 Task: Create a website for a travel agency, showcasing enticing destinations, travel packages, and a user-friendly booking system.
Action: Mouse moved to (409, 194)
Screenshot: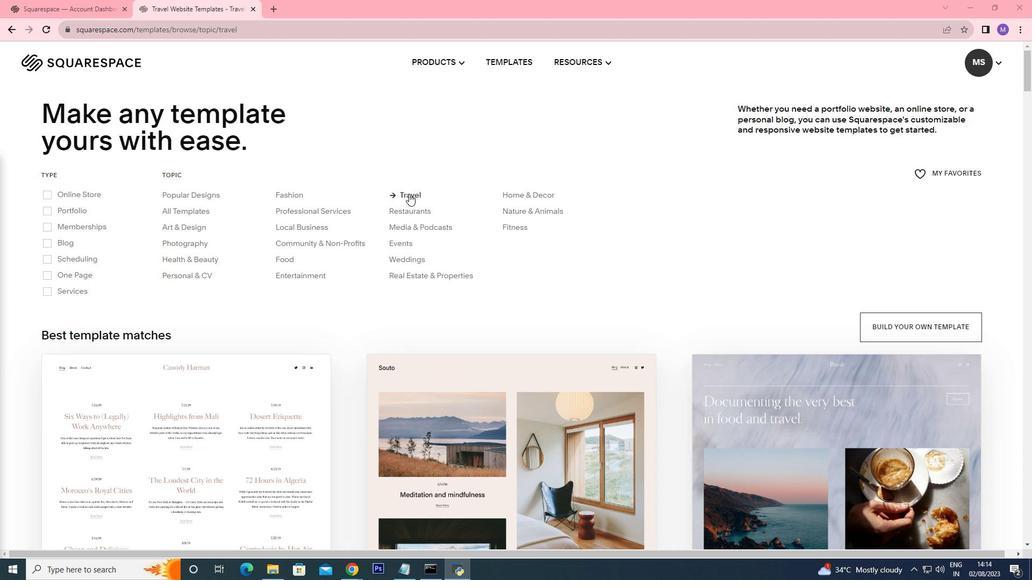 
Action: Mouse pressed left at (409, 194)
Screenshot: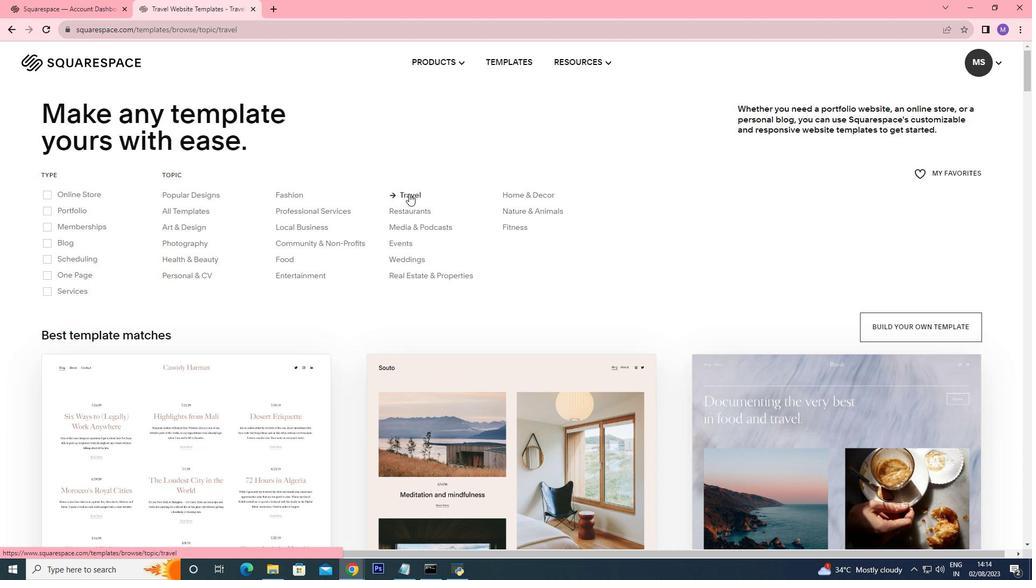 
Action: Mouse moved to (865, 352)
Screenshot: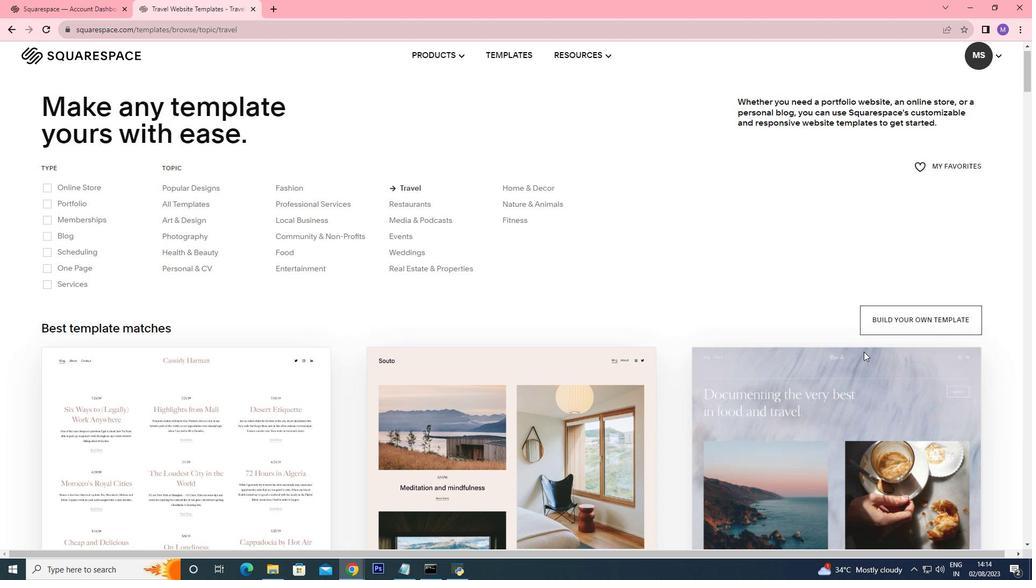 
Action: Mouse scrolled (865, 351) with delta (0, 0)
Screenshot: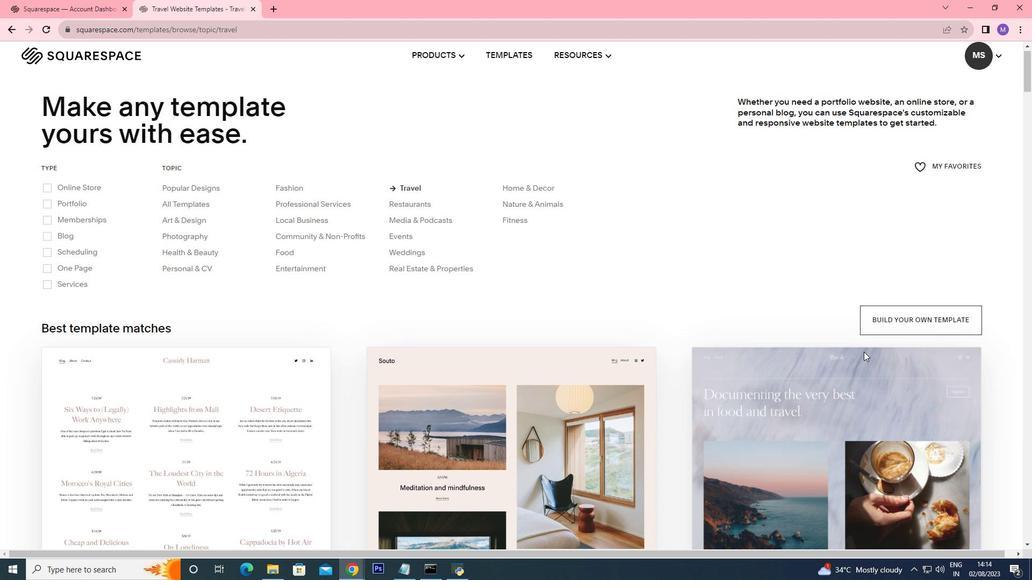 
Action: Mouse moved to (865, 352)
Screenshot: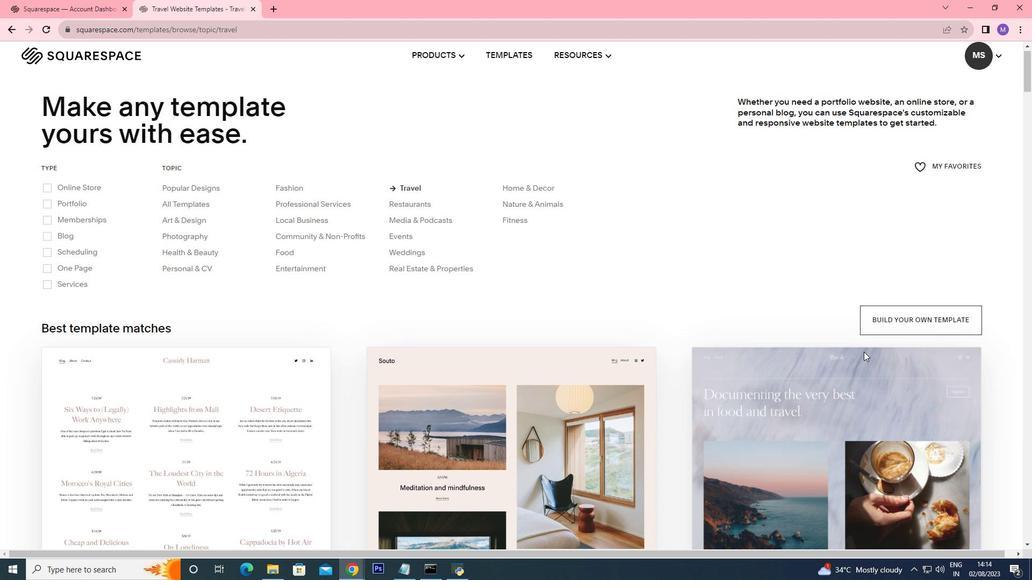 
Action: Mouse scrolled (865, 351) with delta (0, 0)
Screenshot: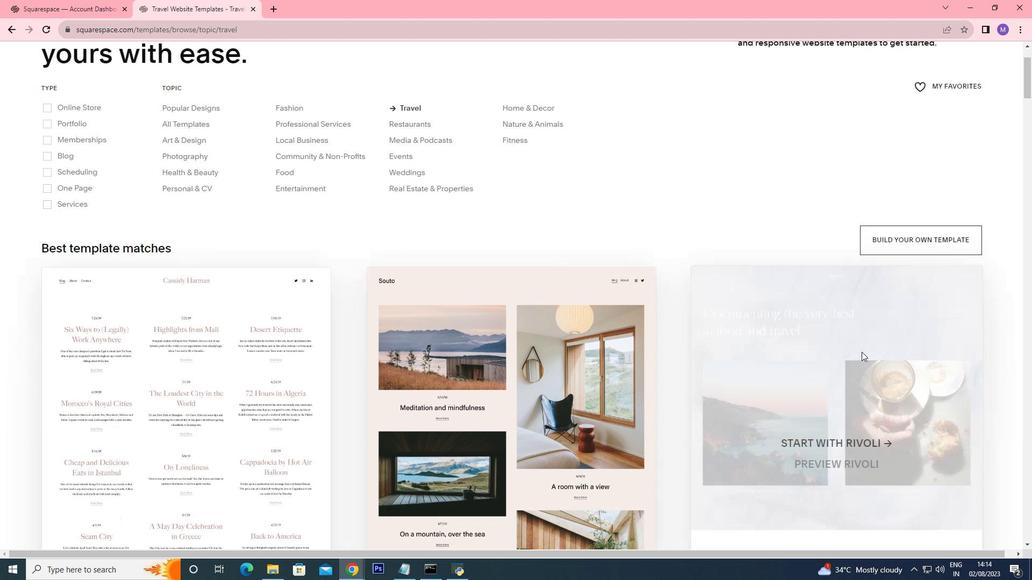 
Action: Mouse moved to (860, 352)
Screenshot: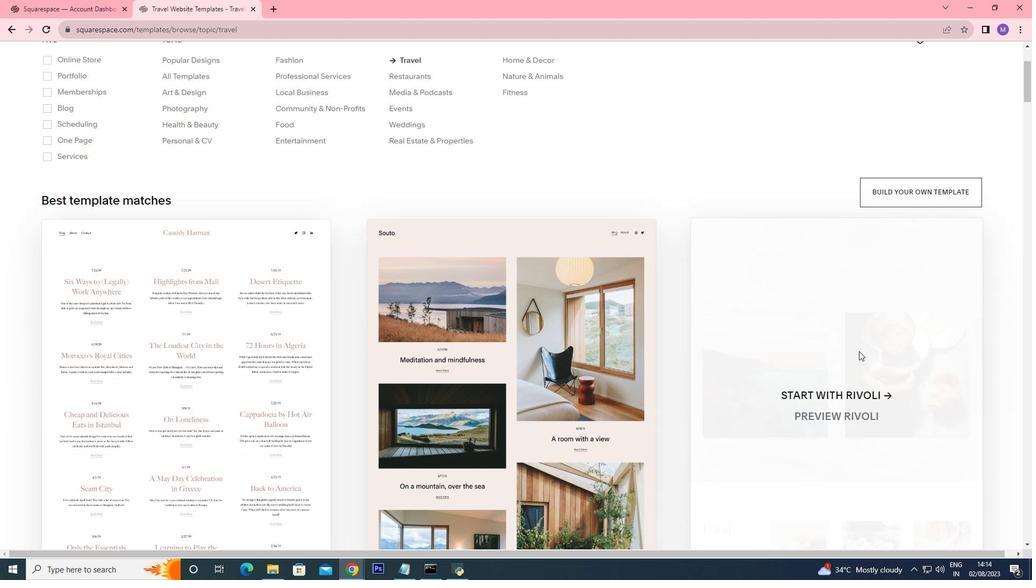 
Action: Mouse scrolled (860, 351) with delta (0, 0)
Screenshot: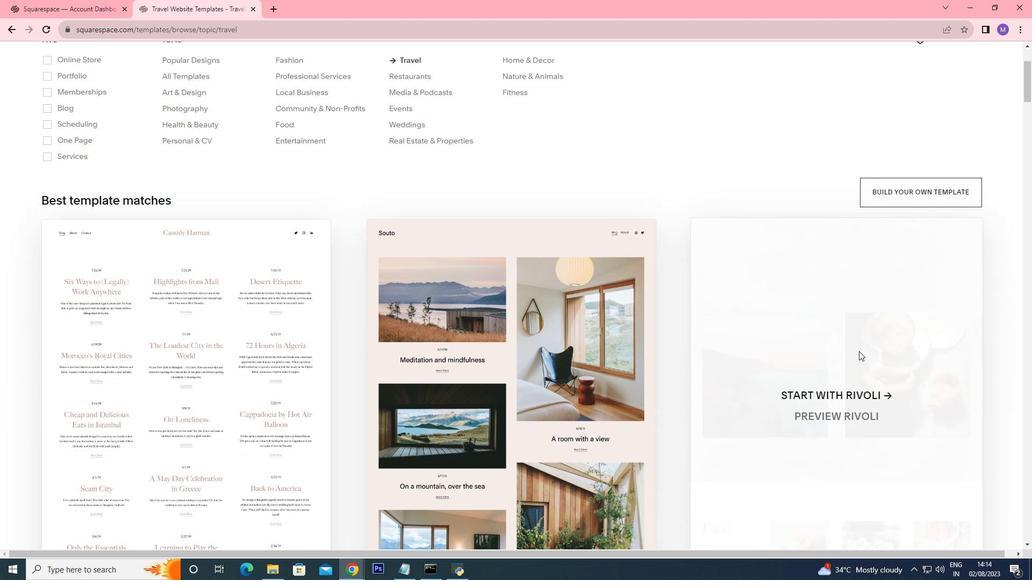 
Action: Mouse scrolled (860, 351) with delta (0, 0)
Screenshot: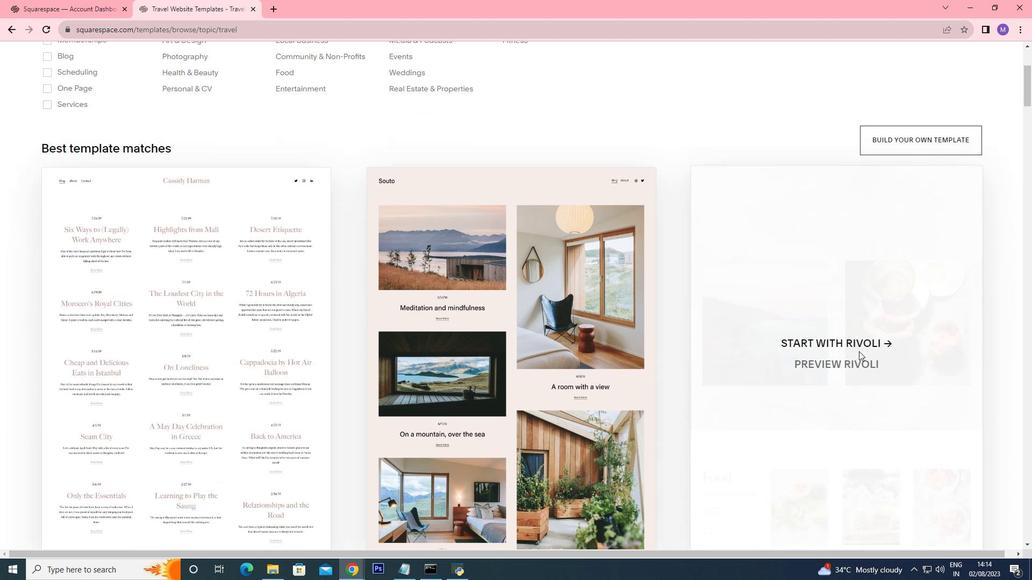 
Action: Mouse moved to (859, 351)
Screenshot: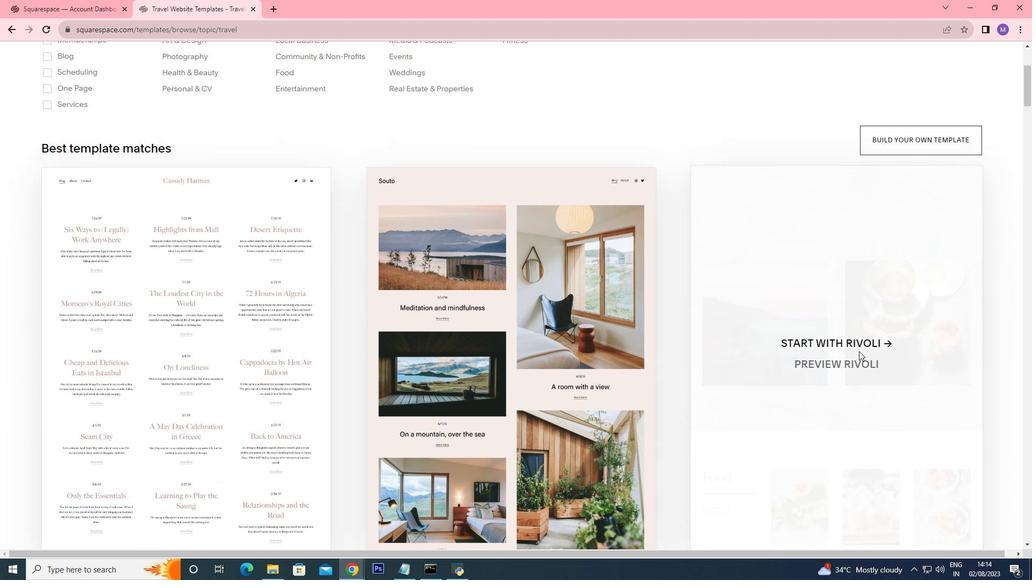 
Action: Mouse scrolled (859, 351) with delta (0, 0)
Screenshot: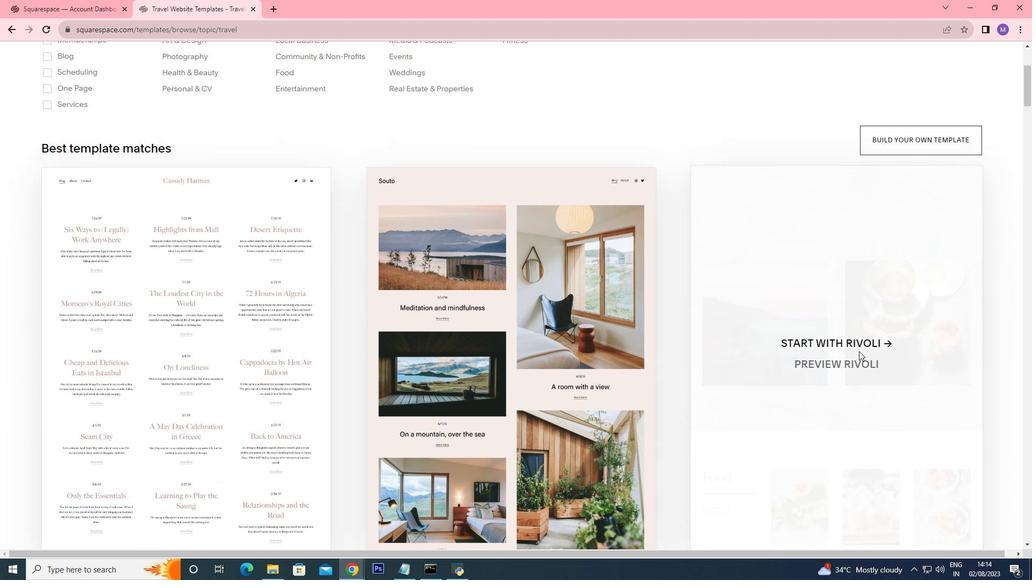 
Action: Mouse moved to (769, 445)
Screenshot: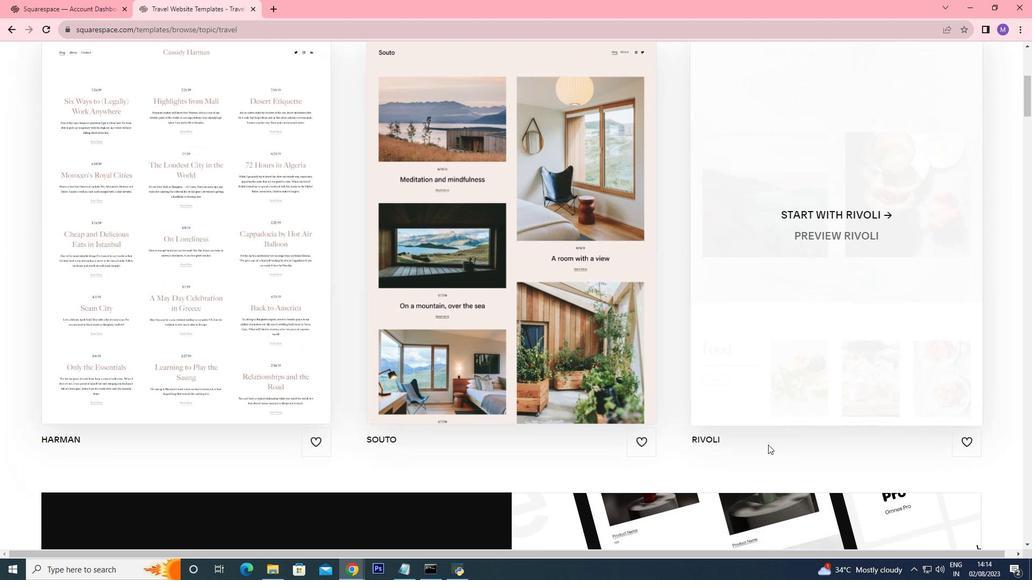 
Action: Mouse scrolled (769, 445) with delta (0, 0)
Screenshot: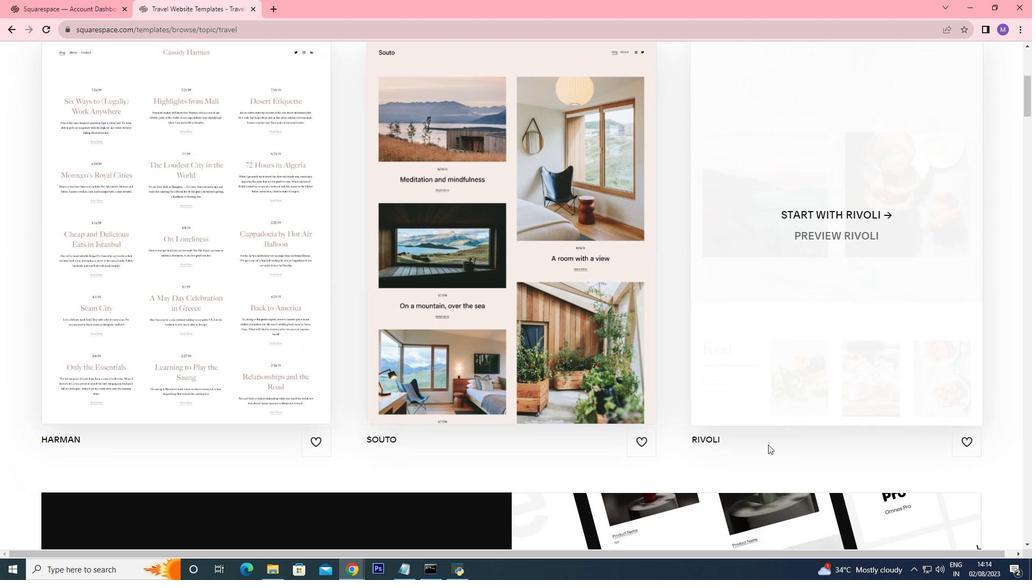 
Action: Mouse moved to (768, 445)
Screenshot: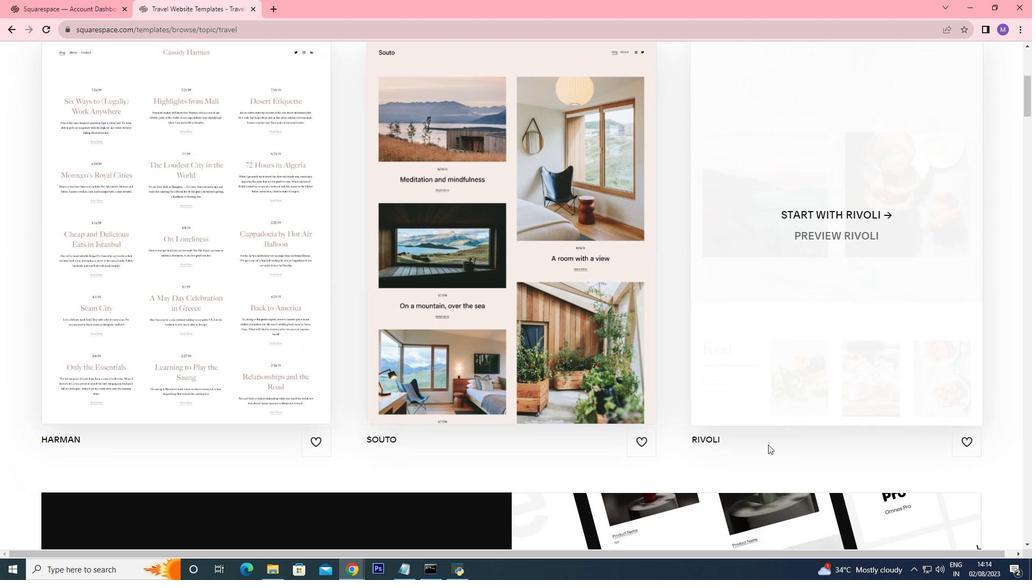 
Action: Mouse scrolled (768, 444) with delta (0, 0)
Screenshot: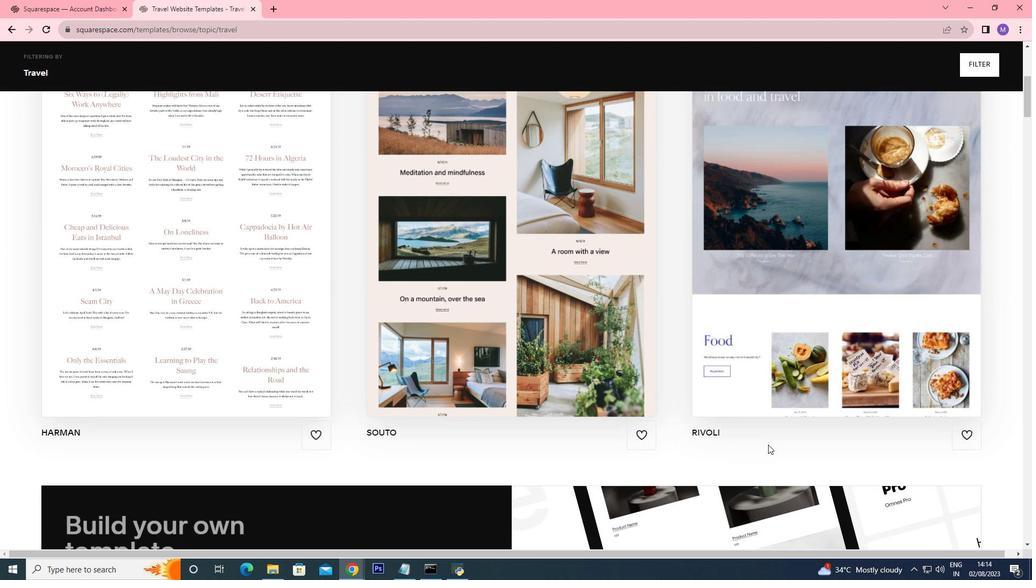 
Action: Mouse moved to (767, 445)
Screenshot: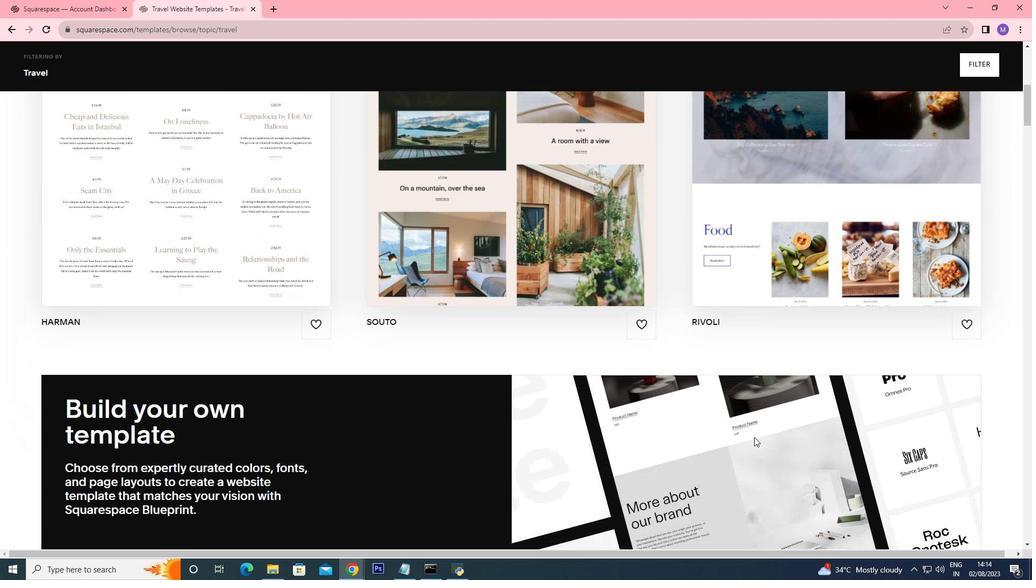 
Action: Mouse scrolled (768, 444) with delta (0, 0)
Screenshot: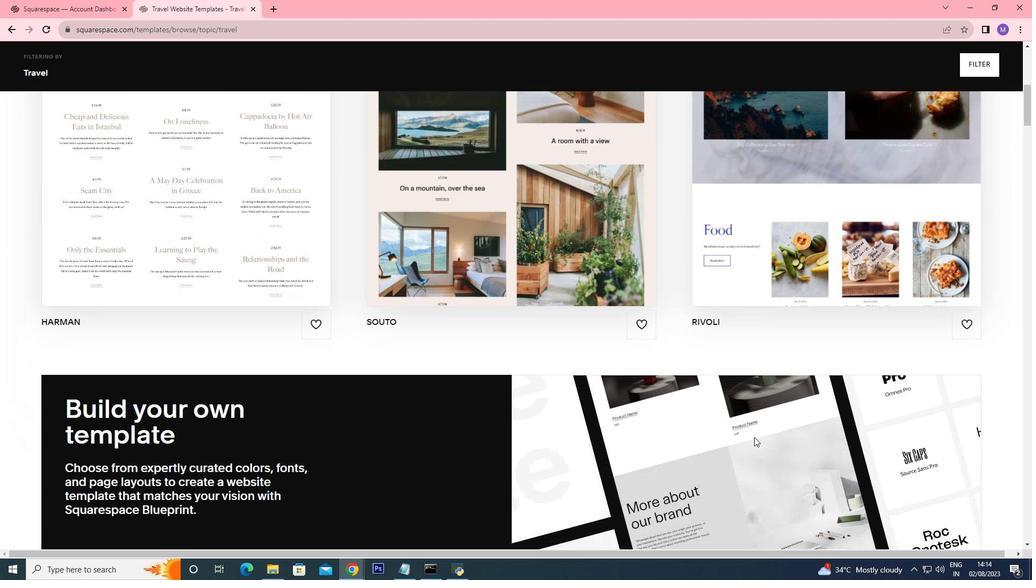 
Action: Mouse moved to (765, 442)
Screenshot: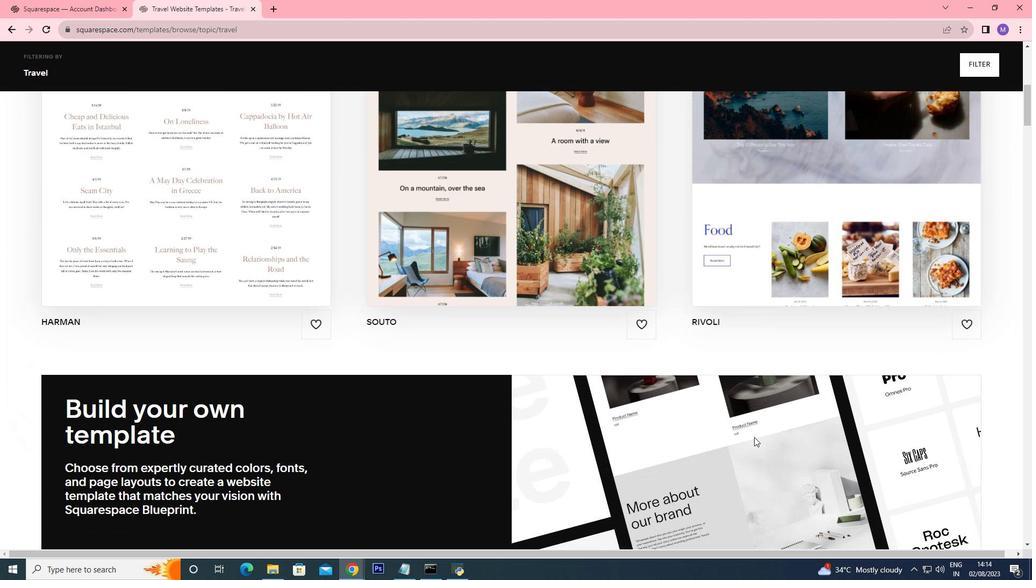 
Action: Mouse scrolled (766, 443) with delta (0, 0)
Screenshot: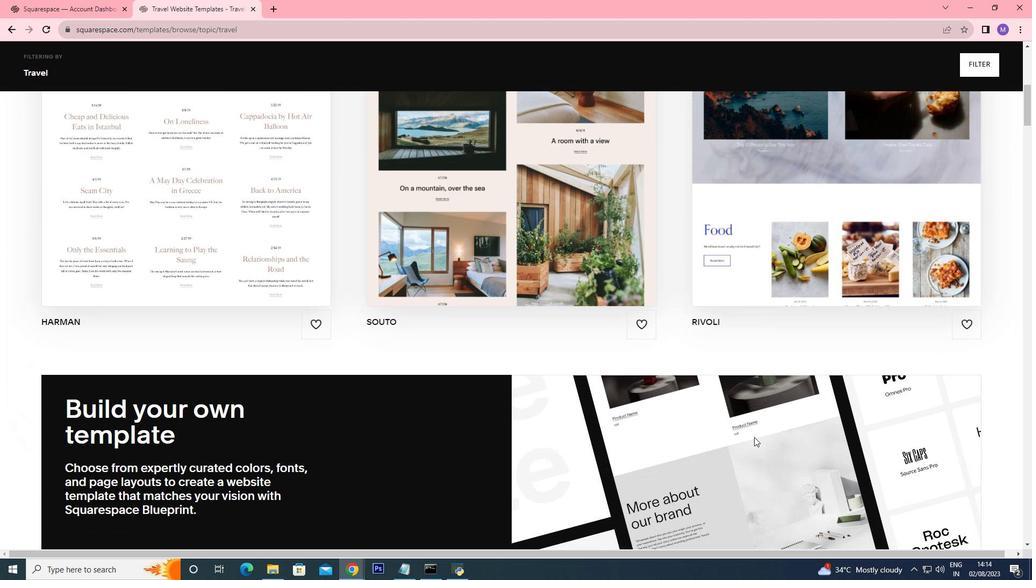 
Action: Mouse moved to (758, 439)
Screenshot: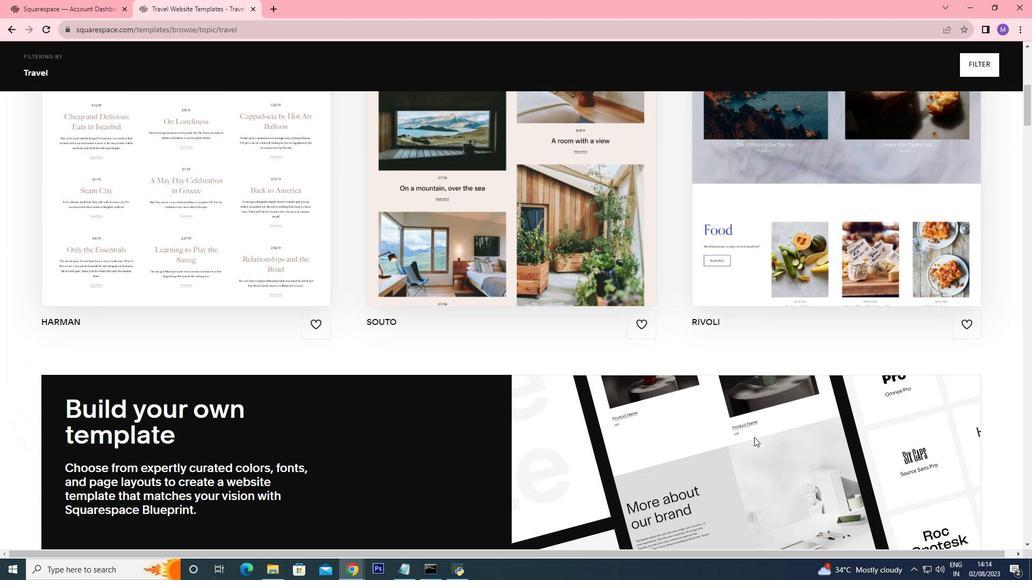 
Action: Mouse scrolled (764, 441) with delta (0, 0)
Screenshot: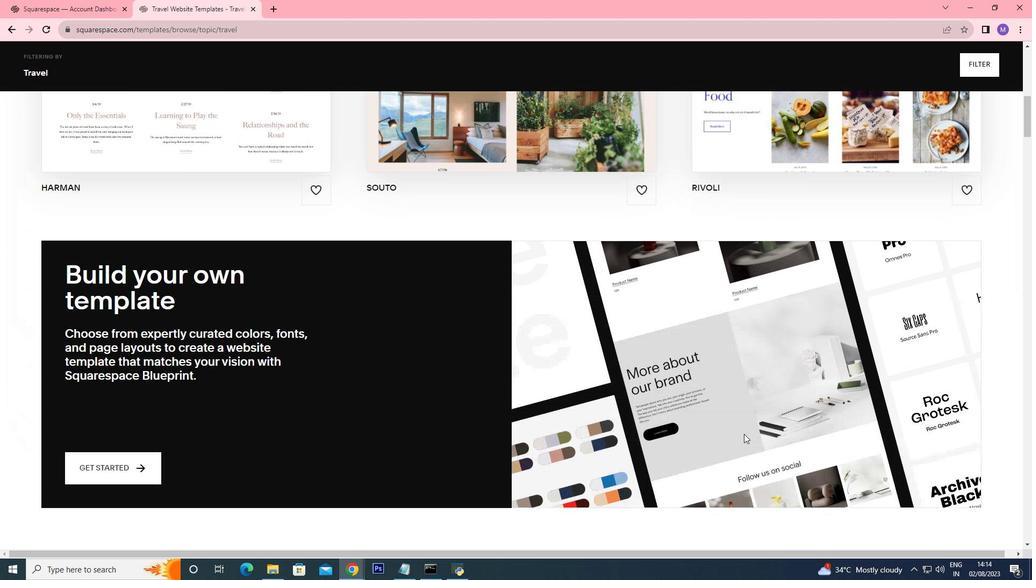 
Action: Mouse moved to (756, 438)
Screenshot: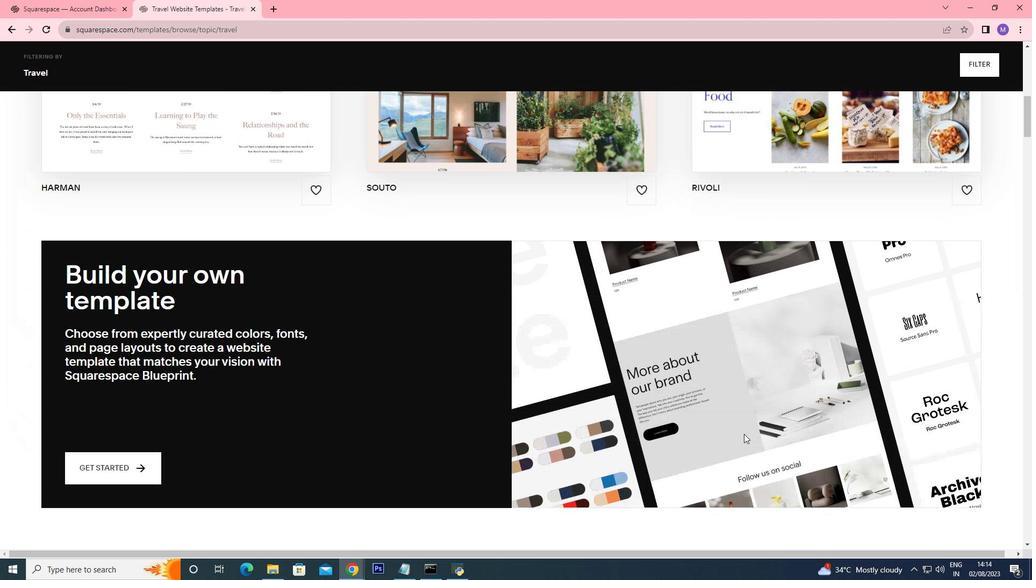 
Action: Mouse scrolled (758, 438) with delta (0, 0)
Screenshot: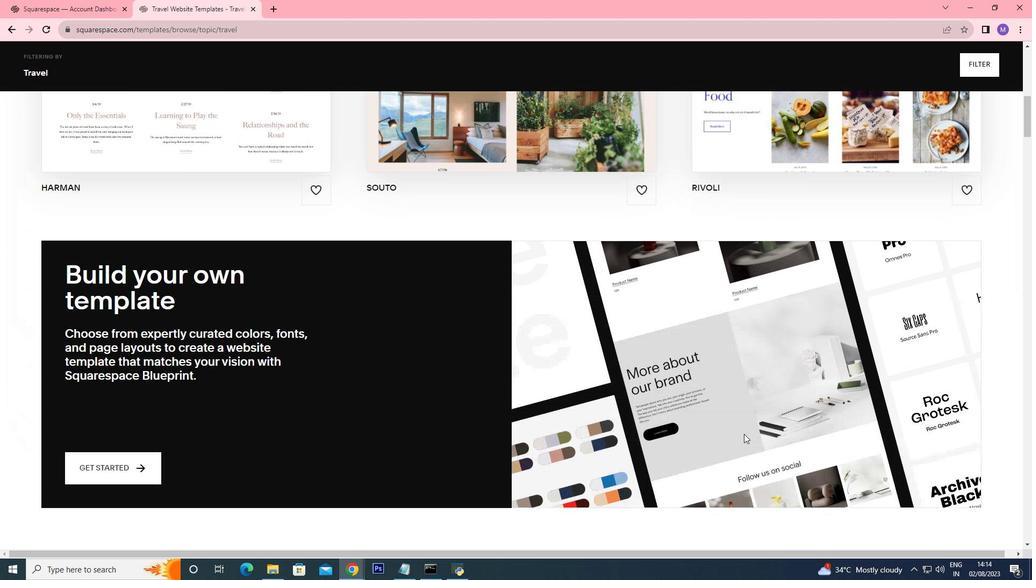 
Action: Mouse moved to (632, 426)
Screenshot: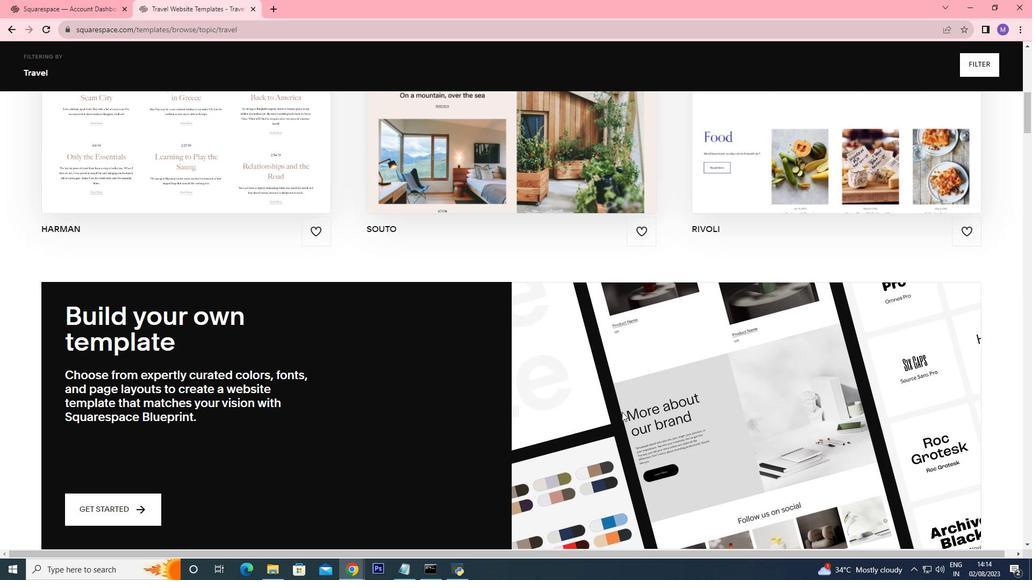 
Action: Mouse scrolled (632, 427) with delta (0, 0)
Screenshot: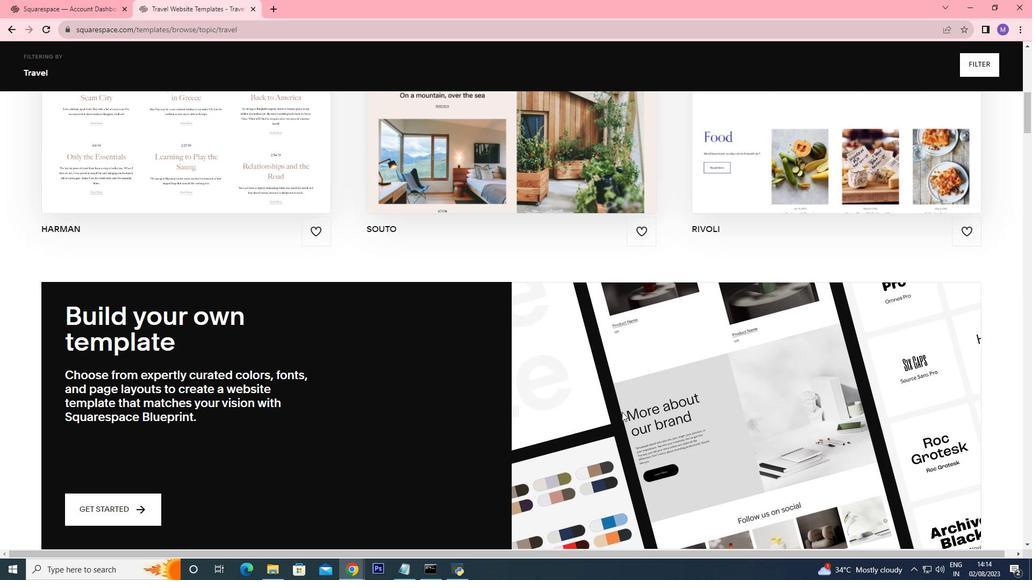 
Action: Mouse moved to (630, 425)
Screenshot: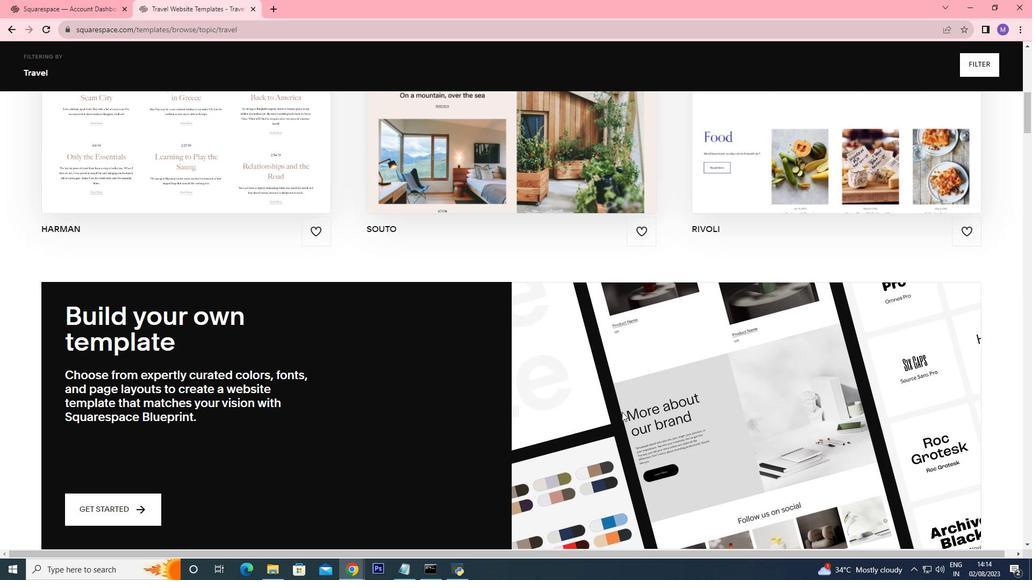 
Action: Mouse scrolled (630, 425) with delta (0, 0)
Screenshot: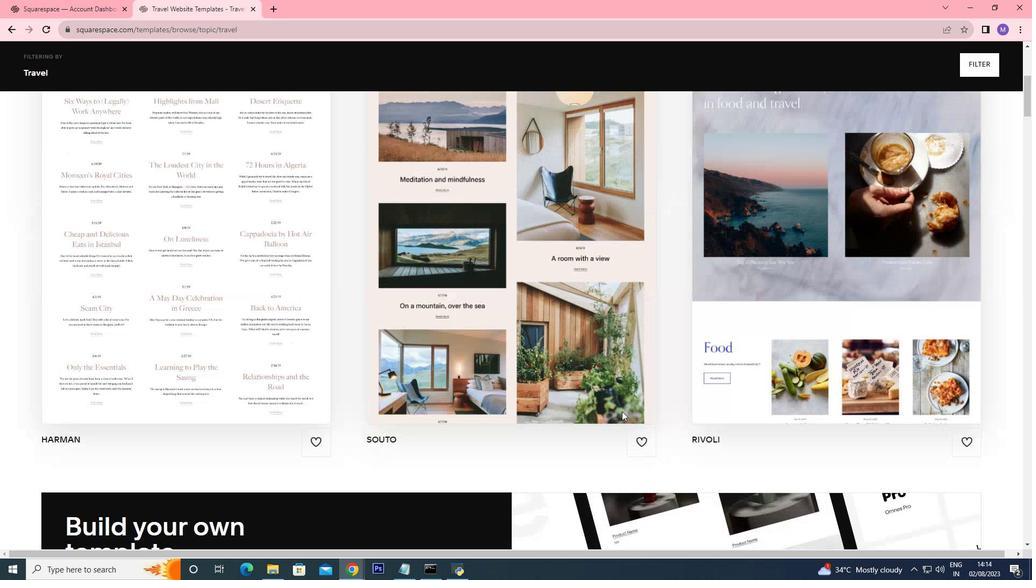 
Action: Mouse moved to (628, 421)
Screenshot: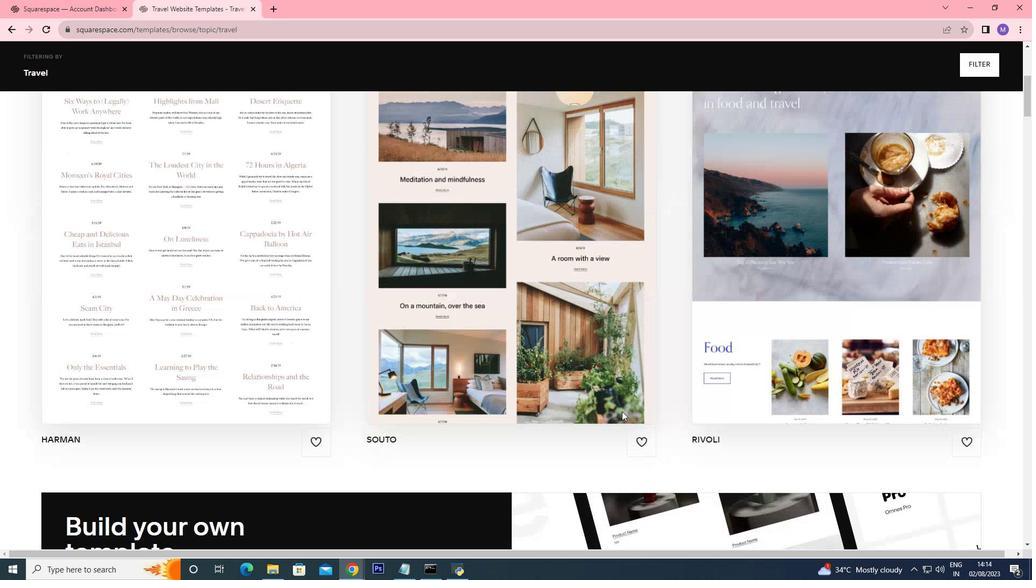 
Action: Mouse scrolled (629, 423) with delta (0, 0)
Screenshot: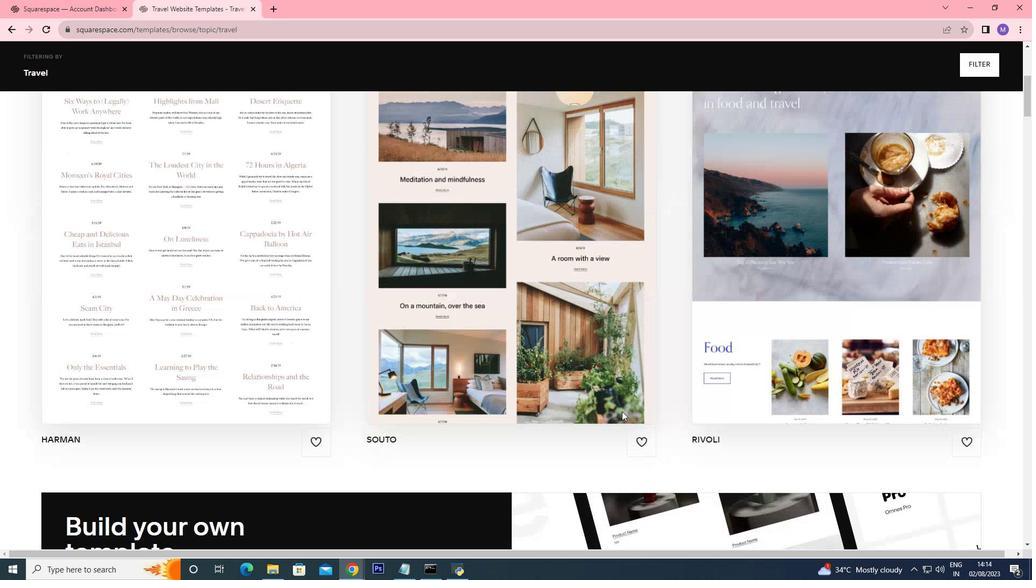 
Action: Mouse moved to (626, 417)
Screenshot: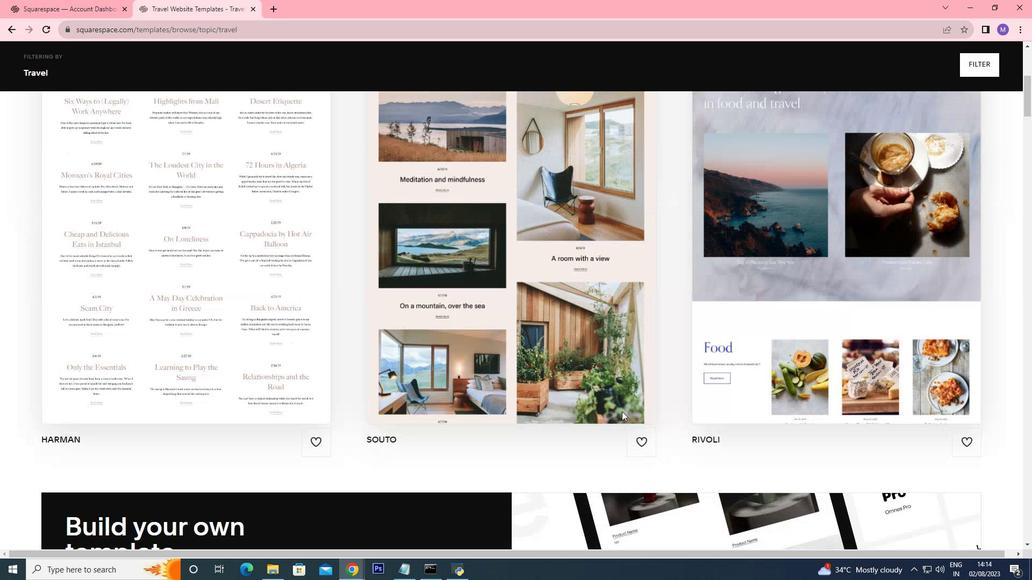 
Action: Mouse scrolled (627, 419) with delta (0, 0)
Screenshot: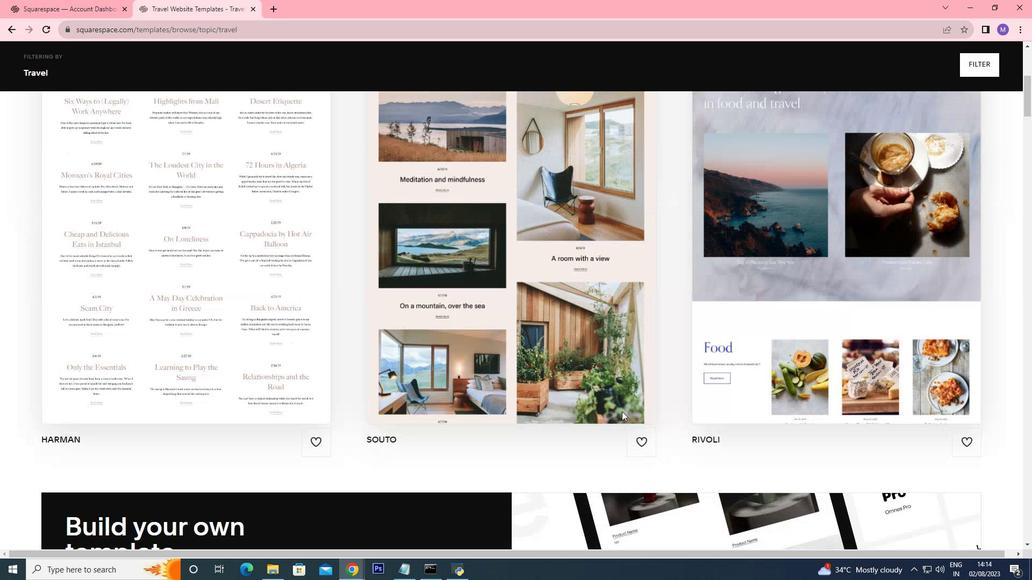 
Action: Mouse moved to (623, 413)
Screenshot: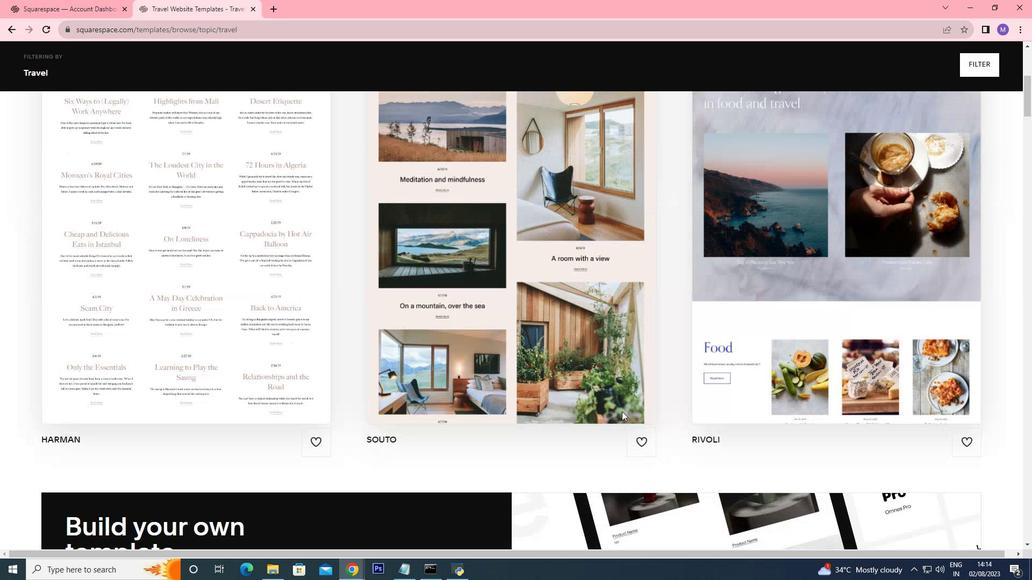 
Action: Mouse scrolled (623, 414) with delta (0, 0)
Screenshot: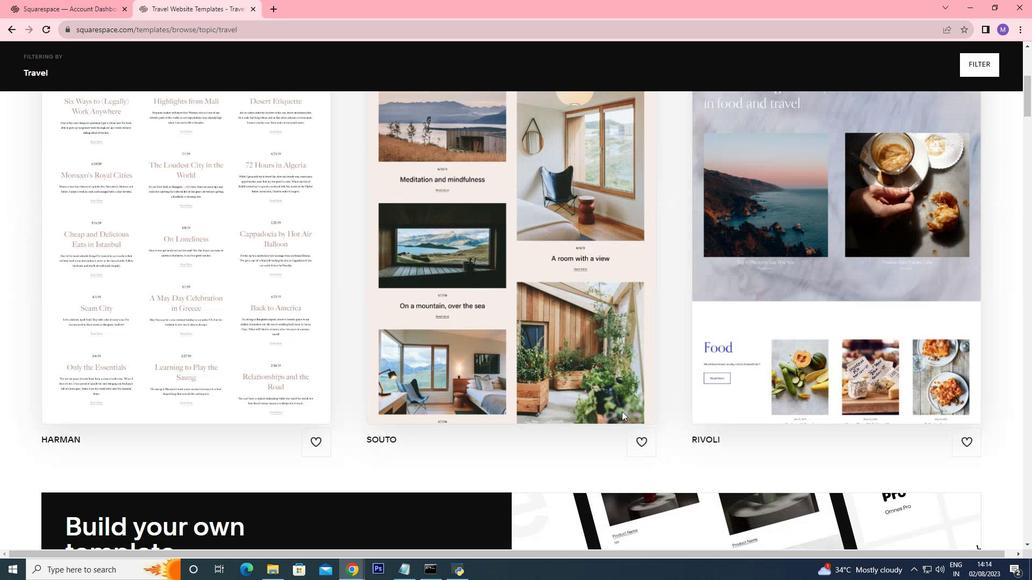 
Action: Mouse moved to (622, 412)
Screenshot: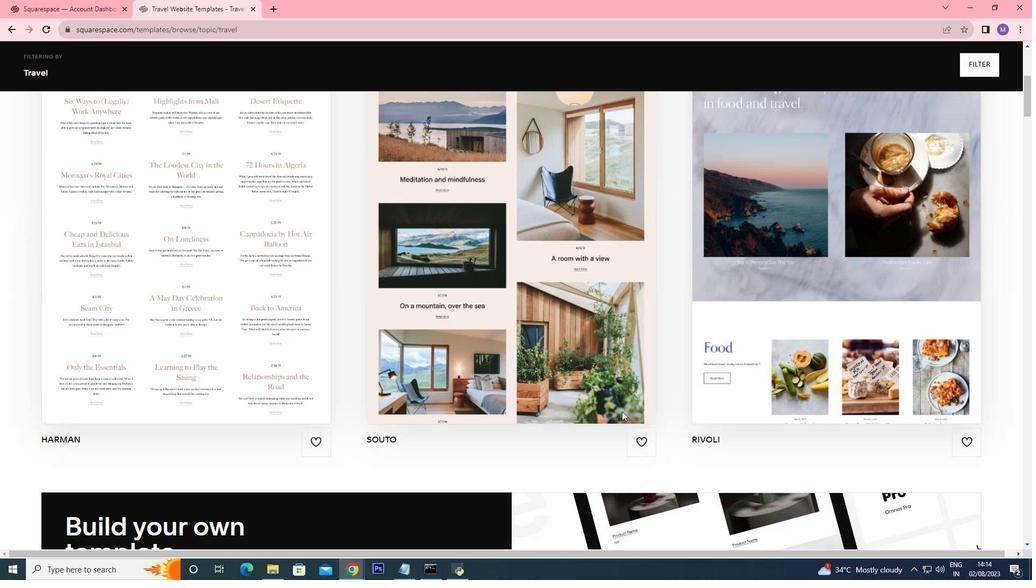 
Action: Mouse scrolled (622, 412) with delta (0, 0)
Screenshot: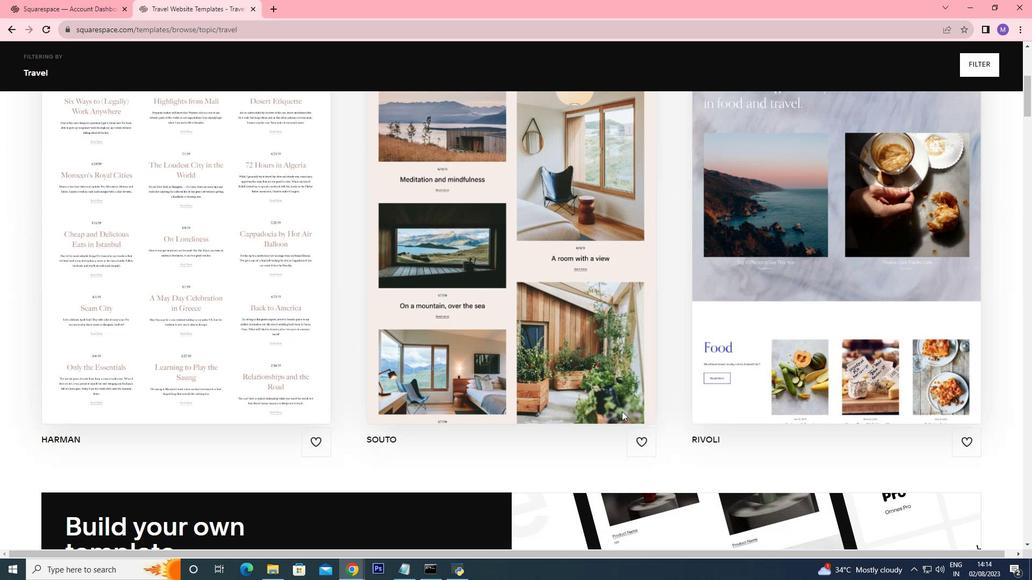 
Action: Mouse moved to (507, 259)
Screenshot: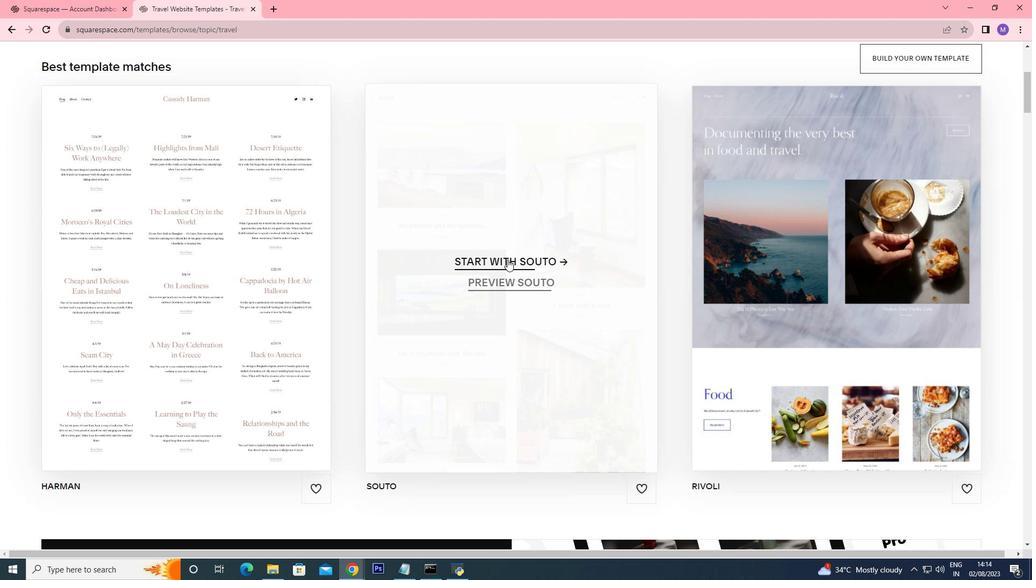 
Action: Mouse pressed left at (507, 259)
Screenshot: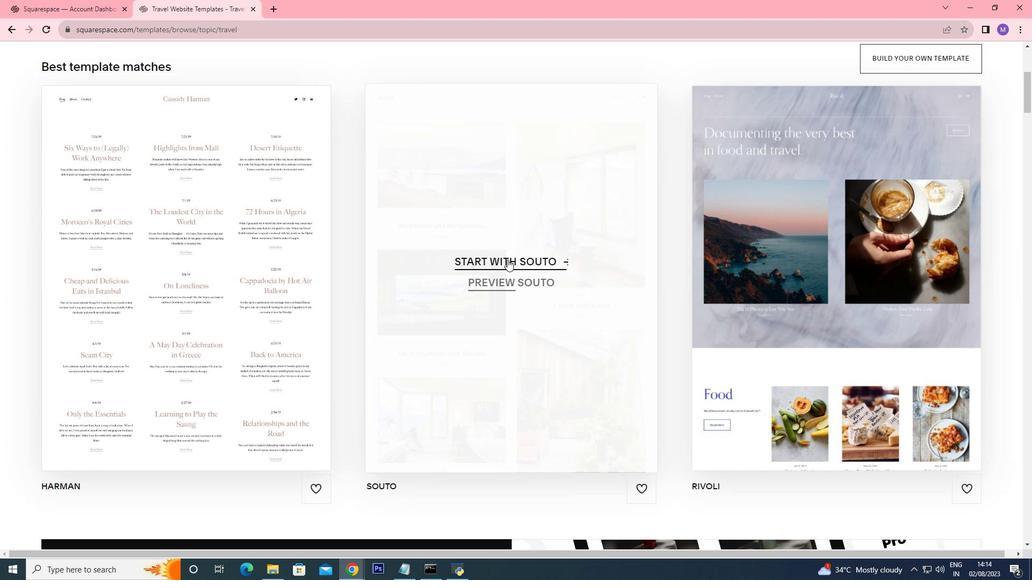 
Action: Mouse moved to (533, 290)
Screenshot: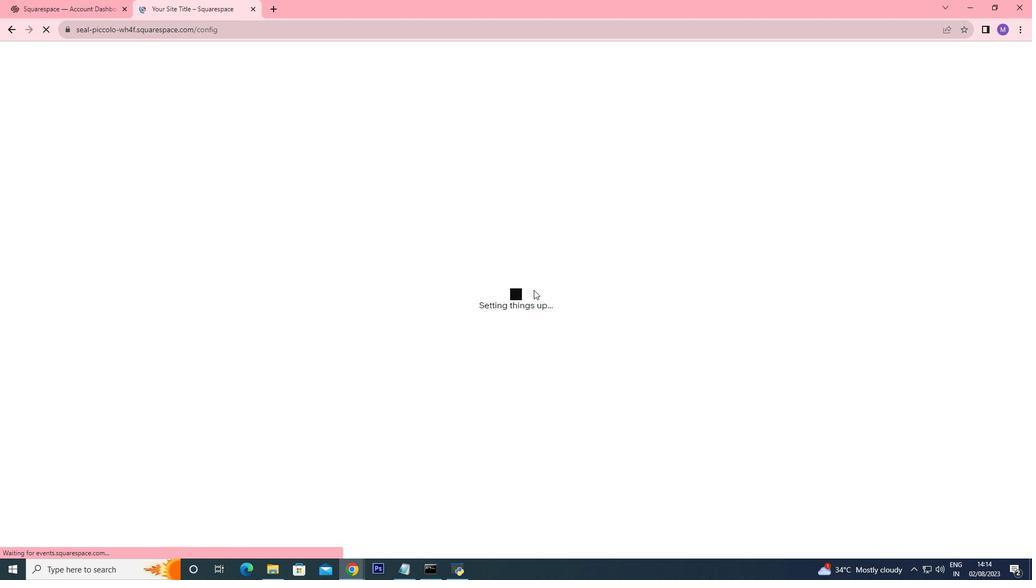 
Action: Mouse scrolled (533, 289) with delta (0, 0)
Screenshot: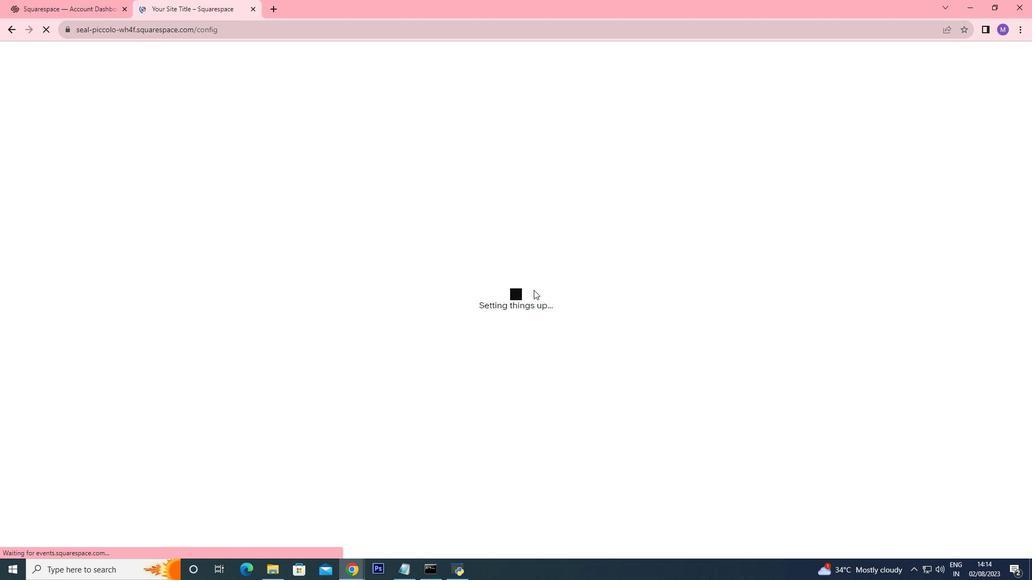 
Action: Mouse scrolled (533, 289) with delta (0, 0)
Screenshot: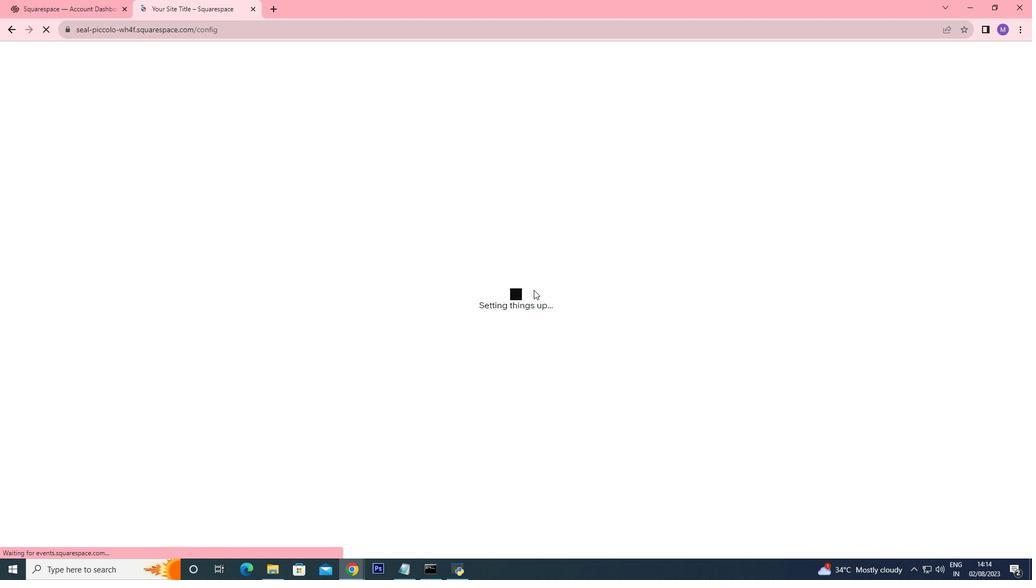 
Action: Mouse moved to (559, 309)
Screenshot: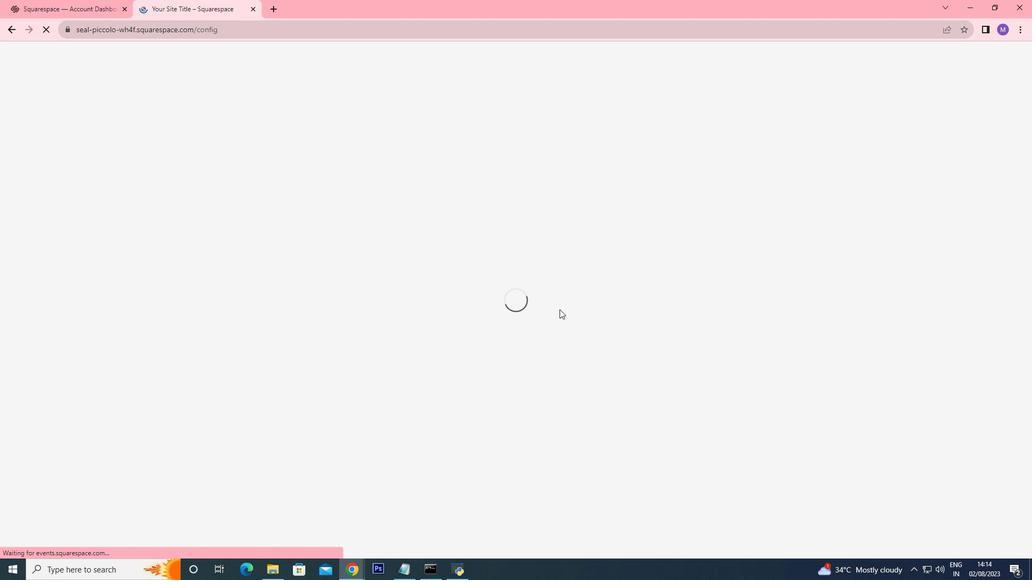 
Action: Mouse scrolled (559, 310) with delta (0, 0)
Screenshot: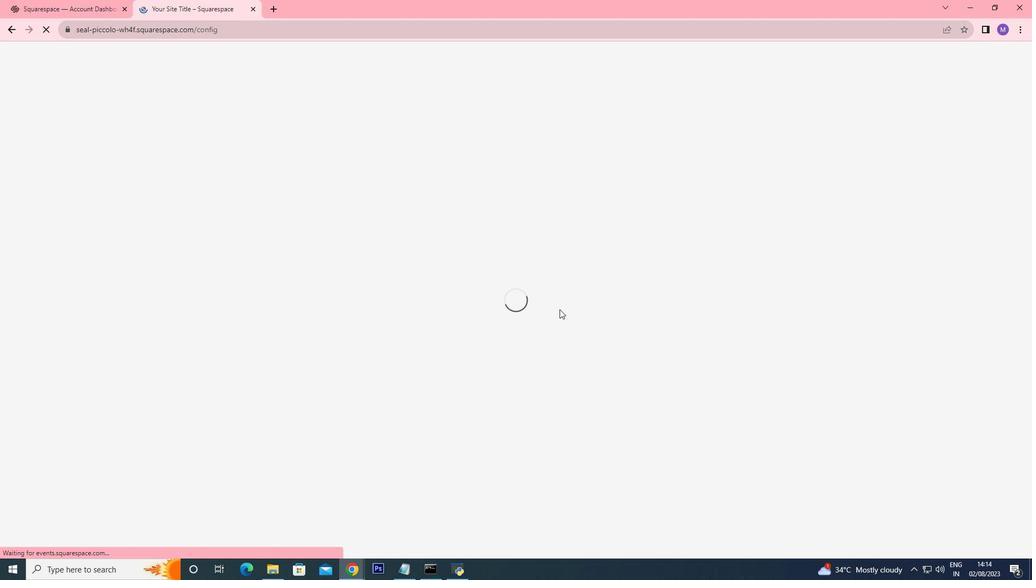 
Action: Mouse moved to (347, 283)
Screenshot: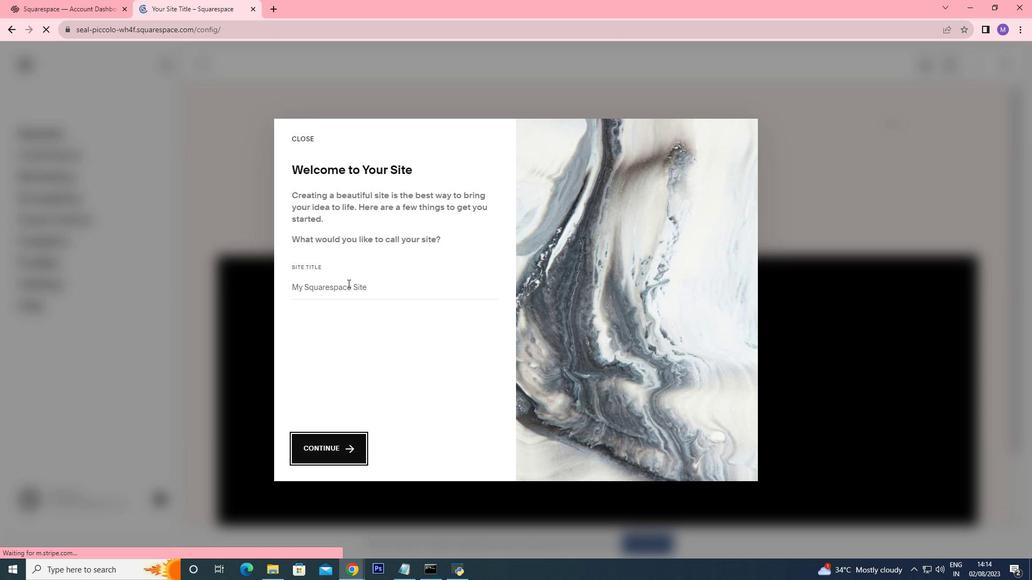
Action: Mouse pressed left at (347, 283)
Screenshot: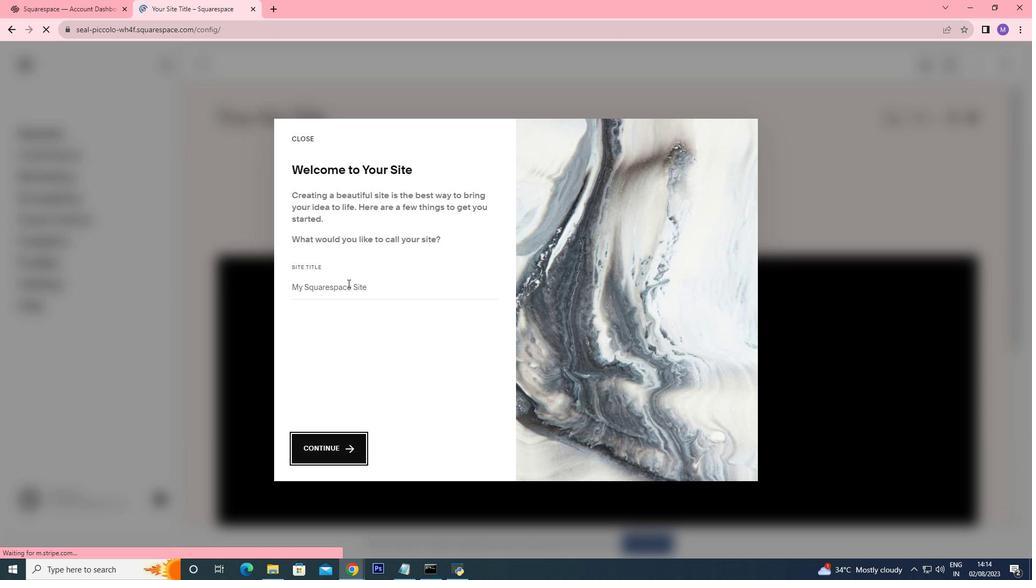 
Action: Key pressed travel<Key.space>
Screenshot: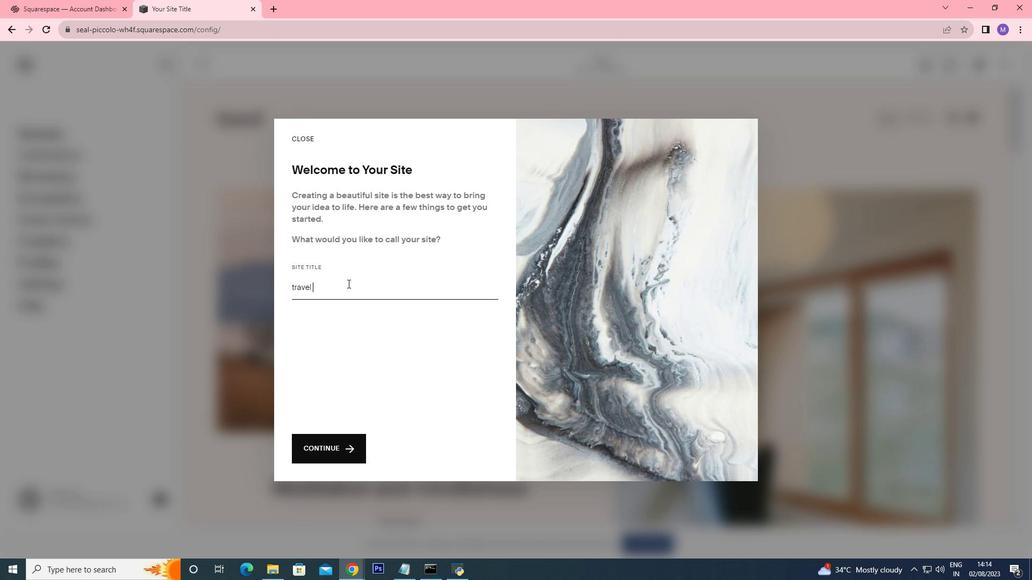
Action: Mouse moved to (290, 286)
Screenshot: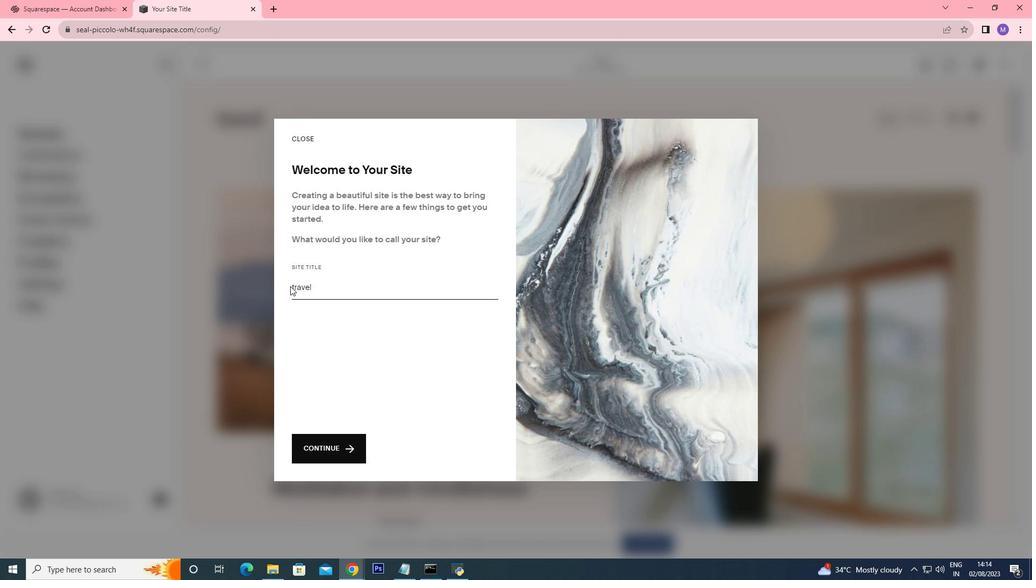
Action: Mouse pressed left at (290, 286)
Screenshot: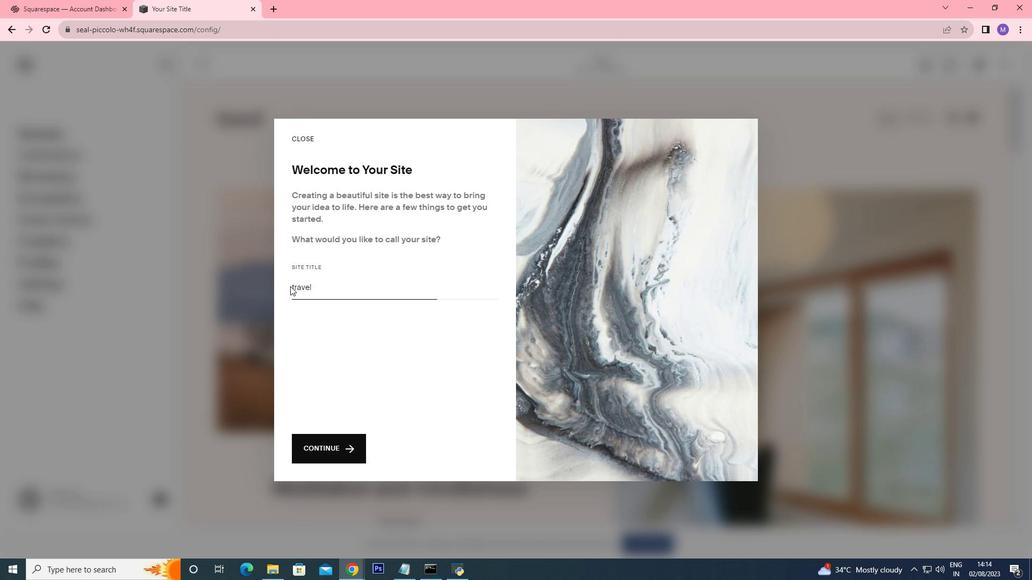 
Action: Mouse moved to (293, 285)
Screenshot: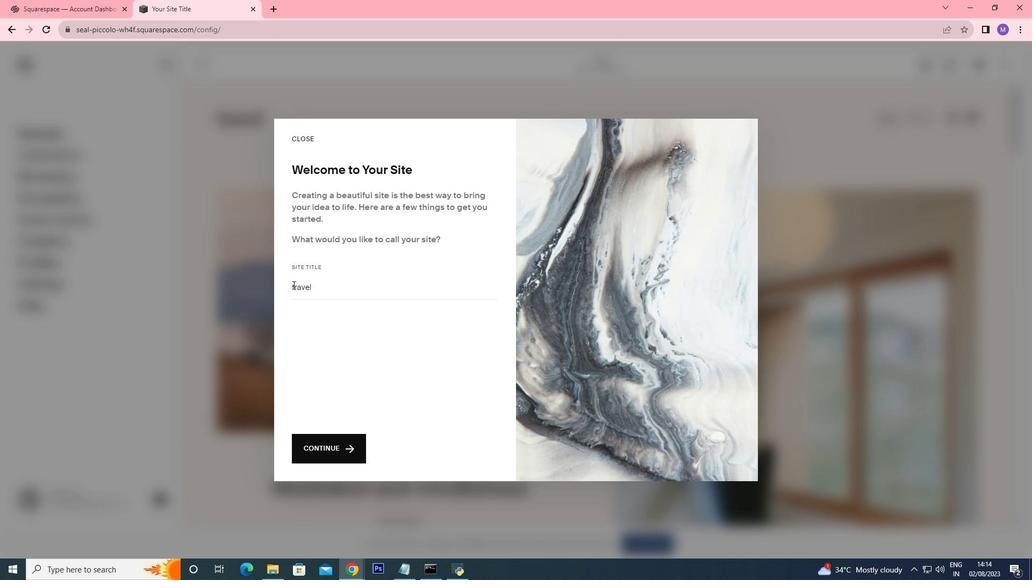
Action: Mouse pressed left at (293, 285)
Screenshot: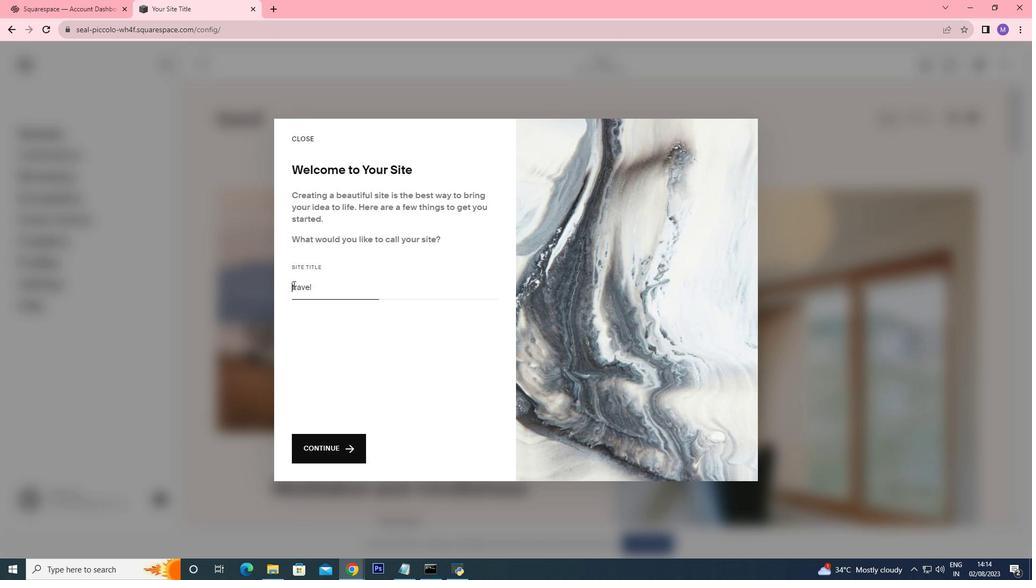 
Action: Mouse pressed left at (293, 285)
Screenshot: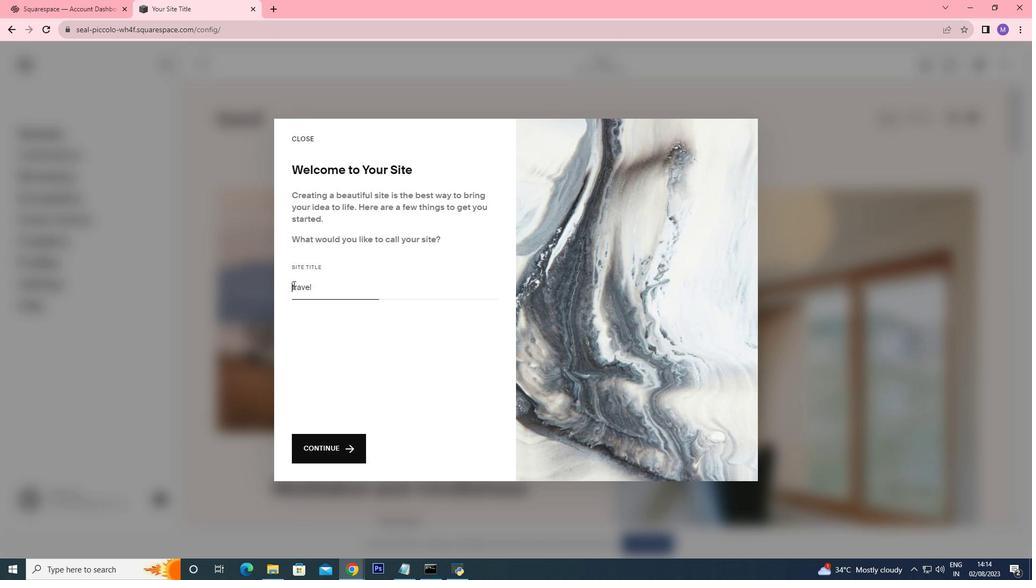 
Action: Mouse pressed left at (293, 285)
Screenshot: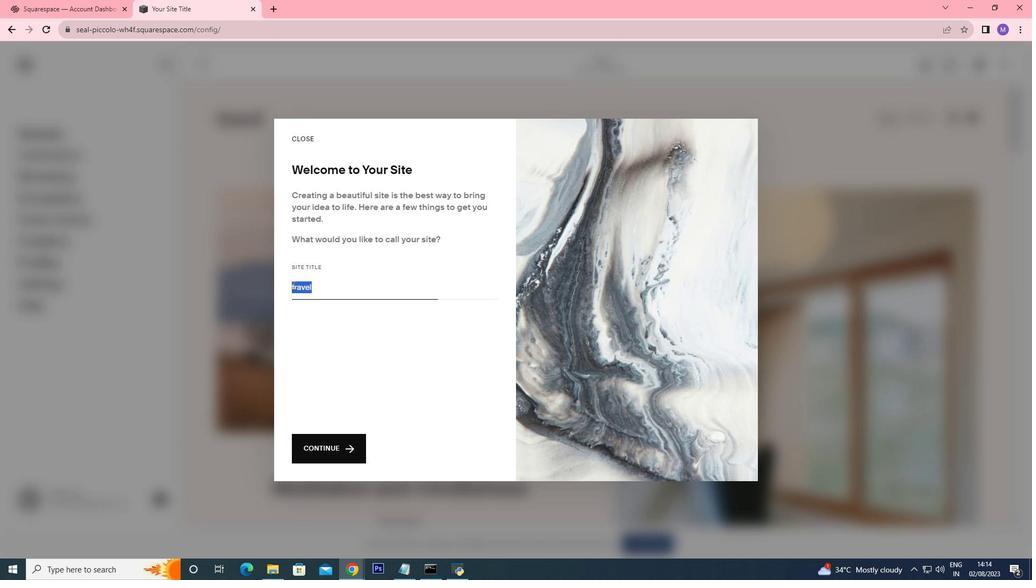 
Action: Mouse pressed left at (293, 285)
Screenshot: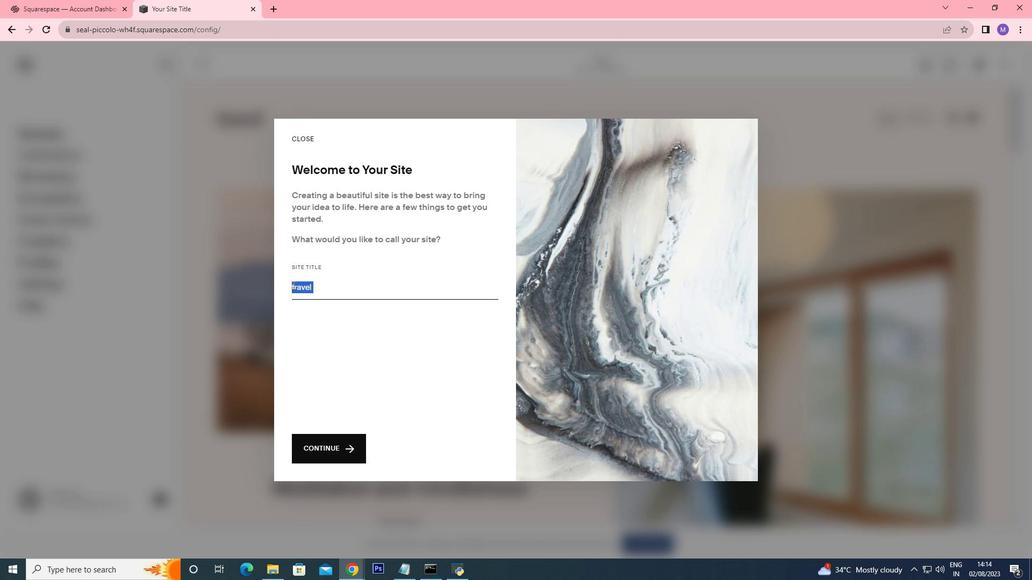 
Action: Mouse pressed left at (293, 285)
Screenshot: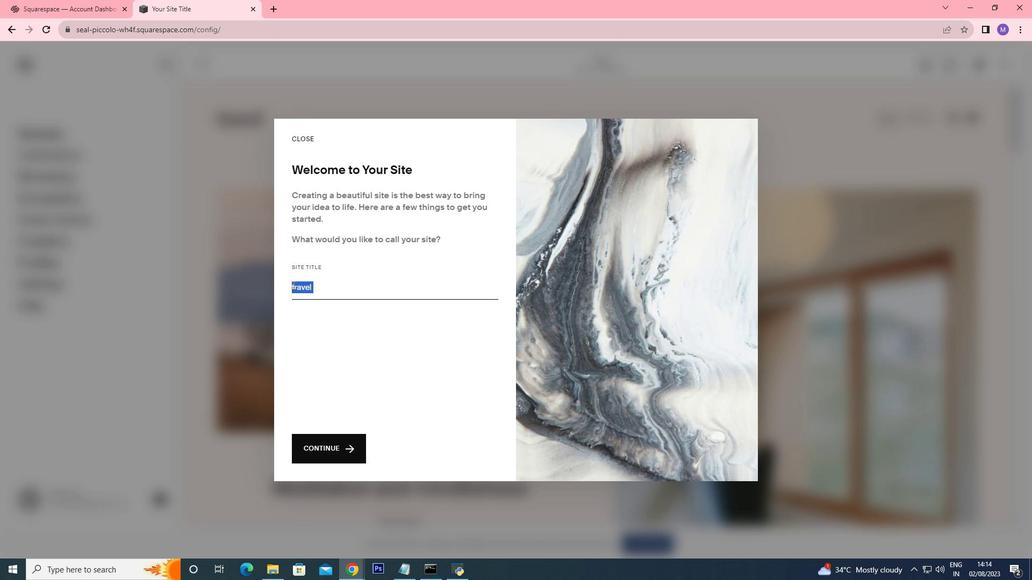 
Action: Mouse moved to (296, 285)
Screenshot: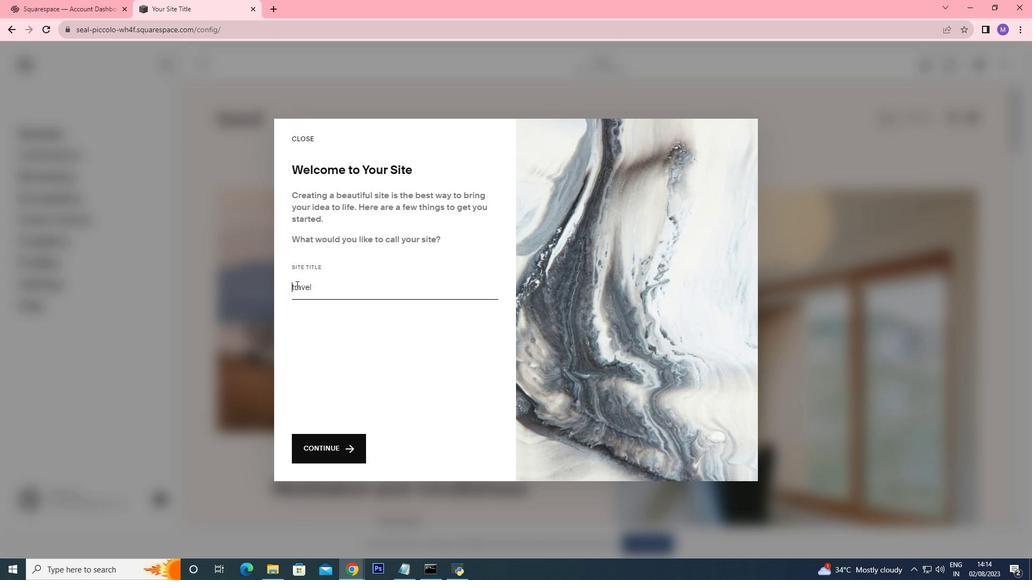 
Action: Key pressed tour<Key.space>
Screenshot: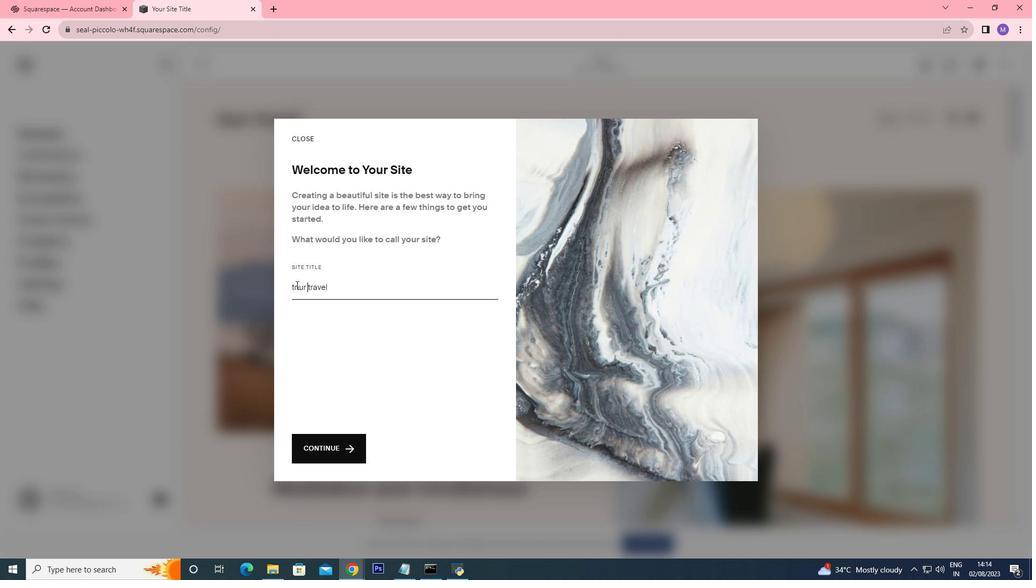 
Action: Mouse moved to (357, 437)
Screenshot: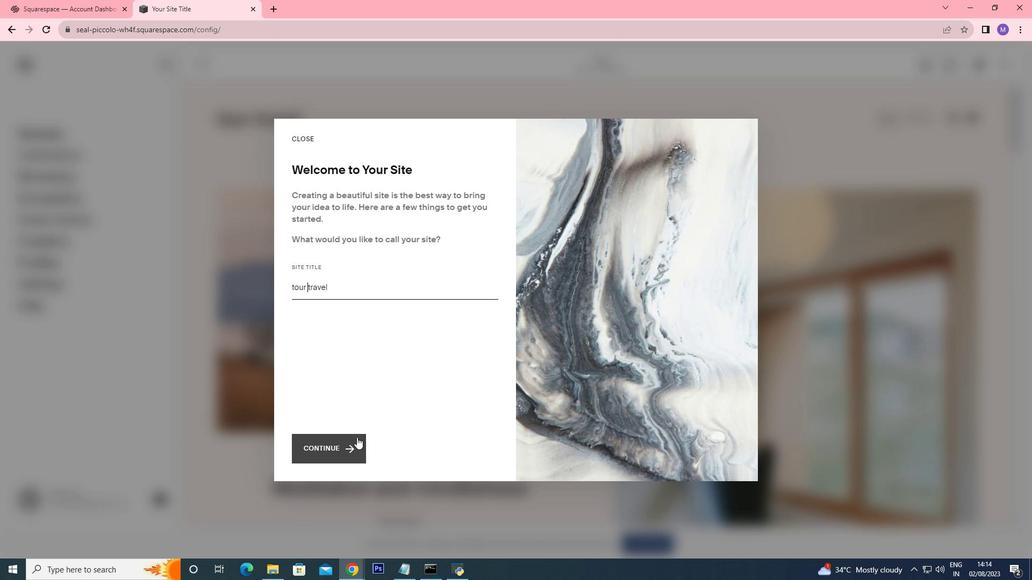 
Action: Mouse pressed left at (357, 437)
Screenshot: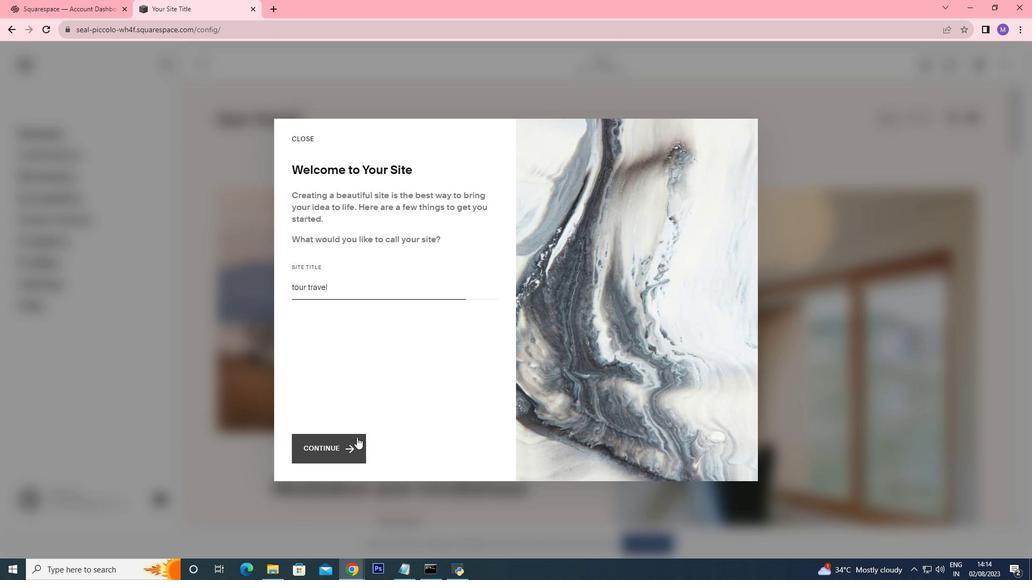 
Action: Mouse moved to (474, 455)
Screenshot: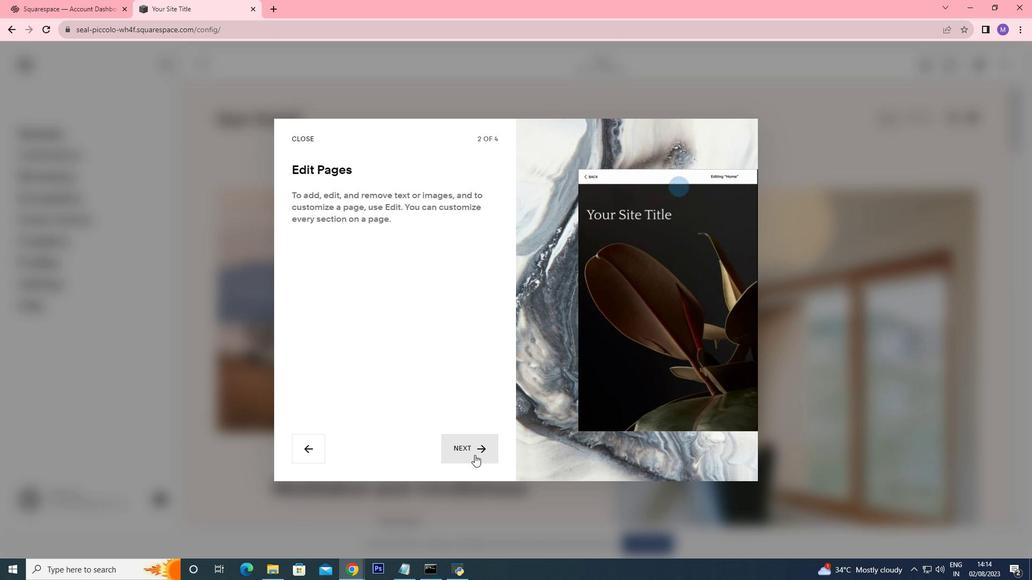 
Action: Mouse pressed left at (474, 455)
Screenshot: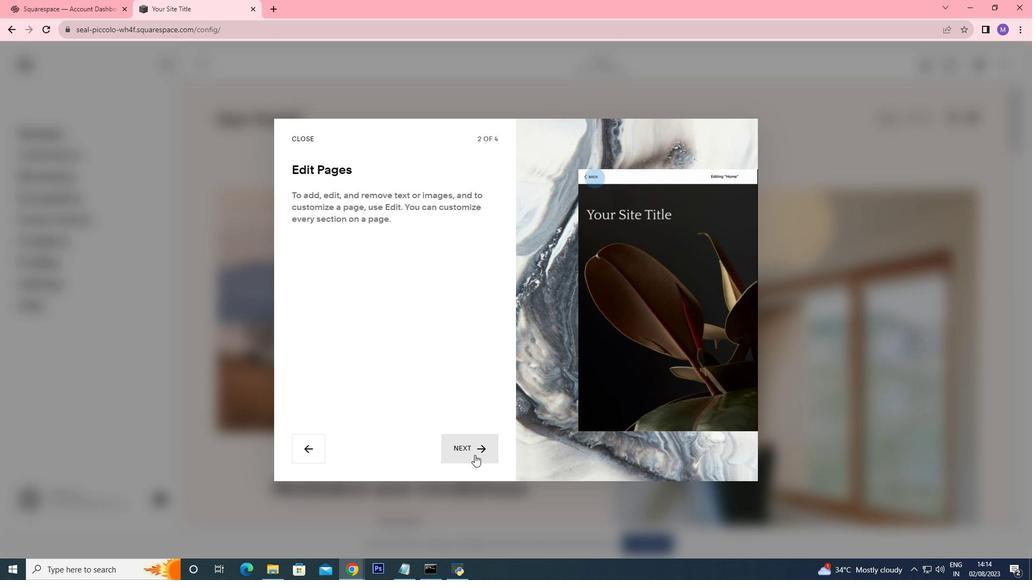 
Action: Mouse moved to (472, 453)
Screenshot: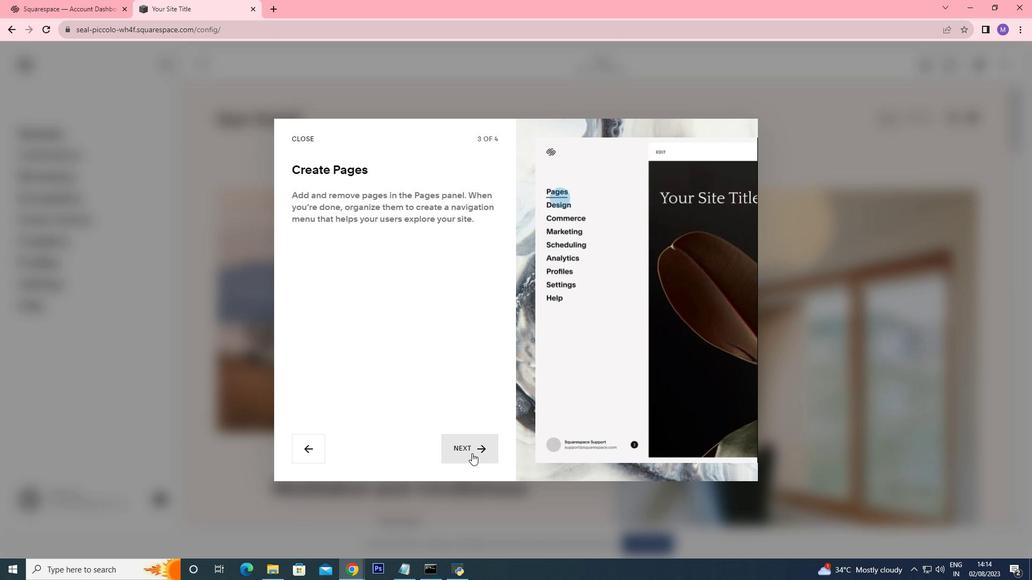 
Action: Mouse pressed left at (472, 453)
Screenshot: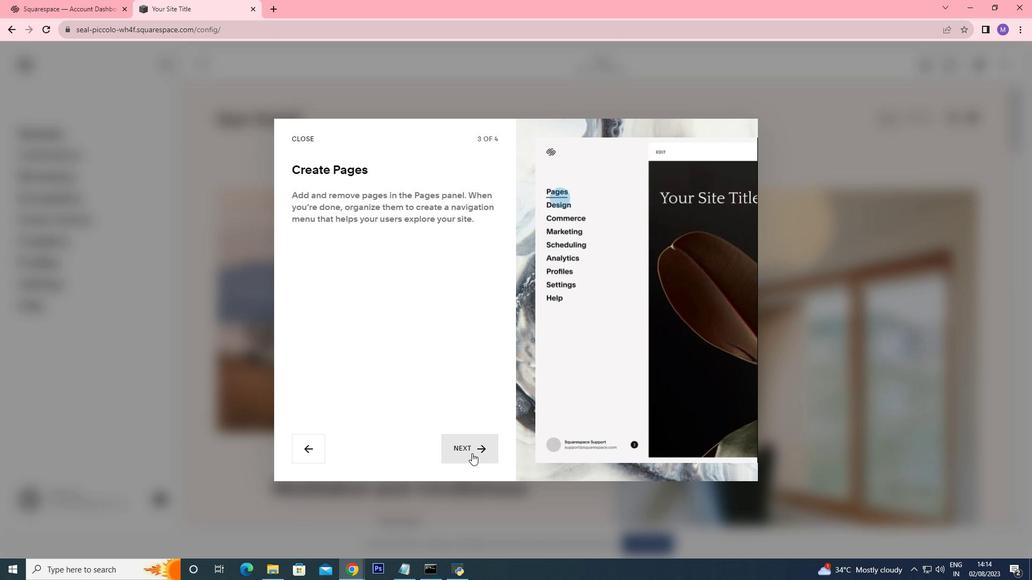 
Action: Mouse pressed left at (472, 453)
Screenshot: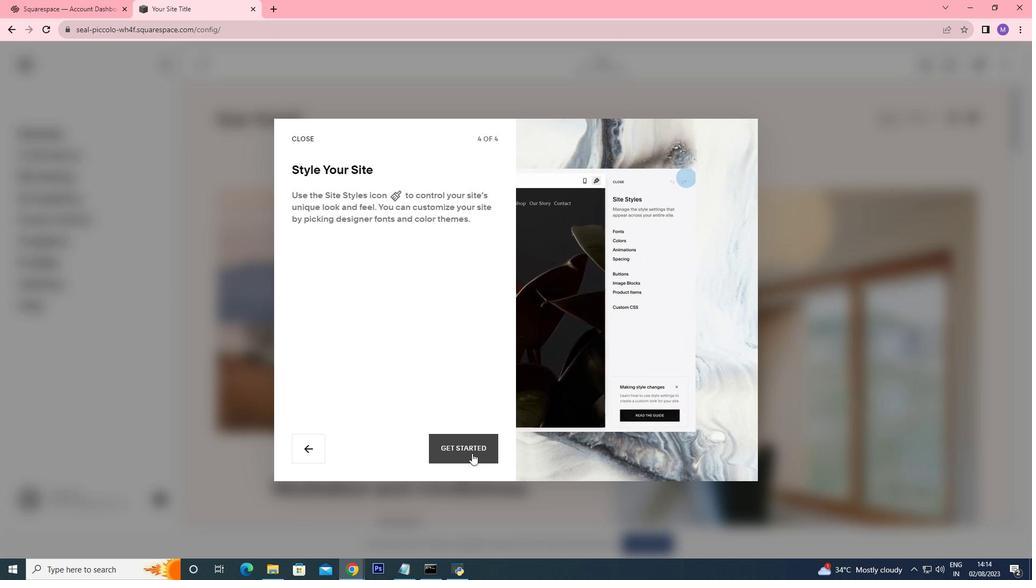 
Action: Mouse moved to (909, 371)
Screenshot: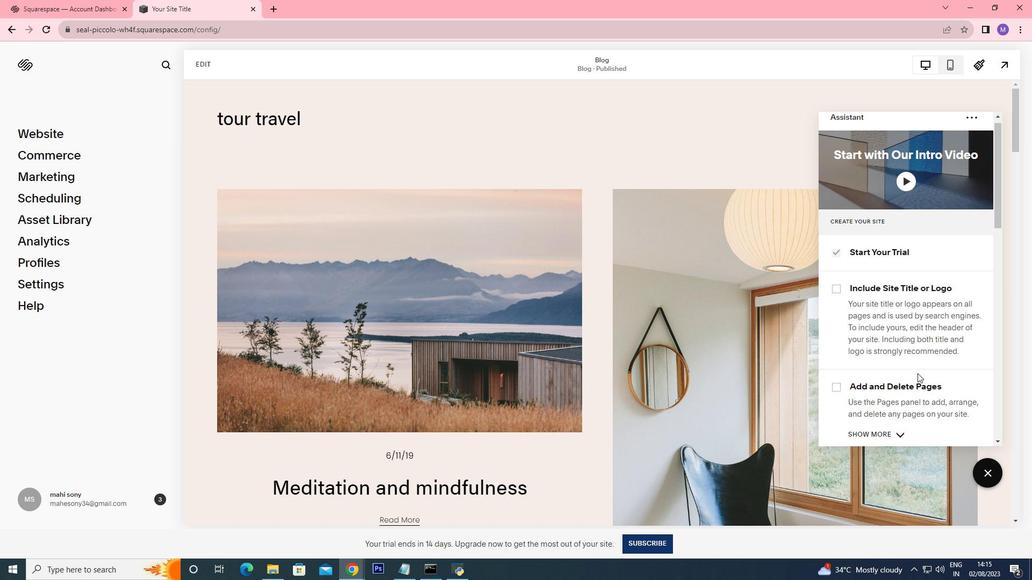 
Action: Mouse scrolled (909, 371) with delta (0, 0)
Screenshot: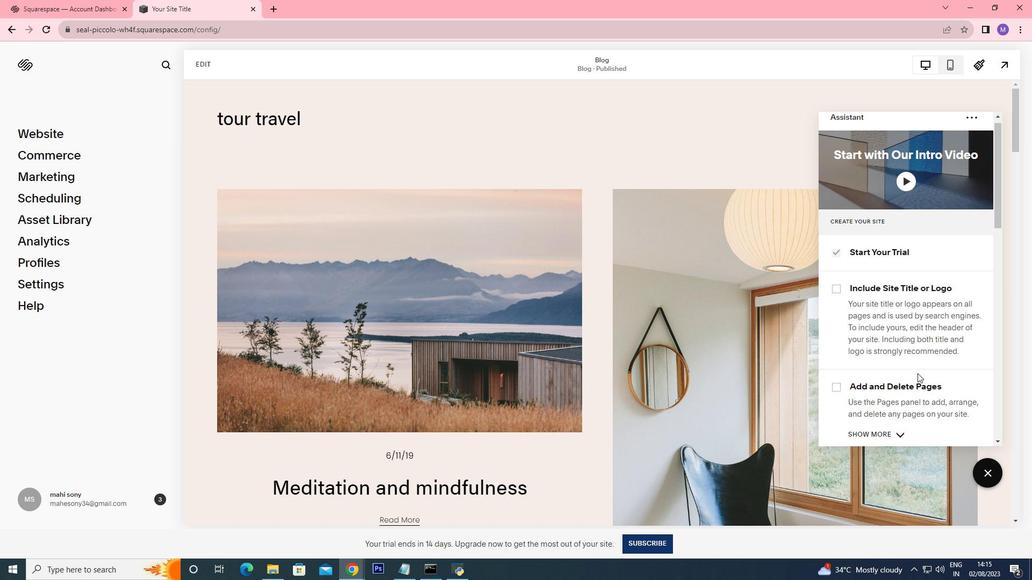
Action: Mouse moved to (911, 371)
Screenshot: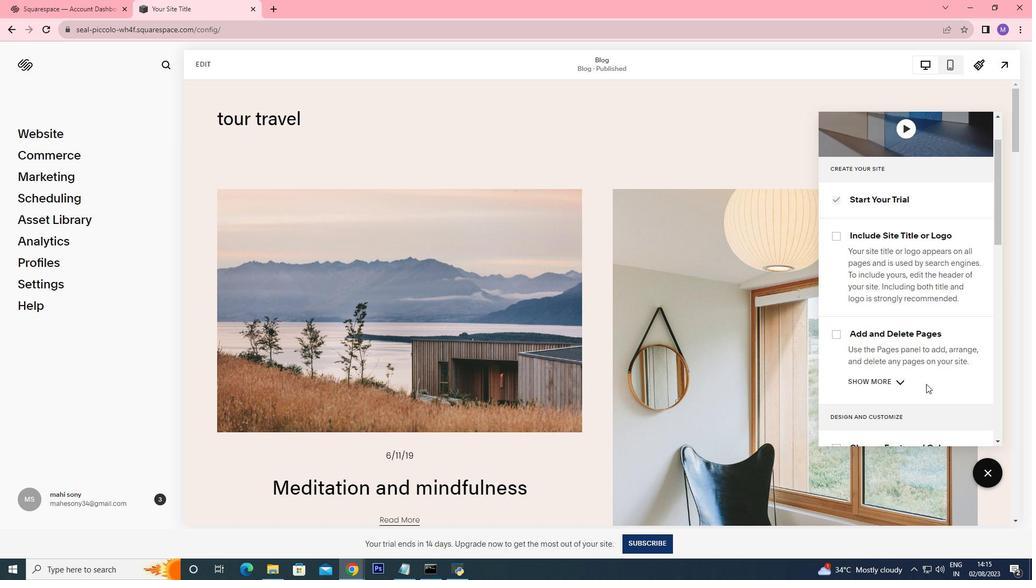 
Action: Mouse scrolled (911, 370) with delta (0, 0)
Screenshot: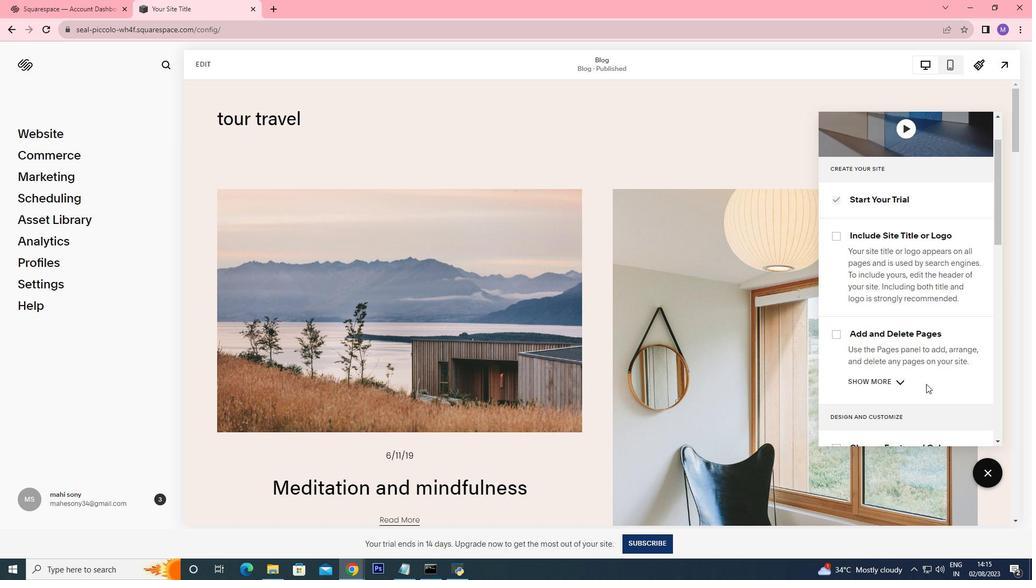 
Action: Mouse moved to (914, 371)
Screenshot: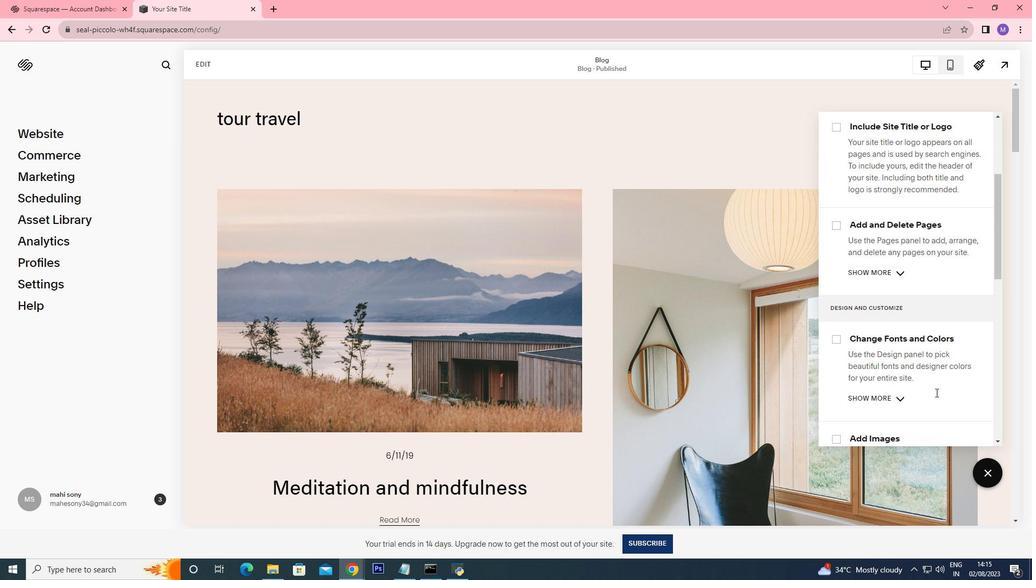 
Action: Mouse scrolled (914, 370) with delta (0, 0)
Screenshot: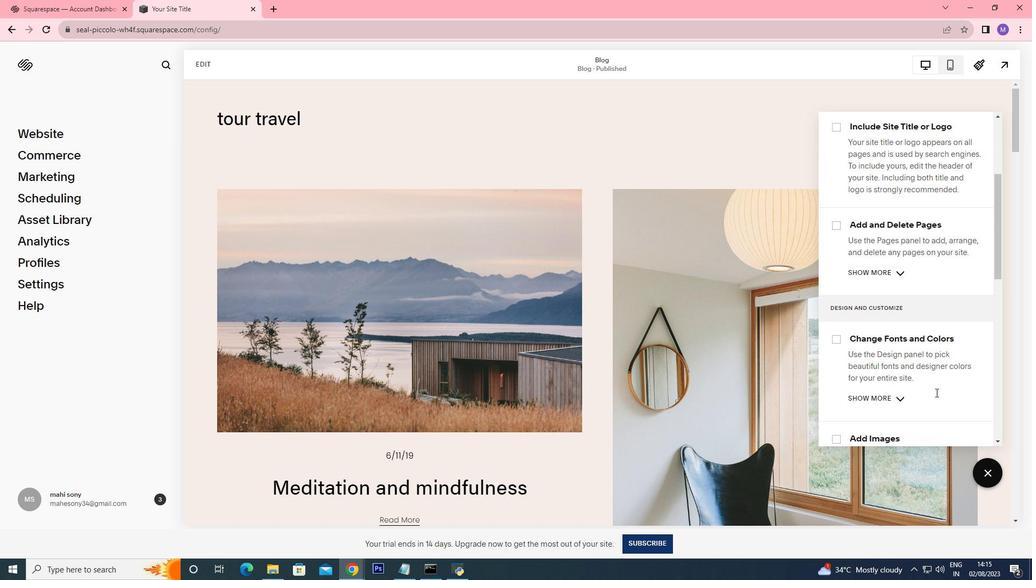 
Action: Mouse moved to (917, 373)
Screenshot: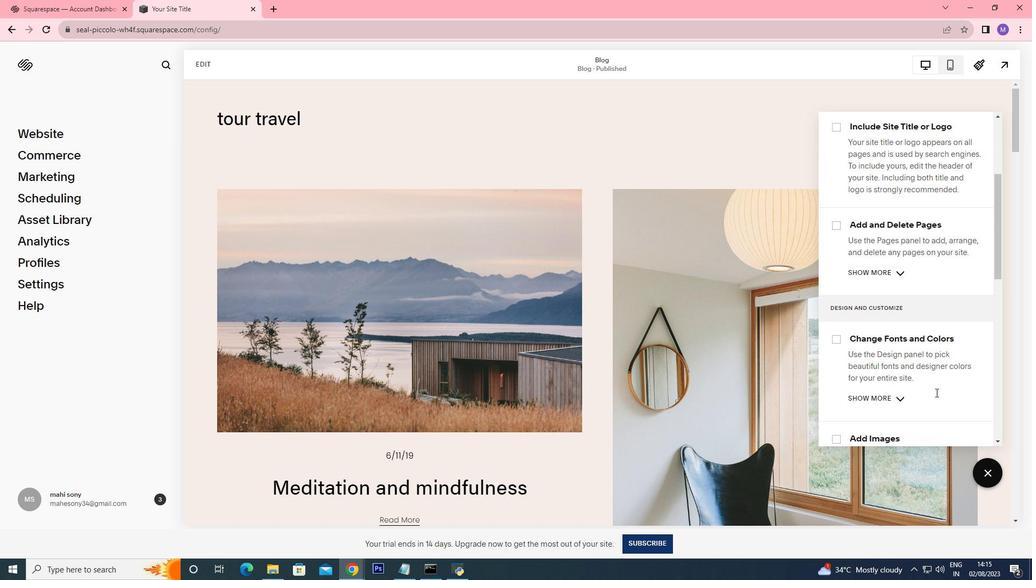 
Action: Mouse scrolled (917, 373) with delta (0, 0)
Screenshot: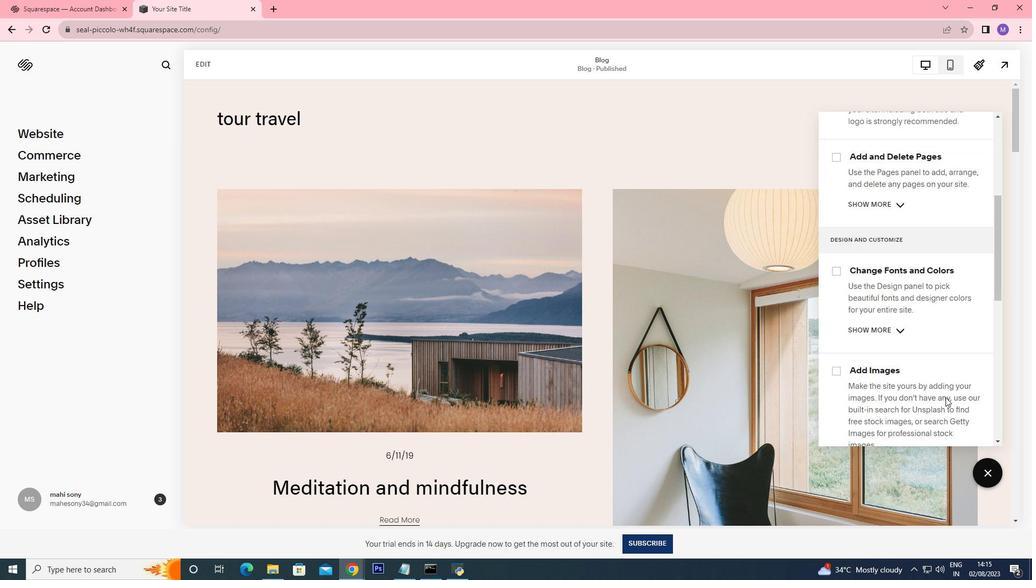 
Action: Mouse moved to (926, 384)
Screenshot: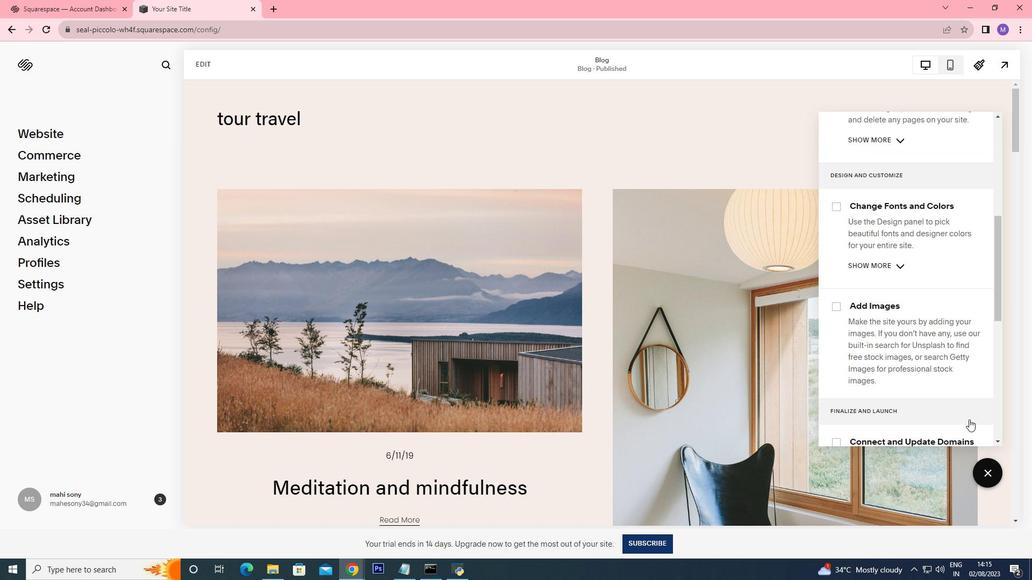 
Action: Mouse scrolled (922, 380) with delta (0, 0)
Screenshot: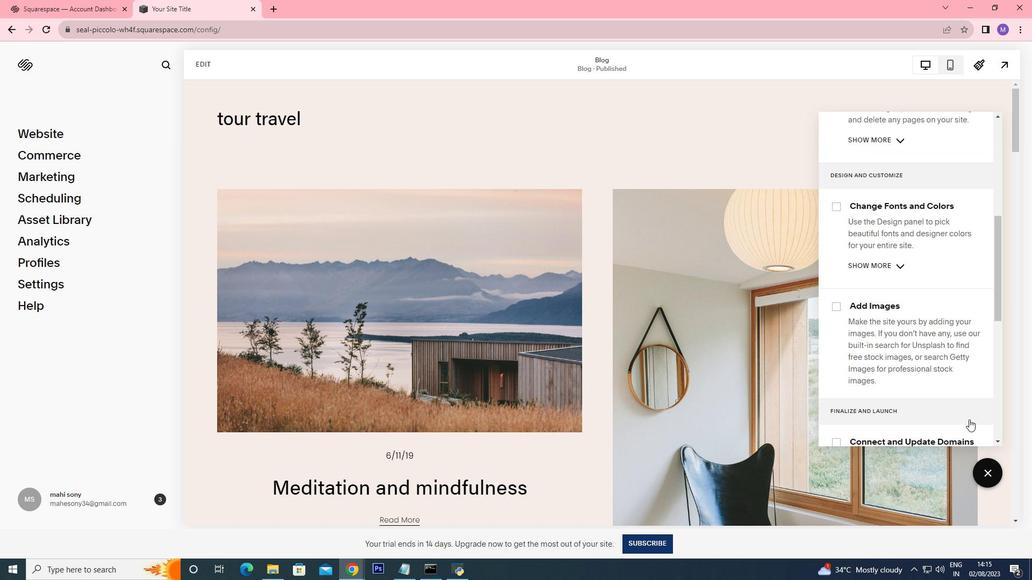 
Action: Mouse moved to (931, 388)
Screenshot: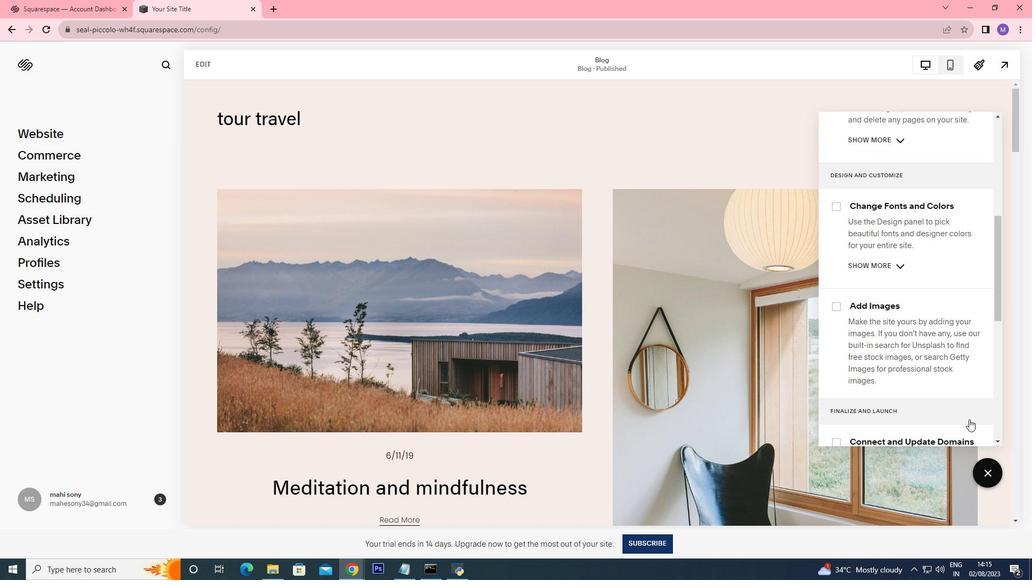 
Action: Mouse scrolled (931, 388) with delta (0, 0)
Screenshot: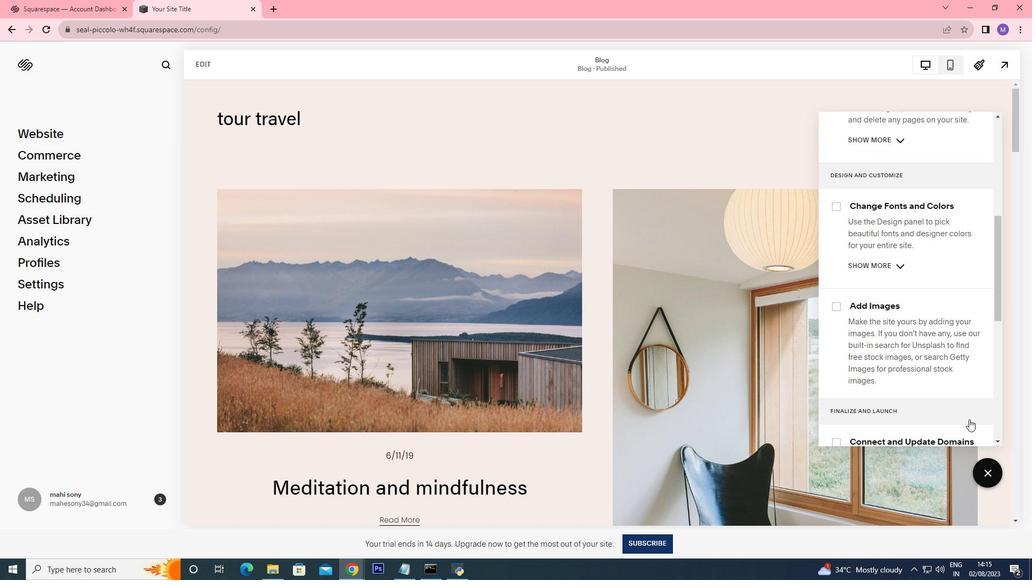 
Action: Mouse moved to (964, 324)
Screenshot: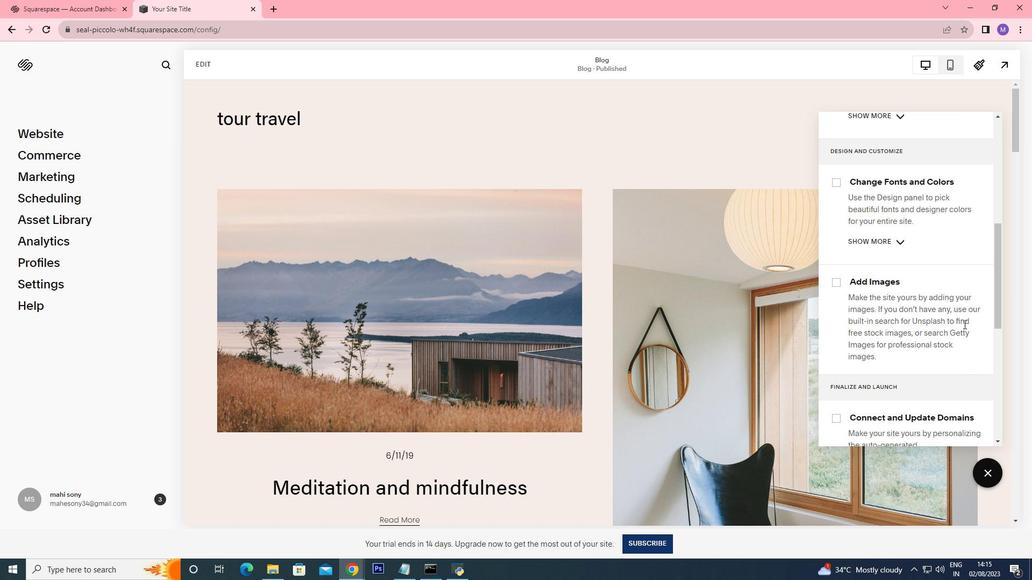 
Action: Mouse scrolled (964, 324) with delta (0, 0)
Screenshot: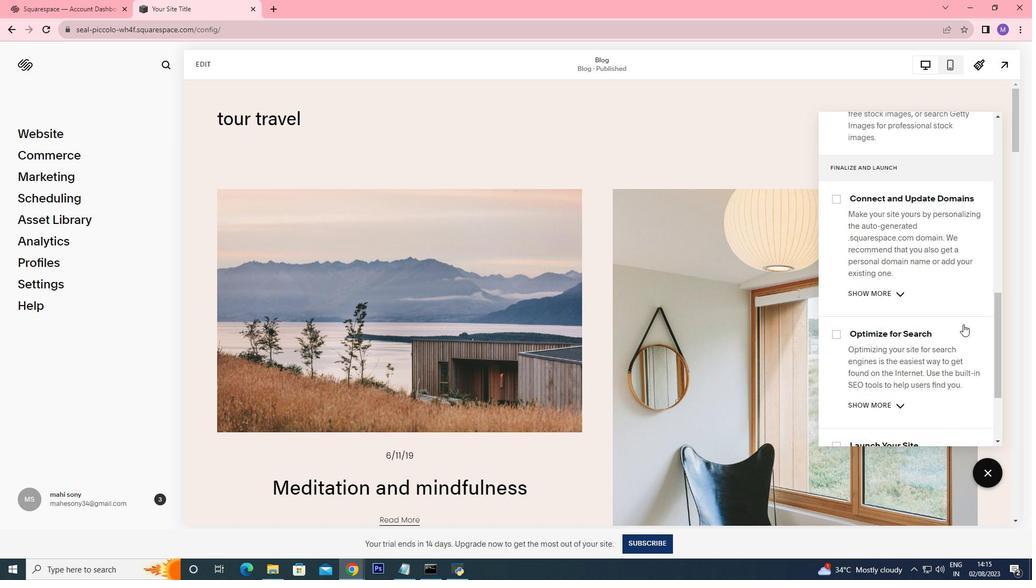 
Action: Mouse scrolled (964, 324) with delta (0, 0)
Screenshot: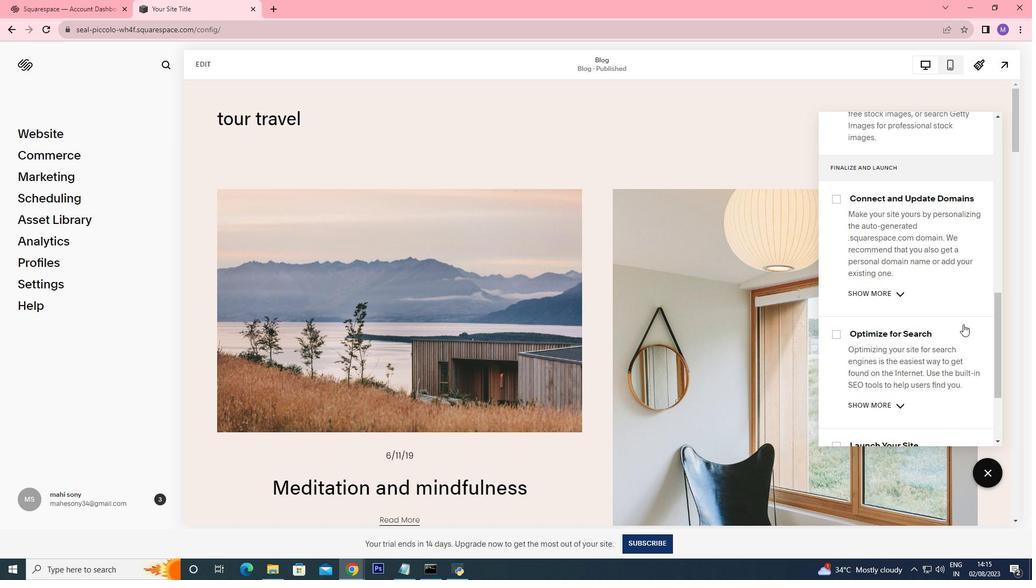 
Action: Mouse scrolled (964, 324) with delta (0, 0)
Screenshot: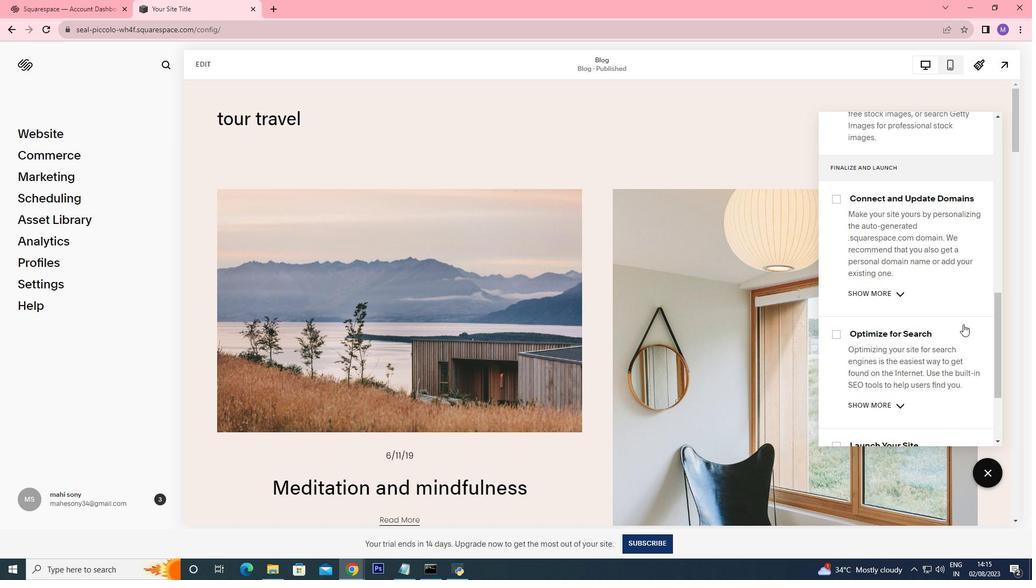 
Action: Mouse scrolled (964, 324) with delta (0, 0)
Screenshot: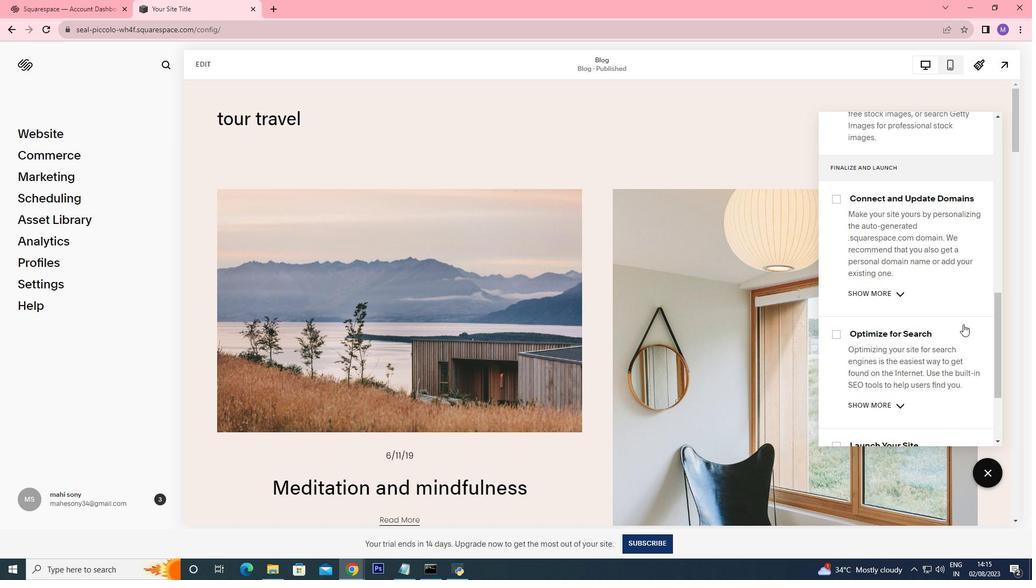 
Action: Mouse scrolled (964, 324) with delta (0, 0)
Screenshot: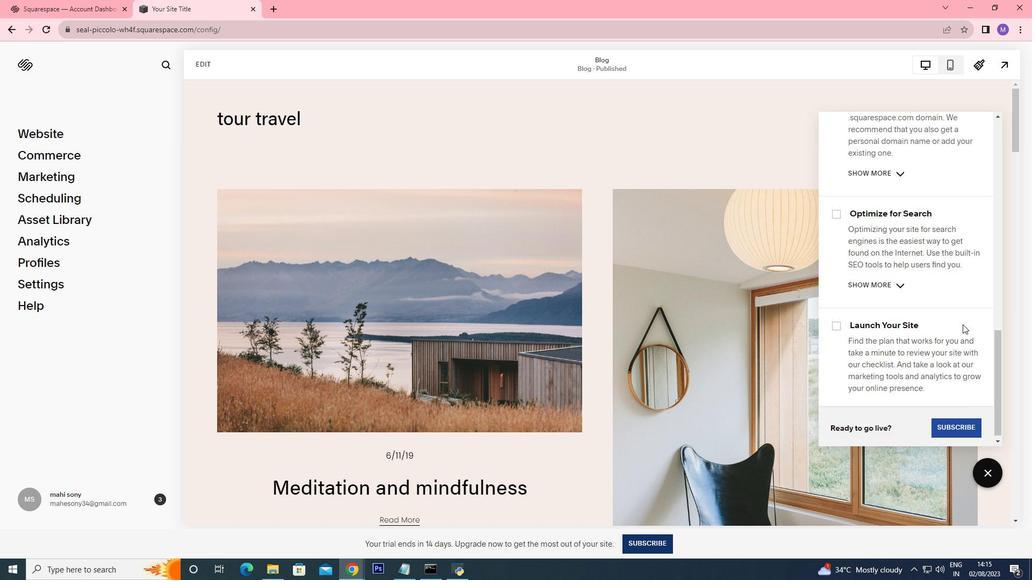 
Action: Mouse scrolled (964, 324) with delta (0, 0)
Screenshot: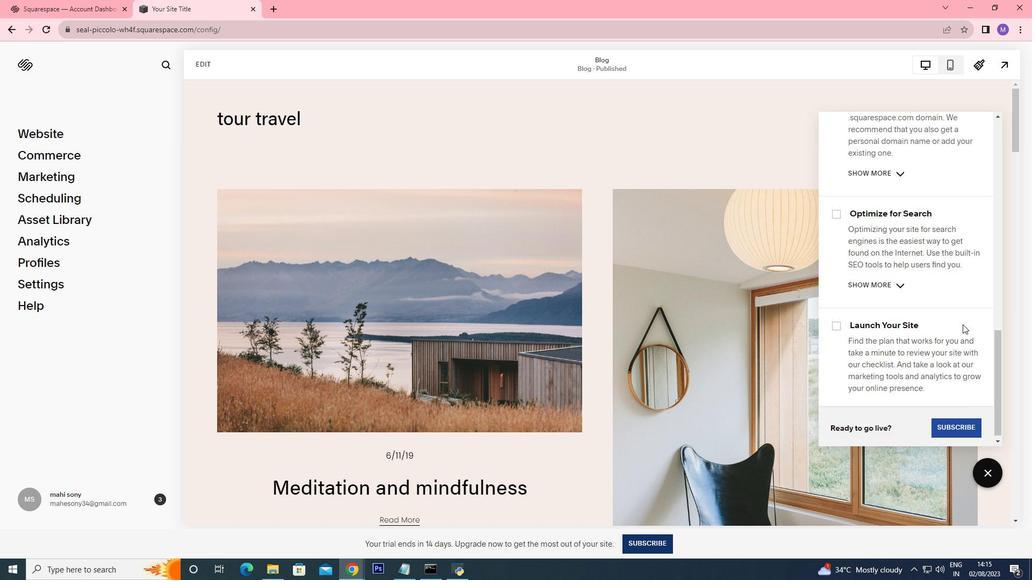 
Action: Mouse scrolled (964, 324) with delta (0, 0)
Screenshot: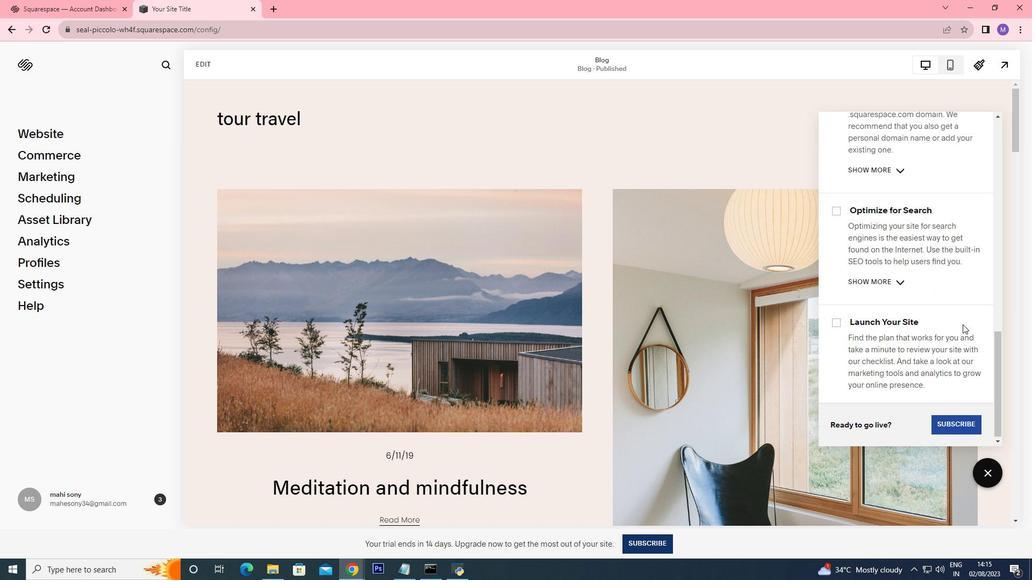 
Action: Mouse scrolled (964, 324) with delta (0, 0)
Screenshot: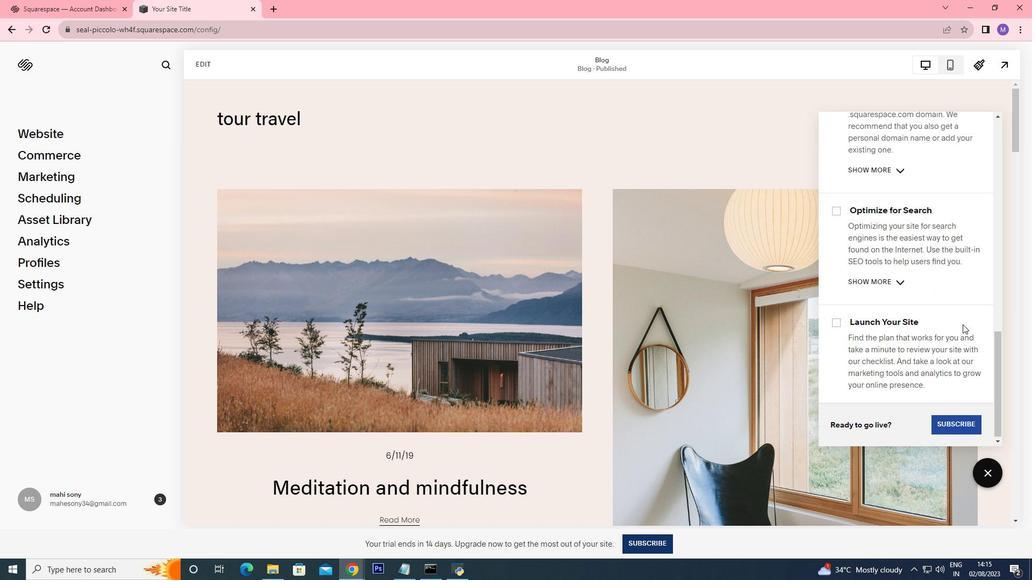 
Action: Mouse moved to (956, 365)
Screenshot: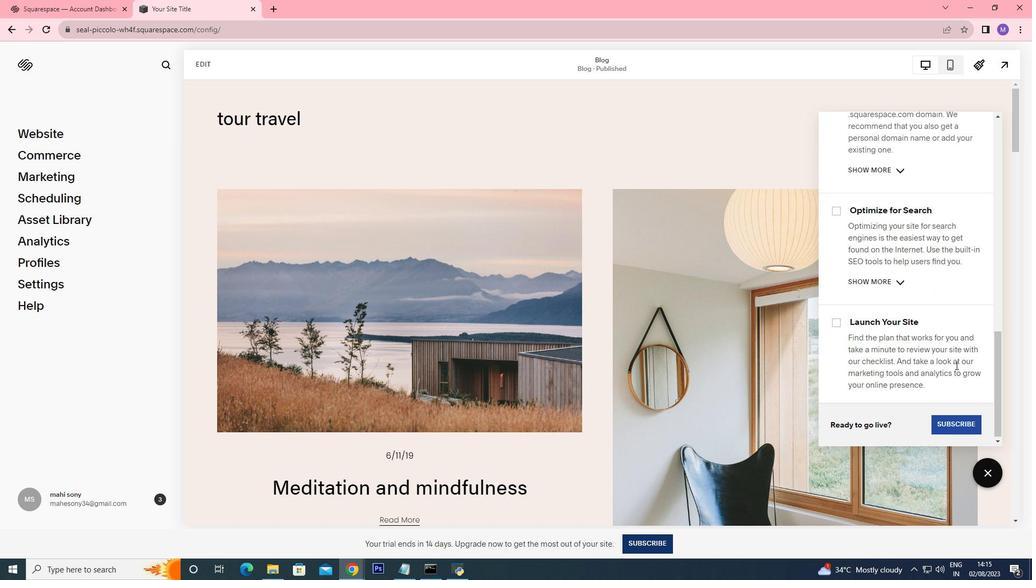 
Action: Mouse scrolled (956, 366) with delta (0, 0)
Screenshot: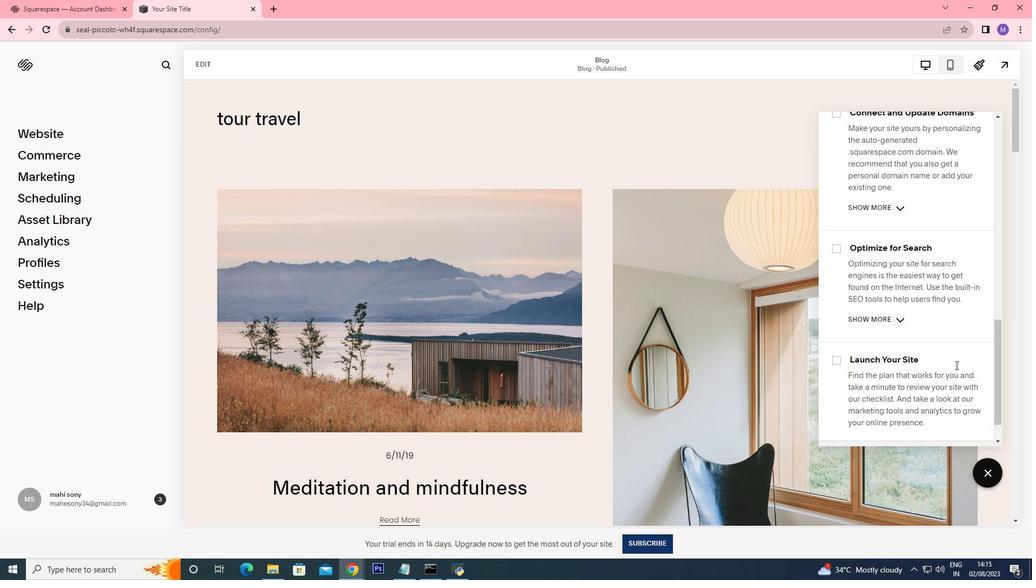 
Action: Mouse scrolled (956, 366) with delta (0, 0)
Screenshot: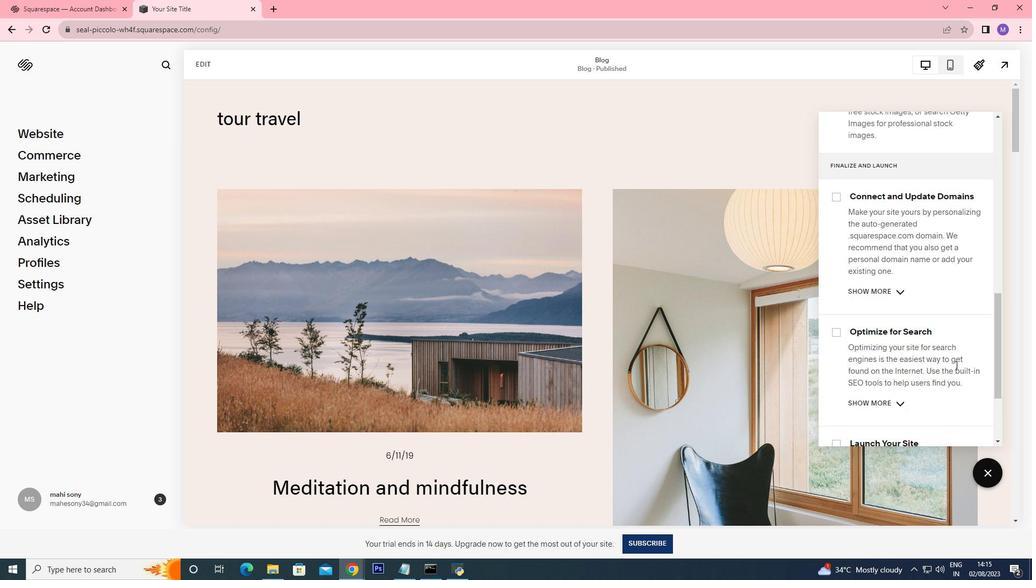 
Action: Mouse scrolled (956, 366) with delta (0, 0)
Screenshot: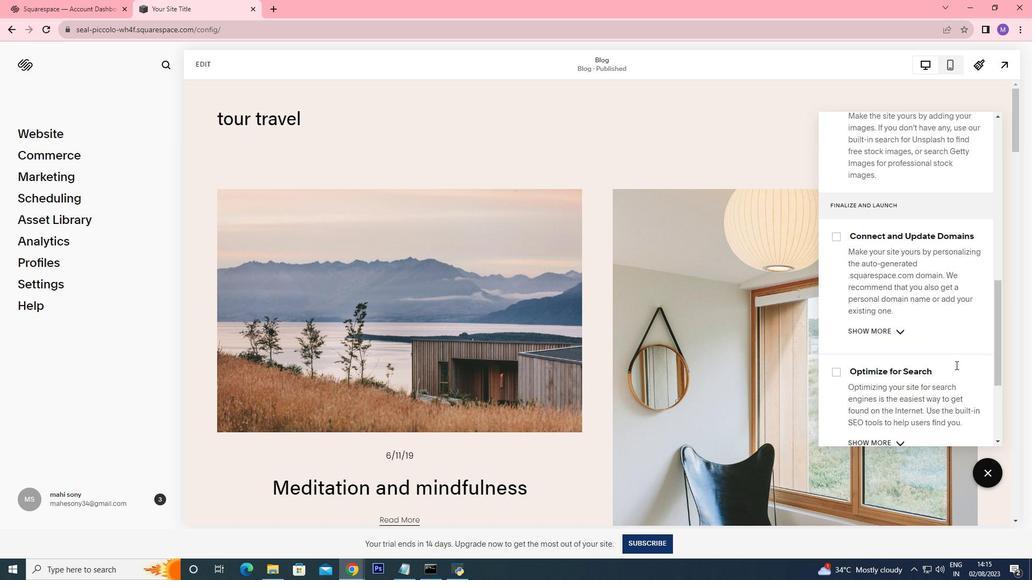 
Action: Mouse scrolled (956, 366) with delta (0, 0)
Screenshot: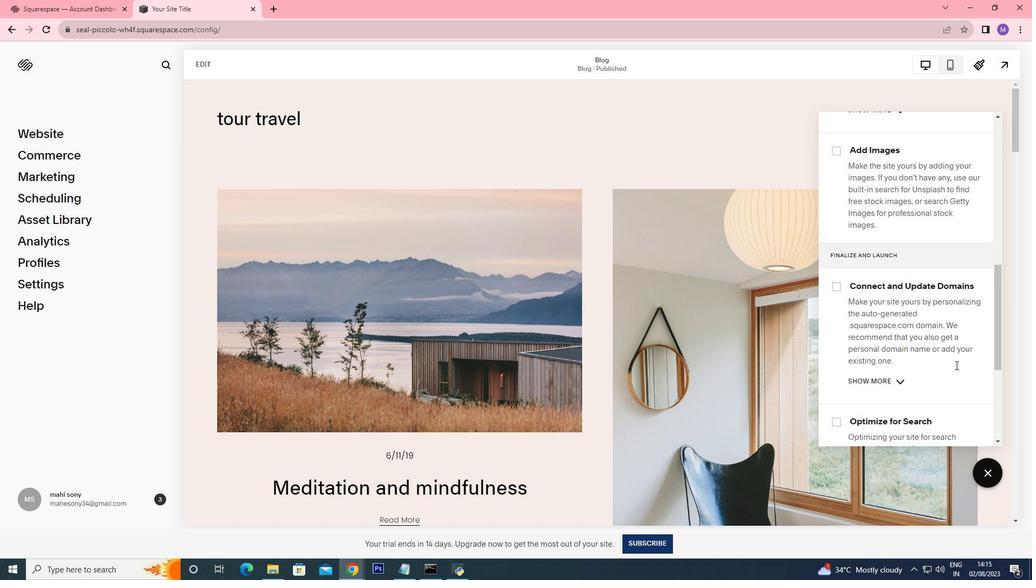 
Action: Mouse scrolled (956, 366) with delta (0, 0)
Screenshot: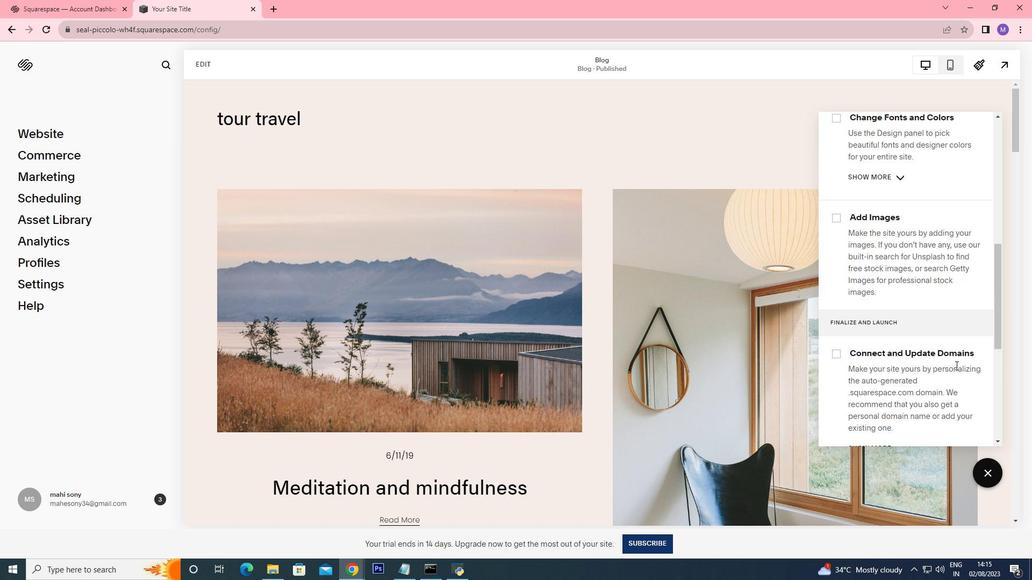 
Action: Mouse scrolled (956, 366) with delta (0, 0)
Screenshot: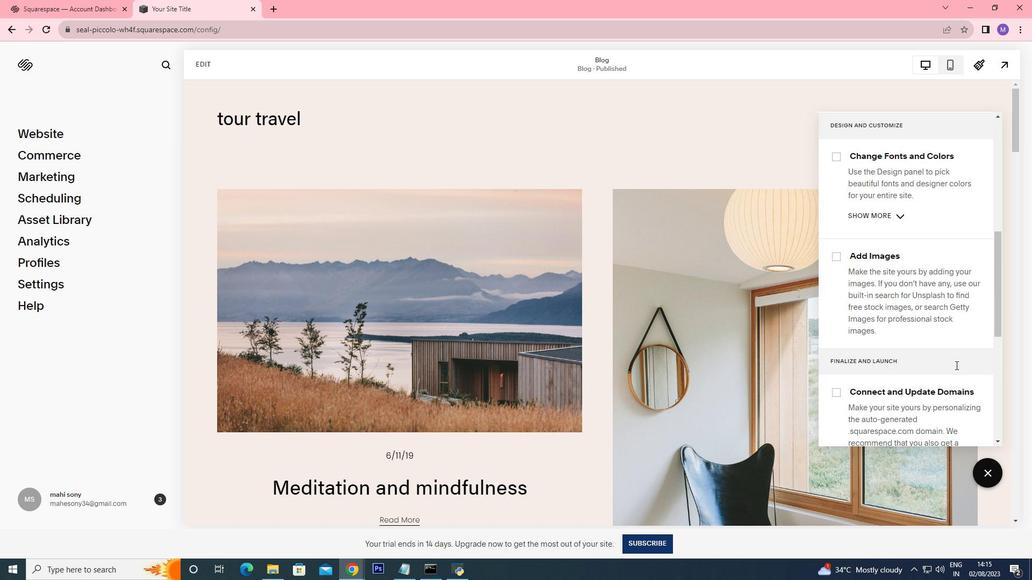 
Action: Mouse scrolled (956, 366) with delta (0, 0)
Screenshot: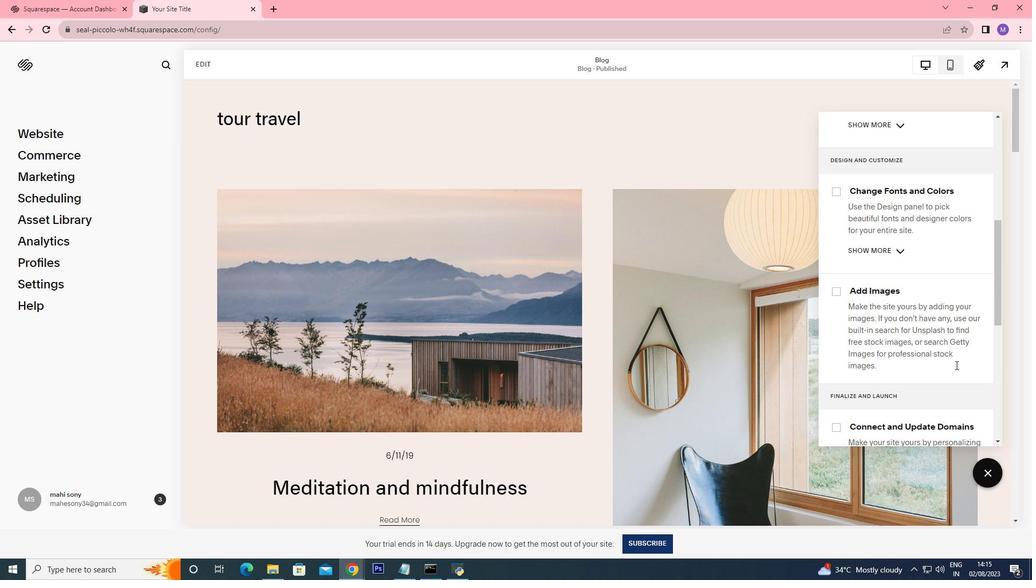 
Action: Mouse moved to (957, 364)
Screenshot: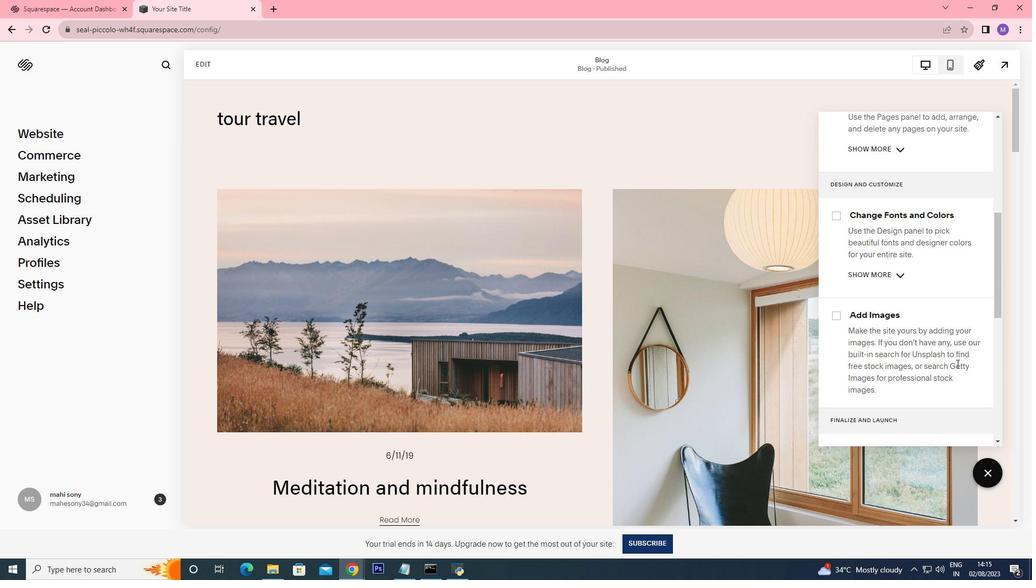 
Action: Mouse scrolled (957, 364) with delta (0, 0)
Screenshot: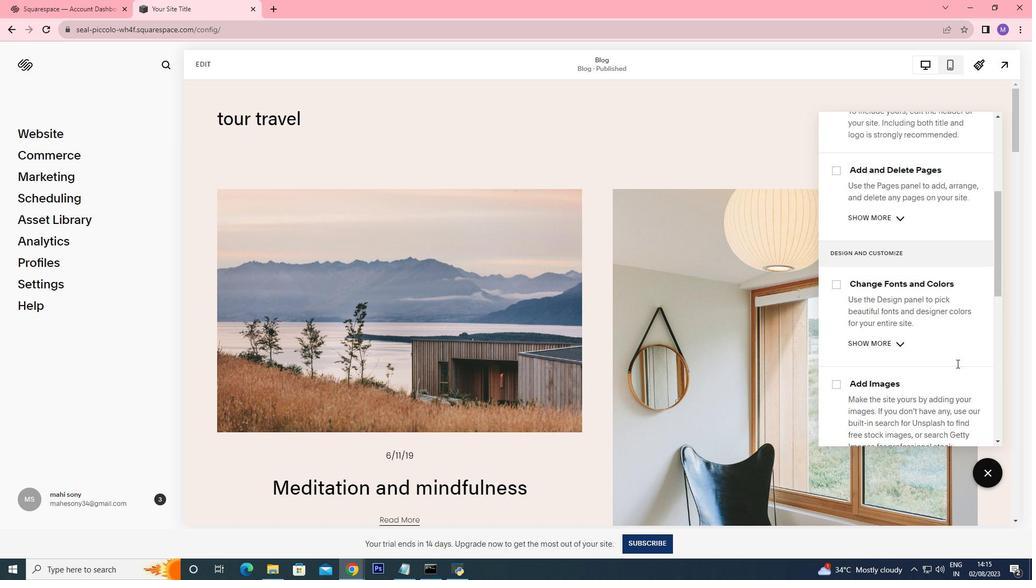 
Action: Mouse scrolled (957, 364) with delta (0, 0)
Screenshot: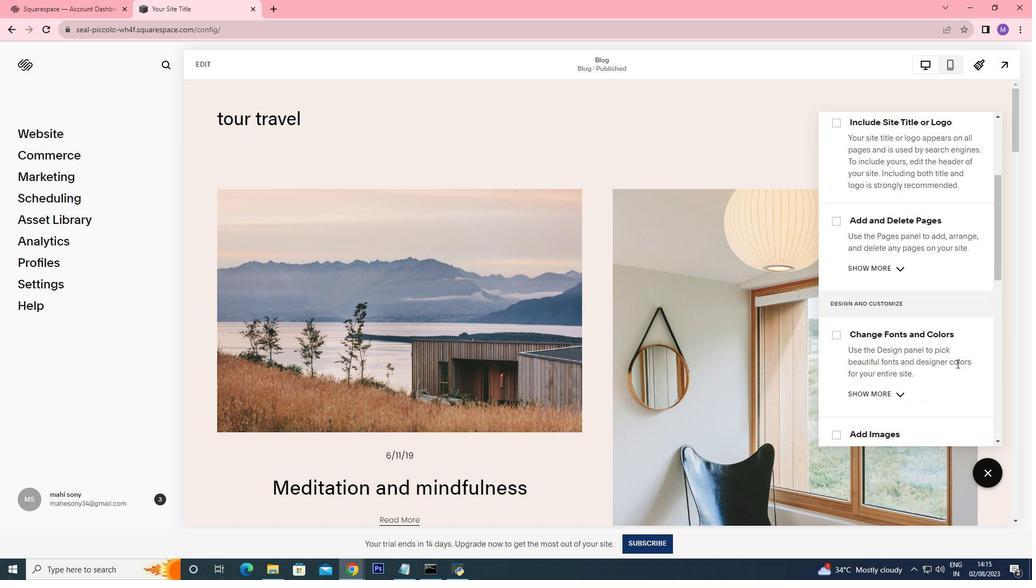 
Action: Mouse scrolled (957, 364) with delta (0, 0)
Screenshot: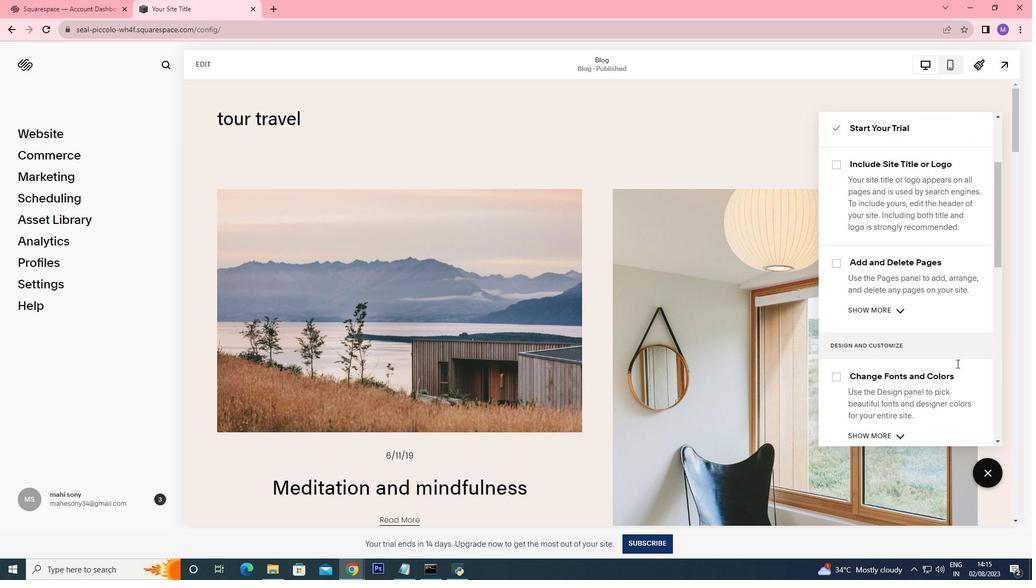 
Action: Mouse moved to (958, 365)
Screenshot: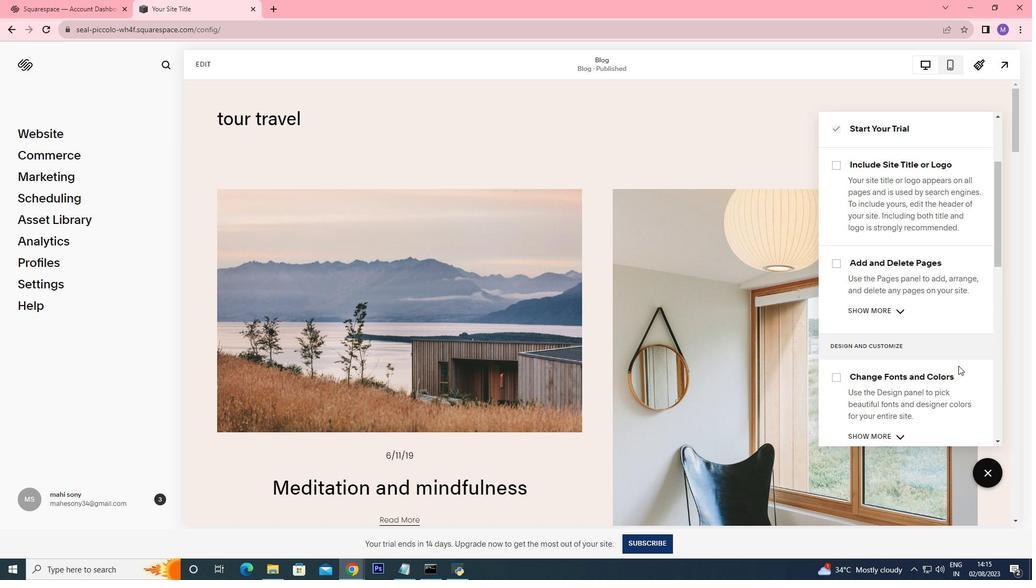 
Action: Mouse scrolled (958, 366) with delta (0, 0)
Screenshot: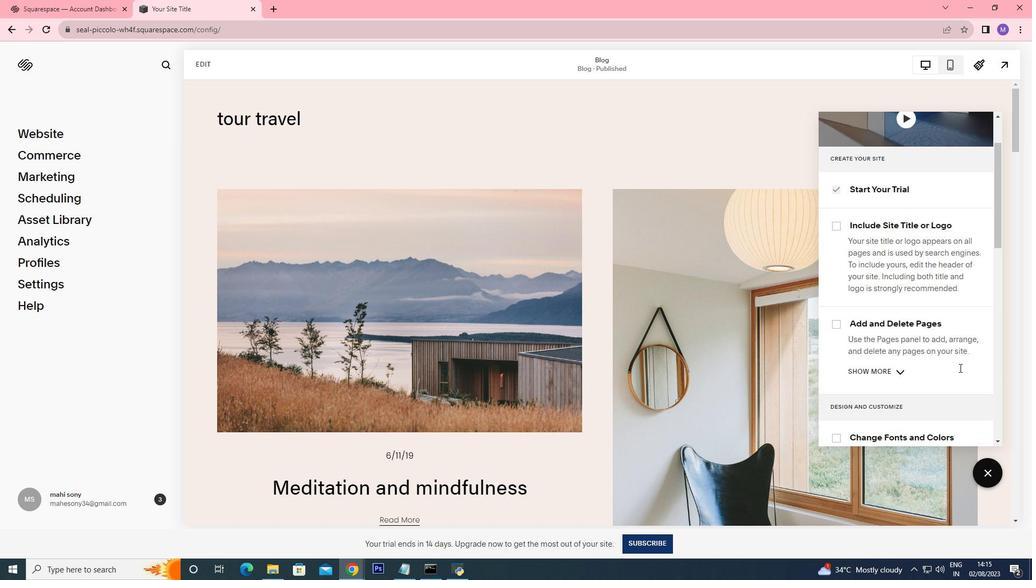 
Action: Mouse moved to (958, 366)
Screenshot: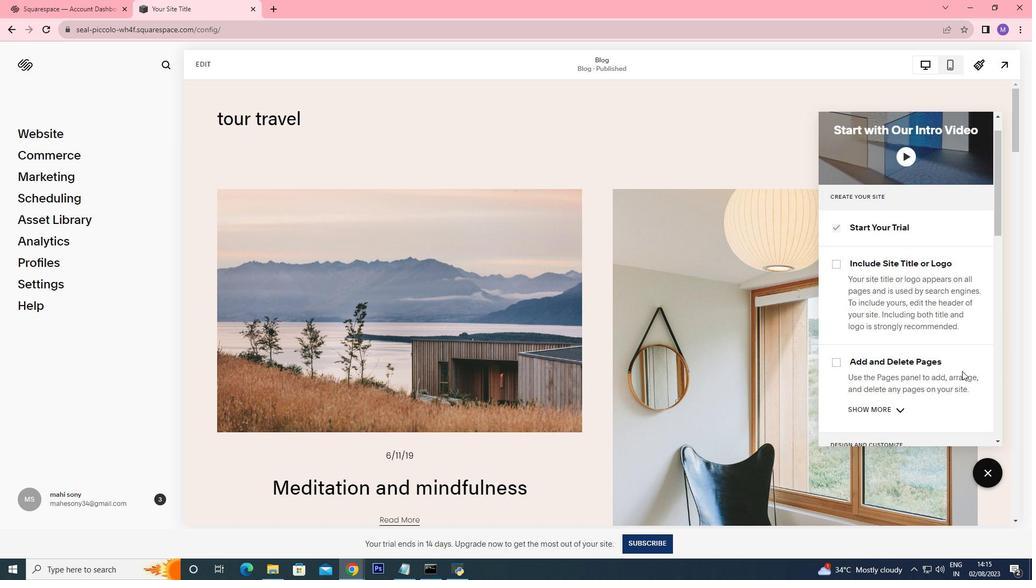 
Action: Mouse scrolled (958, 366) with delta (0, 0)
Screenshot: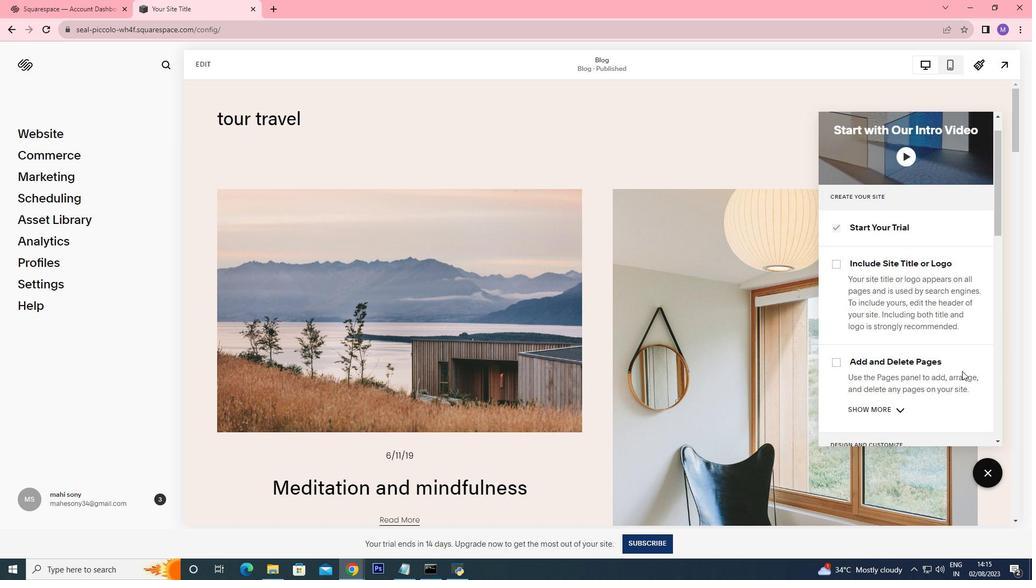 
Action: Mouse moved to (832, 369)
Screenshot: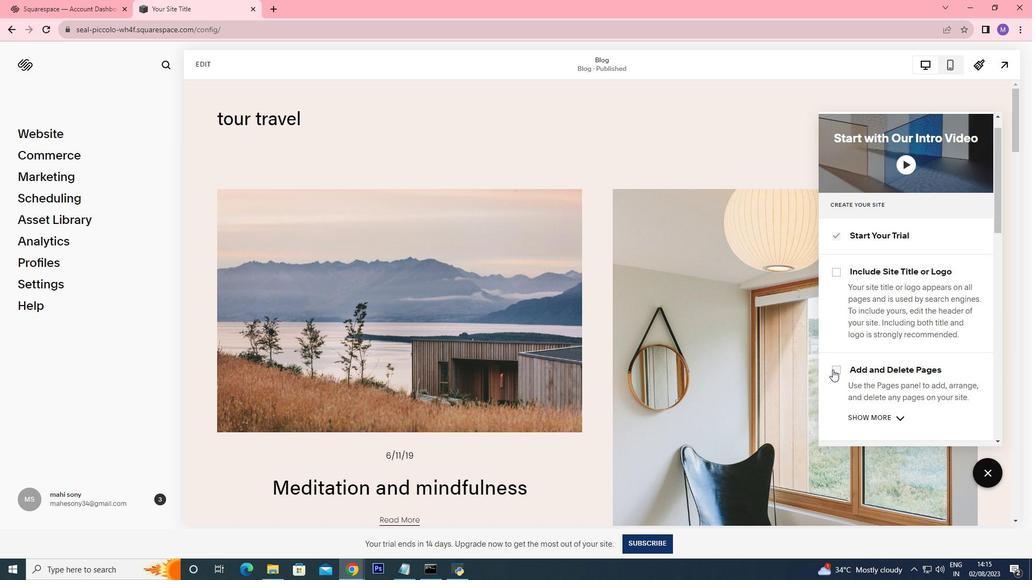 
Action: Mouse pressed left at (832, 369)
Screenshot: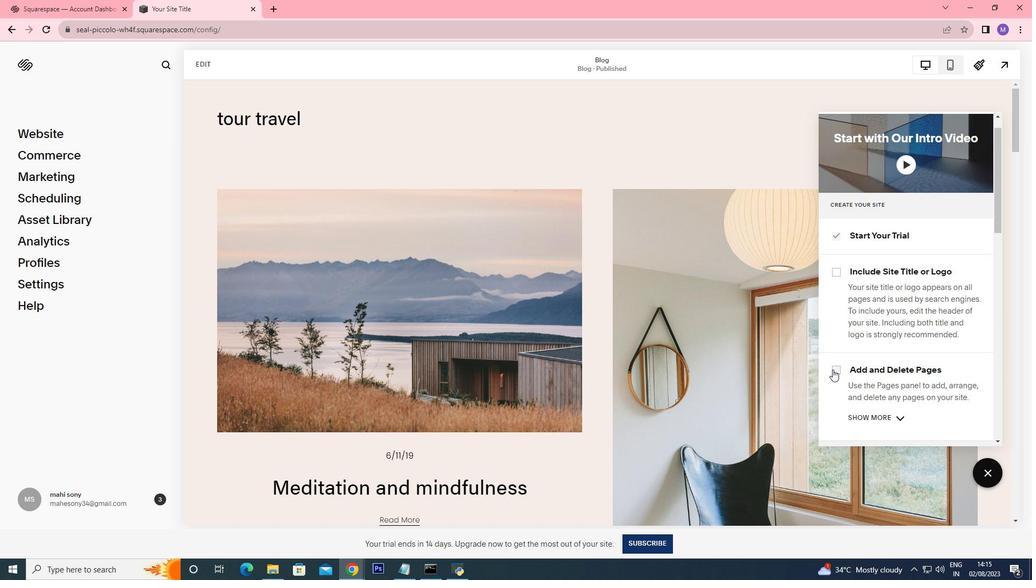 
Action: Mouse moved to (955, 386)
Screenshot: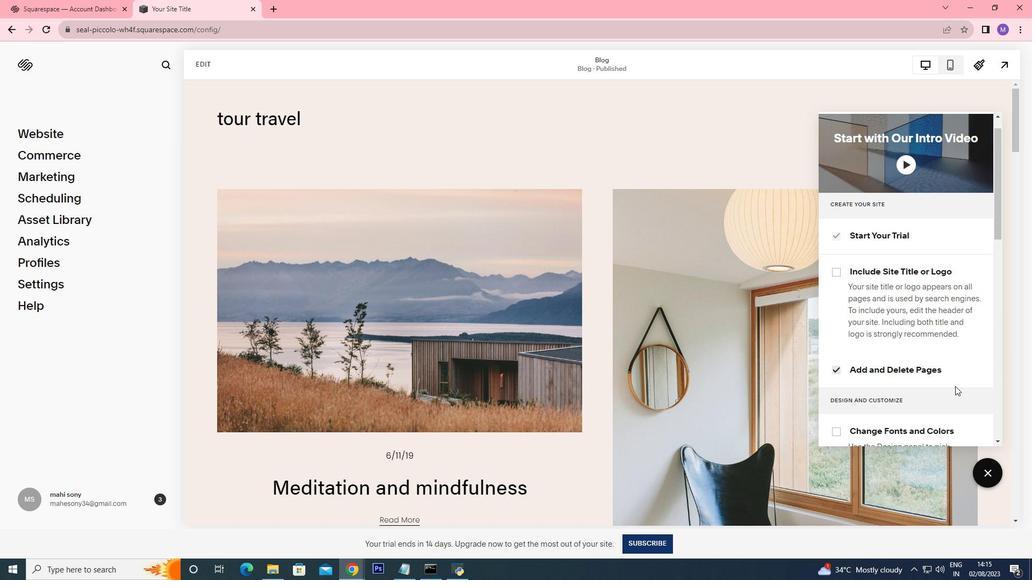 
Action: Mouse scrolled (955, 386) with delta (0, 0)
Screenshot: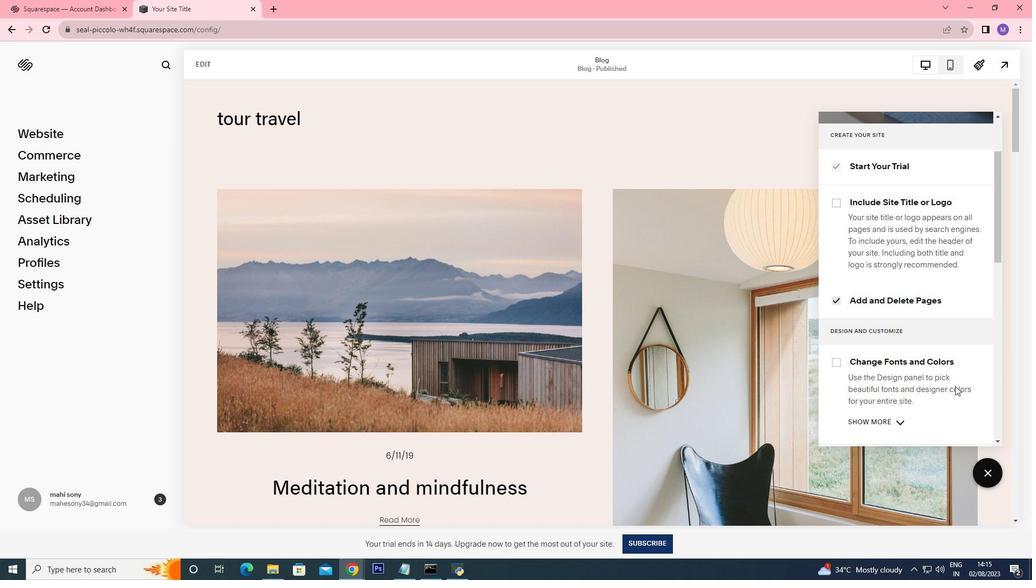 
Action: Mouse scrolled (955, 386) with delta (0, 0)
Screenshot: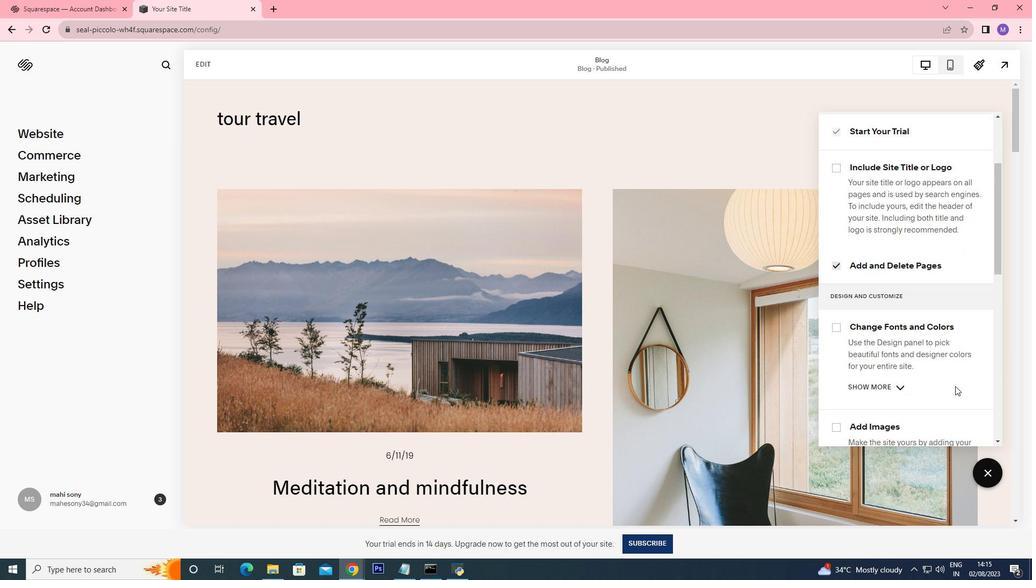 
Action: Mouse moved to (835, 261)
Screenshot: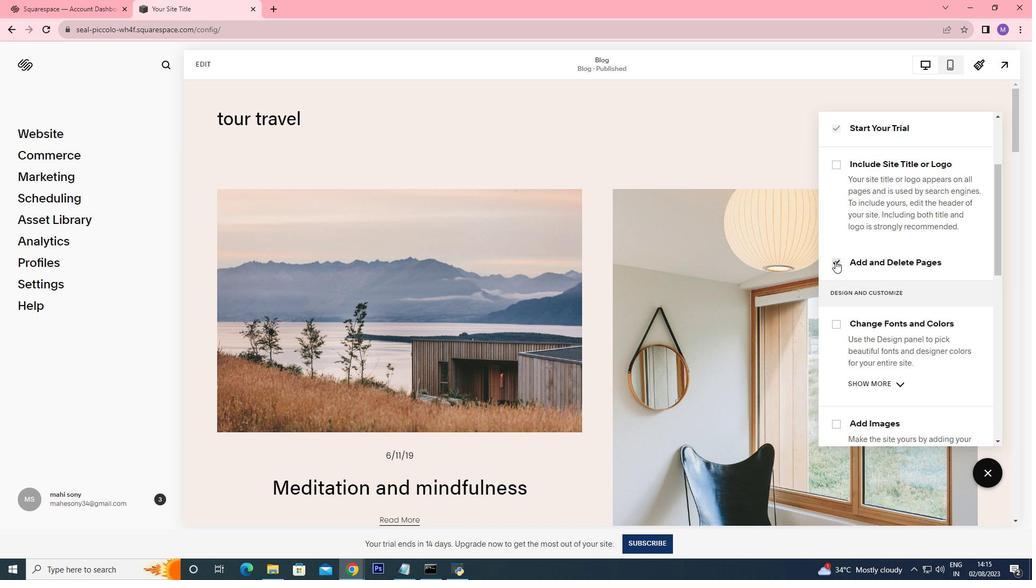 
Action: Mouse pressed left at (835, 261)
Screenshot: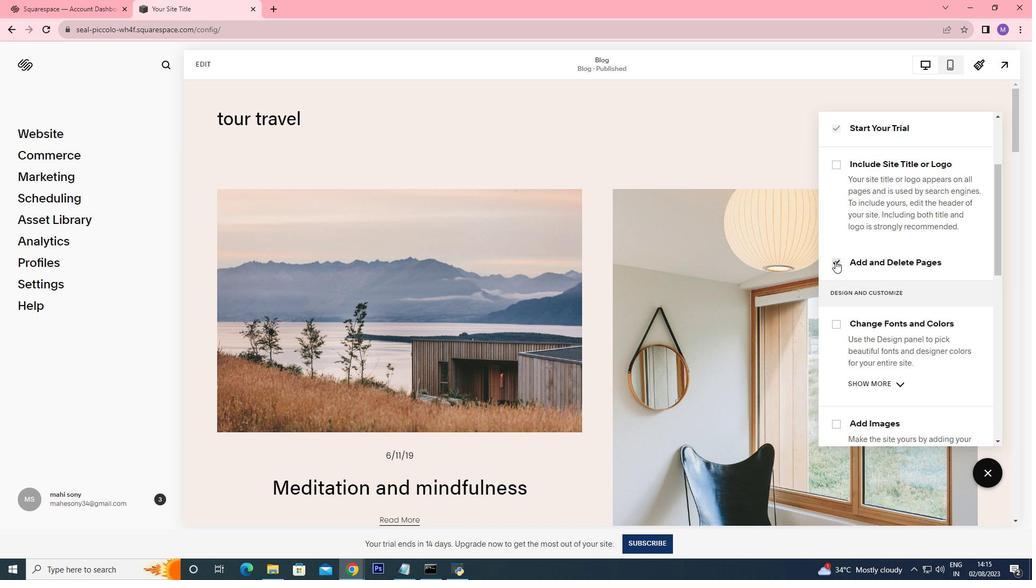 
Action: Mouse moved to (992, 475)
Screenshot: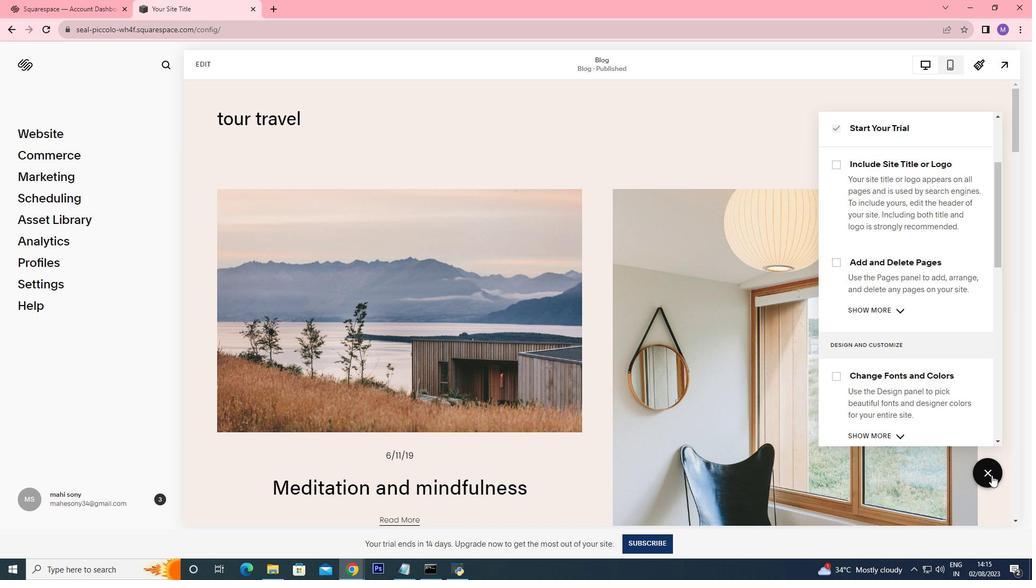 
Action: Mouse pressed left at (992, 475)
Screenshot: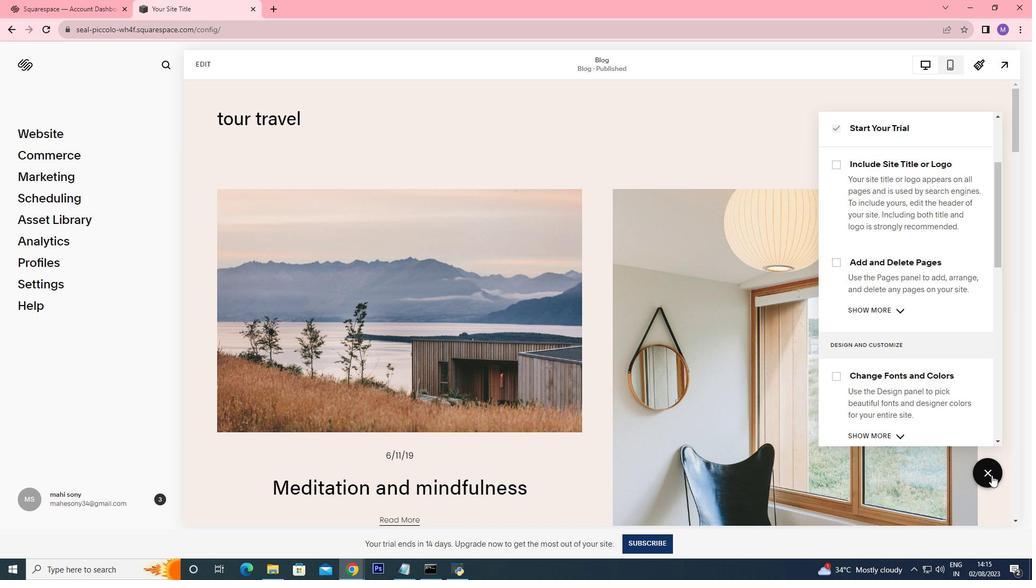 
Action: Mouse moved to (530, 343)
Screenshot: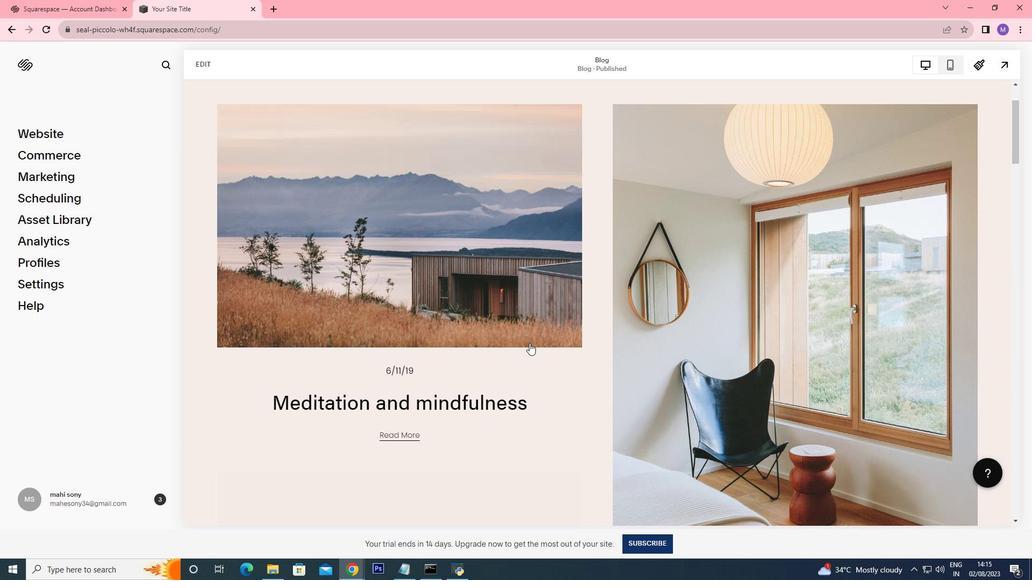 
Action: Mouse scrolled (530, 343) with delta (0, 0)
Screenshot: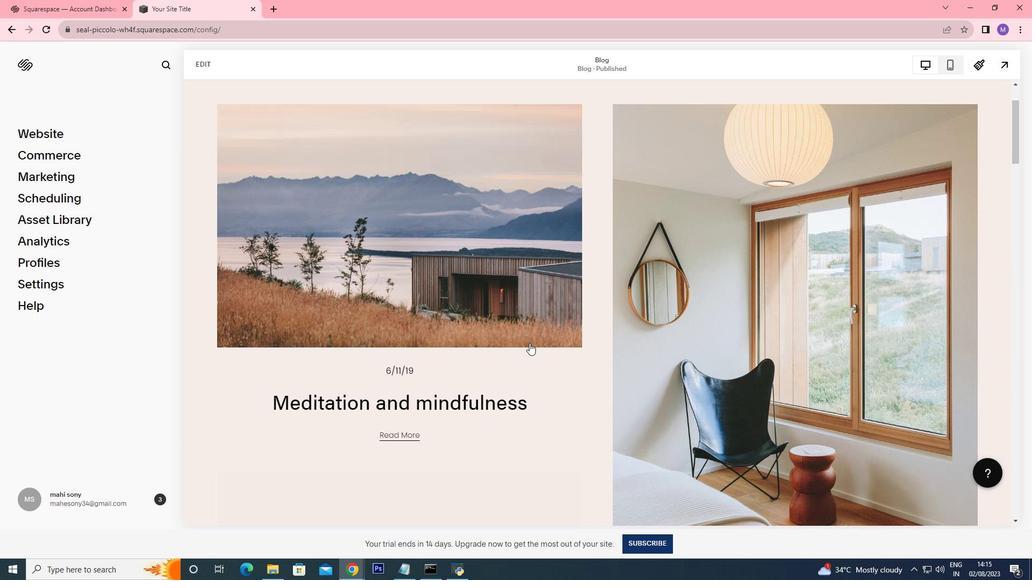 
Action: Mouse moved to (529, 343)
Screenshot: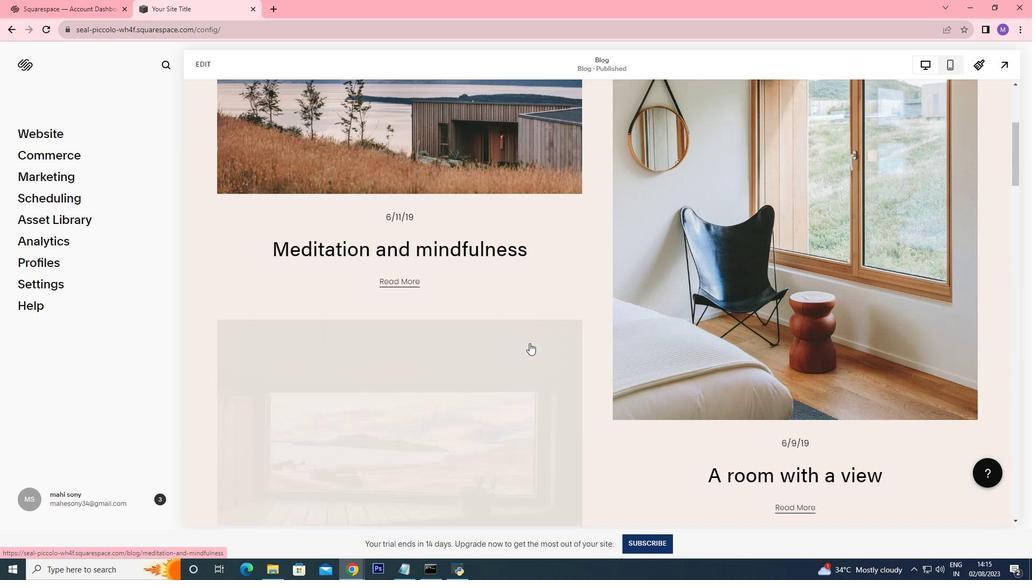 
Action: Mouse scrolled (529, 343) with delta (0, 0)
Screenshot: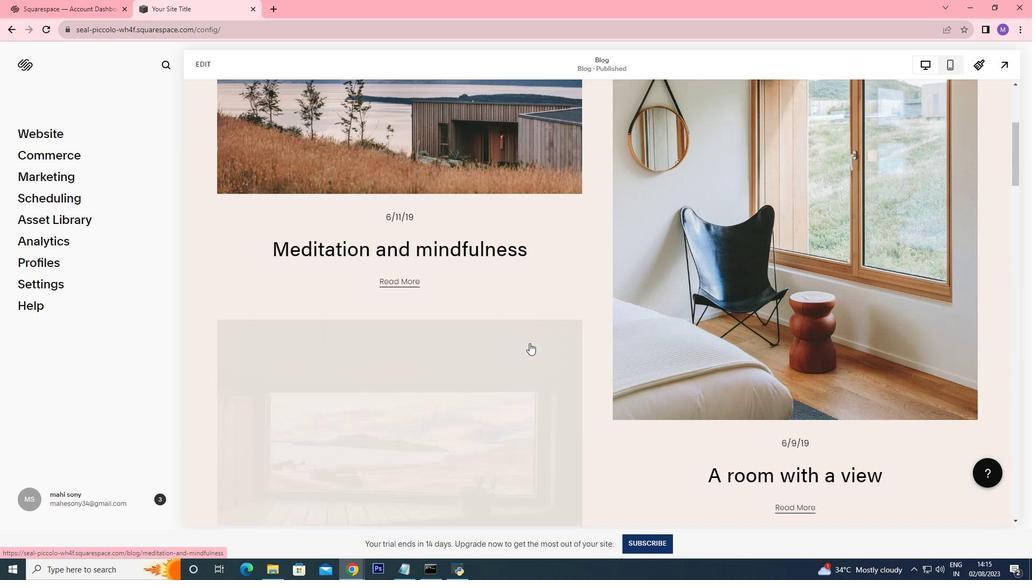 
Action: Mouse scrolled (529, 343) with delta (0, 0)
Screenshot: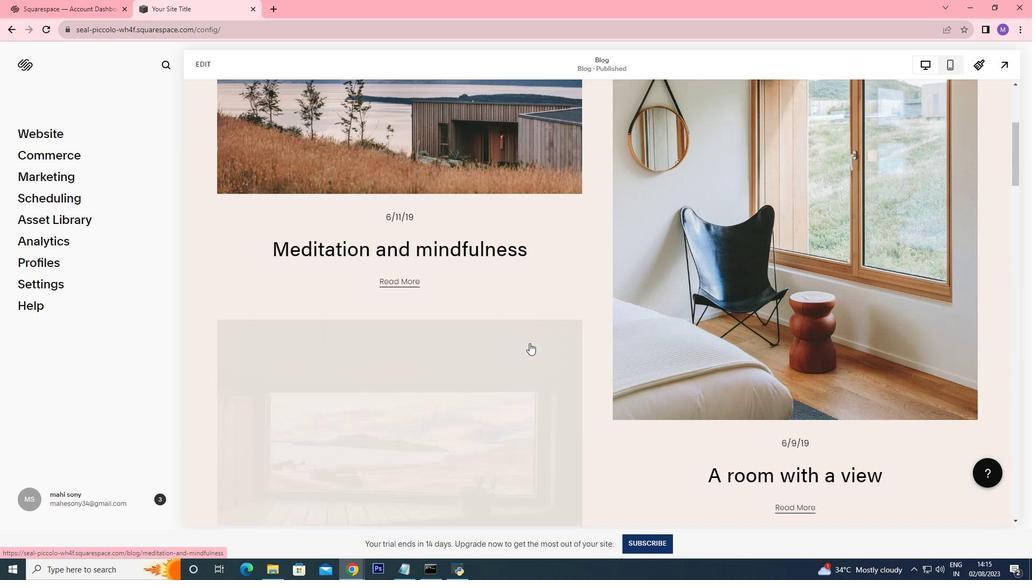 
Action: Mouse scrolled (529, 343) with delta (0, 0)
Screenshot: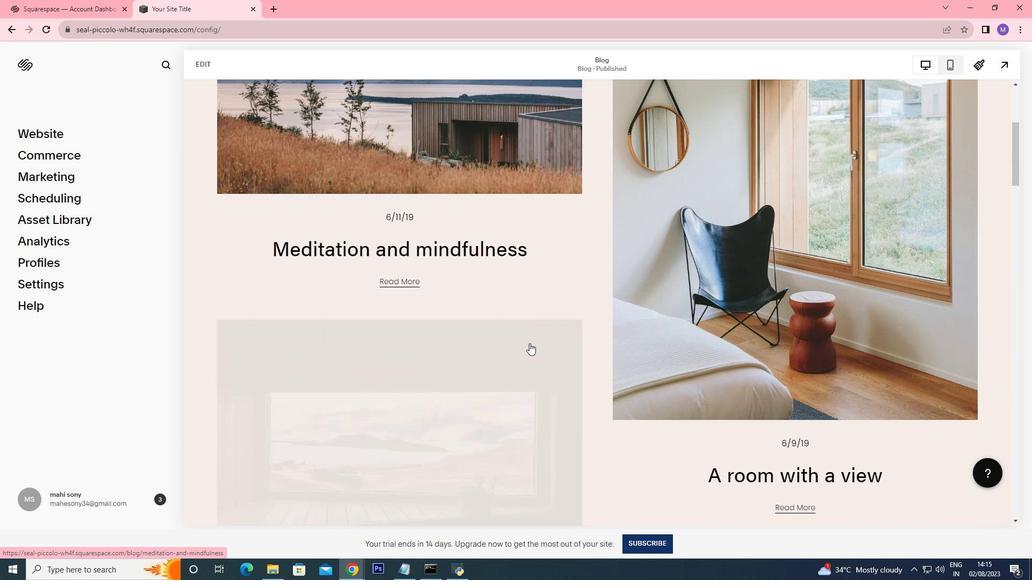 
Action: Mouse scrolled (529, 343) with delta (0, 0)
Screenshot: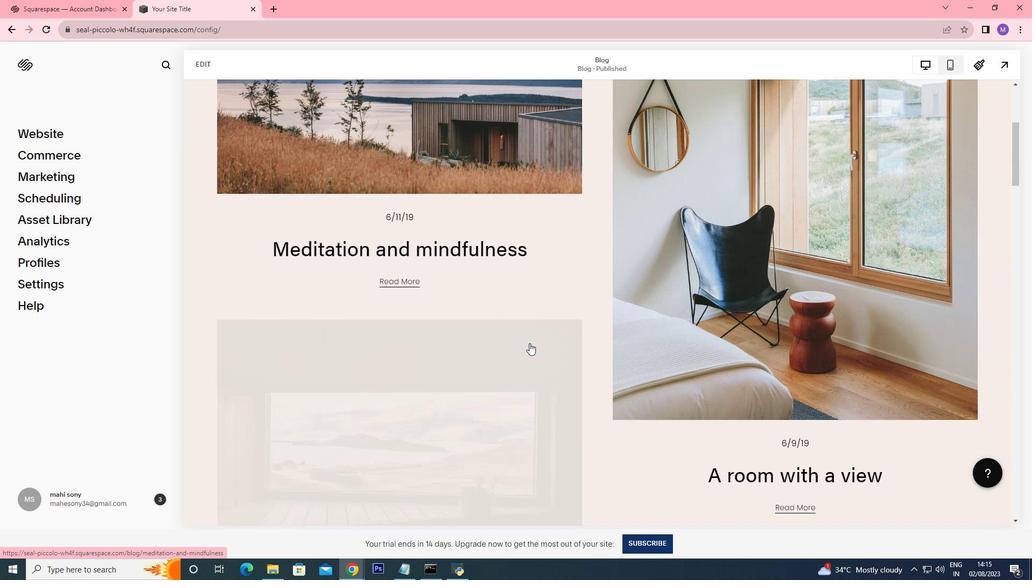 
Action: Mouse scrolled (529, 343) with delta (0, 0)
Screenshot: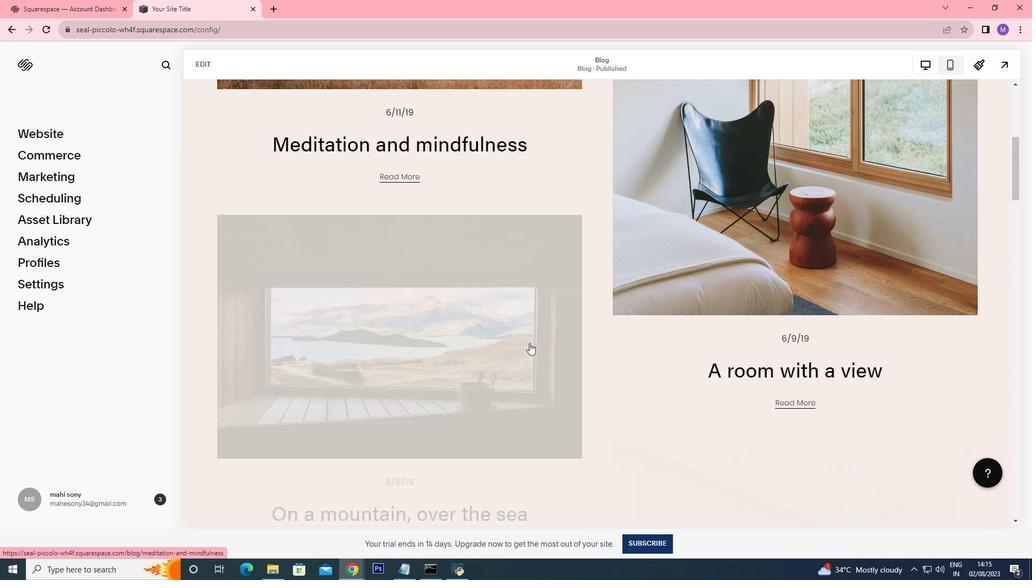 
Action: Mouse scrolled (529, 343) with delta (0, 0)
Screenshot: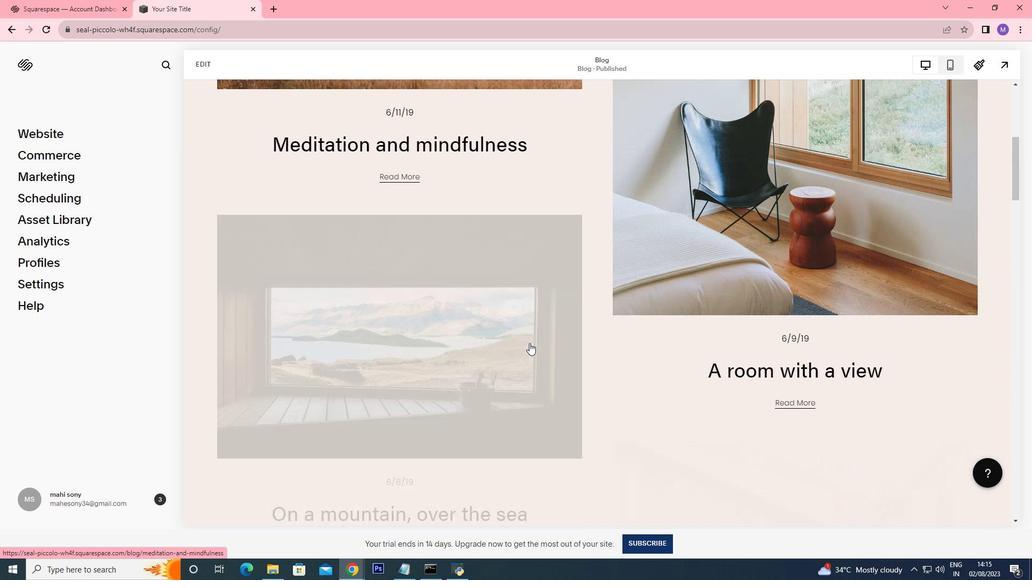 
Action: Mouse moved to (525, 347)
Screenshot: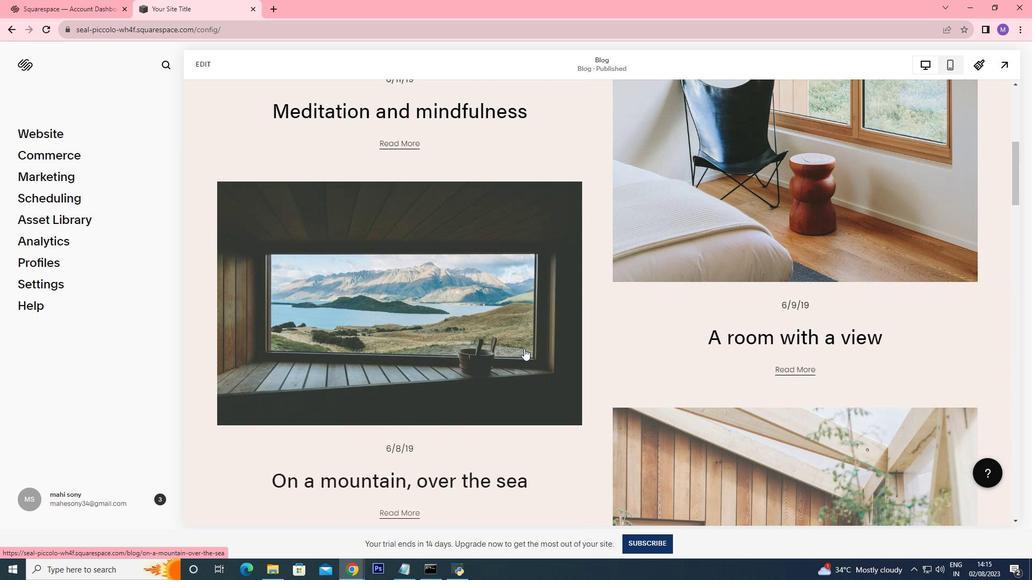 
Action: Mouse scrolled (525, 346) with delta (0, 0)
Screenshot: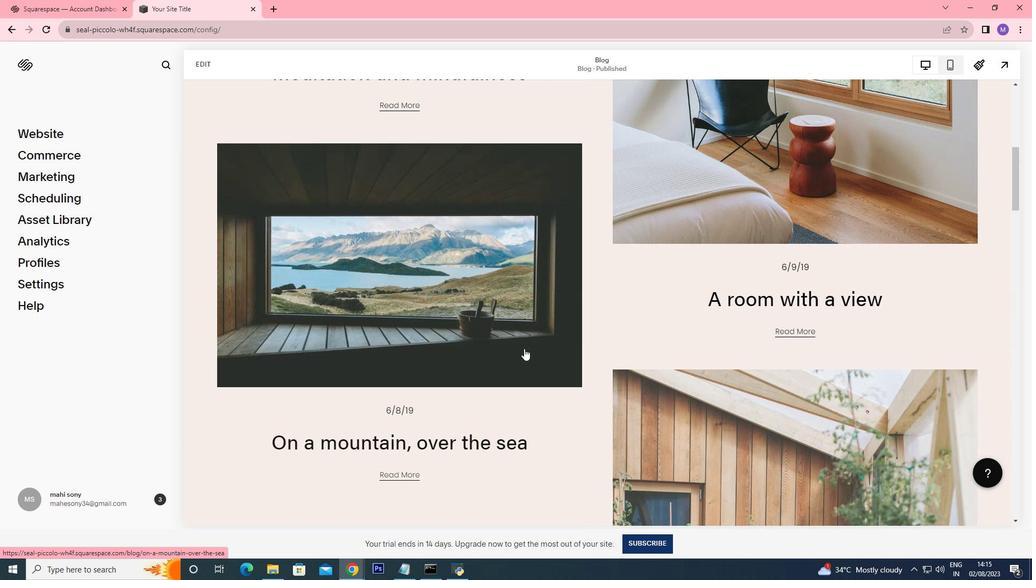 
Action: Mouse moved to (524, 347)
Screenshot: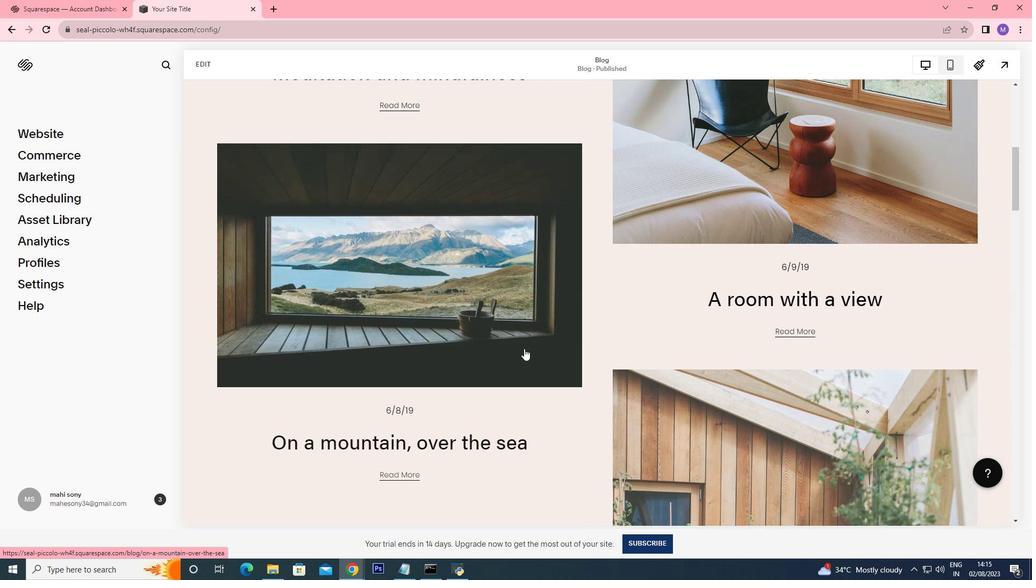 
Action: Mouse scrolled (524, 347) with delta (0, 0)
Screenshot: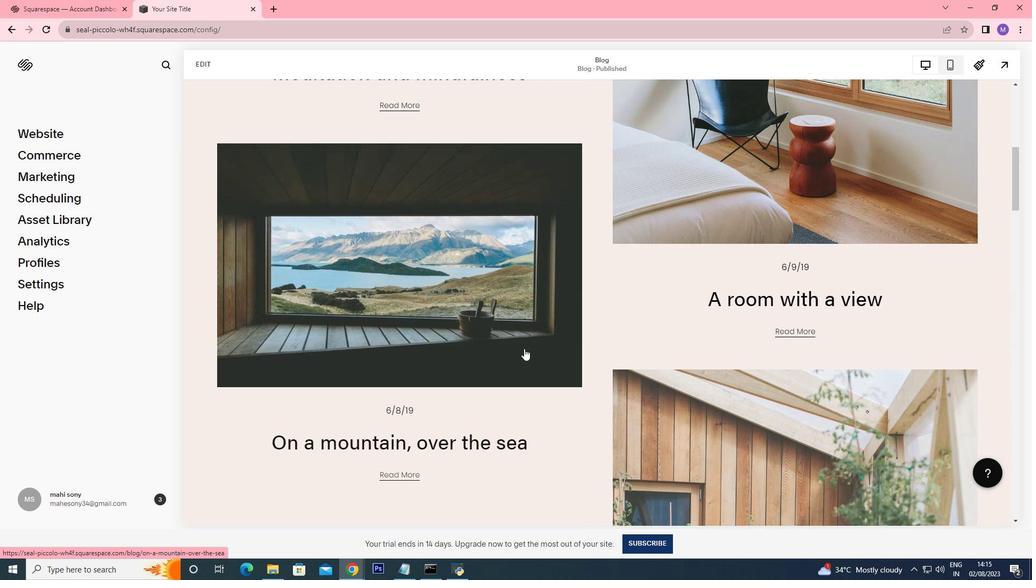 
Action: Mouse moved to (524, 348)
Screenshot: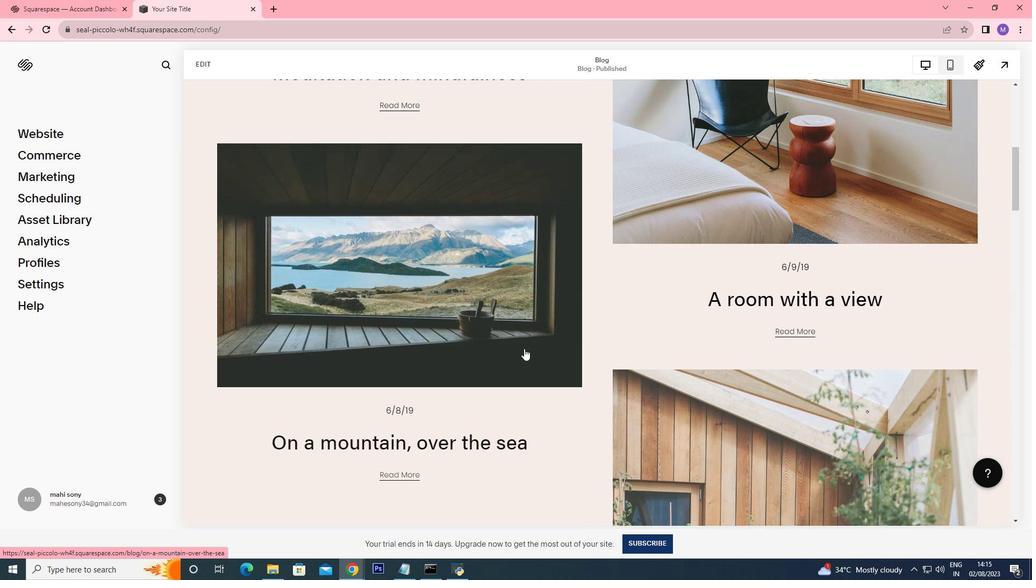 
Action: Mouse scrolled (524, 348) with delta (0, 0)
Screenshot: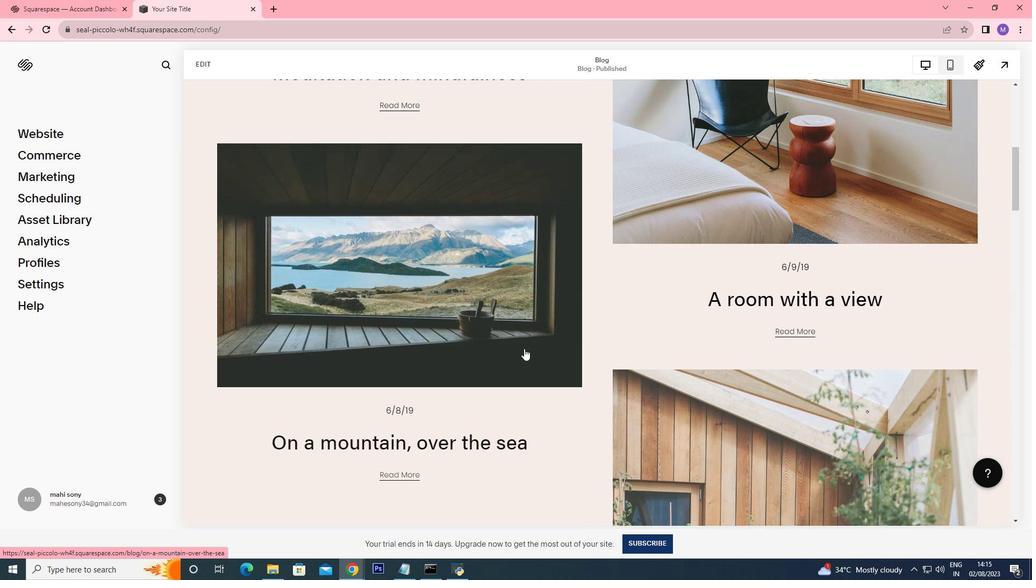 
Action: Mouse moved to (524, 348)
Screenshot: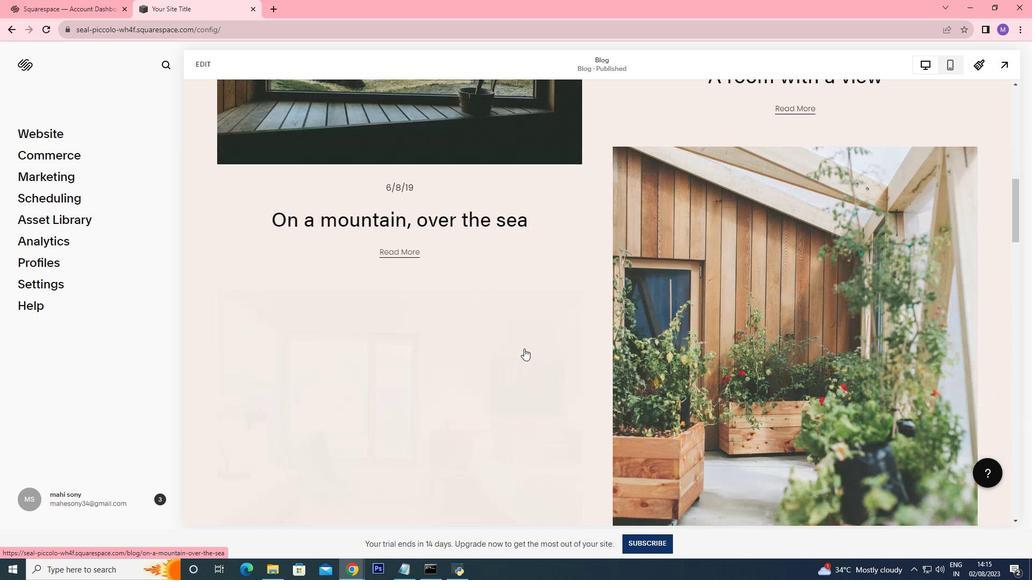 
Action: Mouse scrolled (524, 348) with delta (0, 0)
Screenshot: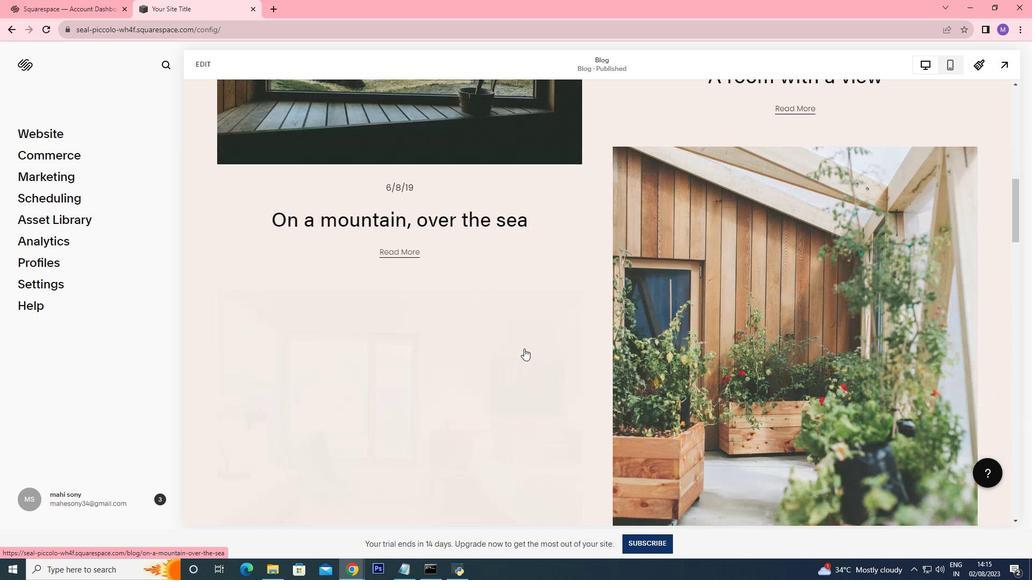 
Action: Mouse scrolled (524, 348) with delta (0, 0)
Screenshot: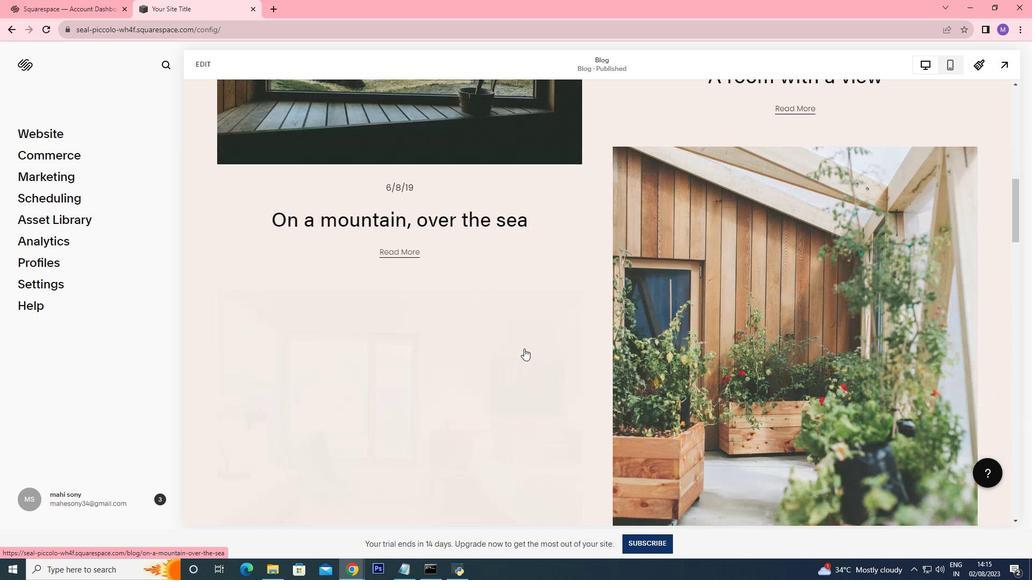
Action: Mouse scrolled (524, 348) with delta (0, 0)
Screenshot: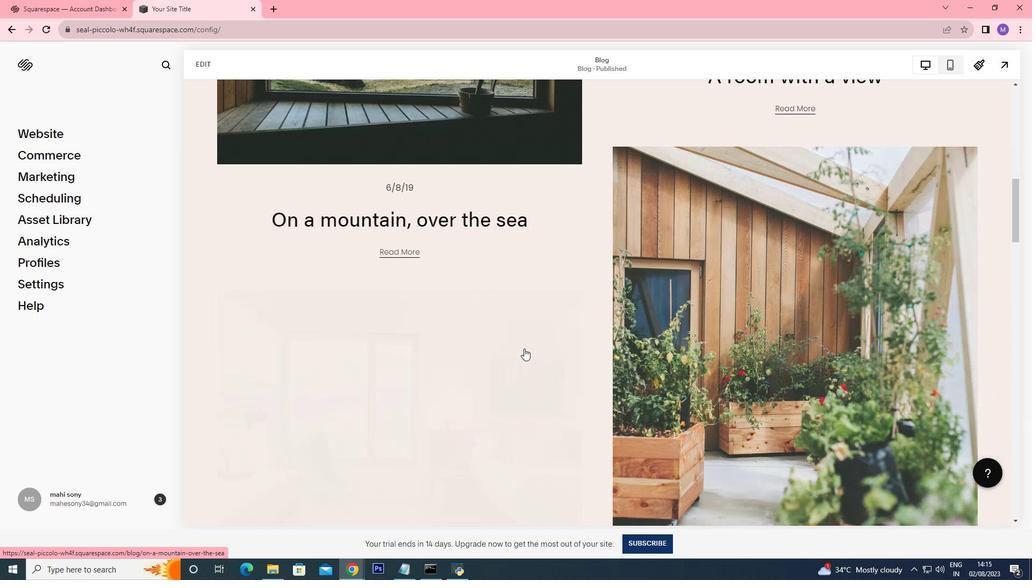 
Action: Mouse scrolled (524, 348) with delta (0, 0)
Screenshot: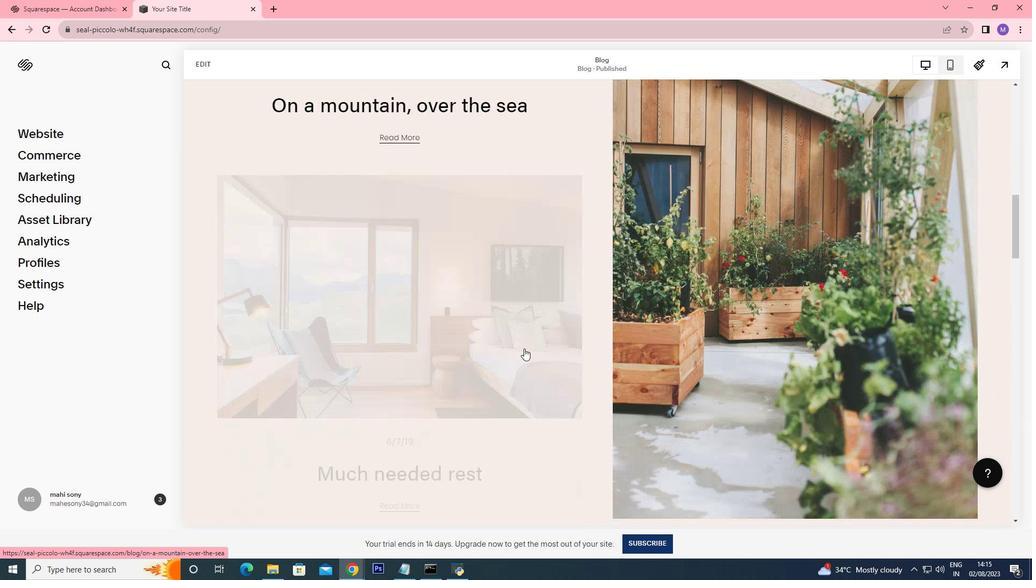 
Action: Mouse scrolled (524, 348) with delta (0, 0)
Screenshot: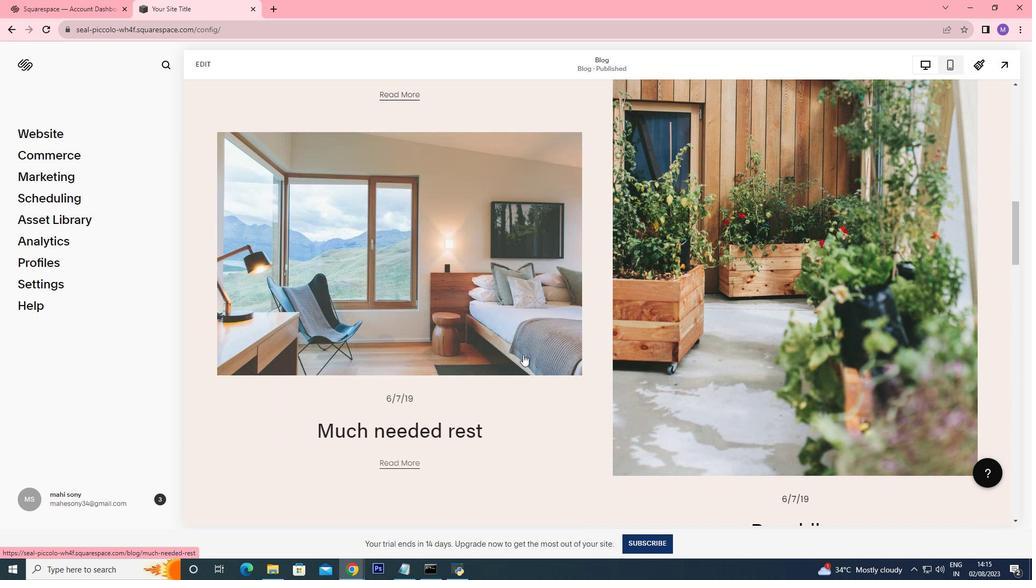 
Action: Mouse scrolled (524, 348) with delta (0, 0)
Screenshot: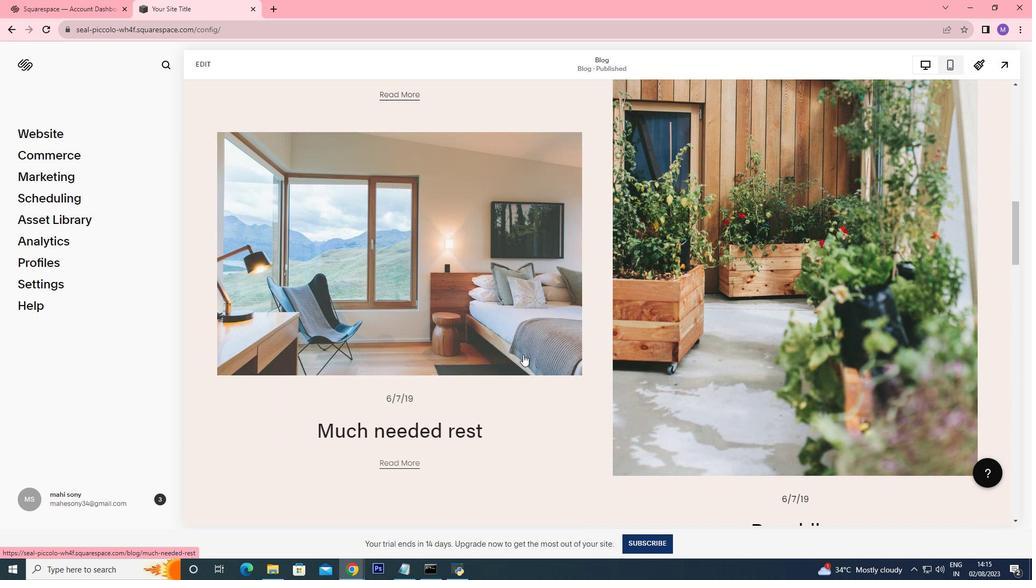 
Action: Mouse moved to (524, 350)
Screenshot: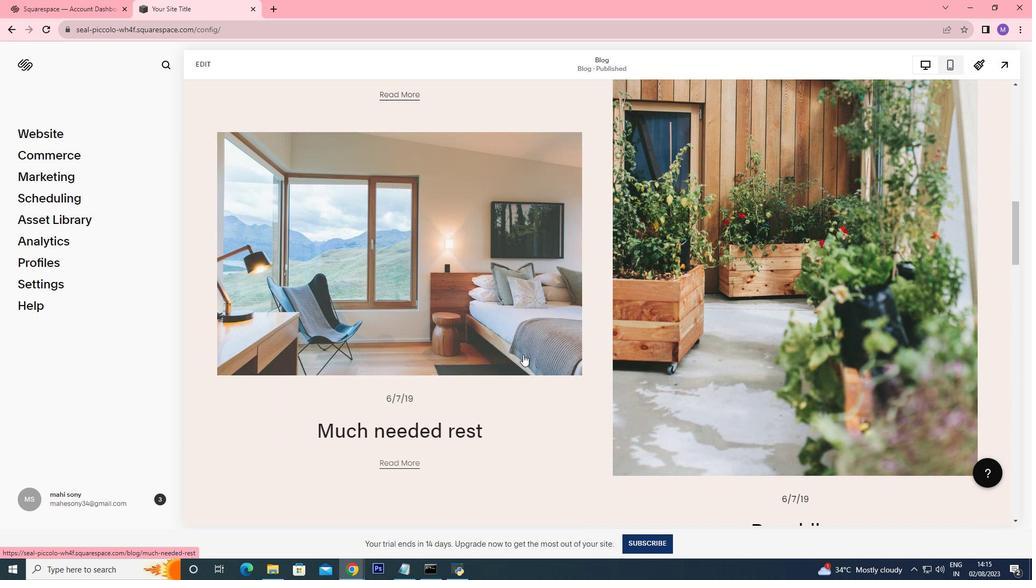 
Action: Mouse scrolled (524, 349) with delta (0, 0)
Screenshot: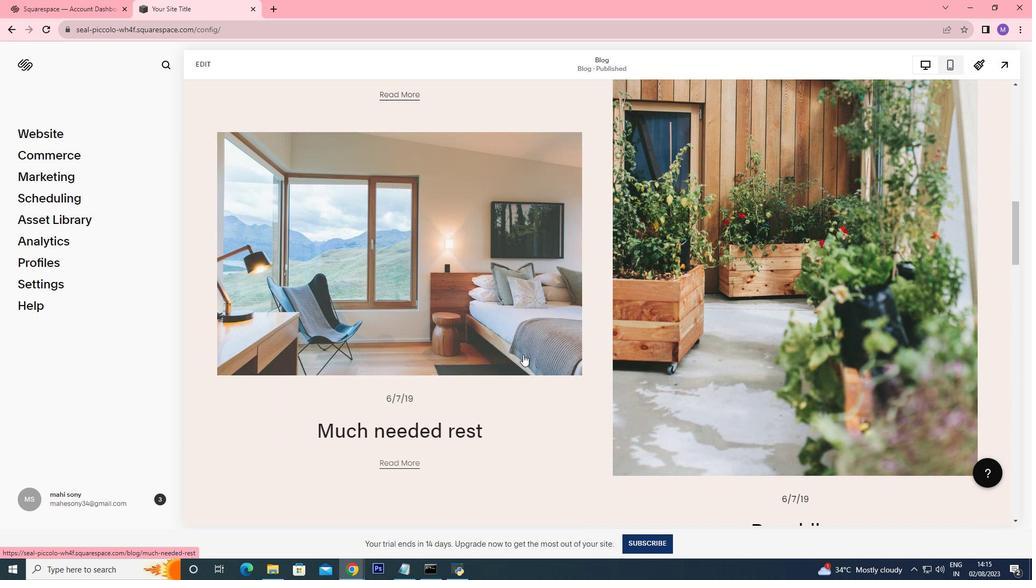 
Action: Mouse scrolled (524, 349) with delta (0, 0)
Screenshot: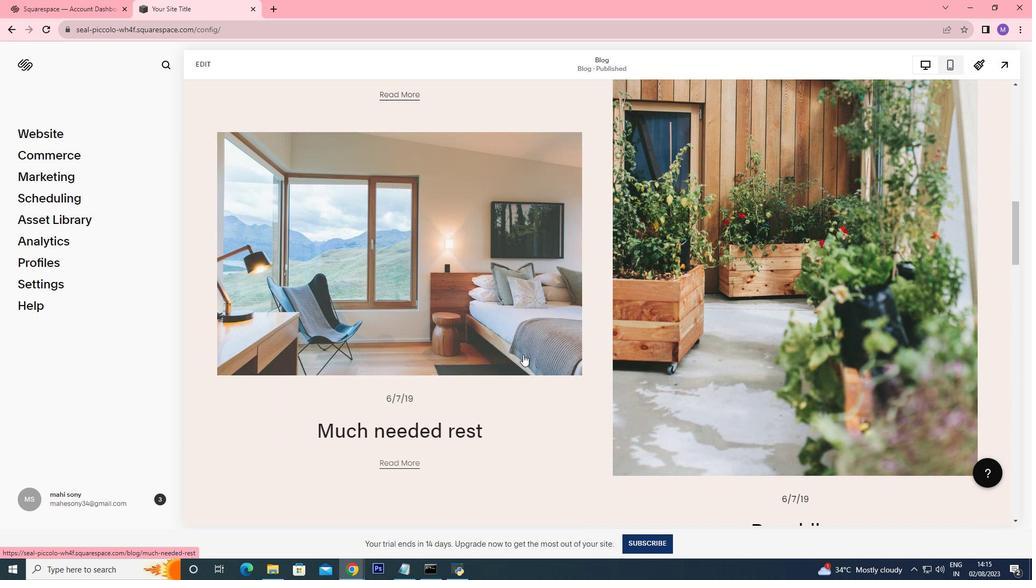 
Action: Mouse scrolled (524, 348) with delta (0, -1)
Screenshot: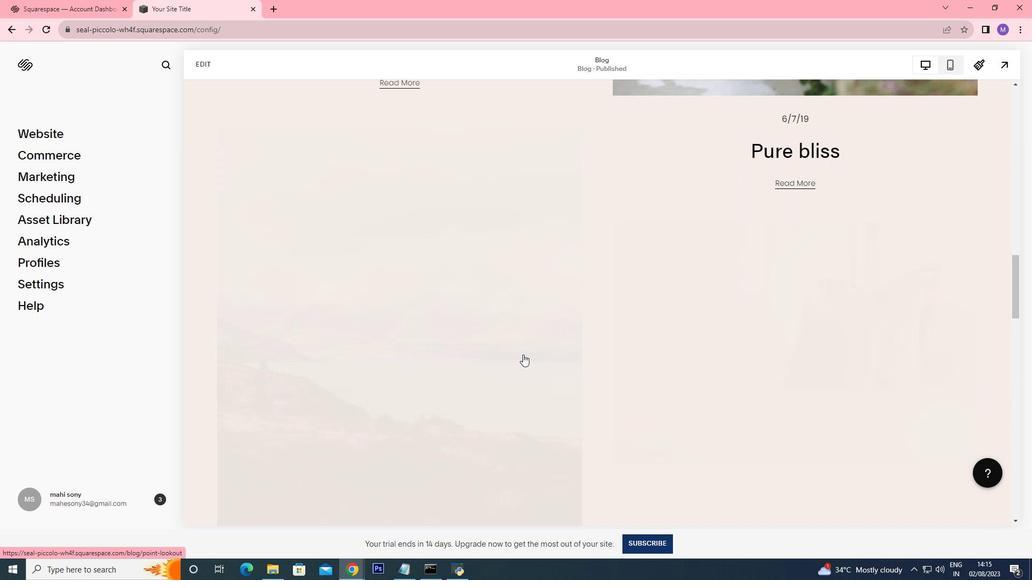 
Action: Mouse scrolled (524, 349) with delta (0, 0)
Screenshot: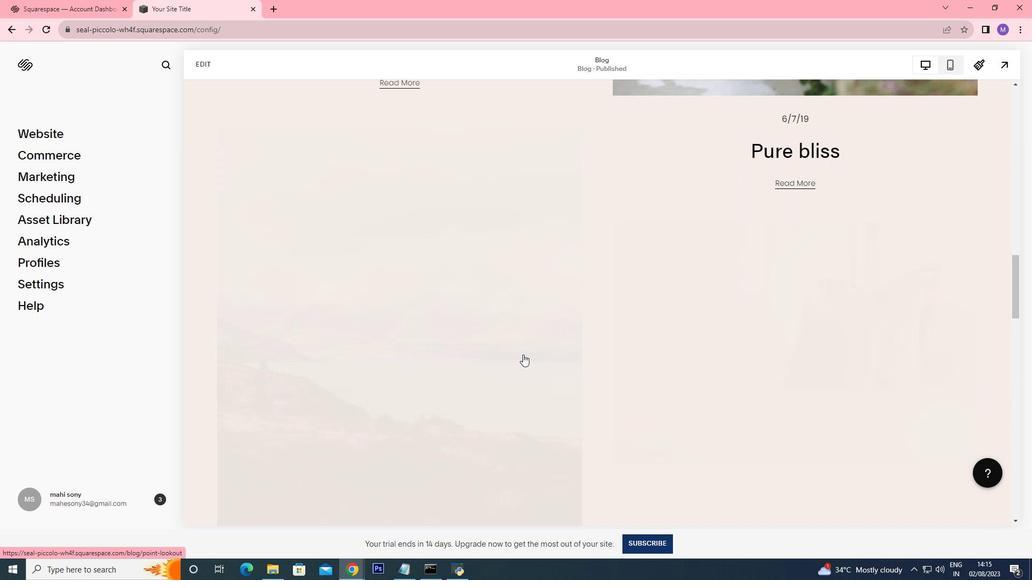 
Action: Mouse moved to (524, 350)
Screenshot: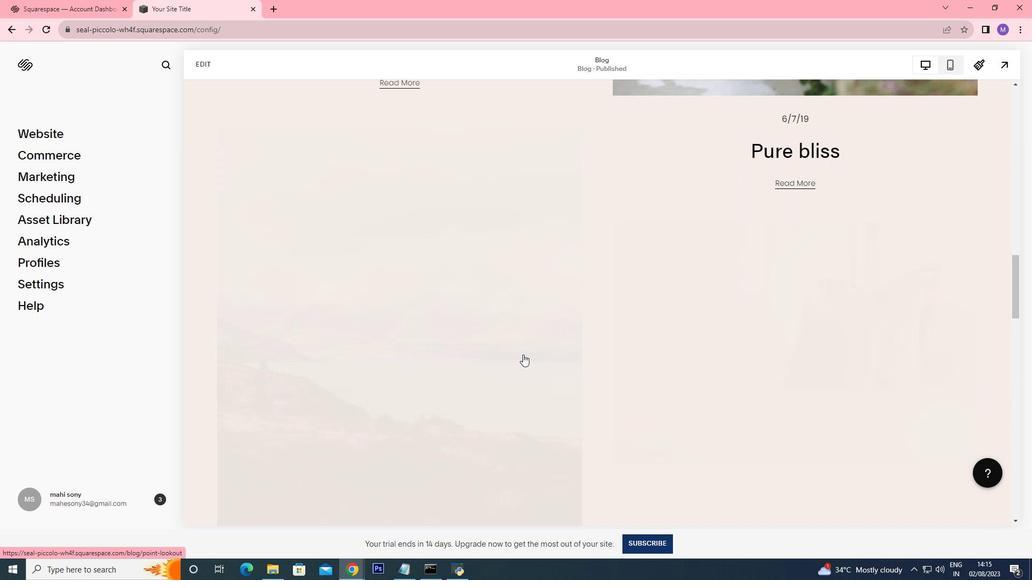 
Action: Mouse scrolled (524, 350) with delta (0, 0)
Screenshot: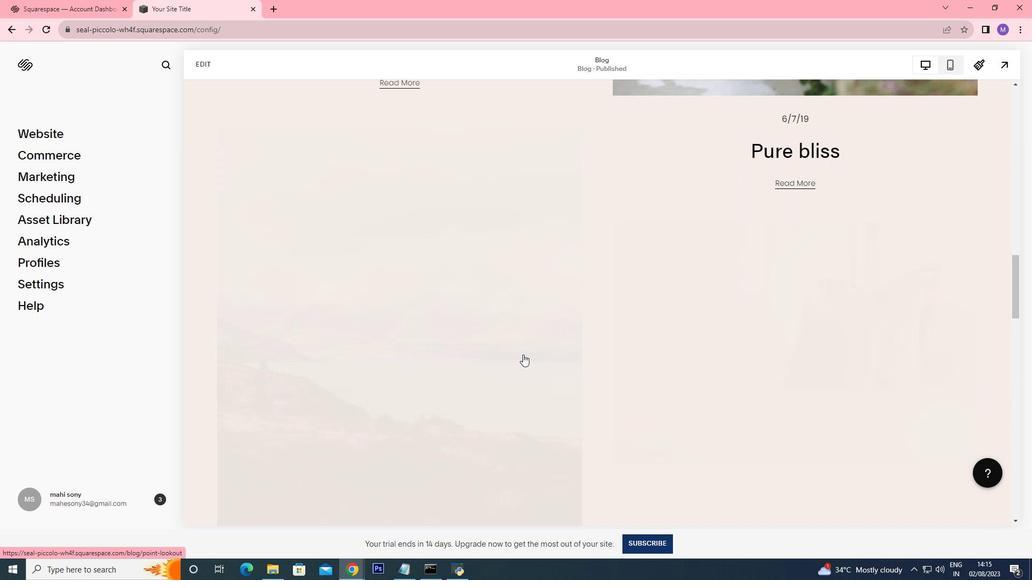 
Action: Mouse moved to (523, 352)
Screenshot: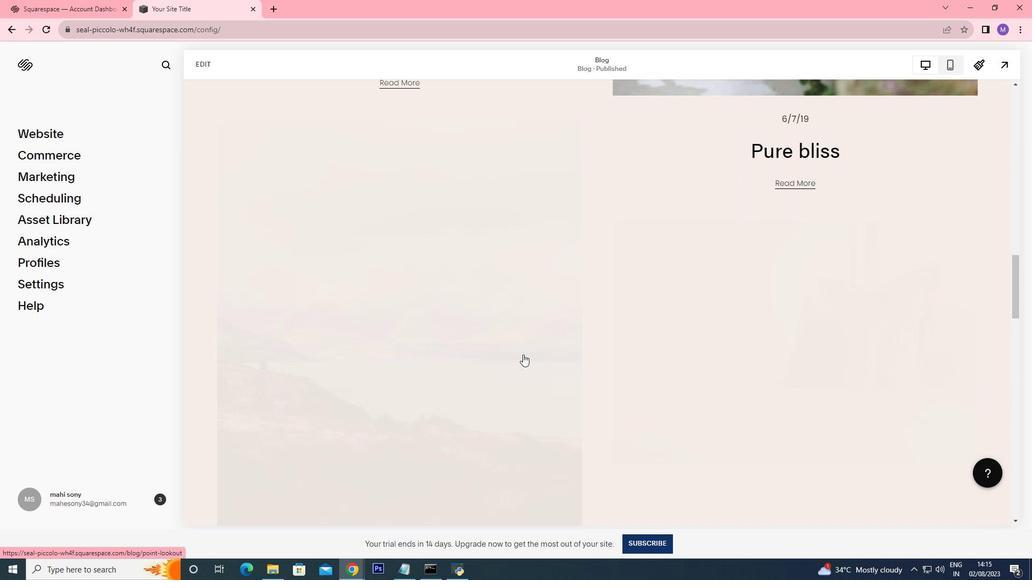 
Action: Mouse scrolled (523, 350) with delta (0, 0)
Screenshot: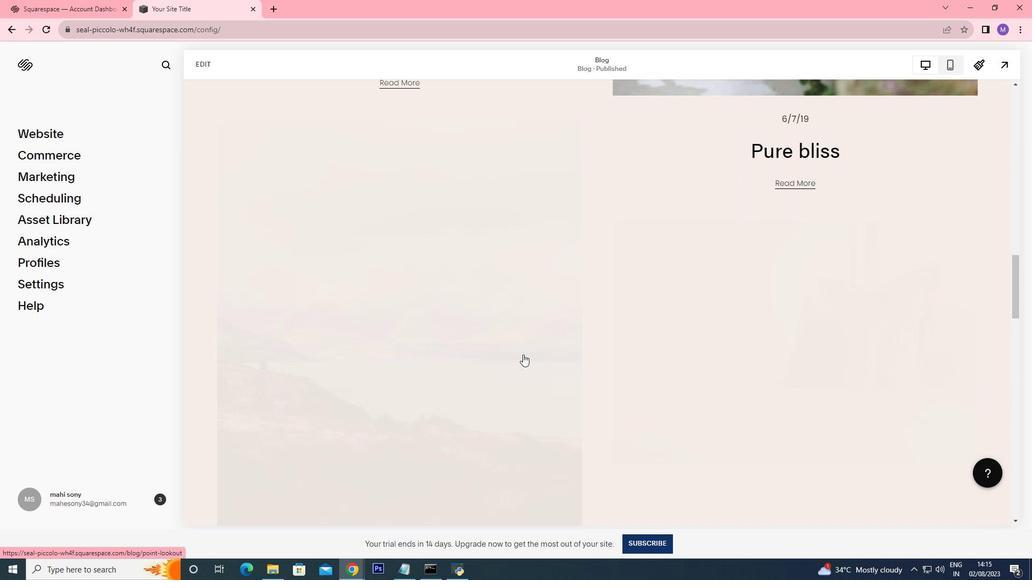 
Action: Mouse moved to (523, 357)
Screenshot: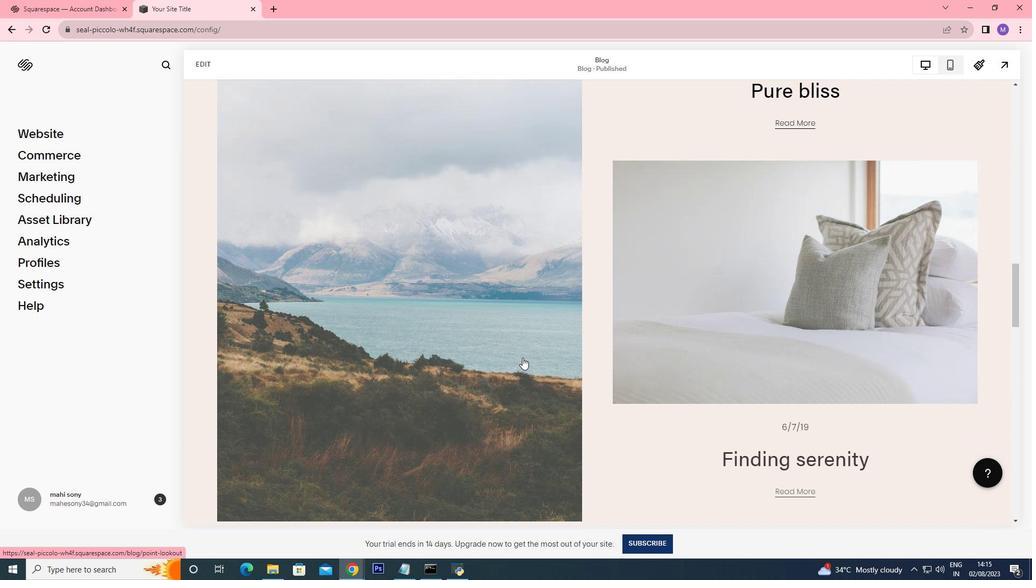 
Action: Mouse scrolled (523, 357) with delta (0, 0)
Screenshot: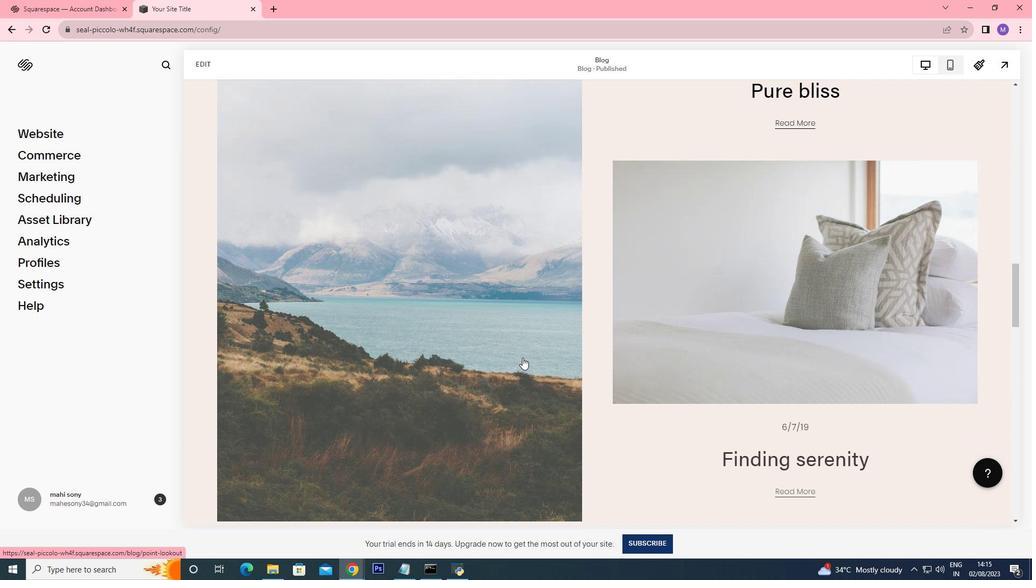 
Action: Mouse moved to (522, 358)
Screenshot: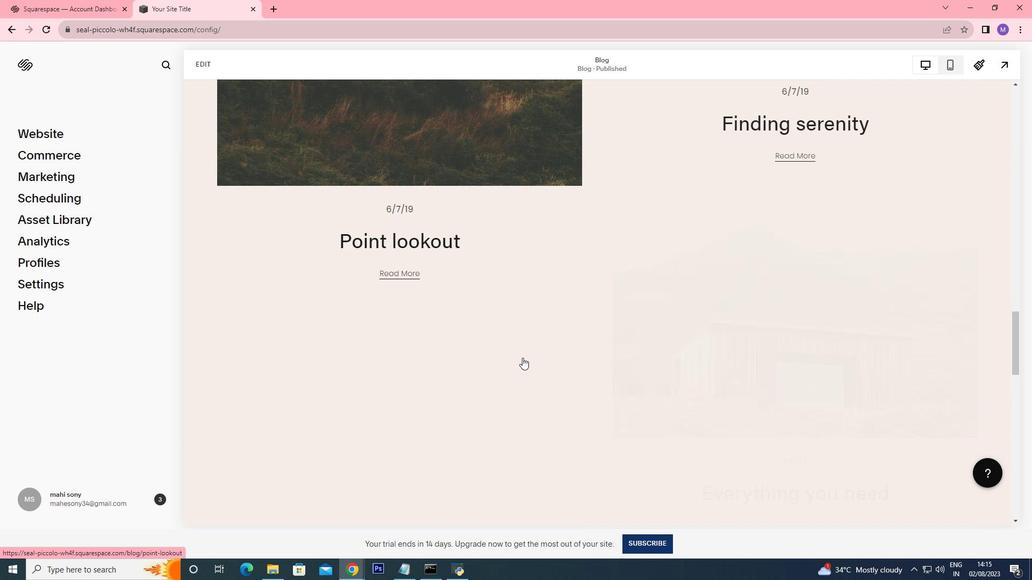 
Action: Mouse scrolled (523, 357) with delta (0, 0)
Screenshot: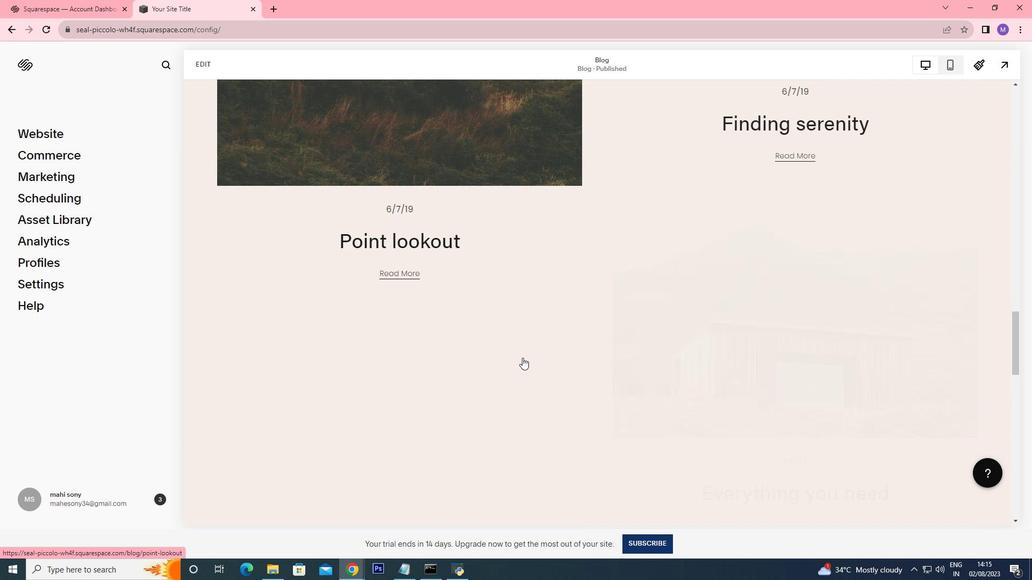 
Action: Mouse scrolled (522, 357) with delta (0, 0)
Screenshot: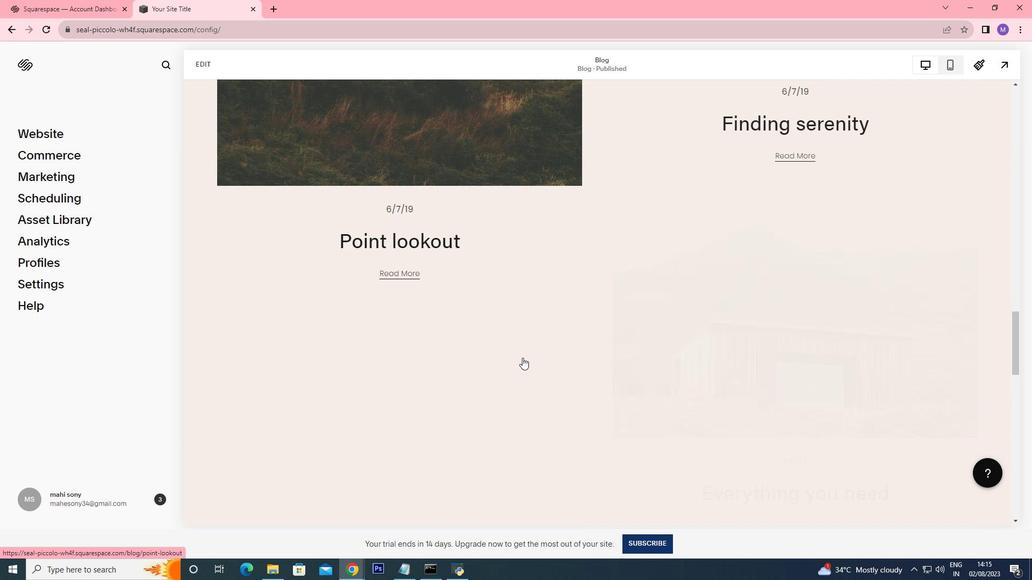 
Action: Mouse scrolled (522, 357) with delta (0, -1)
Screenshot: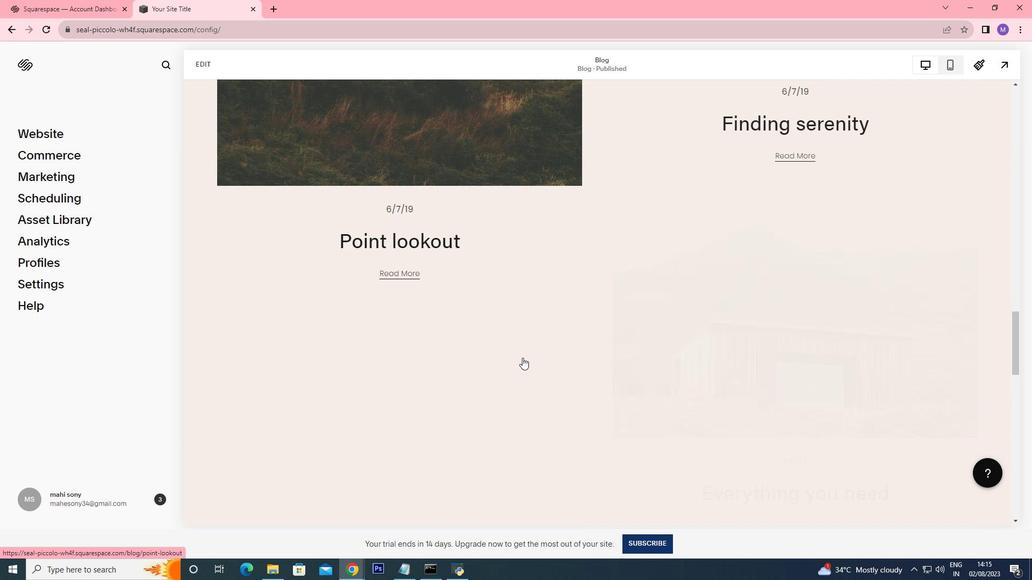 
Action: Mouse scrolled (522, 357) with delta (0, 0)
Screenshot: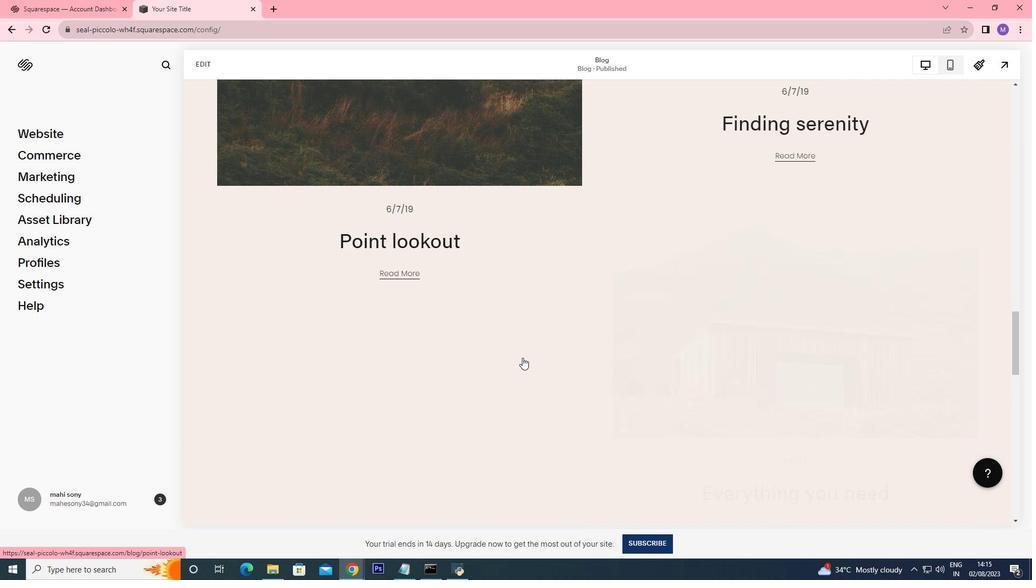 
Action: Mouse scrolled (522, 357) with delta (0, 0)
Screenshot: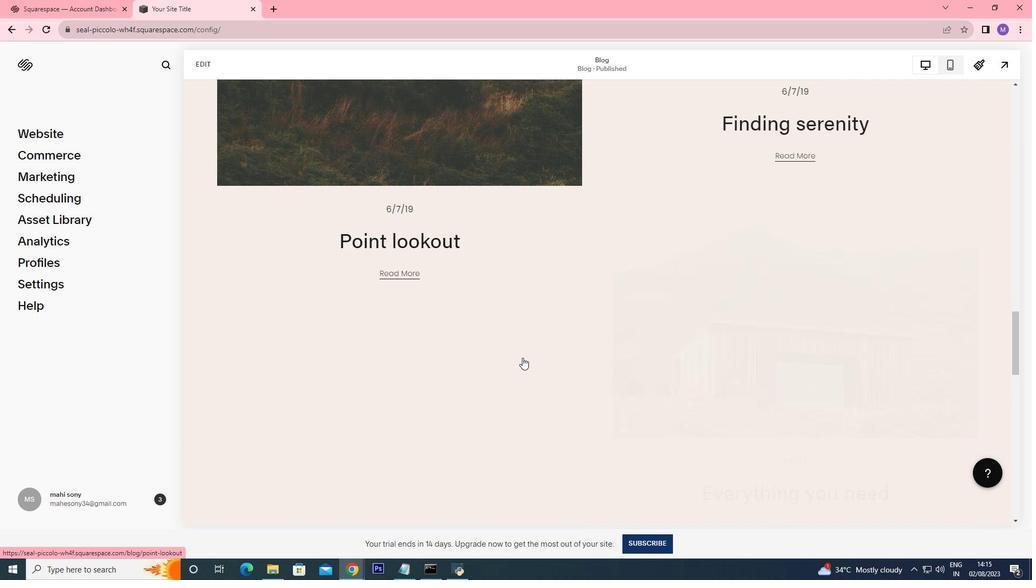 
Action: Mouse scrolled (522, 357) with delta (0, 0)
Screenshot: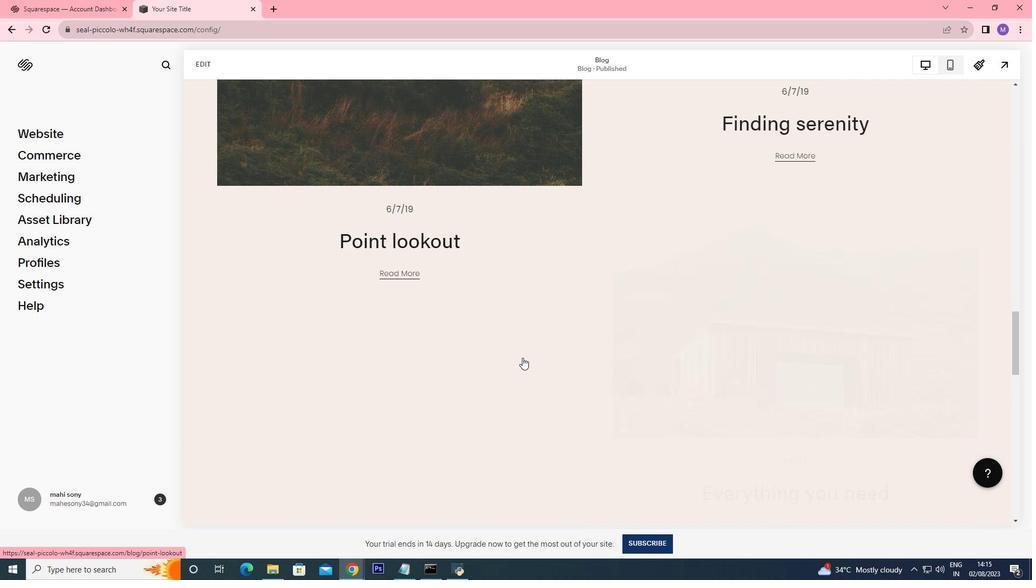 
Action: Mouse scrolled (522, 357) with delta (0, 0)
Screenshot: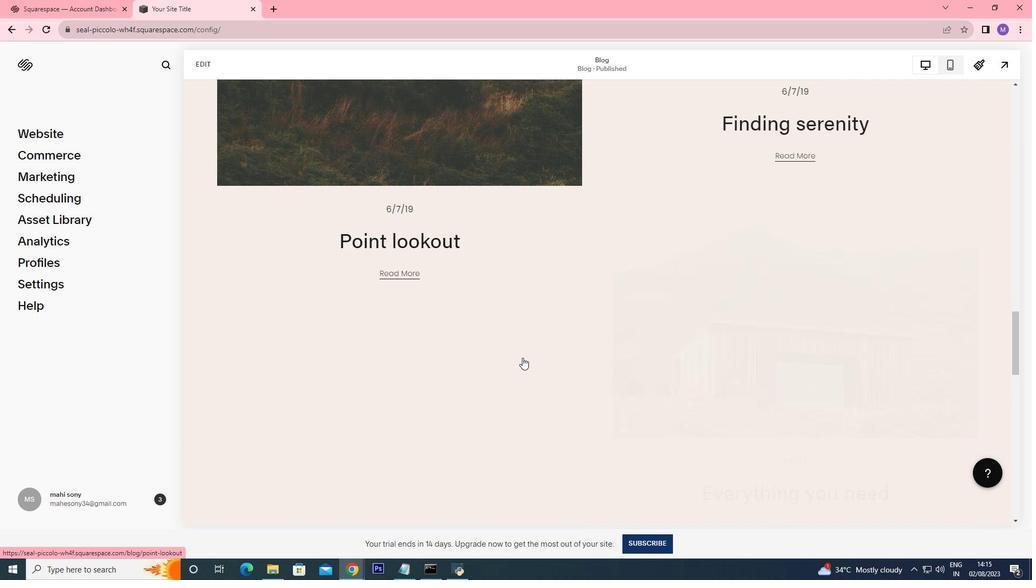 
Action: Mouse moved to (522, 358)
Screenshot: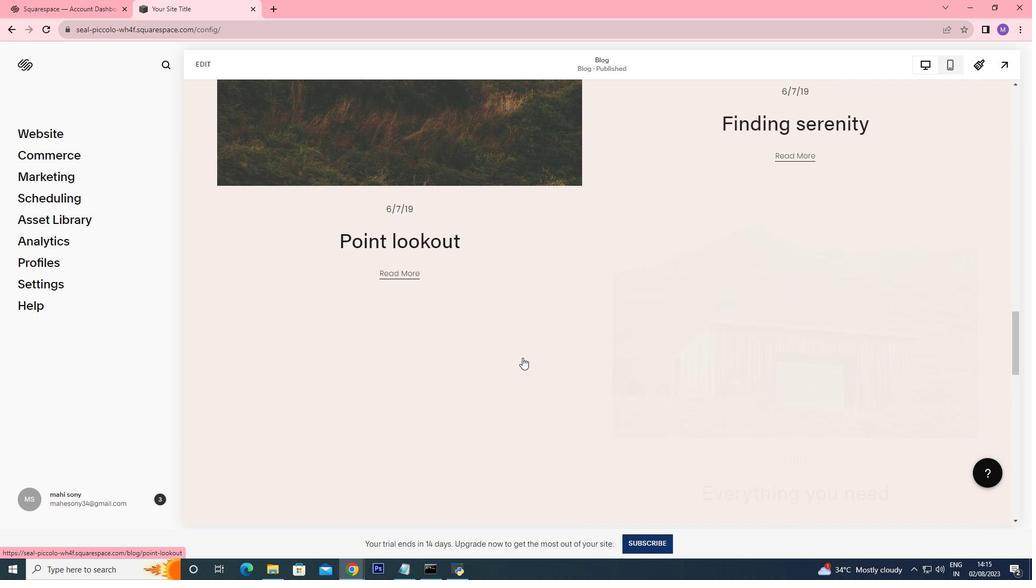 
Action: Mouse scrolled (522, 357) with delta (0, 0)
Screenshot: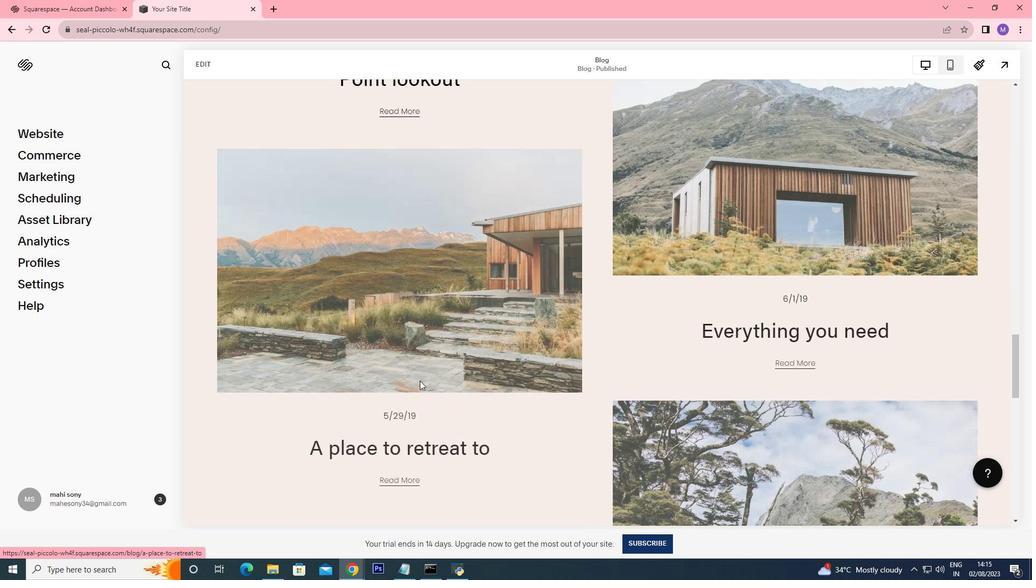 
Action: Mouse moved to (310, 237)
Screenshot: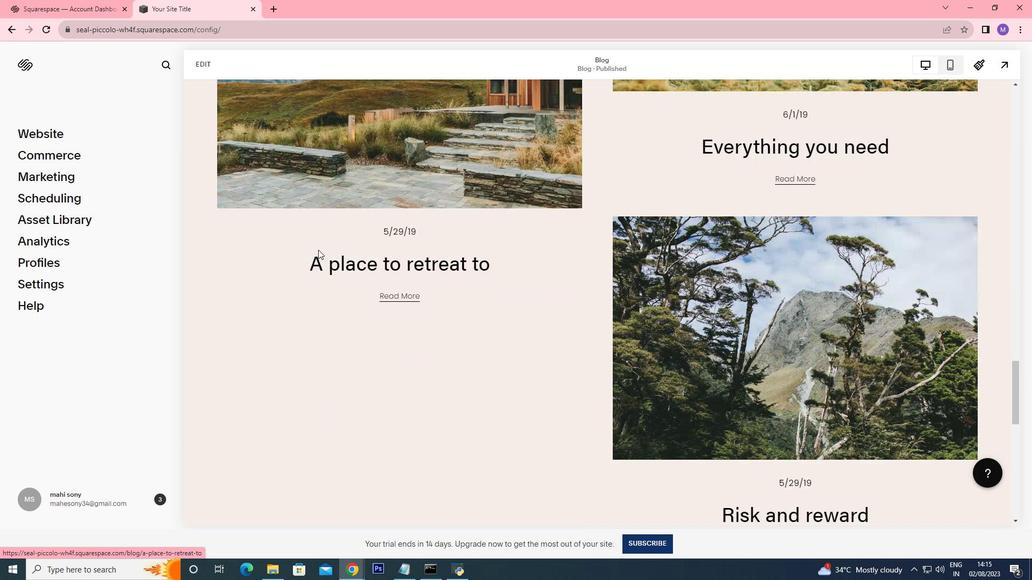 
Action: Mouse scrolled (310, 237) with delta (0, 0)
Screenshot: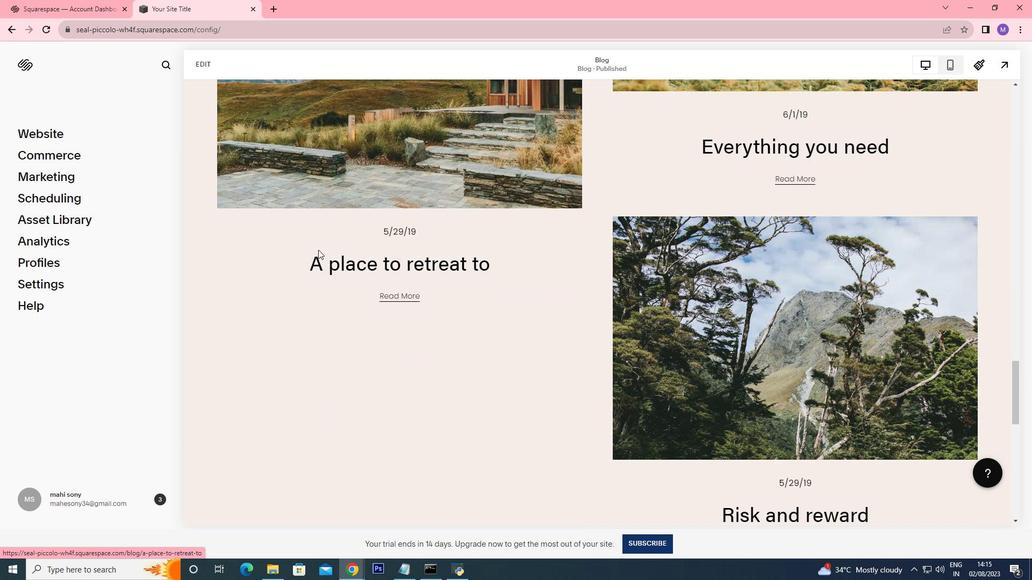 
Action: Mouse moved to (310, 238)
Screenshot: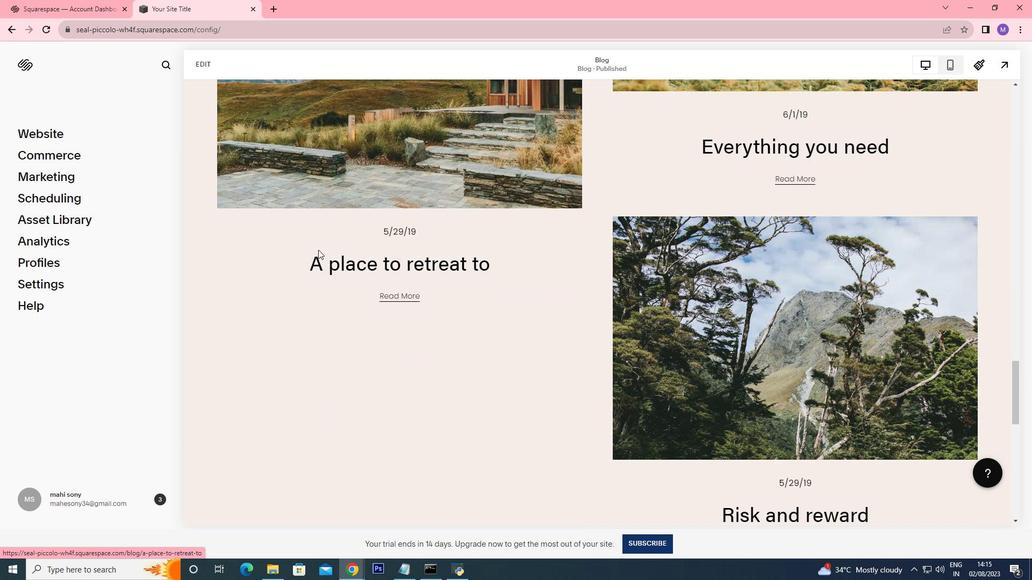 
Action: Mouse scrolled (310, 238) with delta (0, 0)
Screenshot: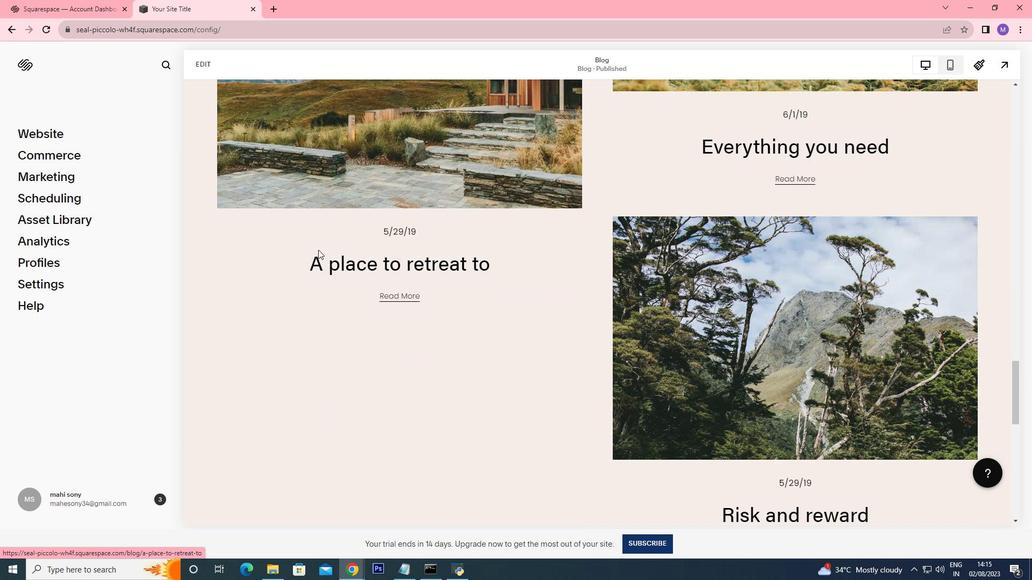 
Action: Mouse moved to (311, 240)
Screenshot: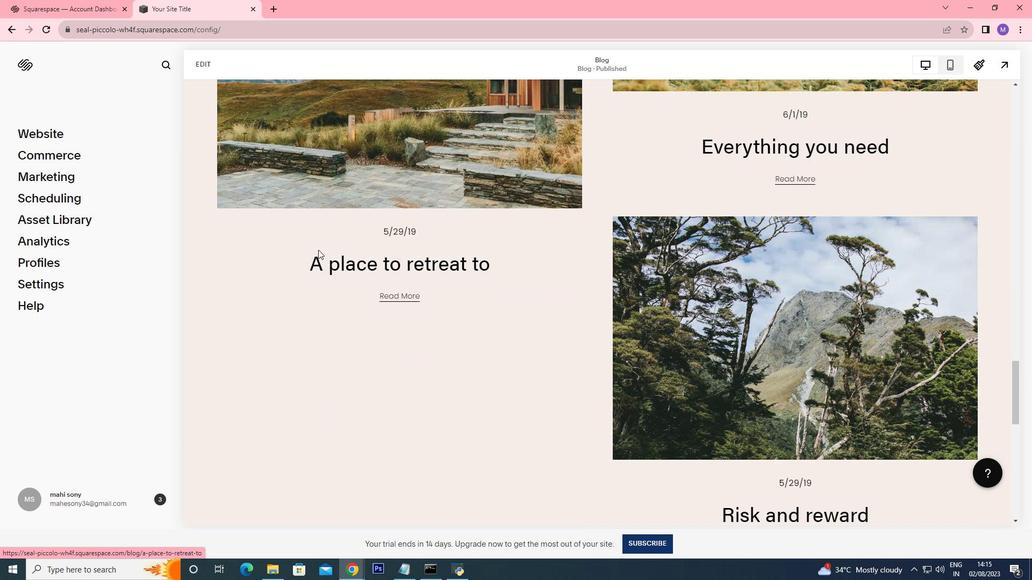 
Action: Mouse scrolled (311, 240) with delta (0, 0)
Screenshot: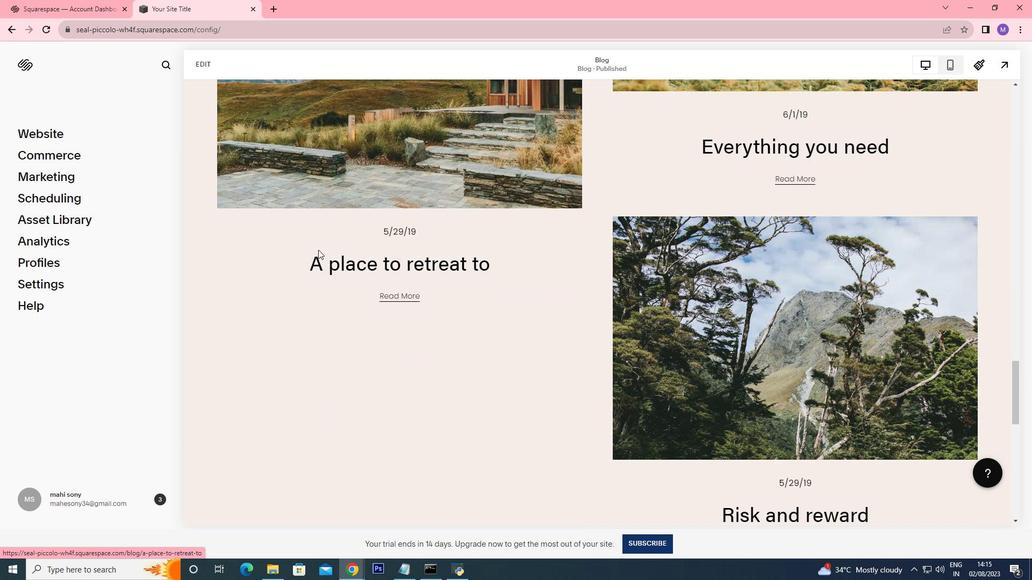 
Action: Mouse moved to (313, 243)
Screenshot: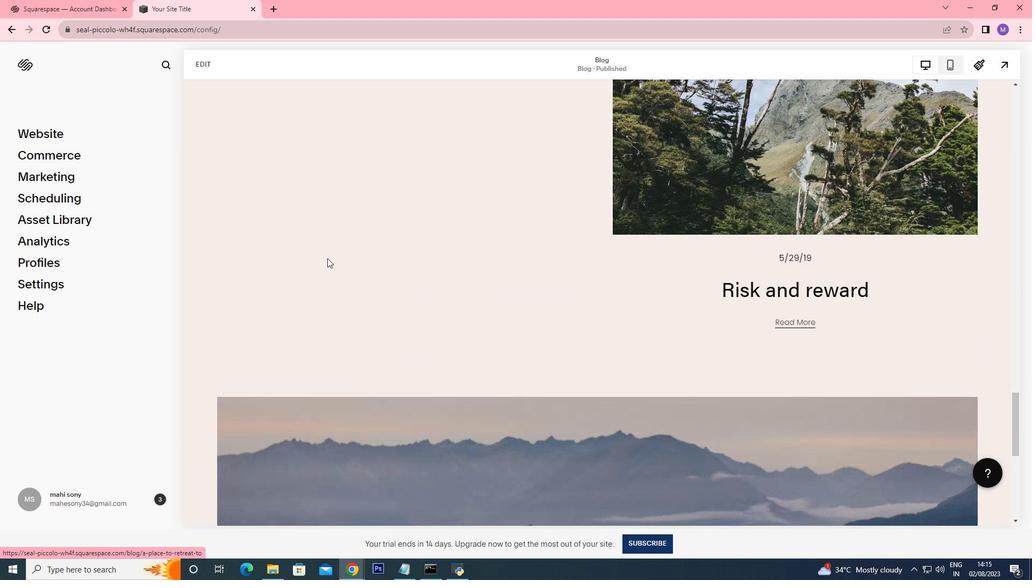 
Action: Mouse scrolled (312, 241) with delta (0, 0)
Screenshot: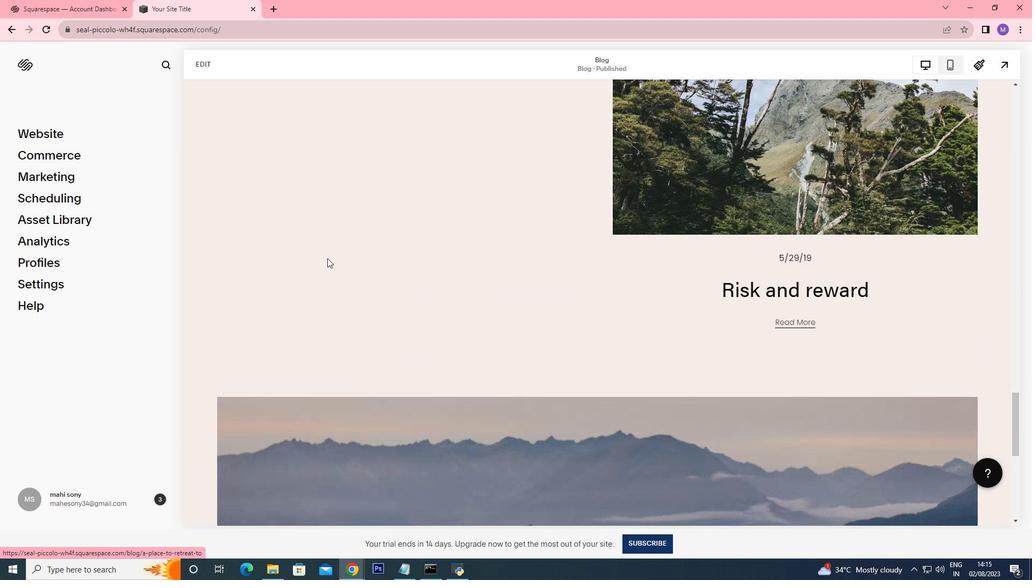 
Action: Mouse moved to (314, 243)
Screenshot: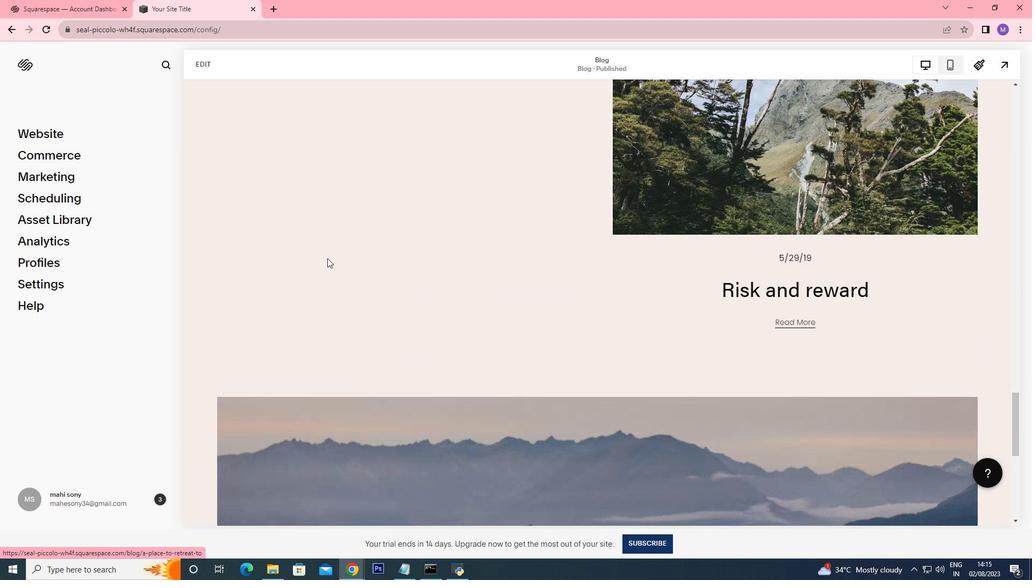 
Action: Mouse scrolled (313, 242) with delta (0, 0)
Screenshot: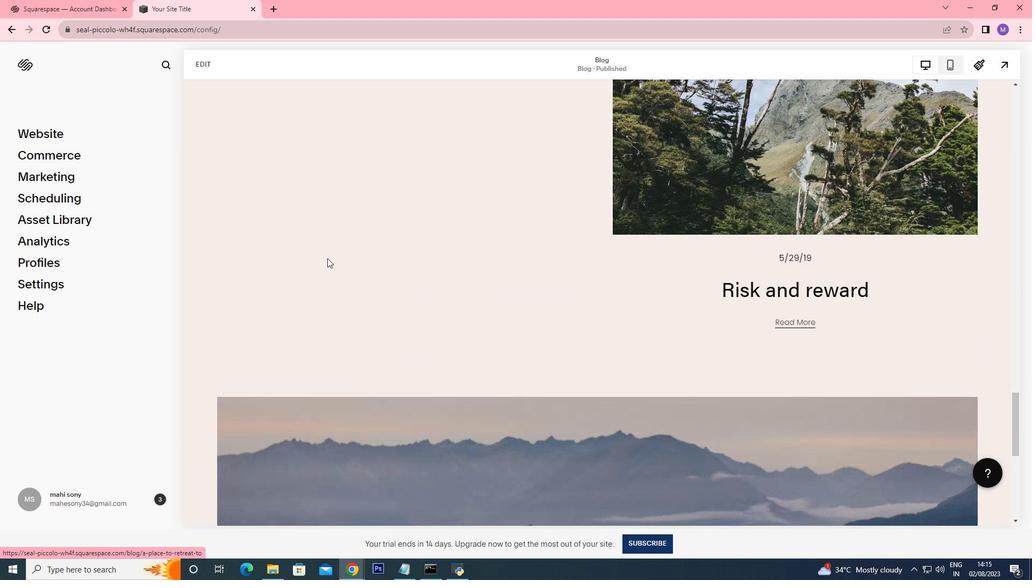 
Action: Mouse moved to (314, 245)
Screenshot: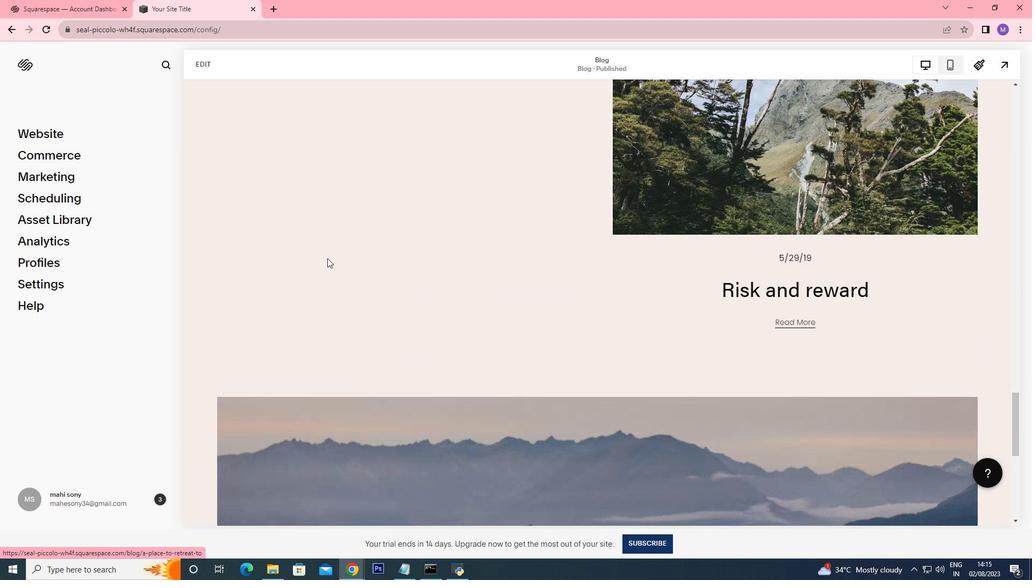 
Action: Mouse scrolled (314, 243) with delta (0, 0)
Screenshot: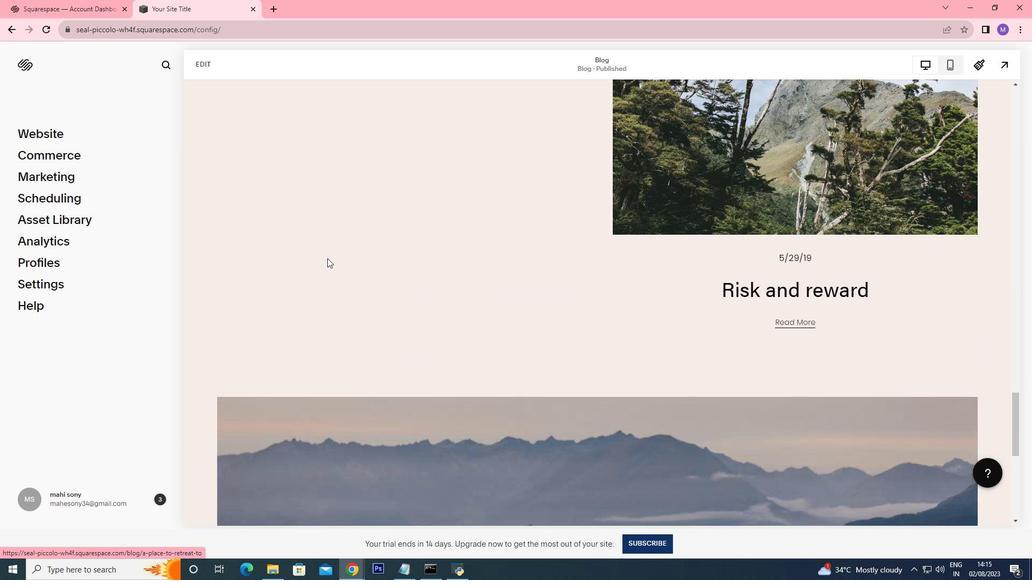 
Action: Mouse moved to (316, 246)
Screenshot: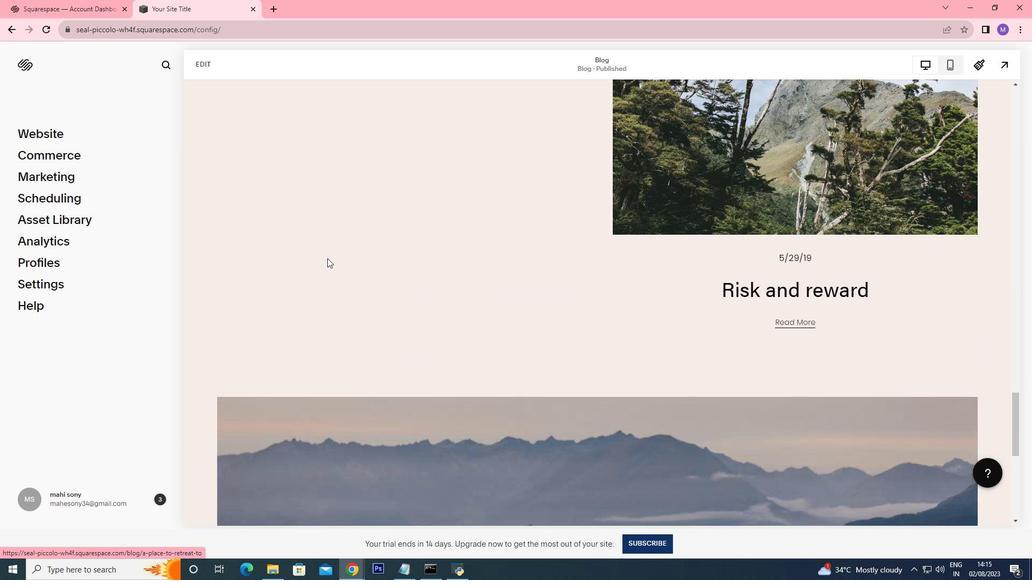 
Action: Mouse scrolled (316, 246) with delta (0, 0)
Screenshot: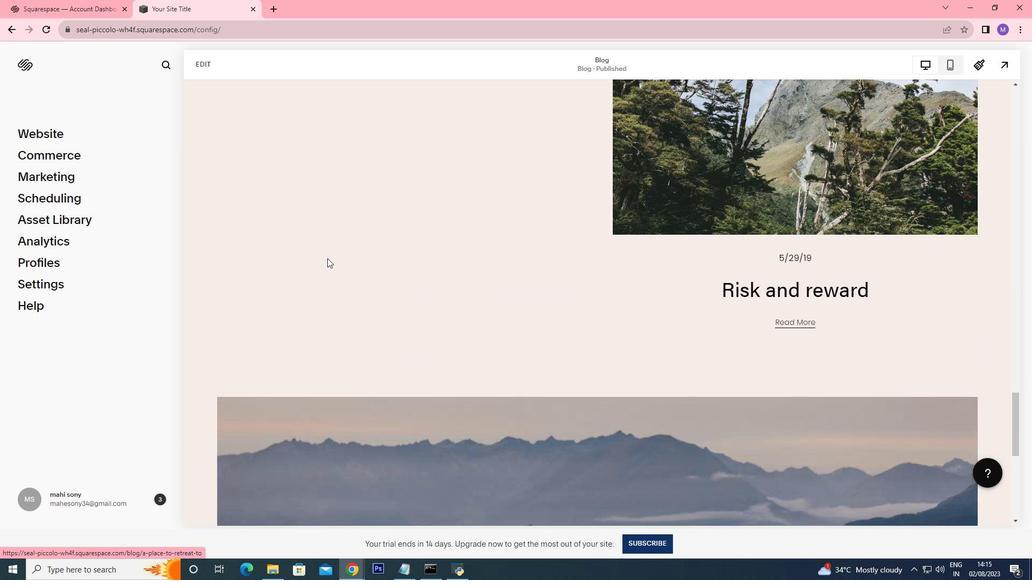 
Action: Mouse moved to (434, 338)
Screenshot: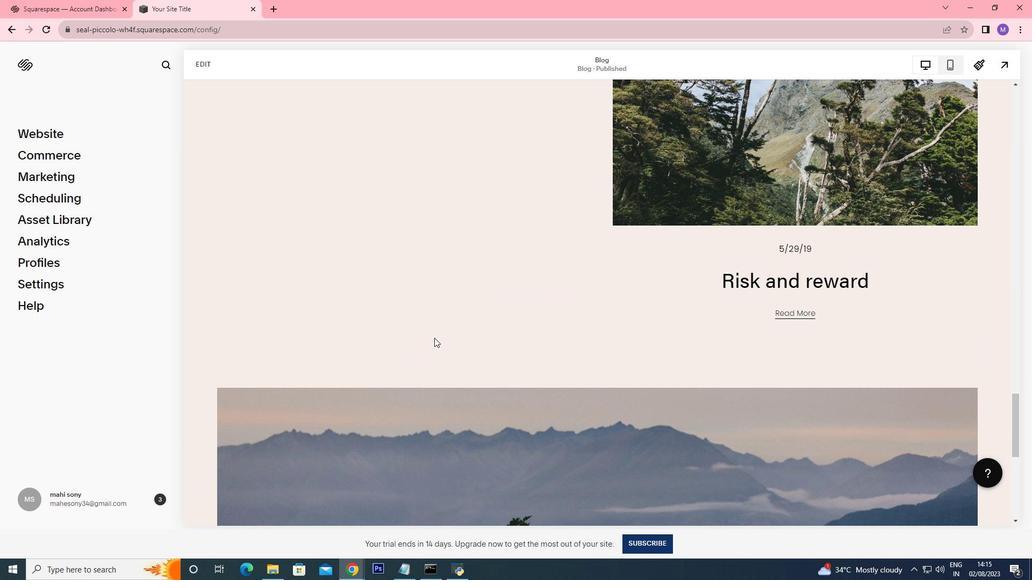 
Action: Mouse scrolled (434, 337) with delta (0, 0)
Screenshot: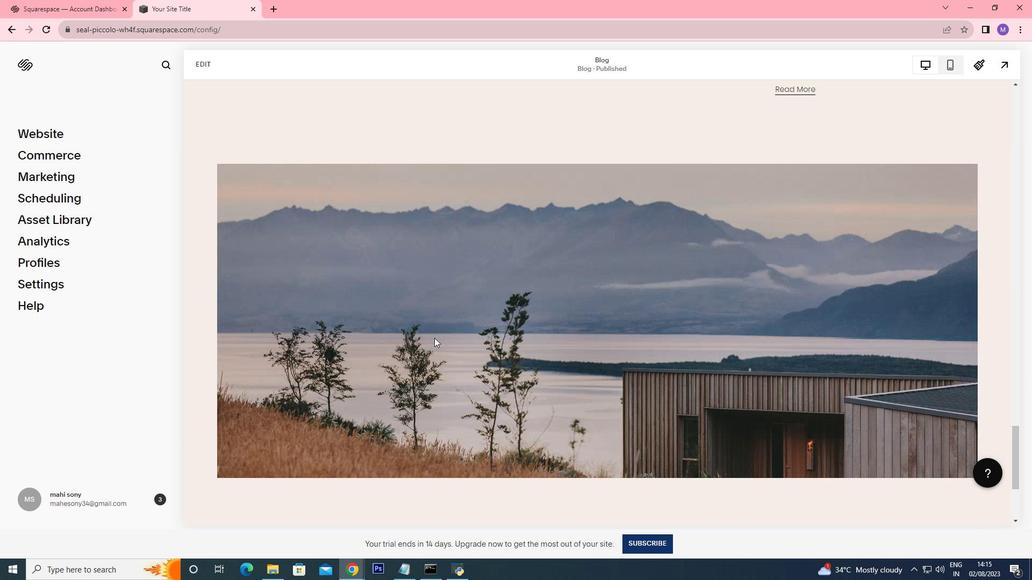 
Action: Mouse scrolled (434, 337) with delta (0, 0)
Screenshot: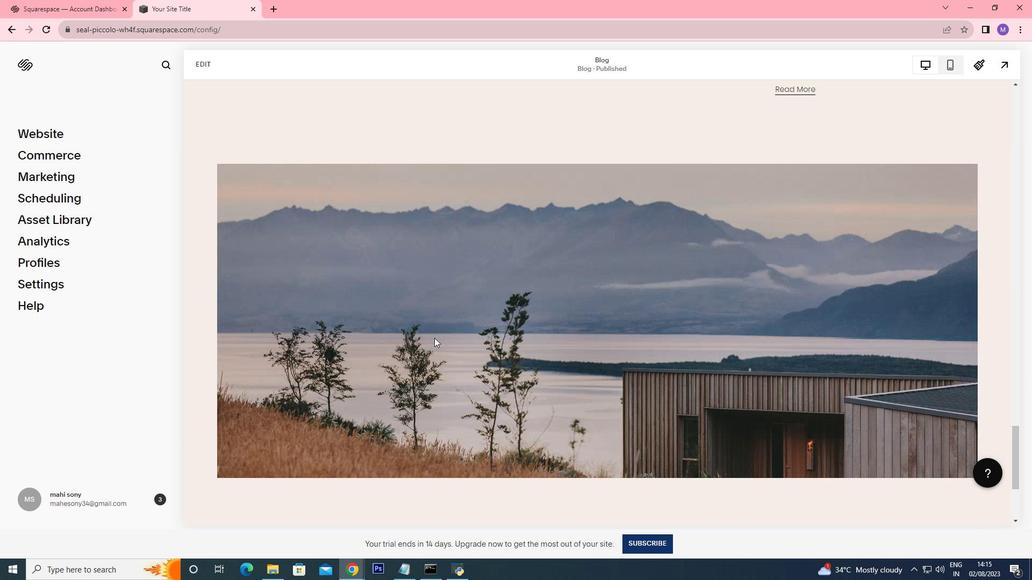 
Action: Mouse scrolled (434, 337) with delta (0, 0)
Screenshot: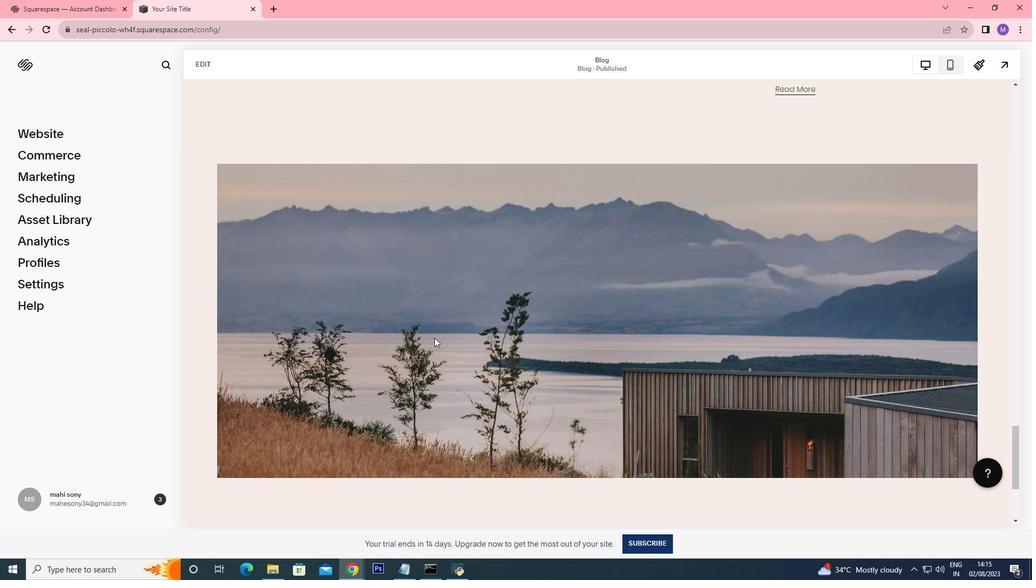 
Action: Mouse scrolled (434, 337) with delta (0, 0)
Screenshot: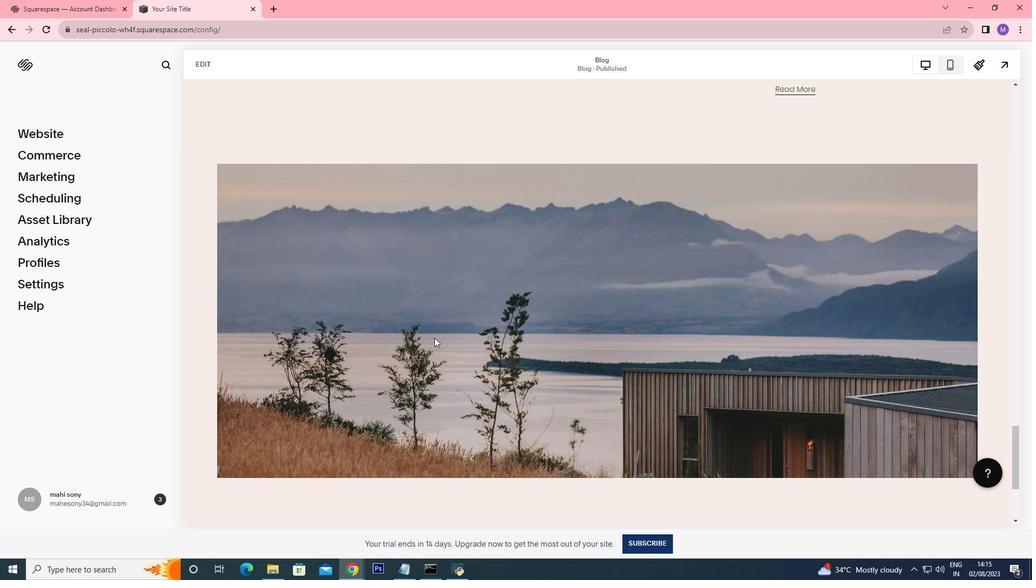 
Action: Mouse scrolled (434, 337) with delta (0, 0)
Screenshot: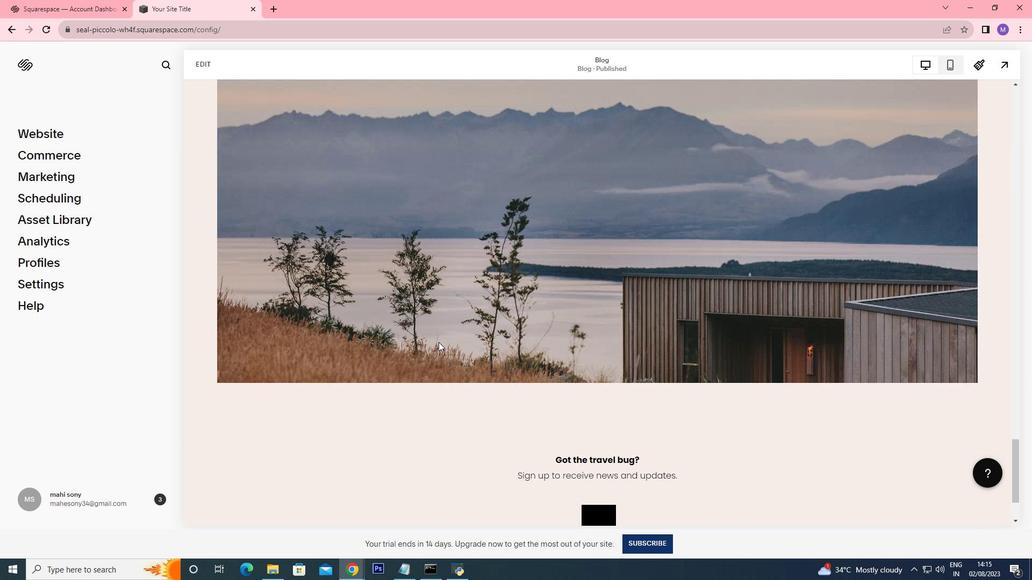 
Action: Mouse scrolled (434, 337) with delta (0, 0)
Screenshot: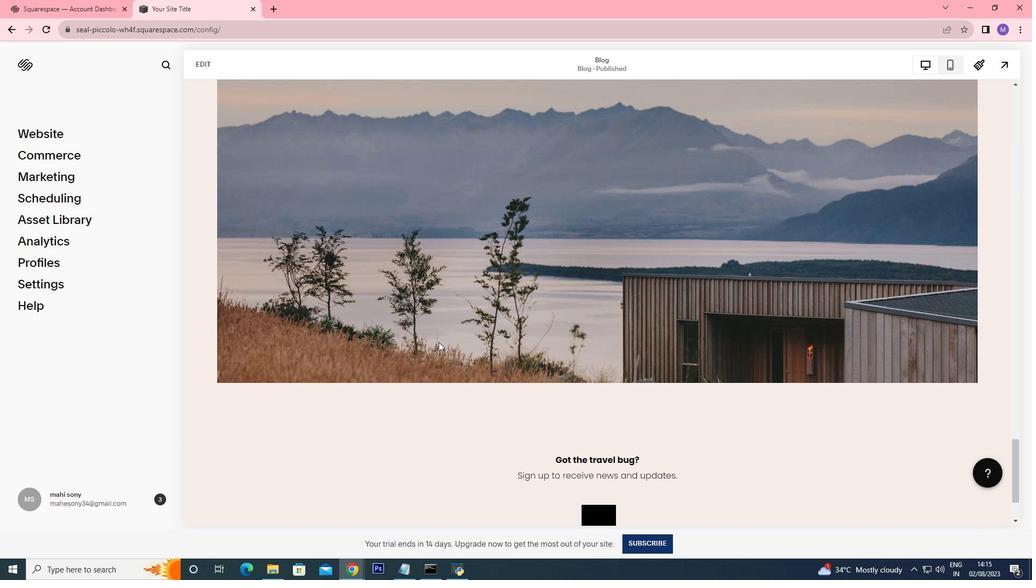 
Action: Mouse moved to (435, 340)
Screenshot: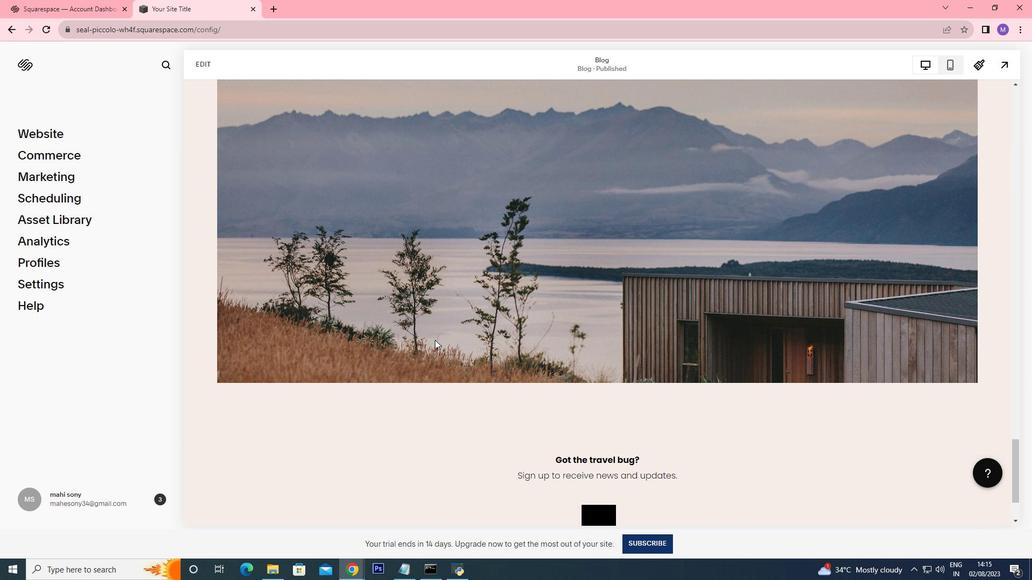 
Action: Mouse scrolled (435, 340) with delta (0, 0)
Screenshot: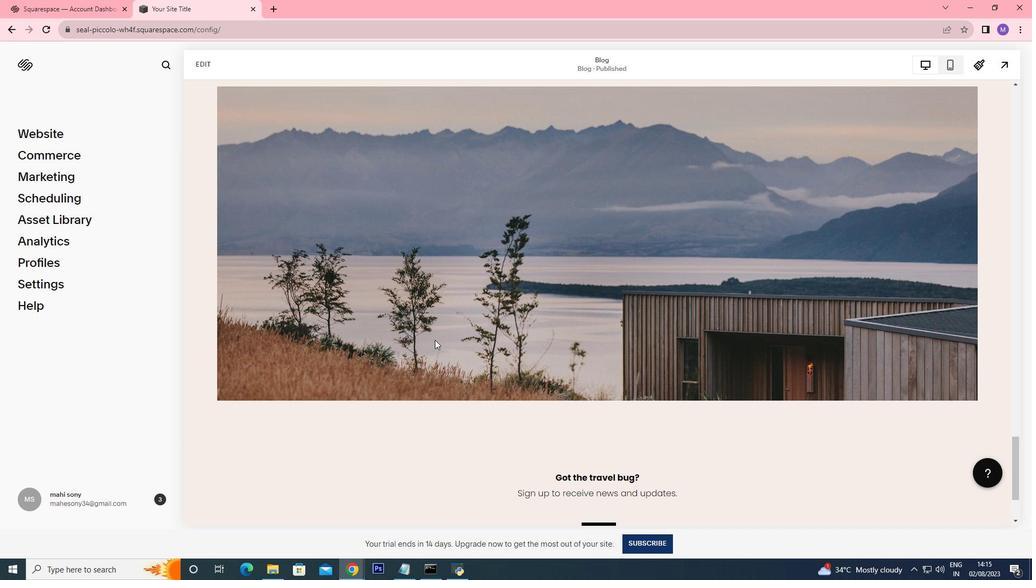 
Action: Mouse scrolled (435, 339) with delta (0, 0)
Screenshot: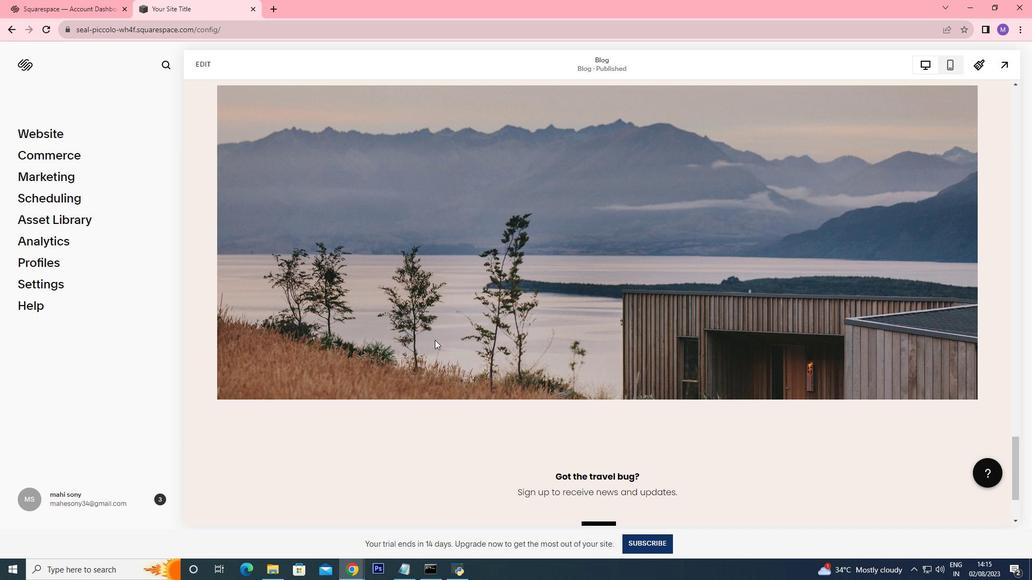 
Action: Mouse scrolled (435, 339) with delta (0, 0)
Screenshot: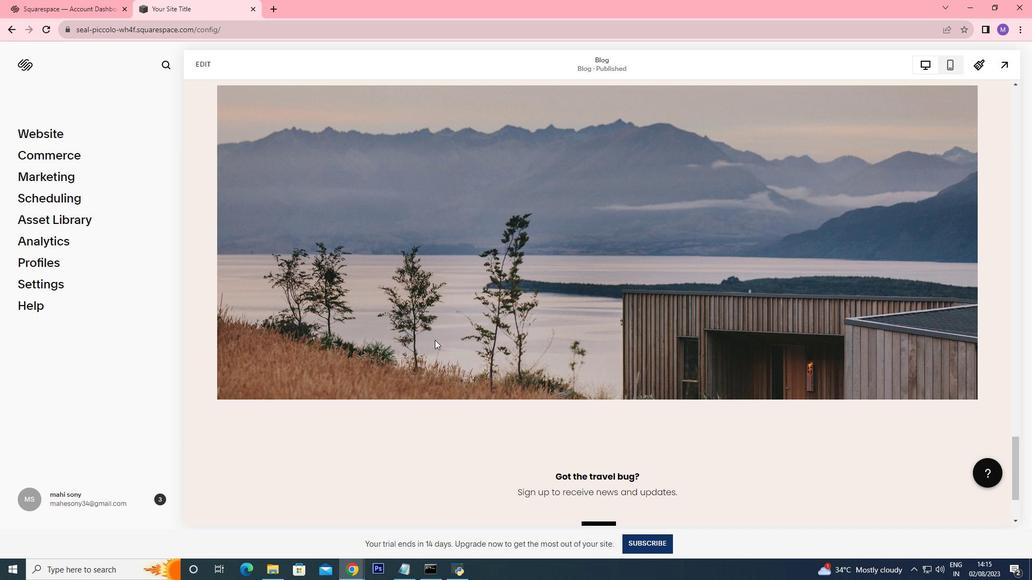 
Action: Mouse scrolled (435, 339) with delta (0, 0)
Screenshot: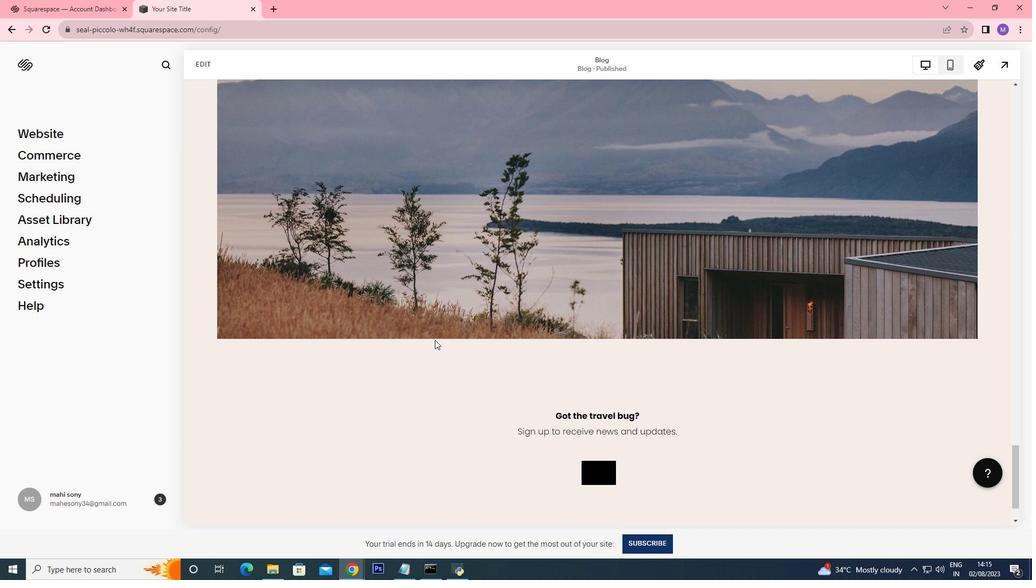 
Action: Mouse scrolled (435, 339) with delta (0, 0)
Screenshot: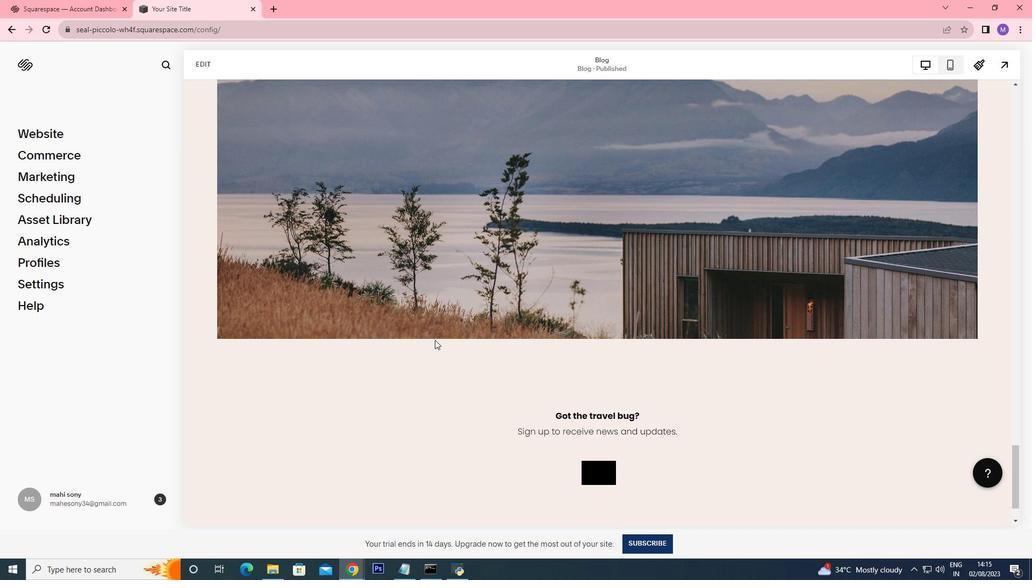 
Action: Mouse scrolled (435, 339) with delta (0, 0)
Screenshot: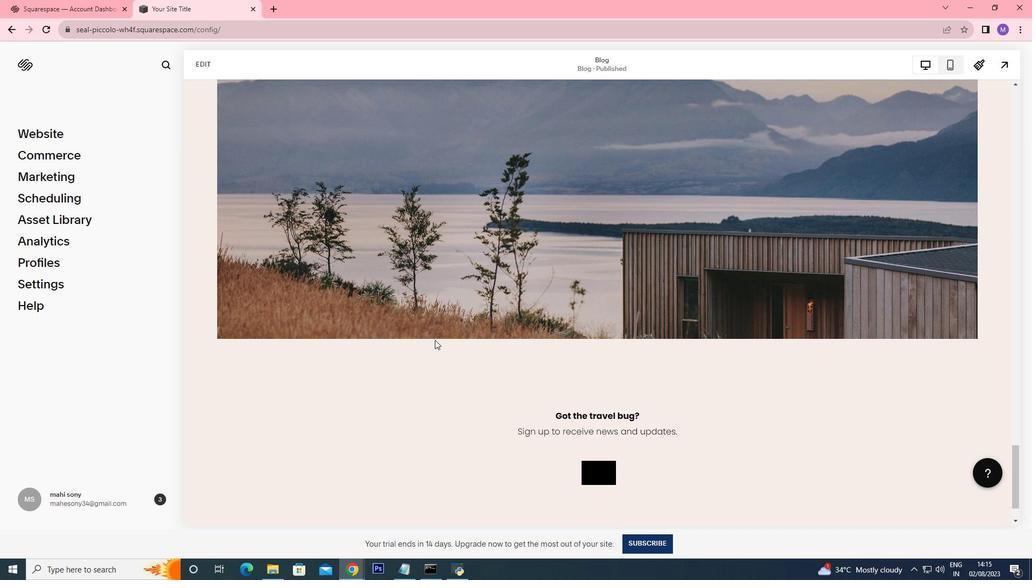 
Action: Mouse scrolled (435, 339) with delta (0, 0)
Screenshot: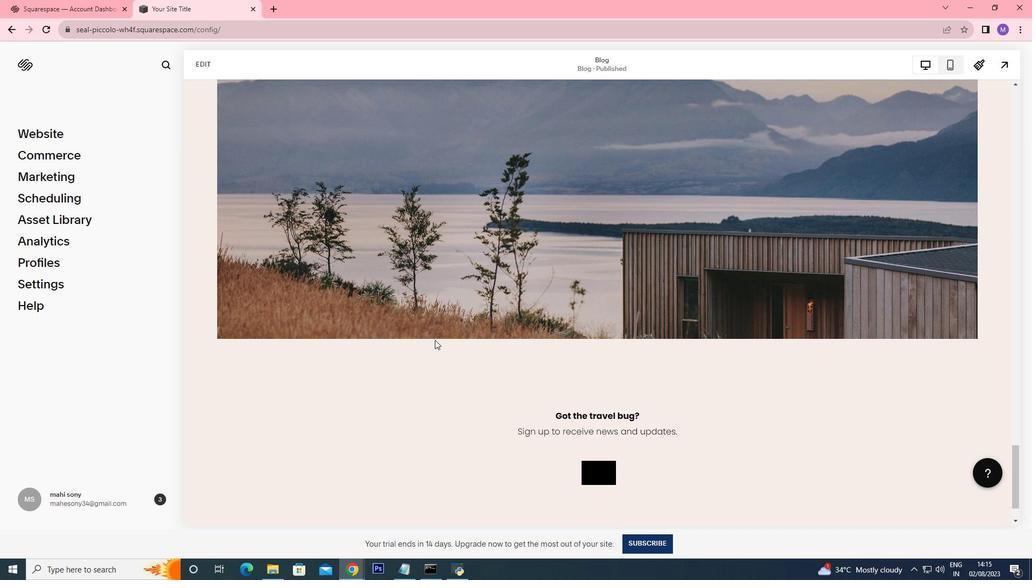 
Action: Mouse scrolled (435, 339) with delta (0, 0)
Screenshot: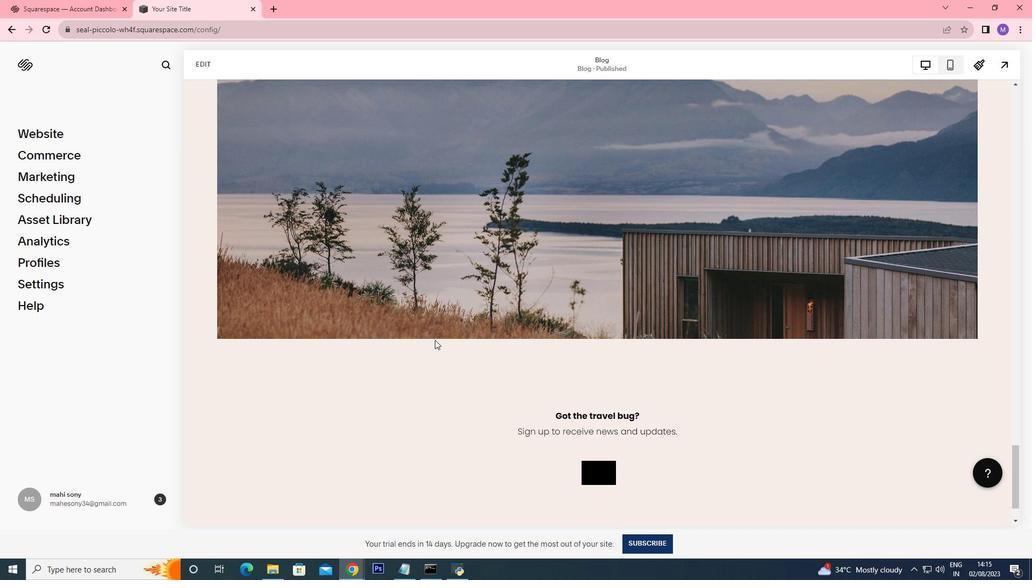 
Action: Mouse scrolled (435, 339) with delta (0, 0)
Screenshot: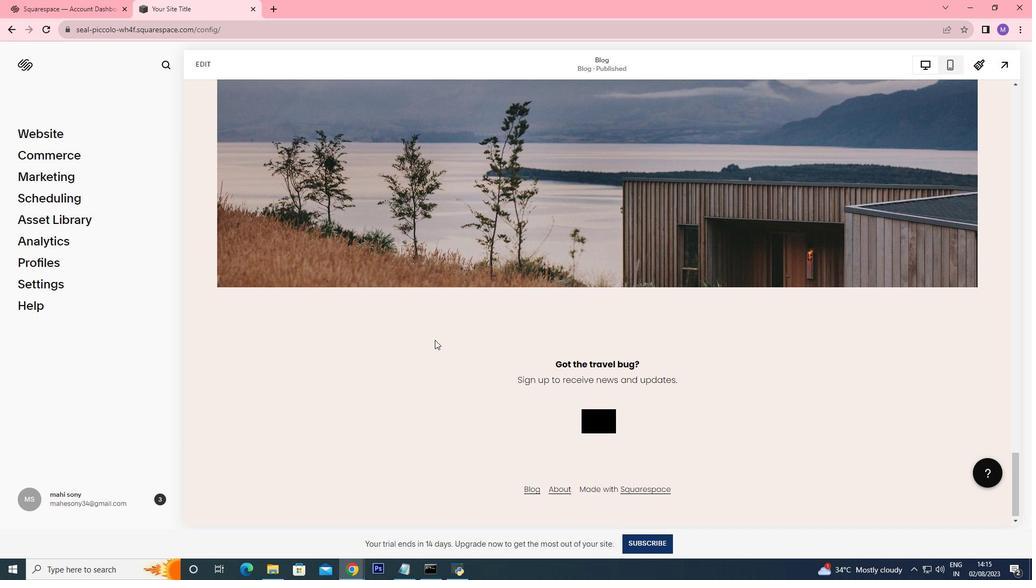
Action: Mouse moved to (435, 338)
Screenshot: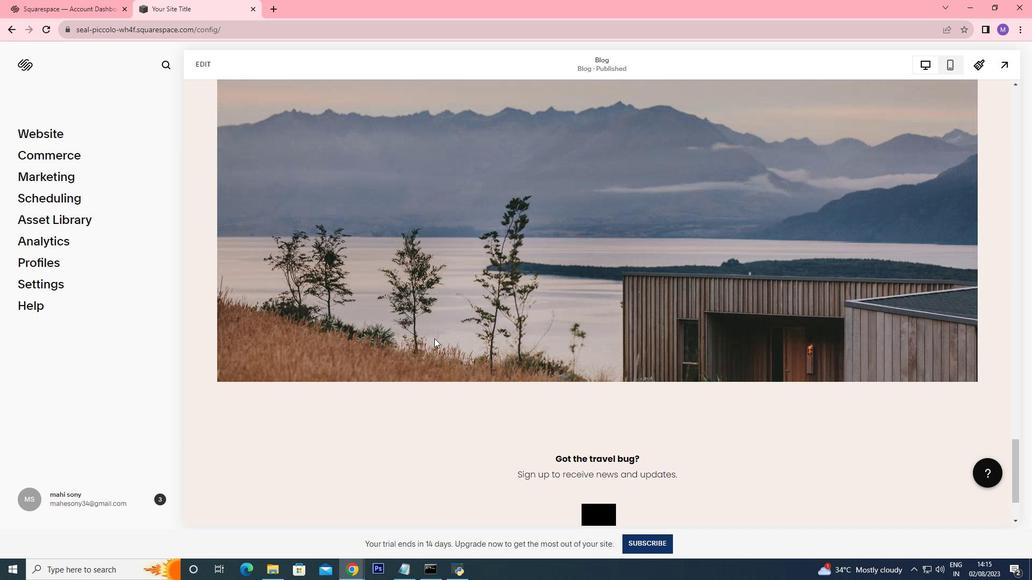 
Action: Mouse scrolled (435, 339) with delta (0, 0)
Screenshot: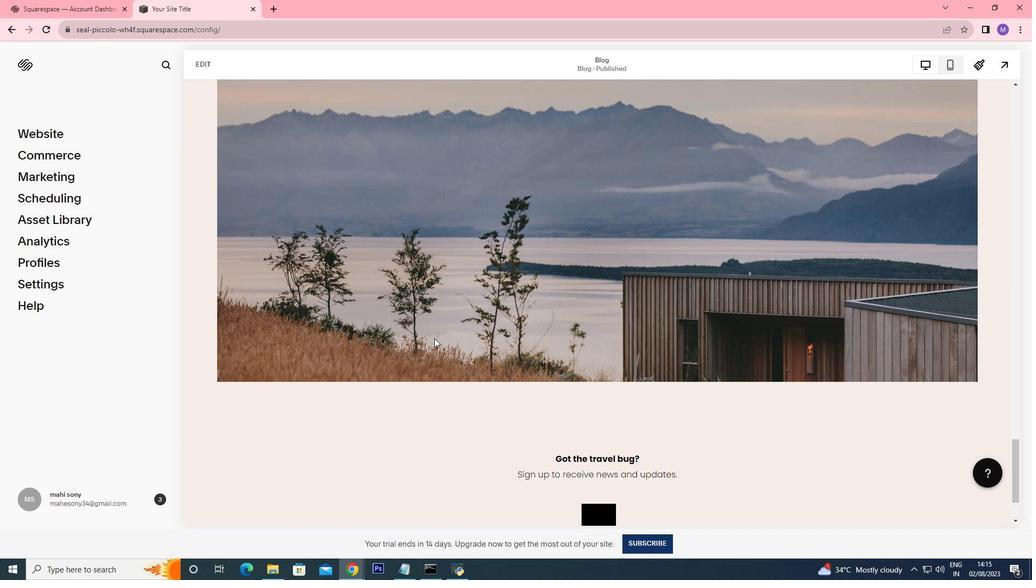 
Action: Mouse moved to (434, 338)
Screenshot: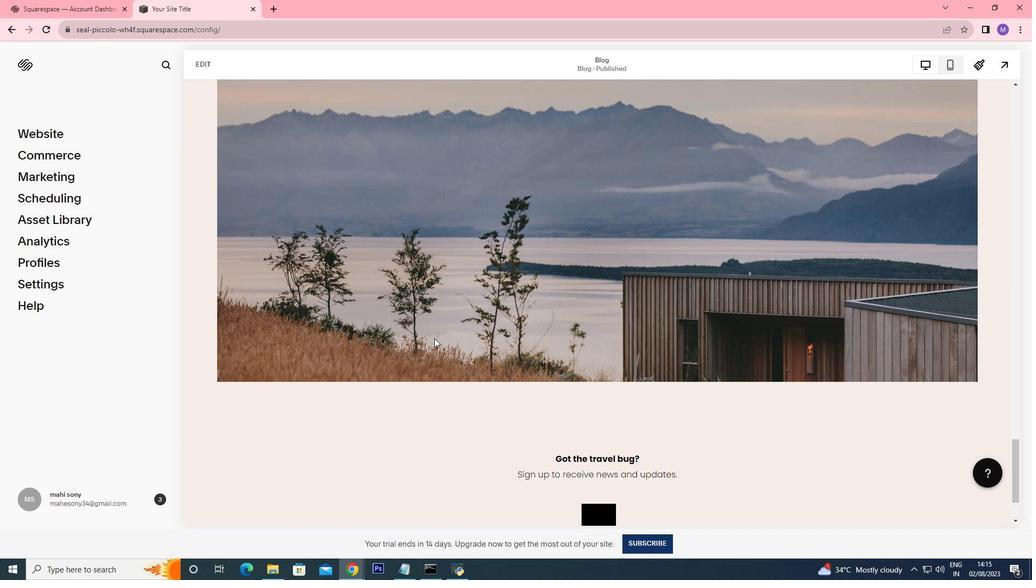 
Action: Mouse scrolled (434, 339) with delta (0, 0)
Screenshot: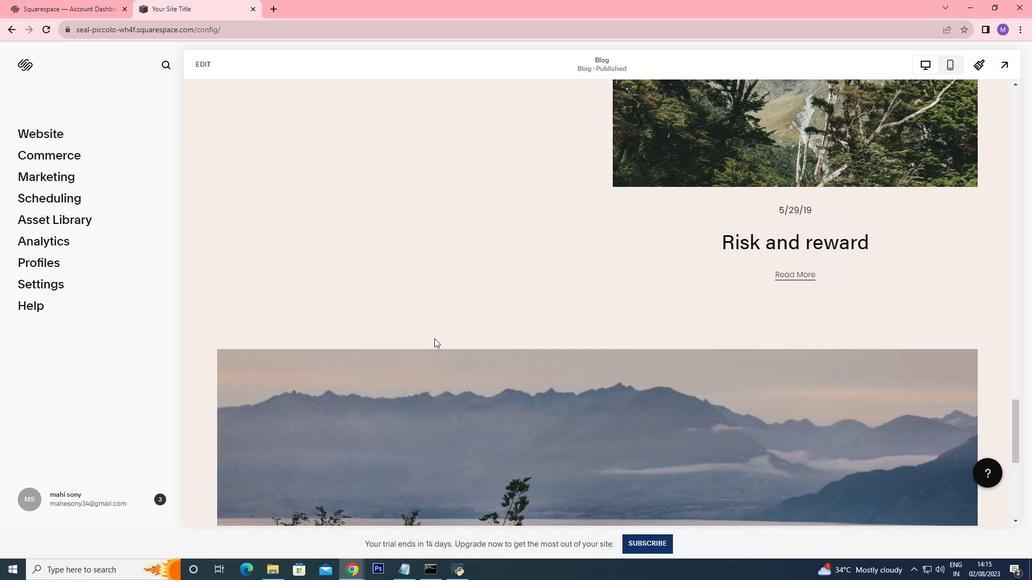 
Action: Mouse scrolled (434, 339) with delta (0, 0)
Screenshot: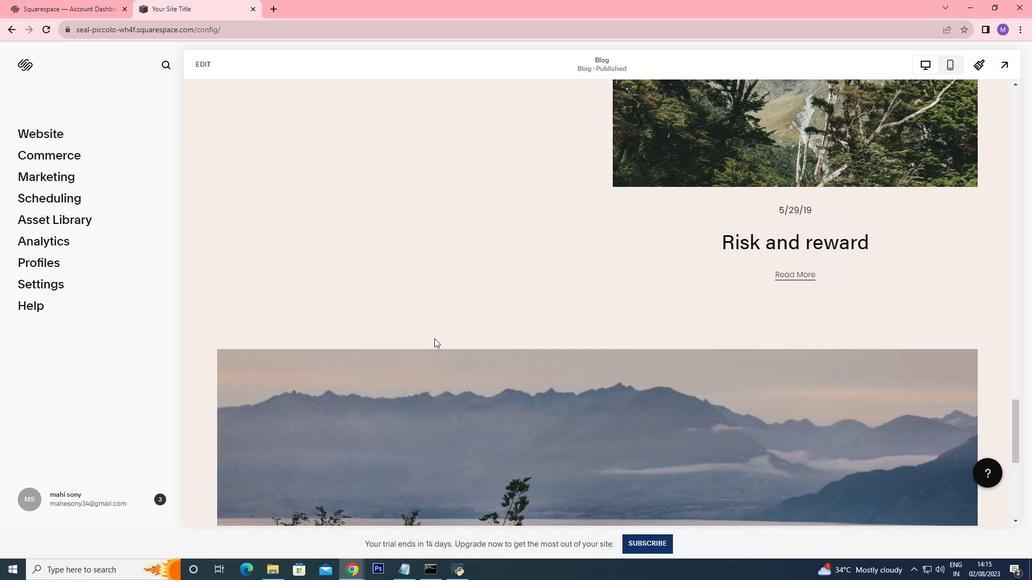 
Action: Mouse scrolled (434, 339) with delta (0, 0)
Screenshot: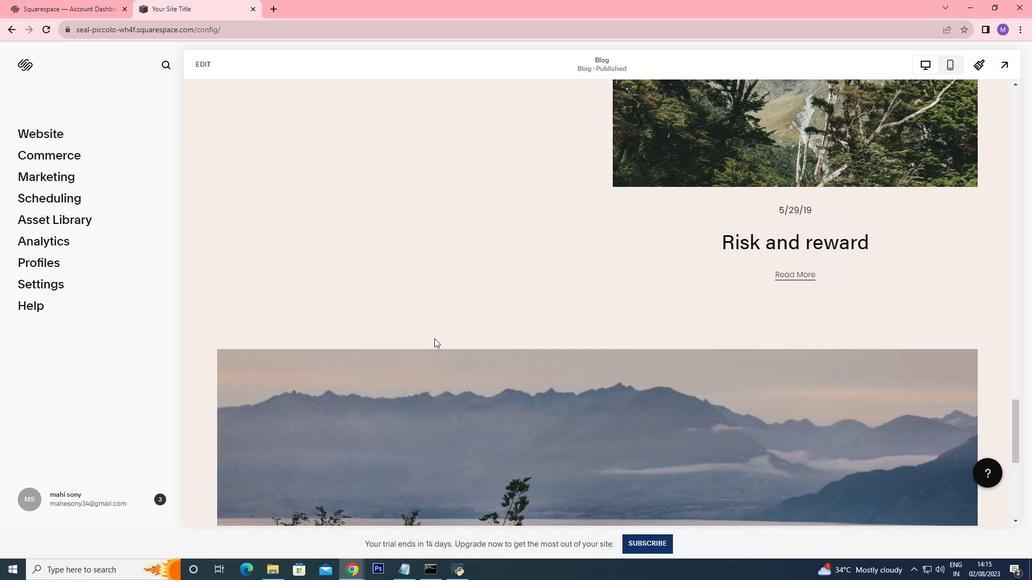 
Action: Mouse scrolled (434, 339) with delta (0, 0)
Screenshot: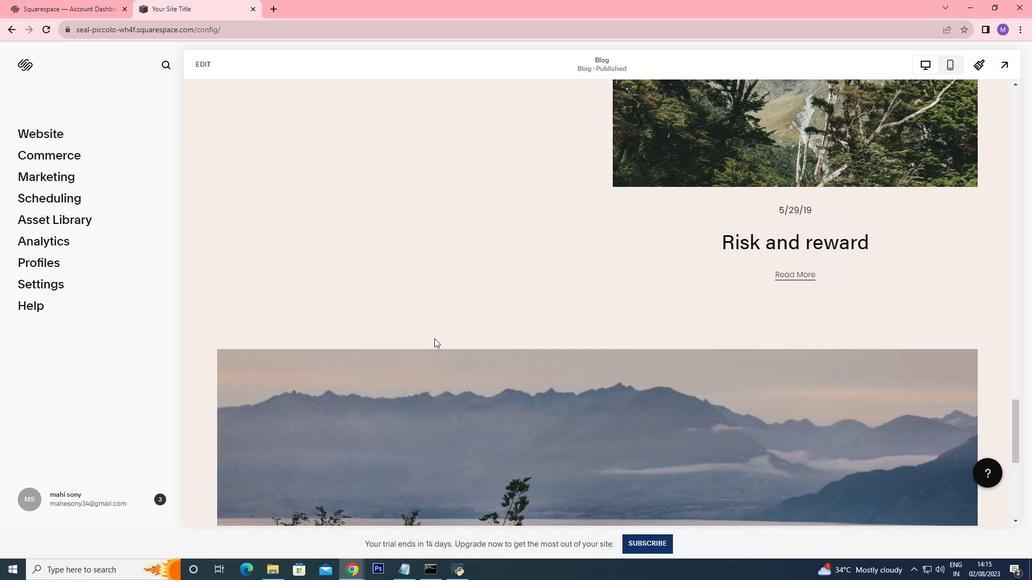 
Action: Mouse scrolled (434, 339) with delta (0, 0)
Screenshot: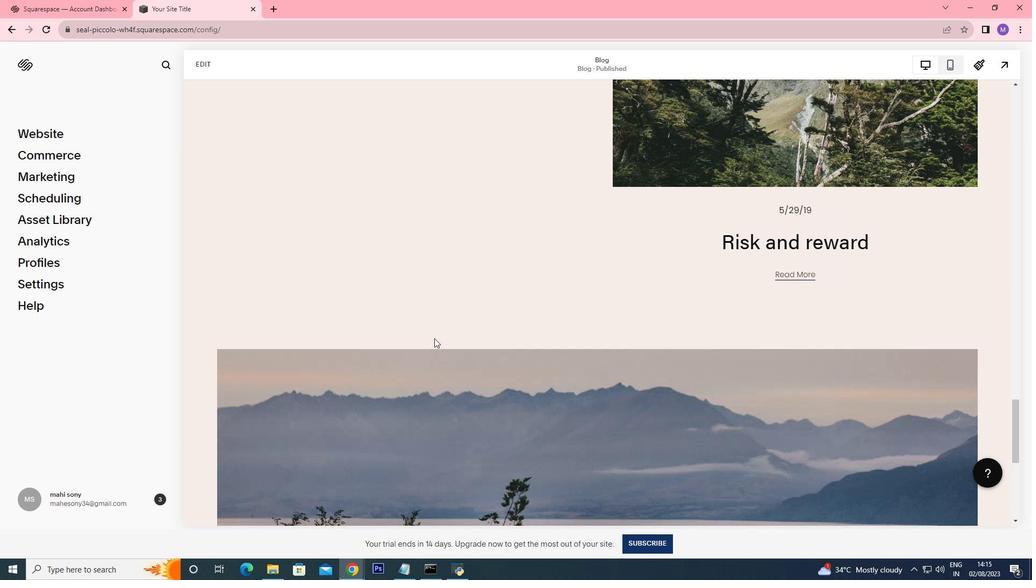 
Action: Mouse scrolled (434, 339) with delta (0, 0)
Screenshot: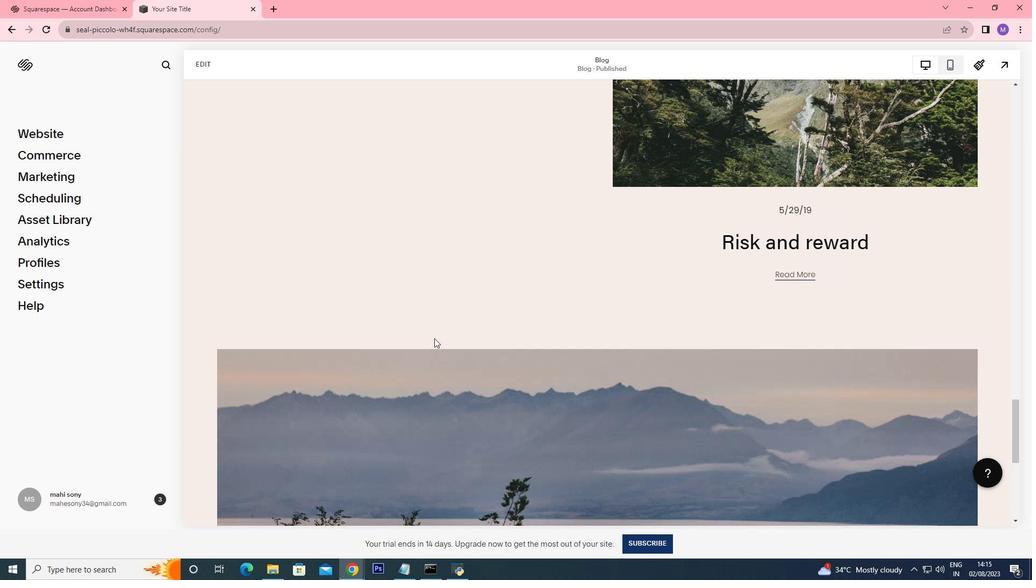 
Action: Mouse scrolled (434, 339) with delta (0, 0)
Screenshot: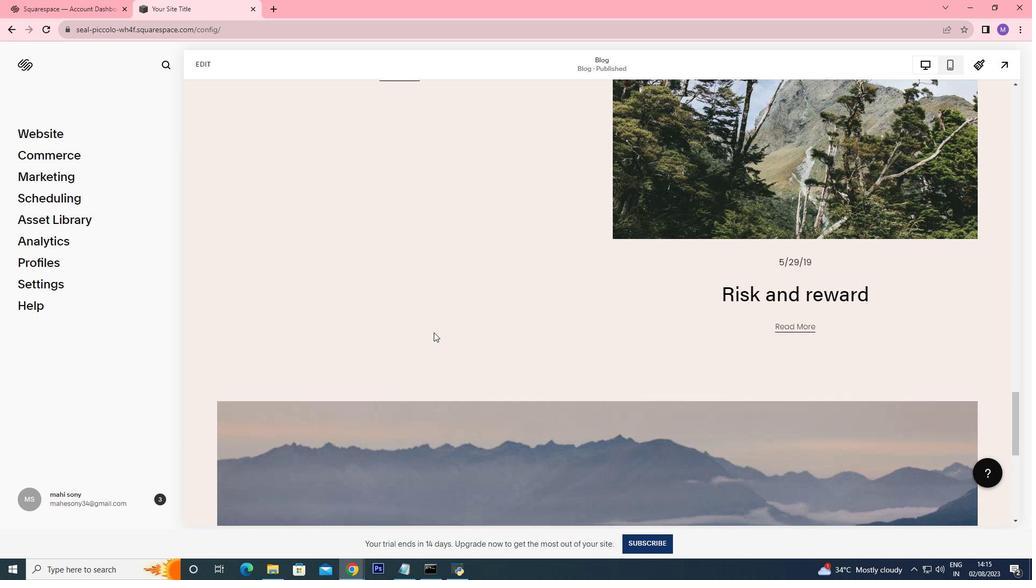 
Action: Mouse moved to (432, 330)
Screenshot: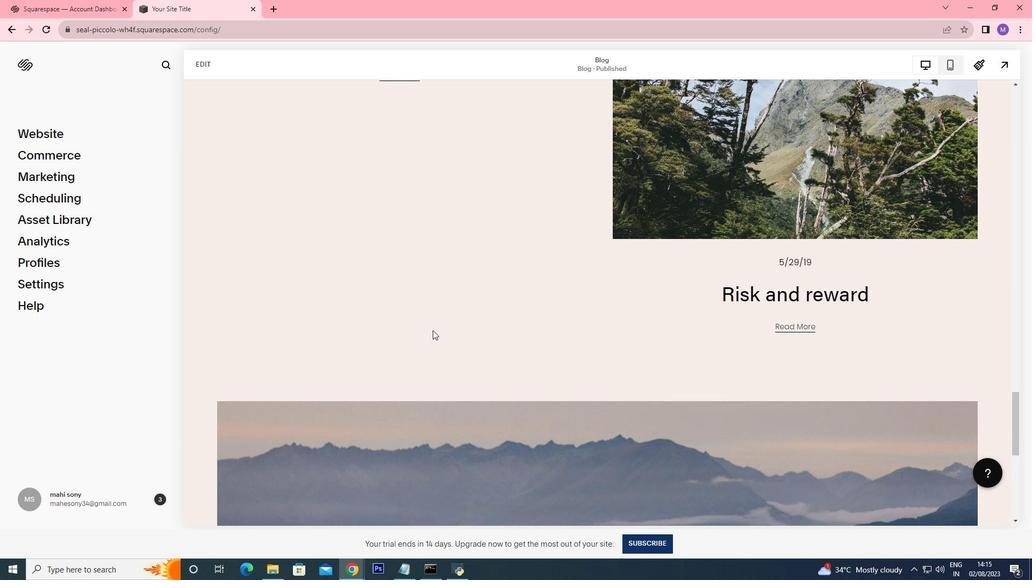 
Action: Mouse scrolled (432, 331) with delta (0, 0)
Screenshot: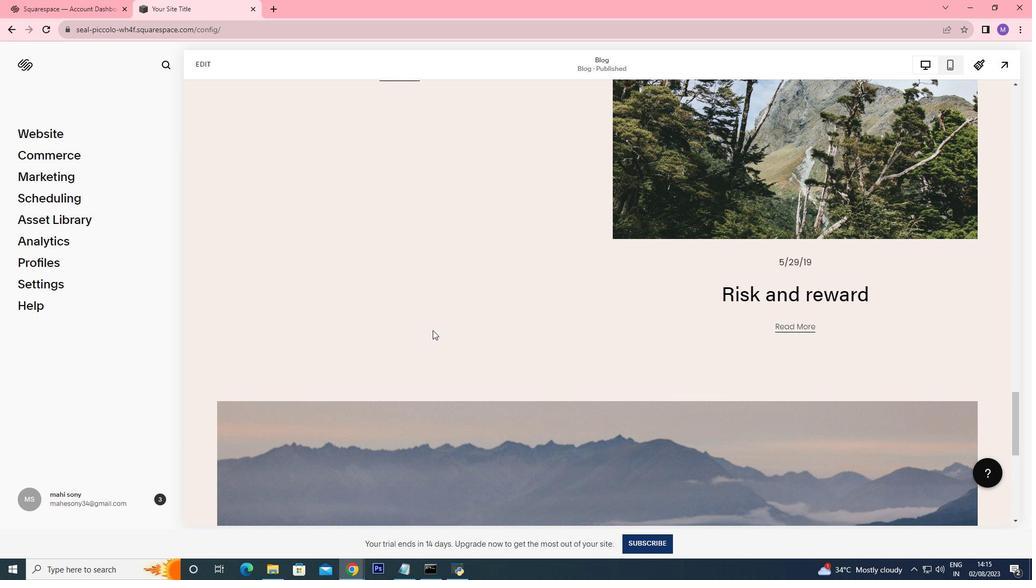 
Action: Mouse scrolled (432, 331) with delta (0, 0)
Screenshot: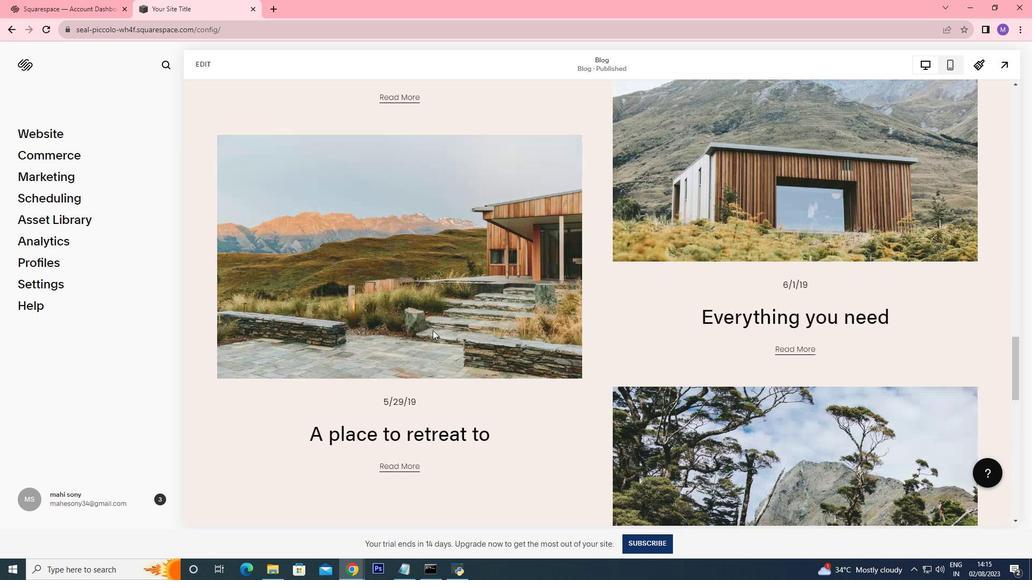 
Action: Mouse scrolled (432, 331) with delta (0, 0)
Screenshot: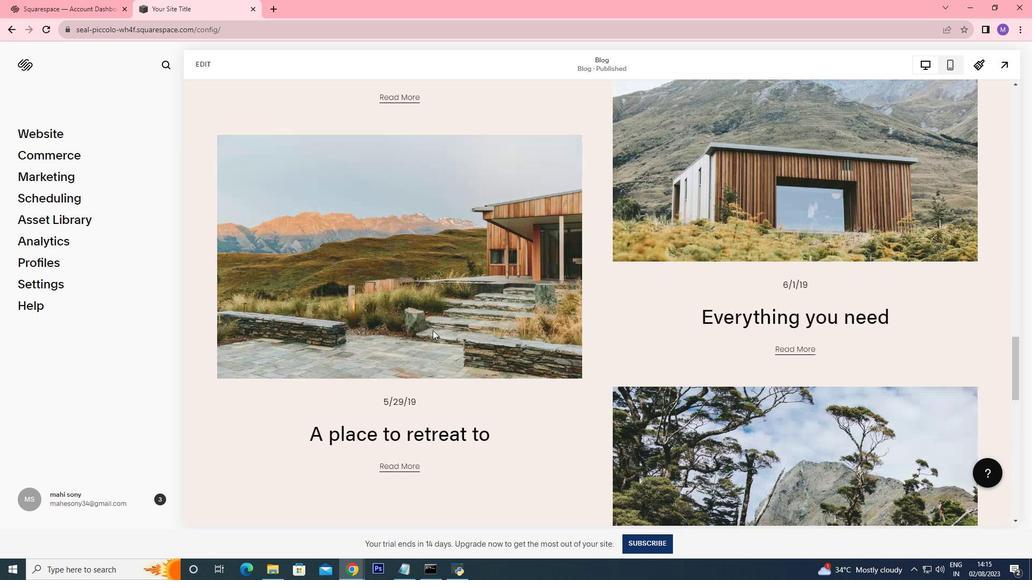 
Action: Mouse scrolled (432, 331) with delta (0, 0)
Screenshot: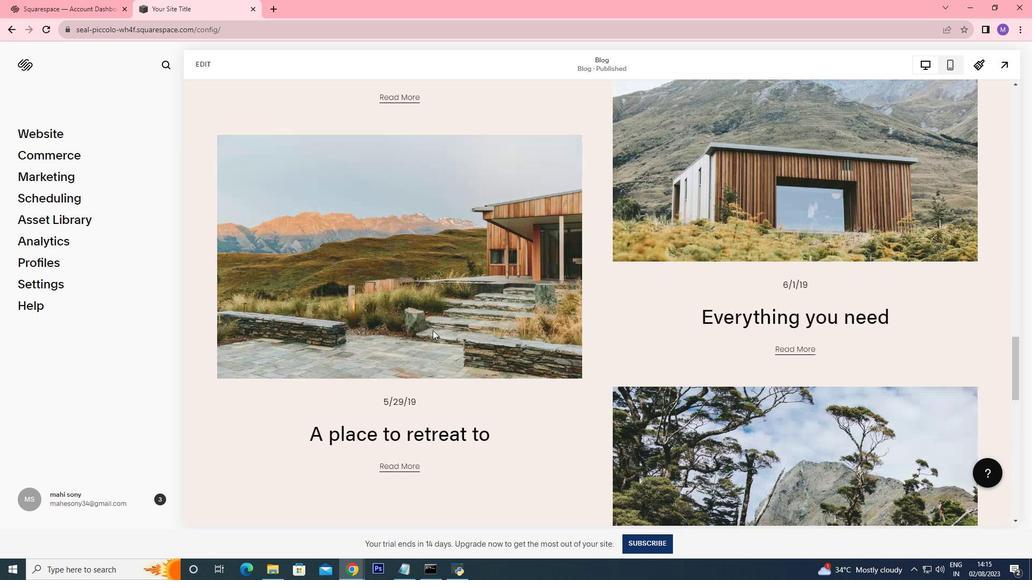 
Action: Mouse scrolled (432, 331) with delta (0, 0)
Screenshot: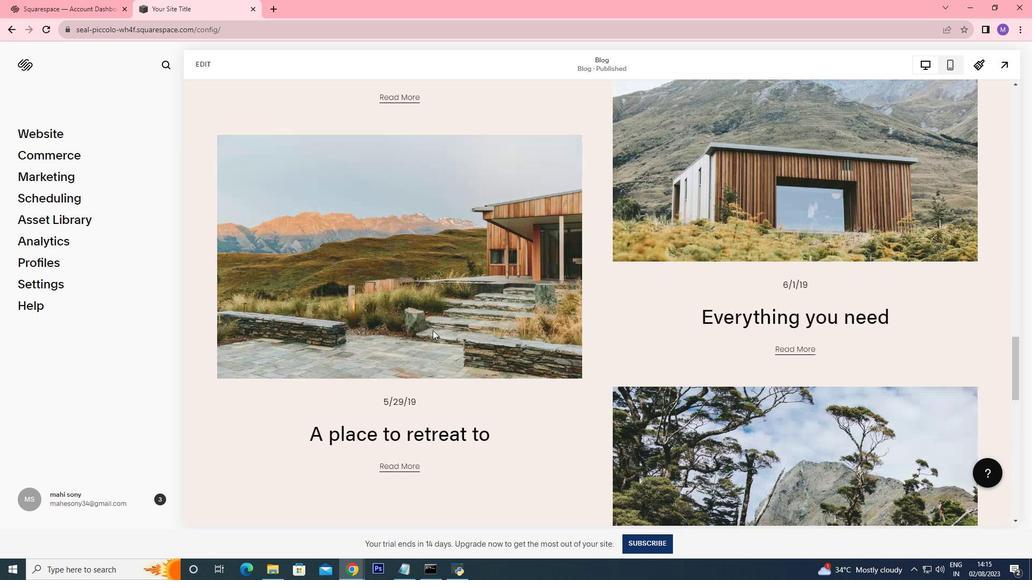 
Action: Mouse scrolled (432, 331) with delta (0, 0)
Screenshot: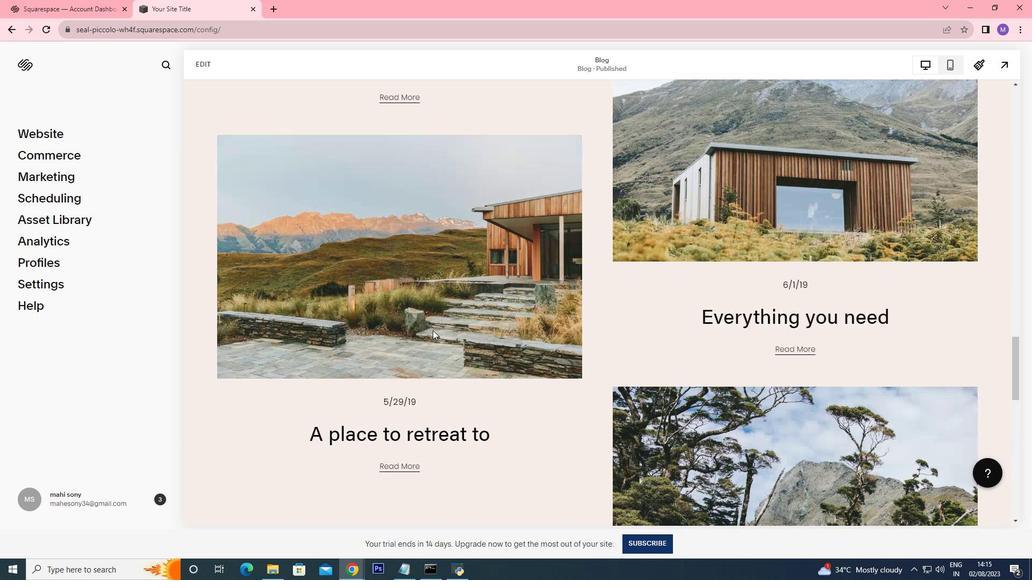 
Action: Mouse scrolled (432, 331) with delta (0, 0)
Screenshot: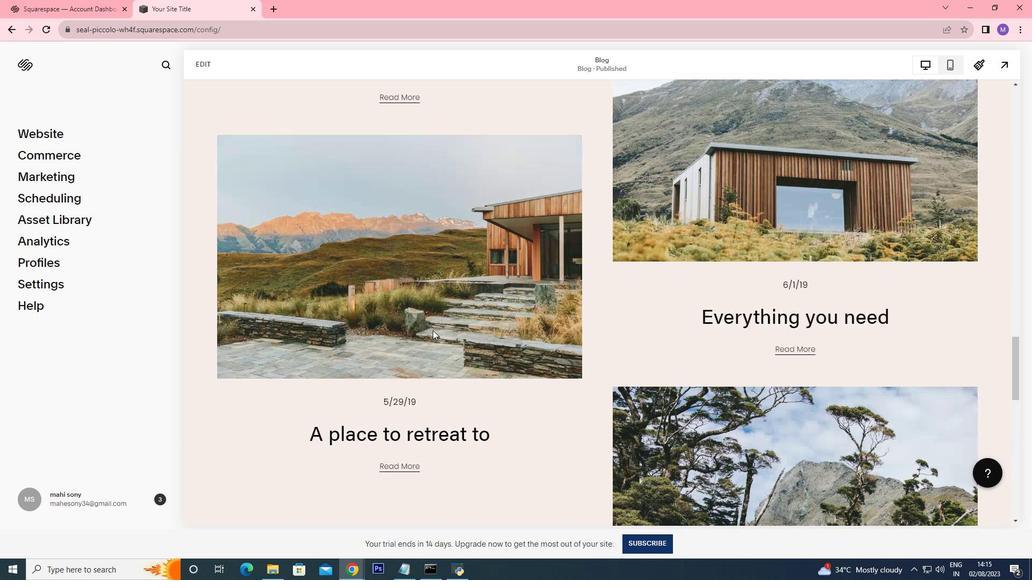 
Action: Mouse scrolled (432, 331) with delta (0, 0)
Screenshot: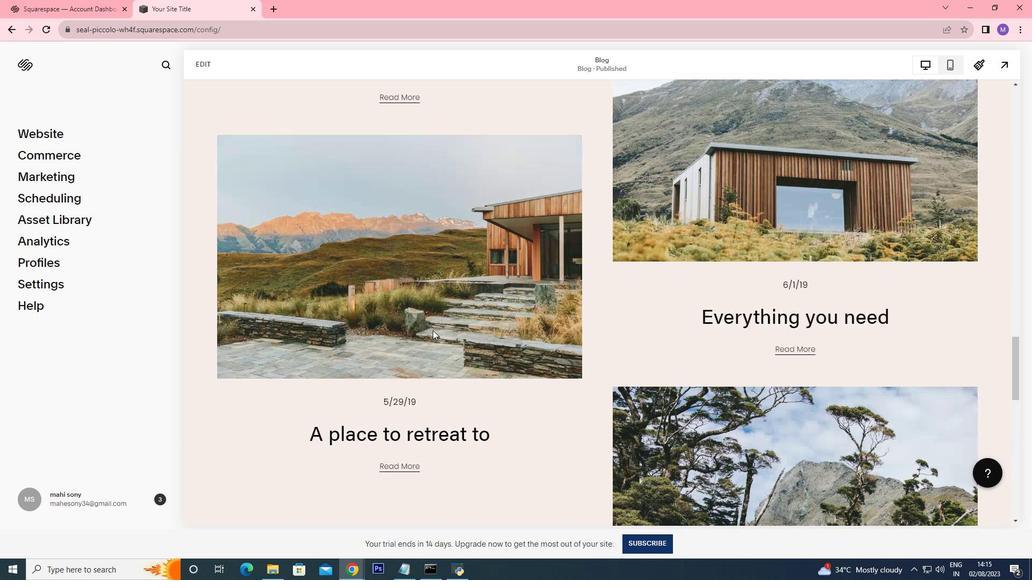 
Action: Mouse moved to (432, 328)
Screenshot: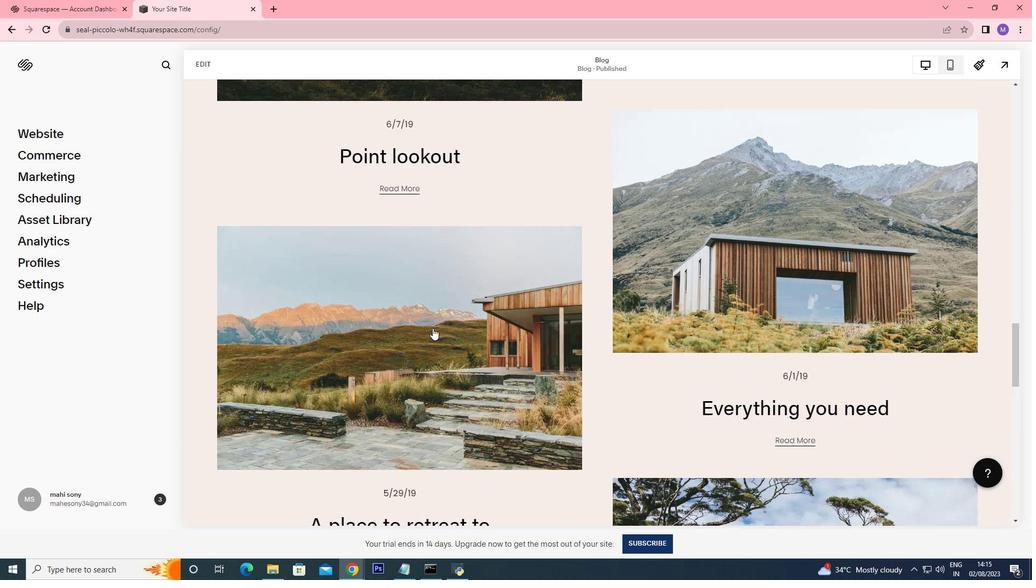 
Action: Mouse scrolled (432, 329) with delta (0, 0)
Screenshot: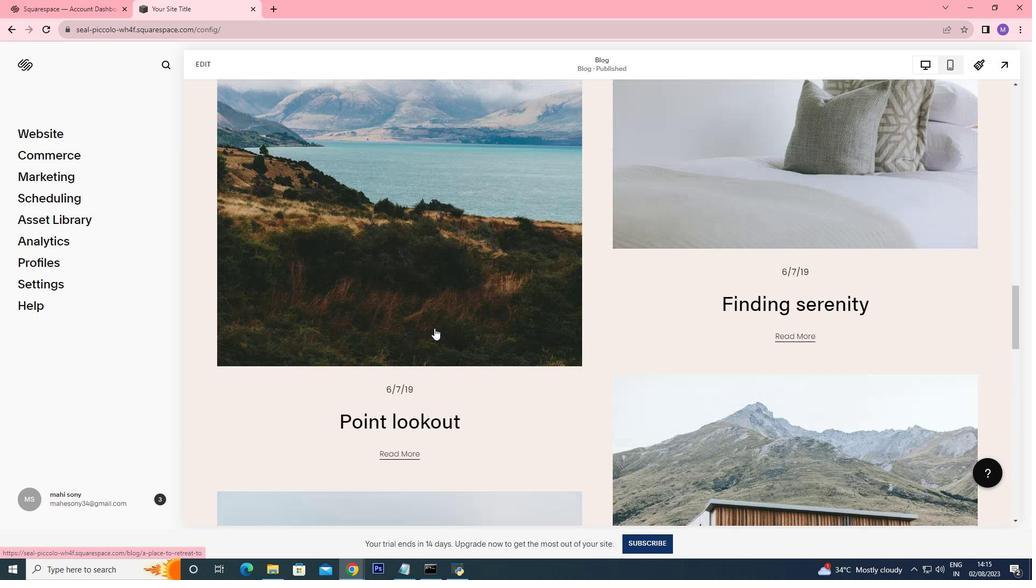 
Action: Mouse scrolled (432, 329) with delta (0, 0)
Screenshot: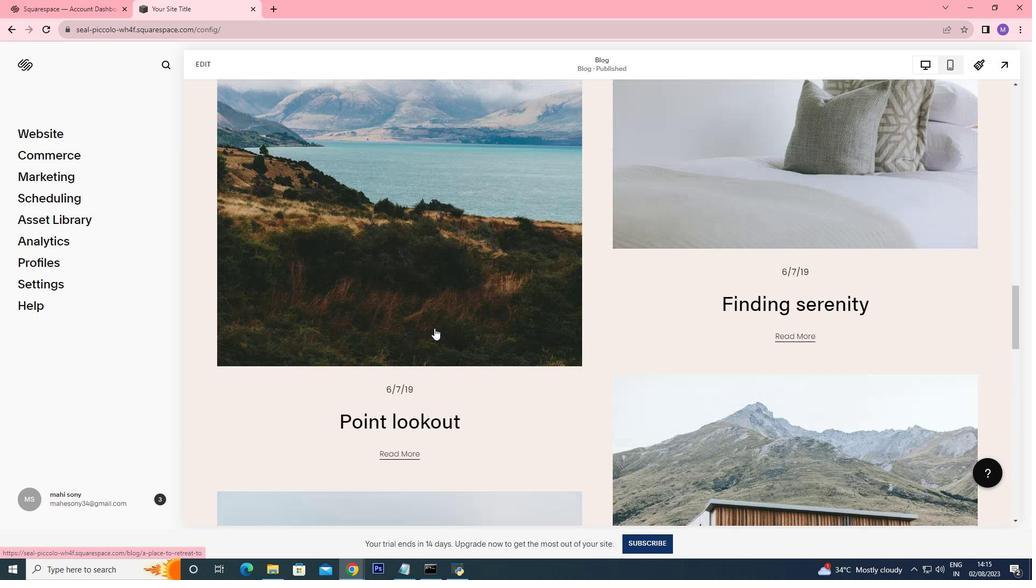 
Action: Mouse scrolled (432, 329) with delta (0, 0)
Screenshot: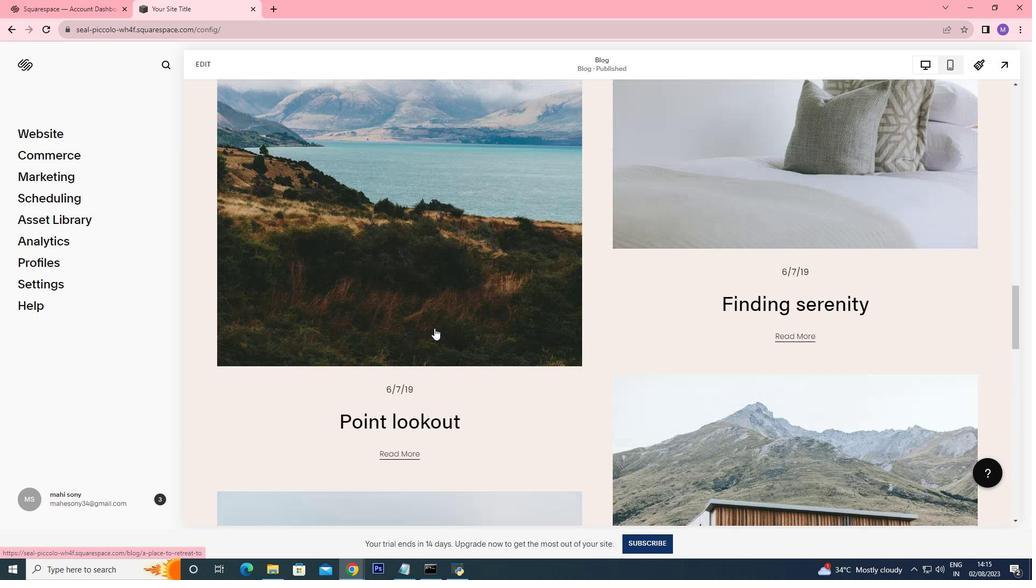 
Action: Mouse scrolled (432, 329) with delta (0, 0)
Screenshot: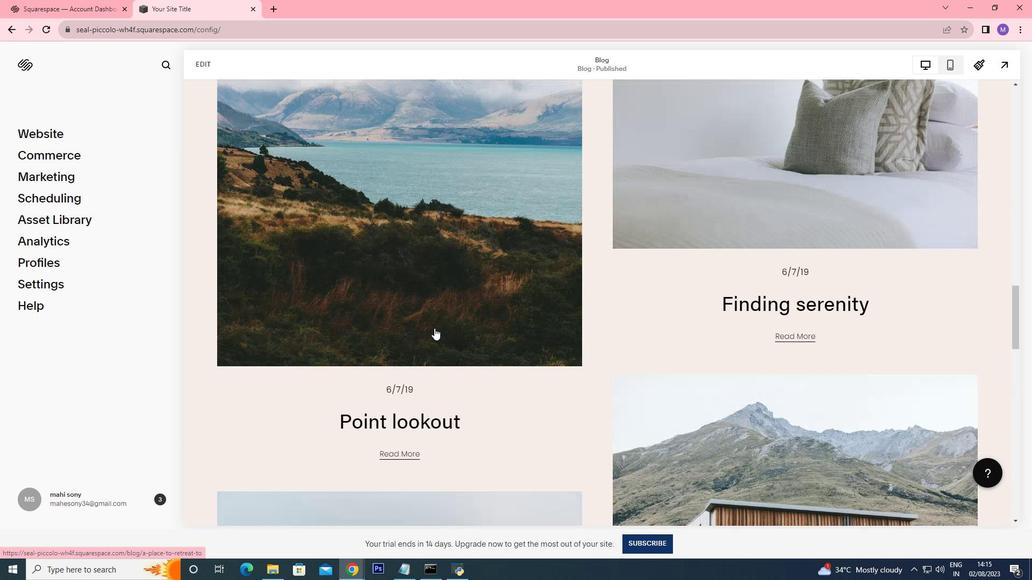 
Action: Mouse scrolled (432, 329) with delta (0, 0)
Screenshot: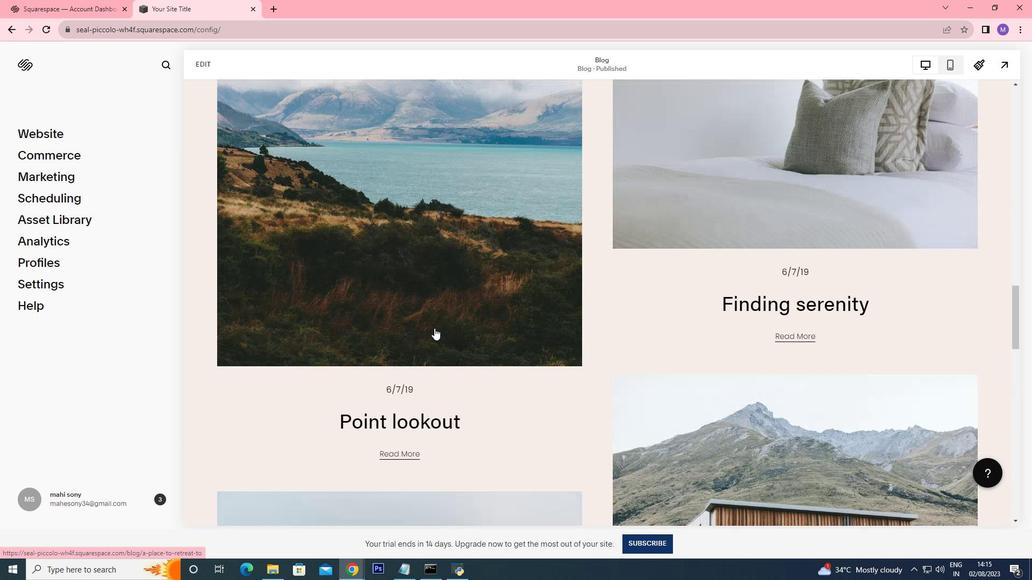 
Action: Mouse scrolled (432, 329) with delta (0, 0)
Screenshot: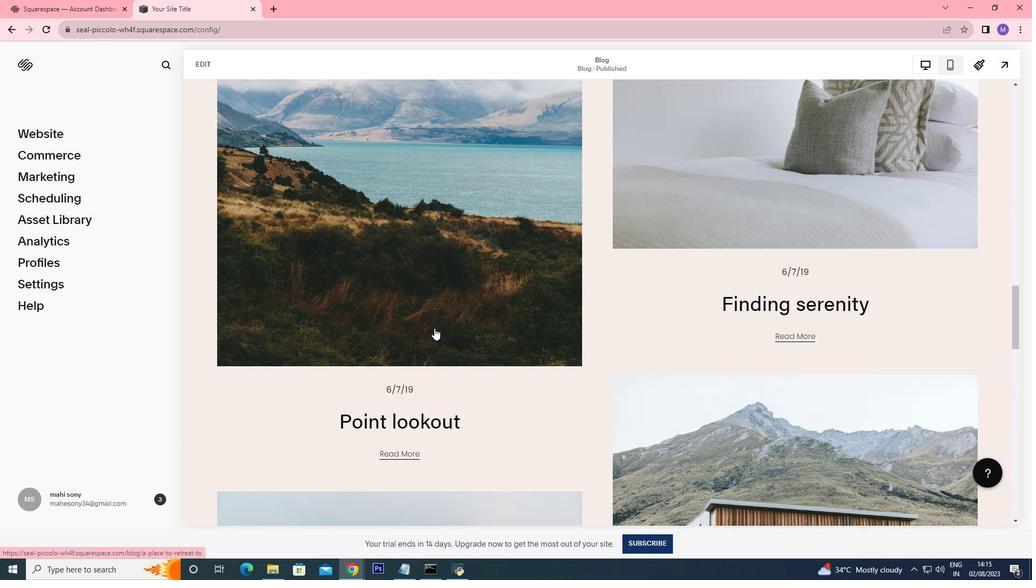 
Action: Mouse scrolled (432, 329) with delta (0, 0)
Screenshot: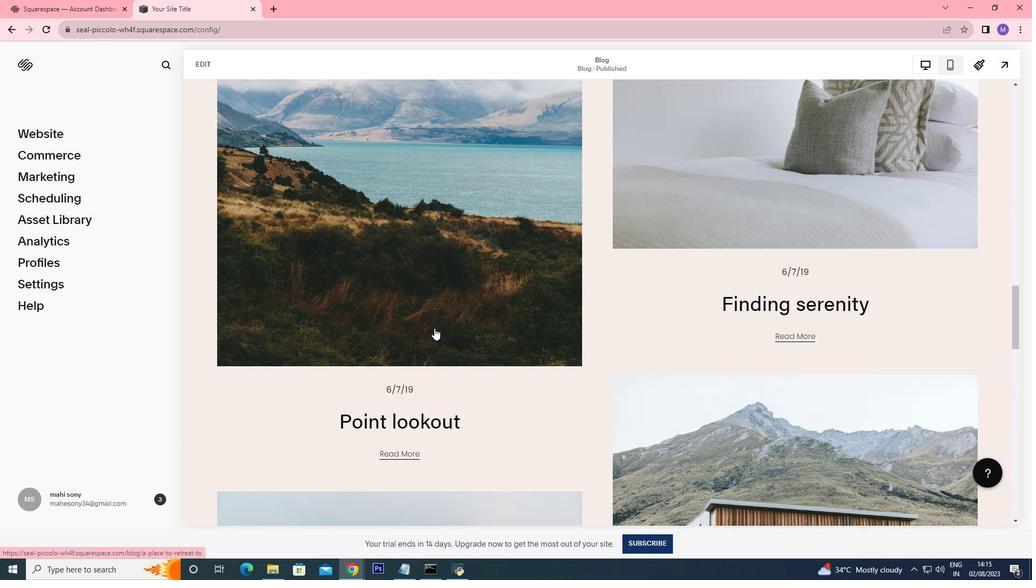 
Action: Mouse scrolled (432, 329) with delta (0, 0)
Screenshot: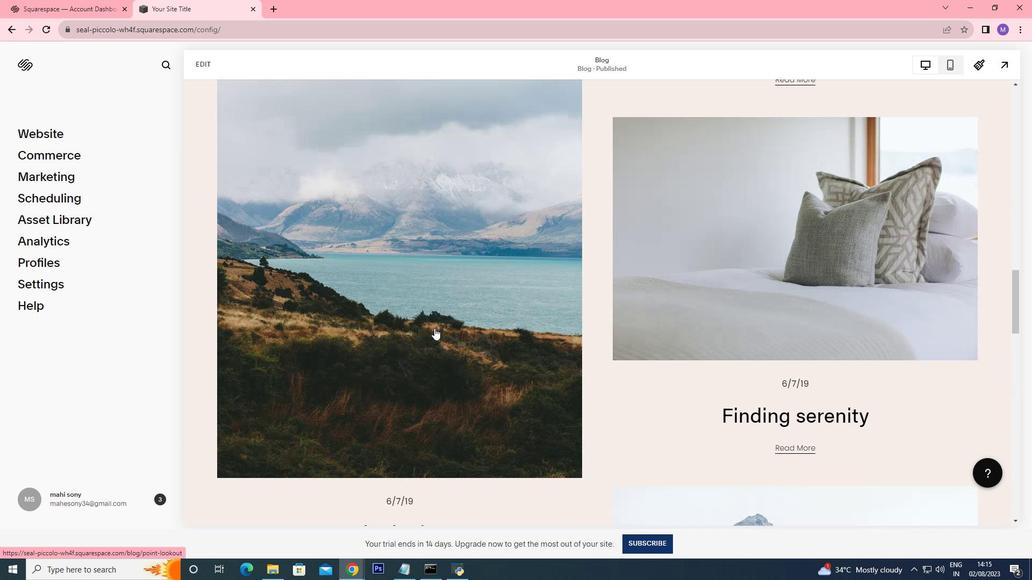 
Action: Mouse moved to (434, 328)
Screenshot: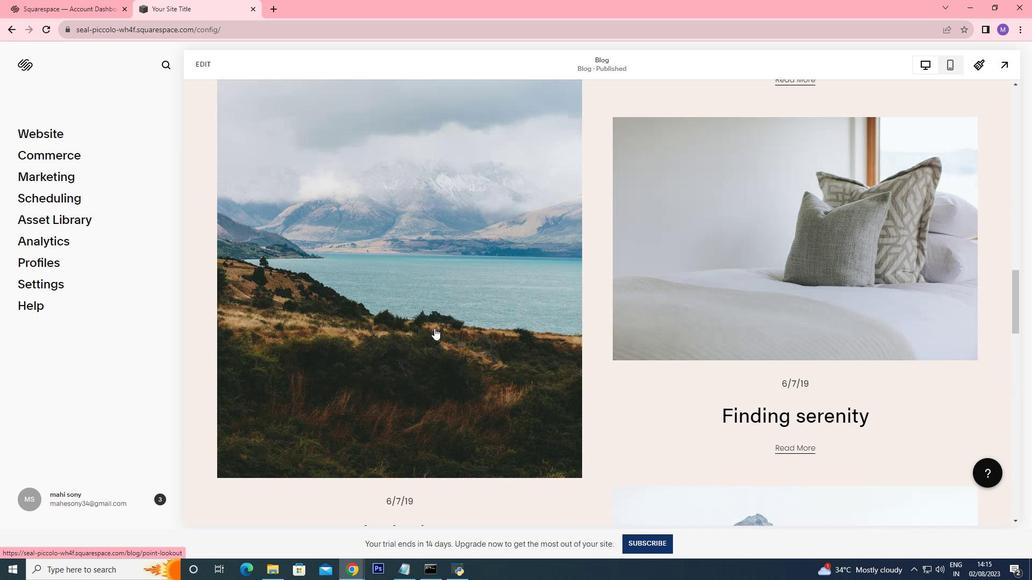 
Action: Mouse scrolled (434, 329) with delta (0, 0)
Screenshot: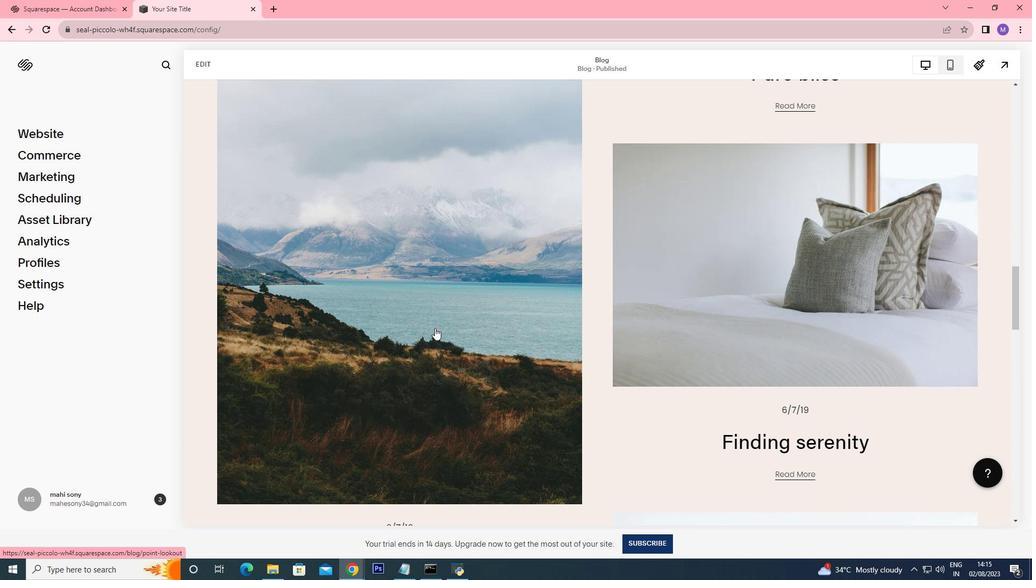 
Action: Mouse scrolled (434, 329) with delta (0, 0)
Screenshot: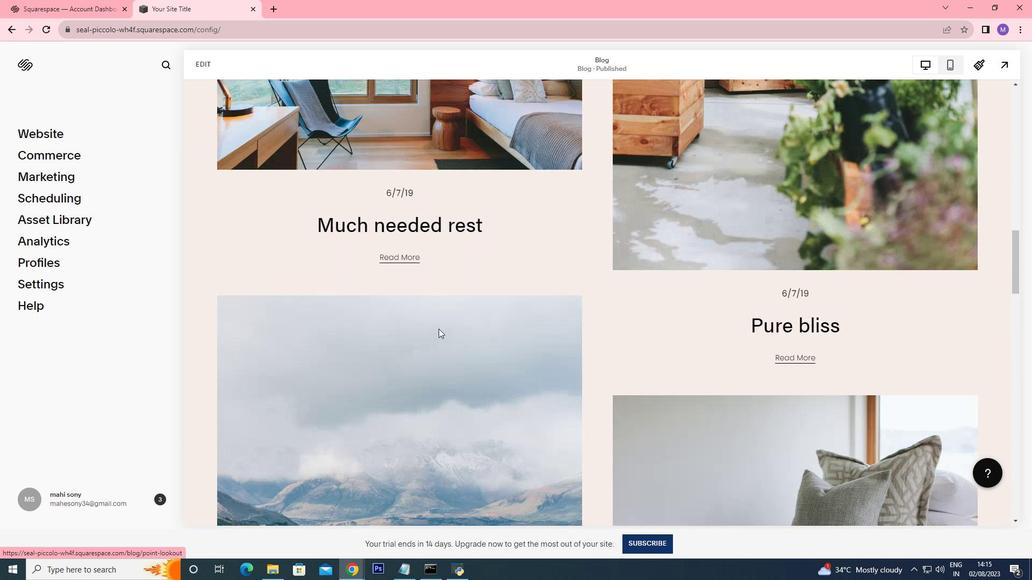 
Action: Mouse scrolled (434, 329) with delta (0, 0)
Screenshot: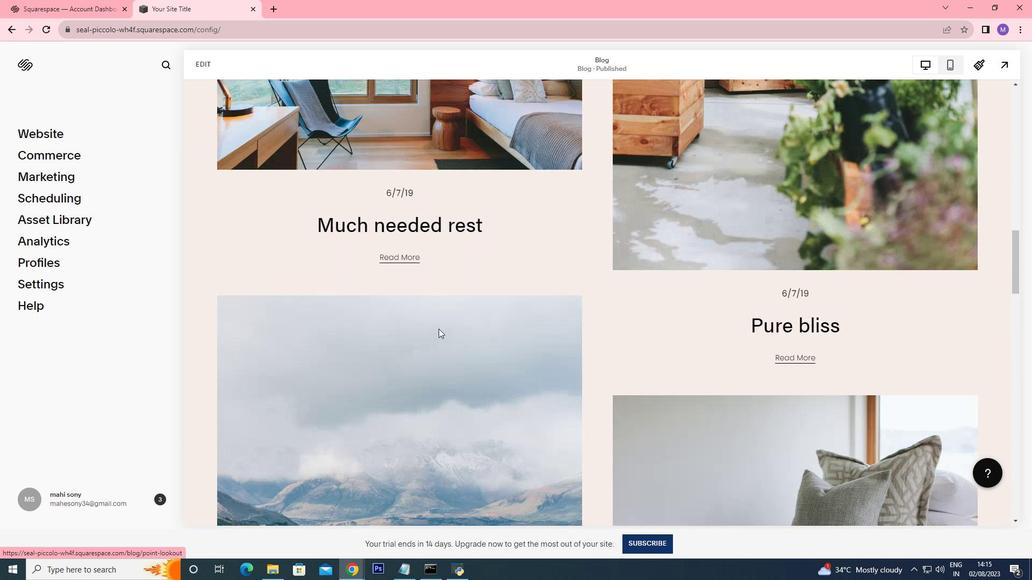 
Action: Mouse moved to (435, 328)
Screenshot: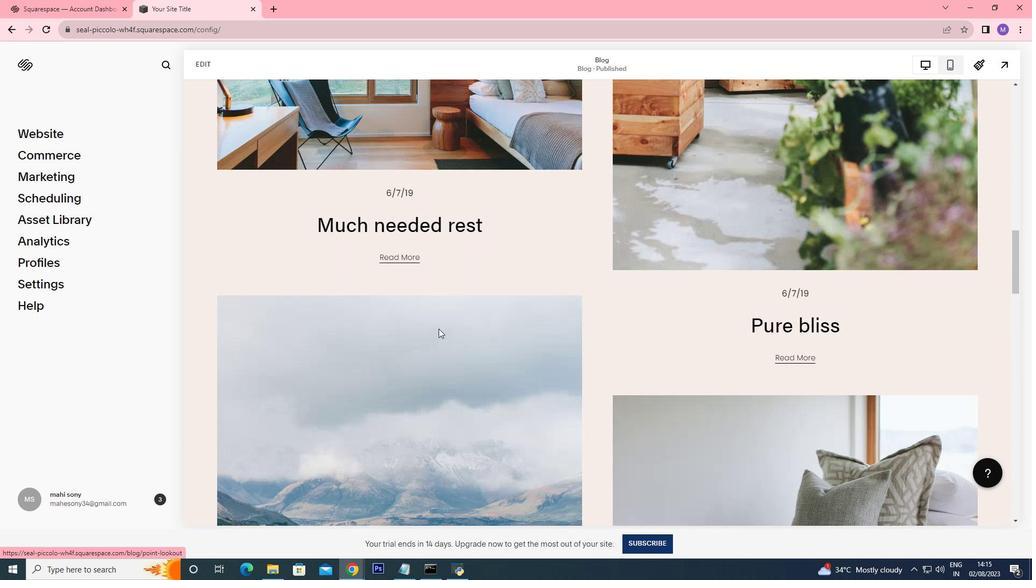 
Action: Mouse scrolled (435, 329) with delta (0, 0)
Screenshot: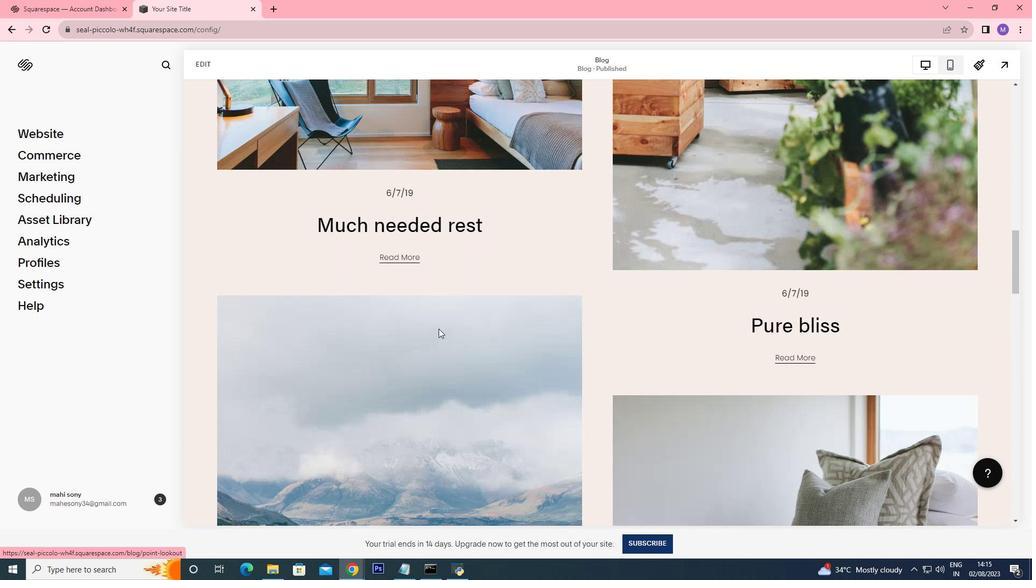 
Action: Mouse scrolled (435, 329) with delta (0, 0)
Screenshot: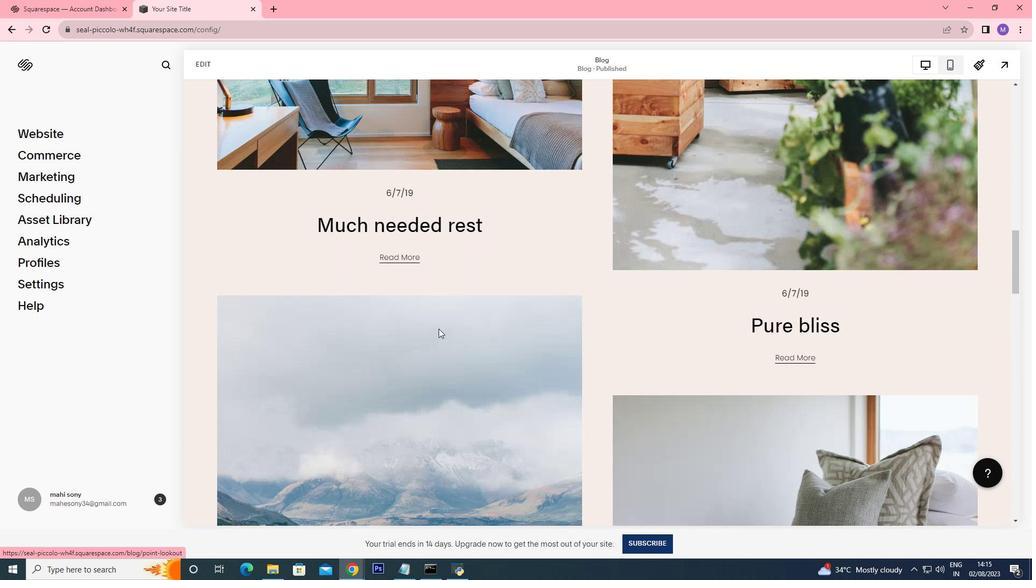 
Action: Mouse scrolled (435, 329) with delta (0, 0)
Screenshot: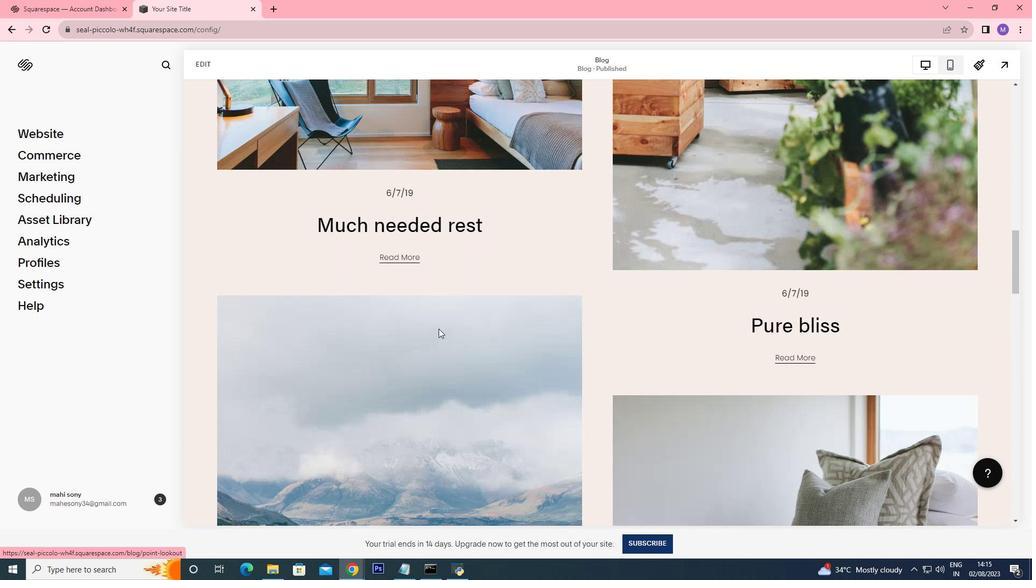
Action: Mouse scrolled (435, 329) with delta (0, 0)
Screenshot: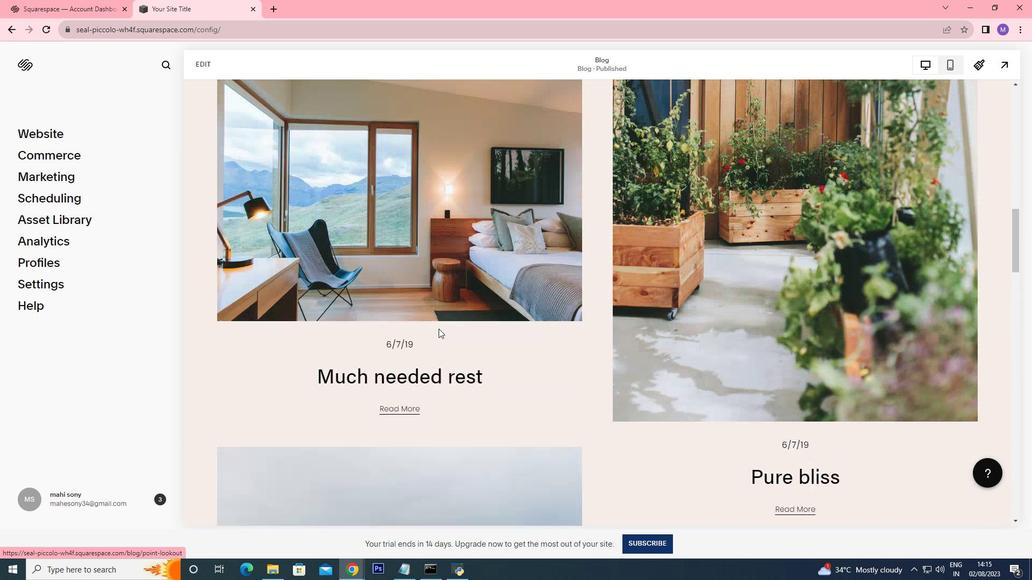 
Action: Mouse scrolled (435, 329) with delta (0, 0)
Screenshot: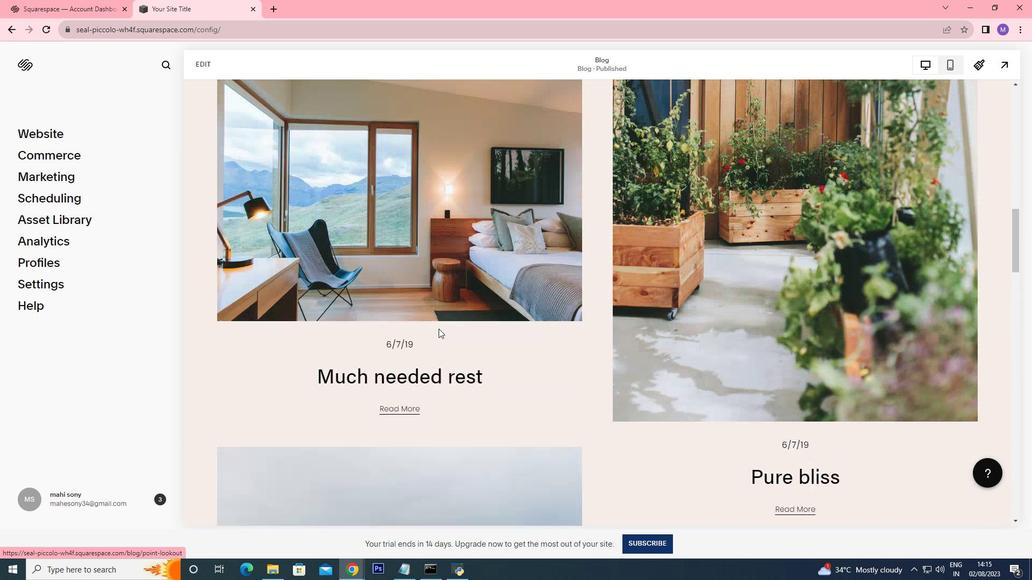 
Action: Mouse moved to (444, 326)
Screenshot: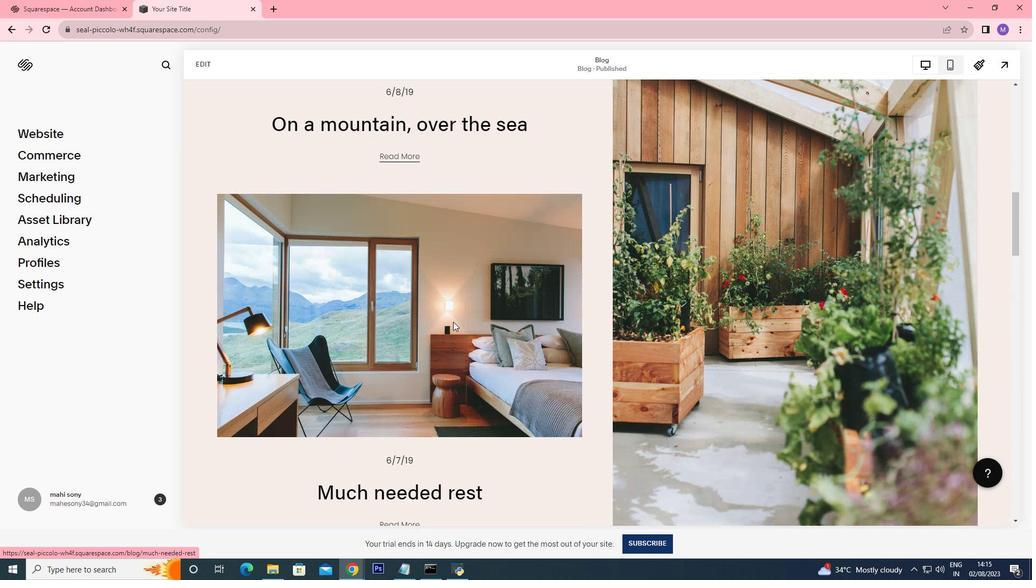 
Action: Mouse scrolled (444, 327) with delta (0, 0)
Screenshot: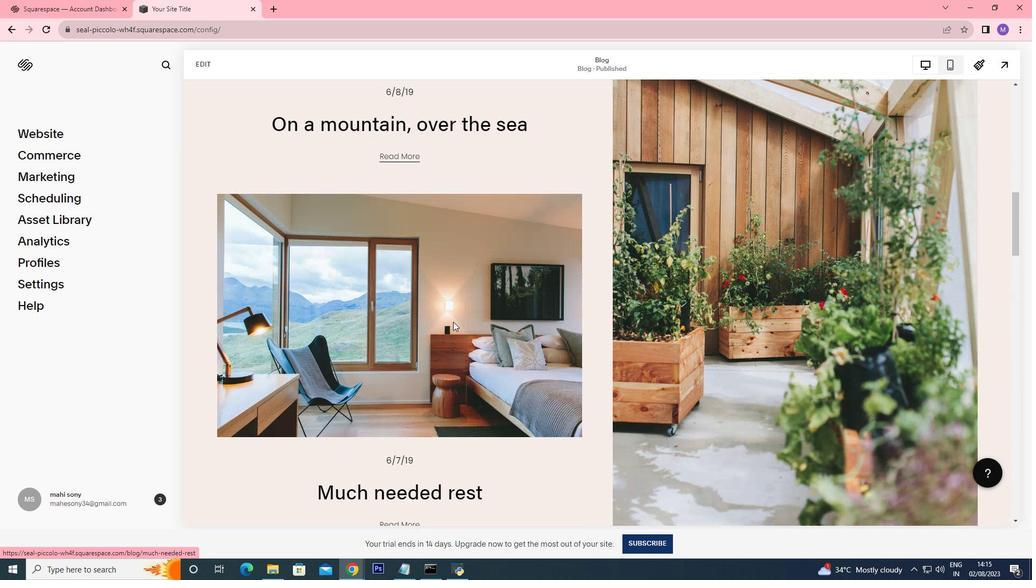 
Action: Mouse moved to (444, 325)
Screenshot: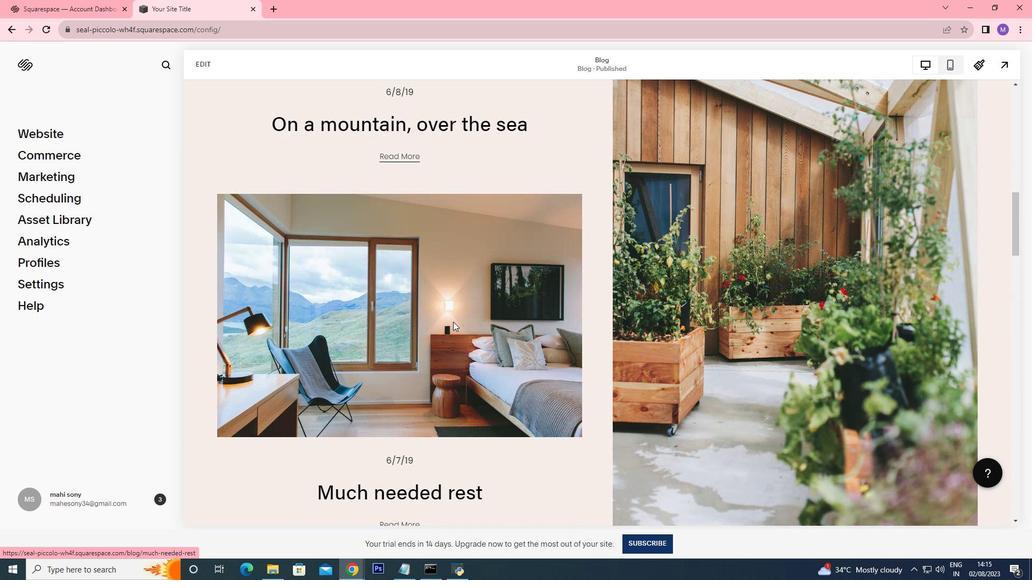 
Action: Mouse scrolled (444, 326) with delta (0, 0)
Screenshot: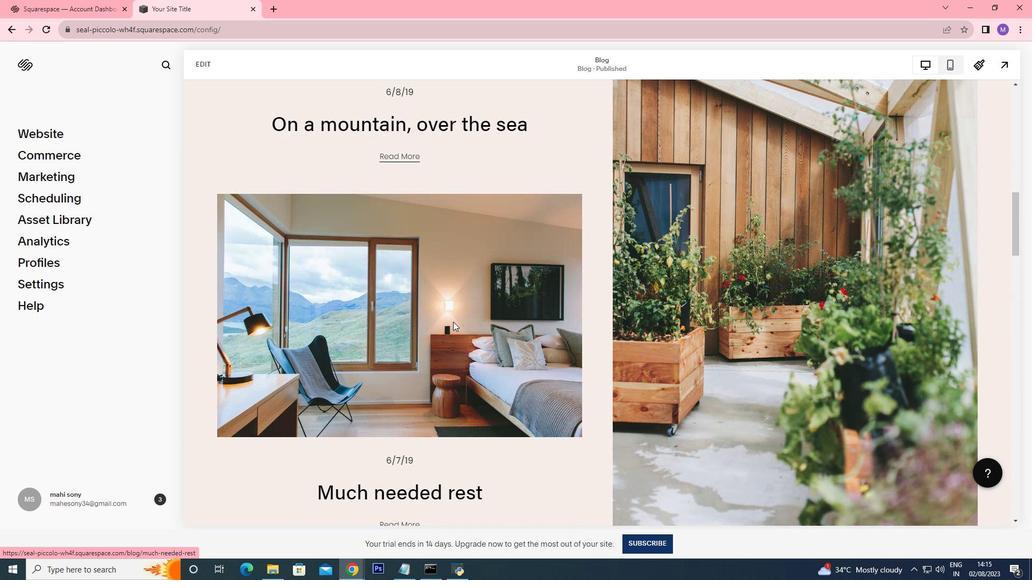 
Action: Mouse scrolled (444, 326) with delta (0, 0)
Screenshot: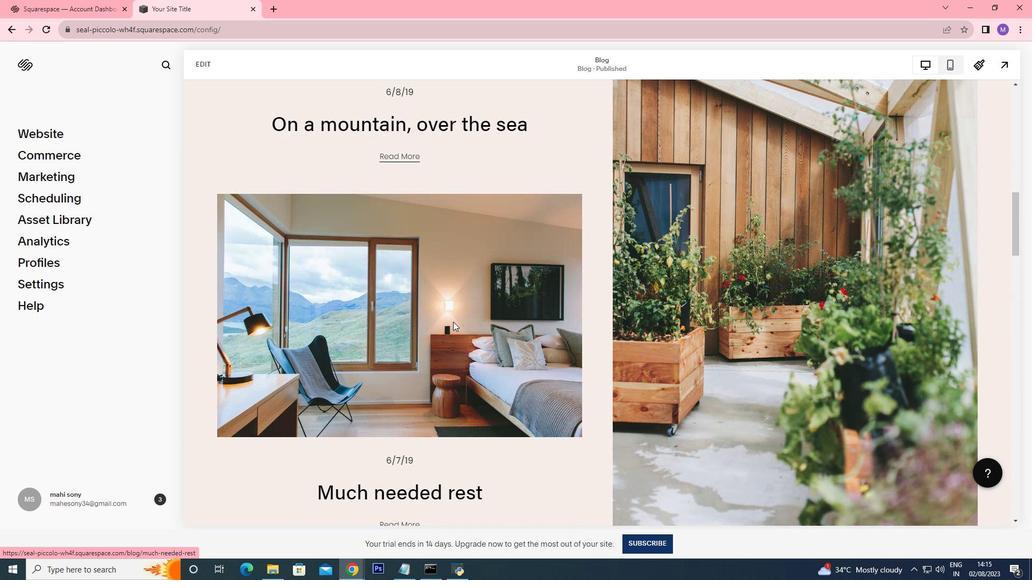 
Action: Mouse moved to (444, 325)
Screenshot: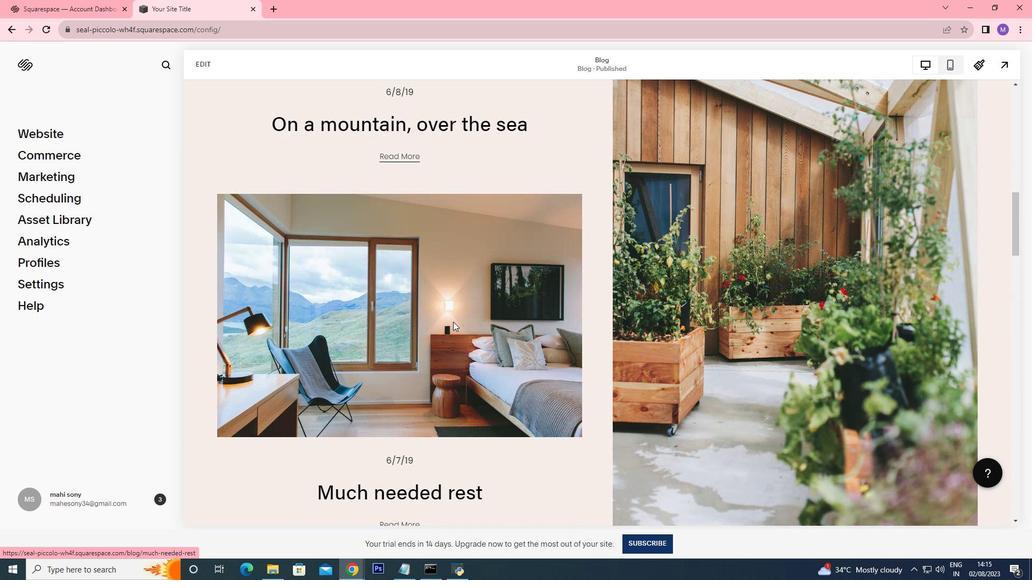 
Action: Mouse scrolled (444, 325) with delta (0, 0)
Screenshot: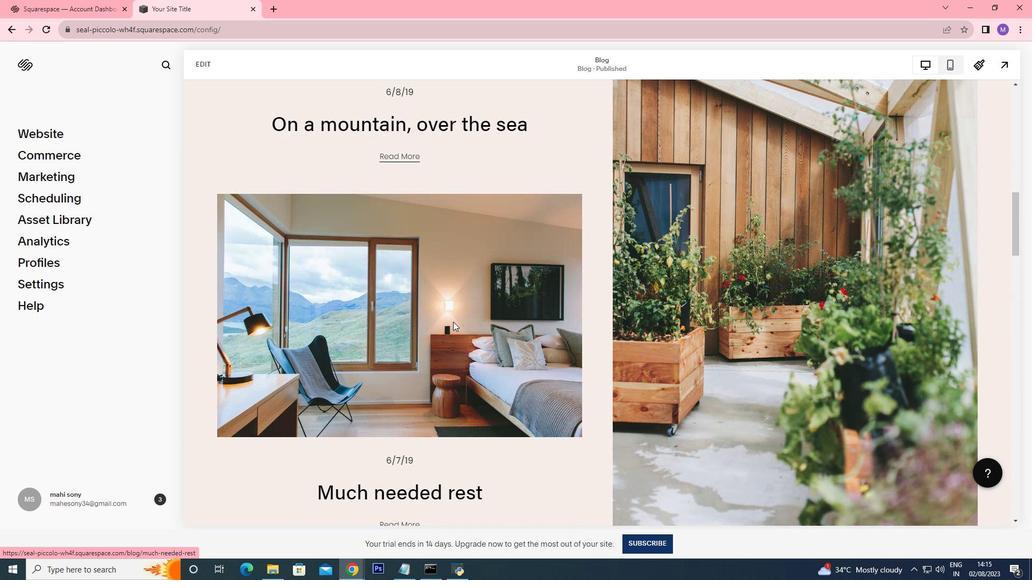 
Action: Mouse moved to (445, 324)
Screenshot: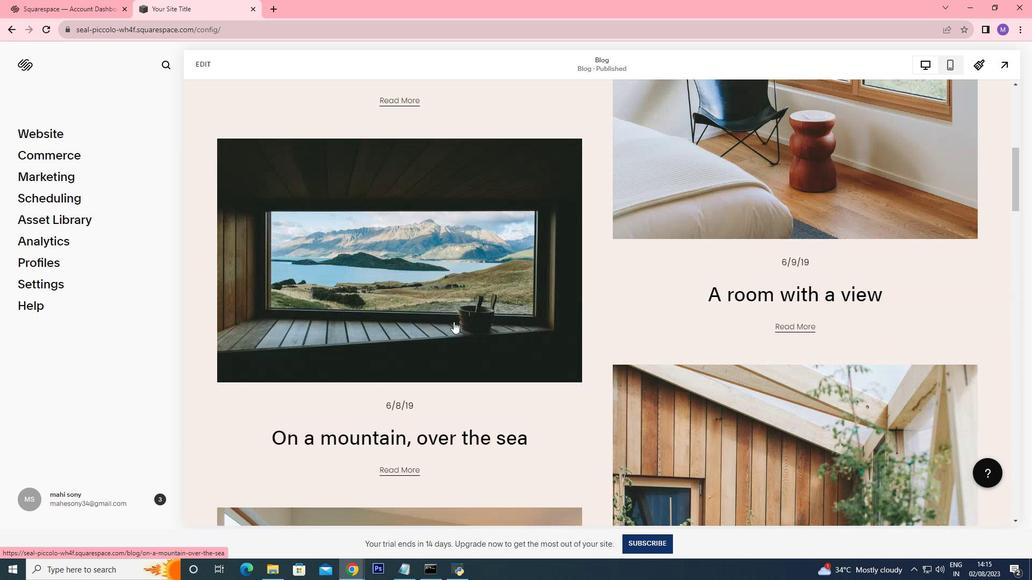 
Action: Mouse scrolled (445, 325) with delta (0, 0)
Screenshot: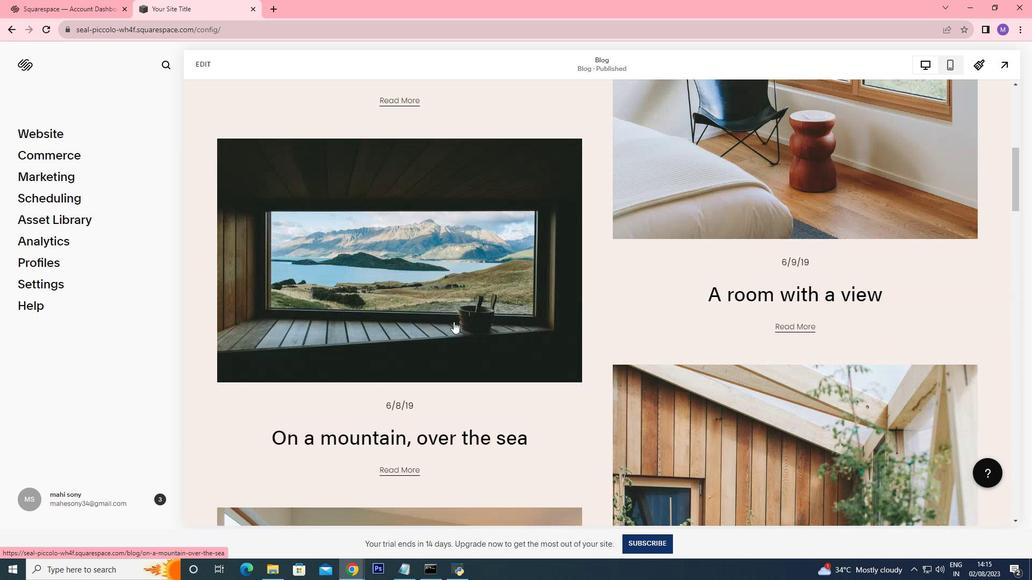 
Action: Mouse scrolled (445, 324) with delta (0, 0)
Screenshot: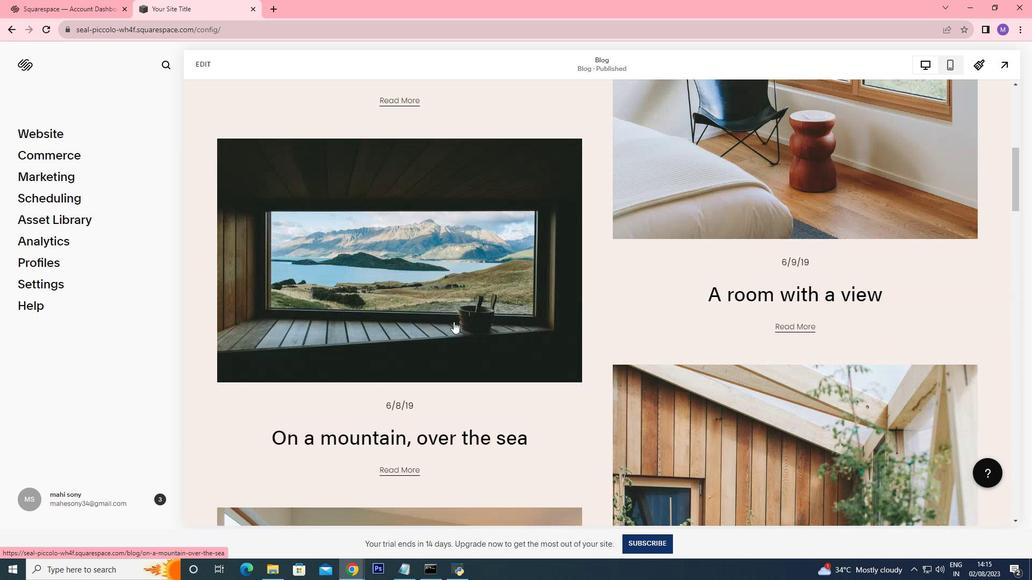 
Action: Mouse scrolled (445, 324) with delta (0, 0)
Screenshot: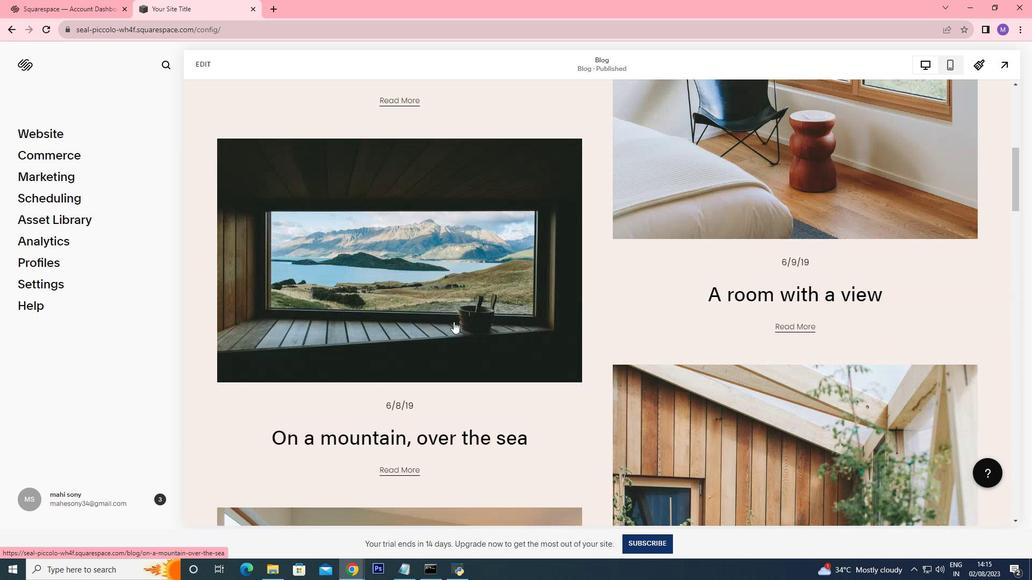 
Action: Mouse scrolled (445, 324) with delta (0, 0)
Screenshot: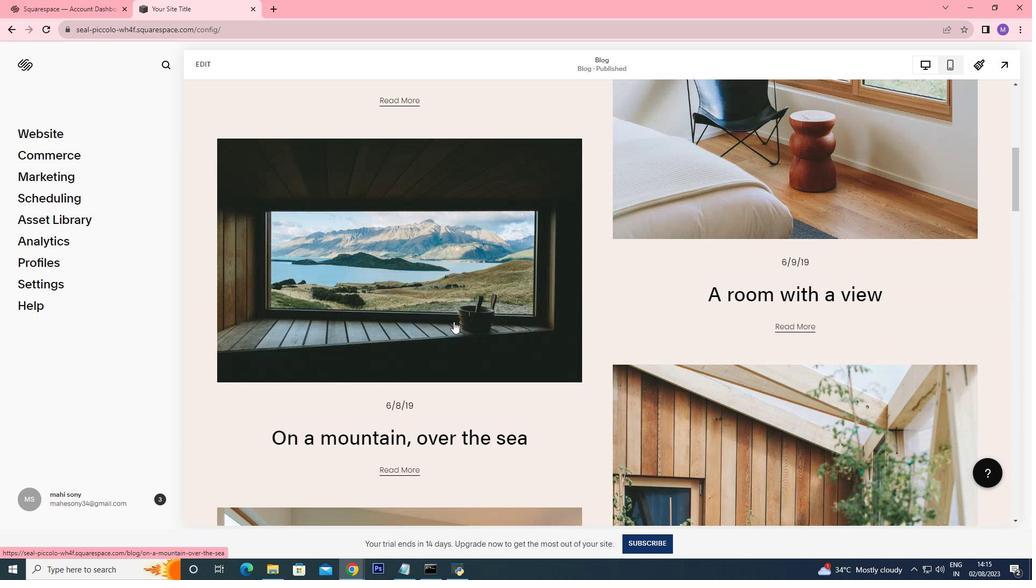 
Action: Mouse moved to (453, 322)
Screenshot: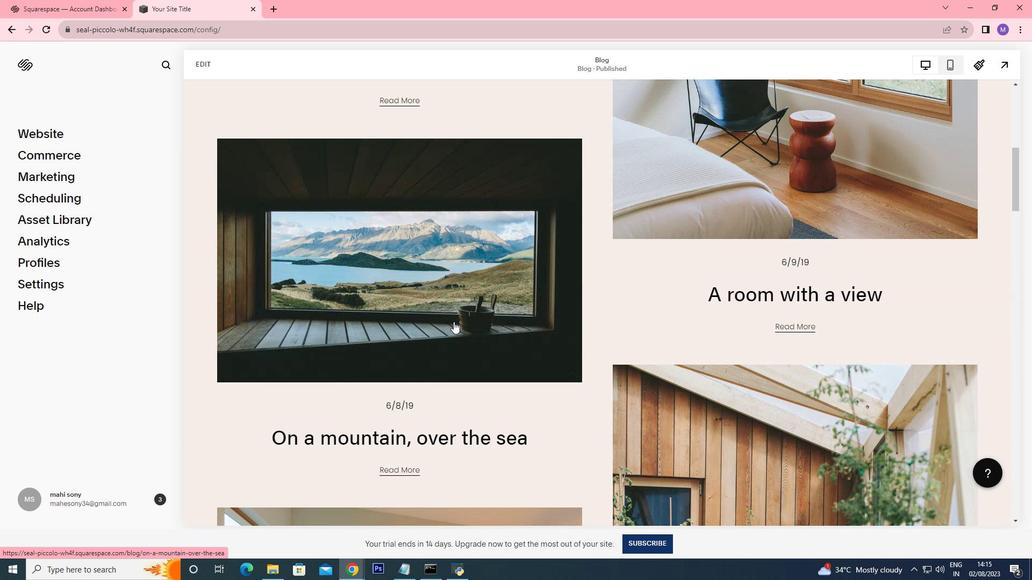 
Action: Mouse scrolled (453, 322) with delta (0, 0)
Screenshot: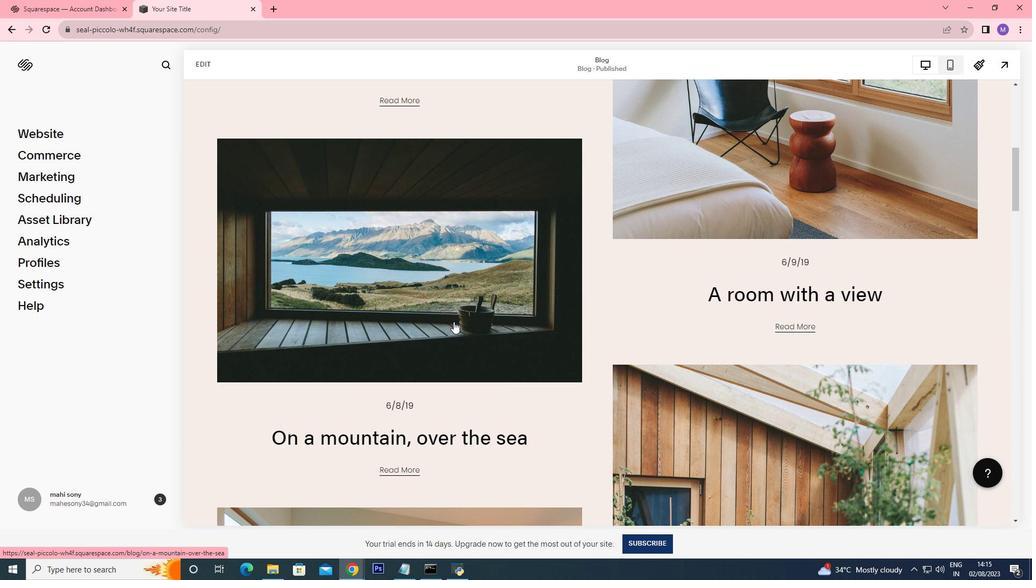 
Action: Mouse scrolled (453, 322) with delta (0, 0)
Screenshot: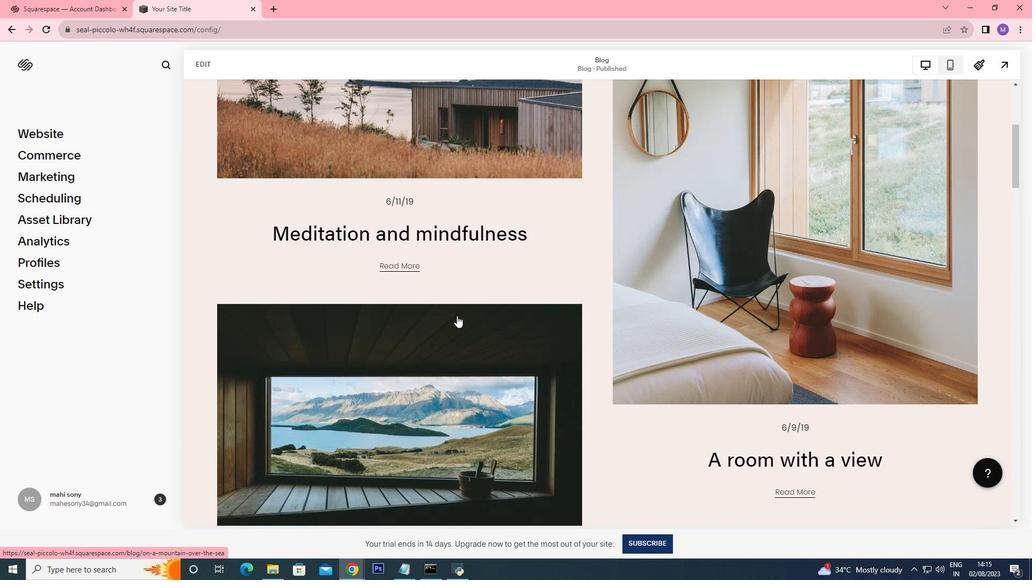 
Action: Mouse scrolled (453, 322) with delta (0, 0)
Screenshot: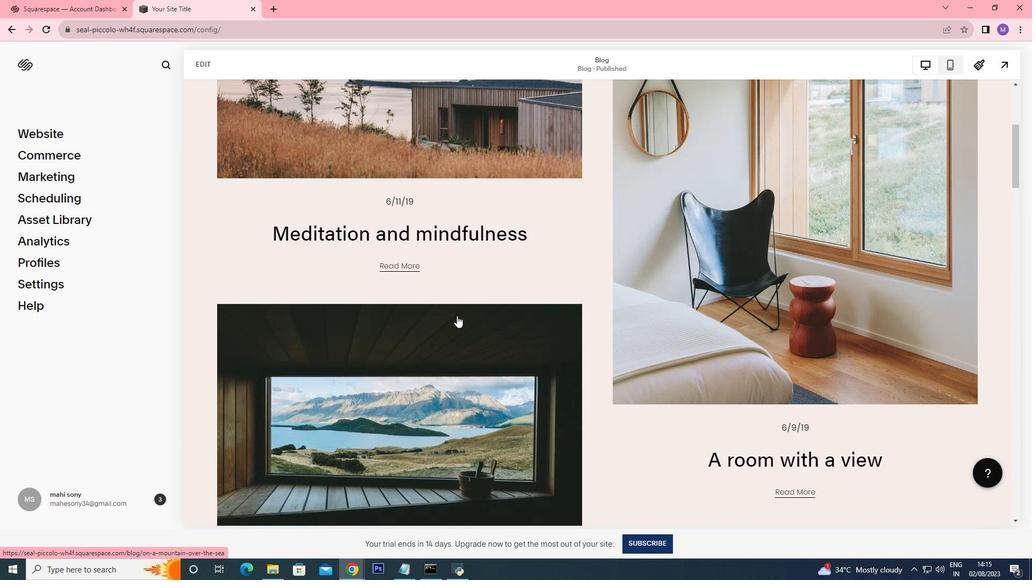 
Action: Mouse scrolled (453, 322) with delta (0, 0)
Screenshot: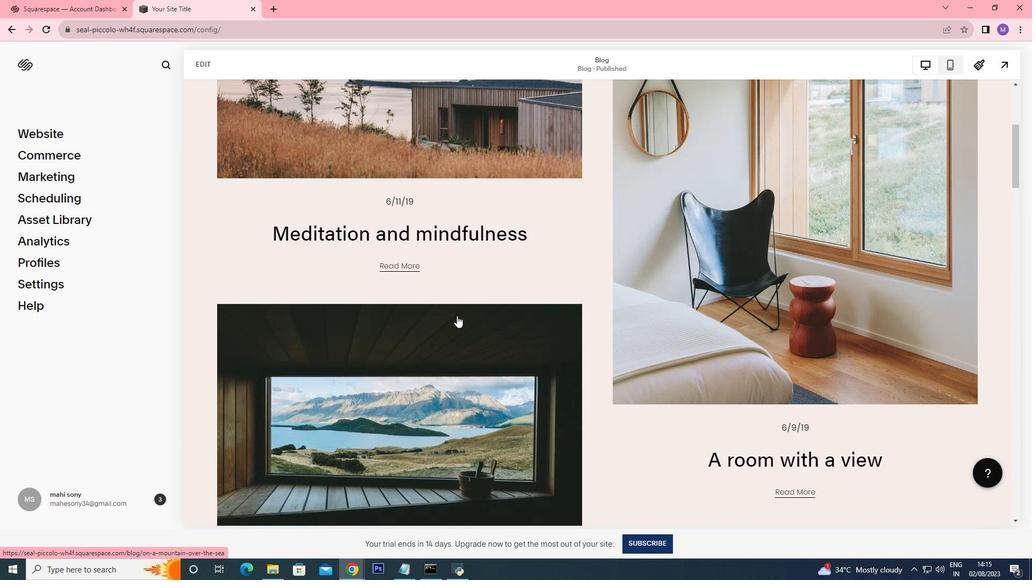 
Action: Mouse scrolled (453, 322) with delta (0, 0)
Screenshot: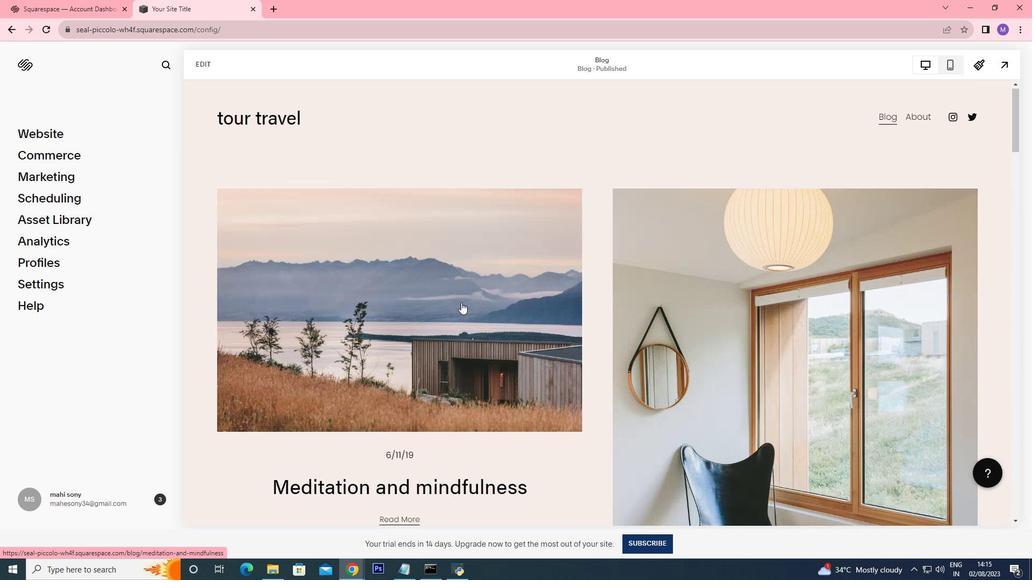 
Action: Mouse scrolled (453, 322) with delta (0, 0)
Screenshot: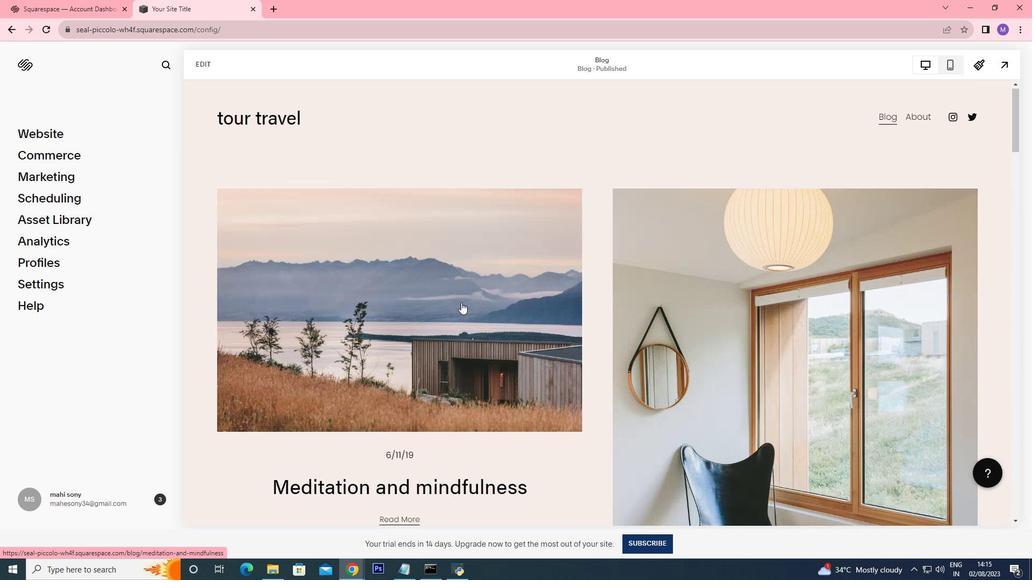 
Action: Mouse scrolled (453, 322) with delta (0, 0)
Screenshot: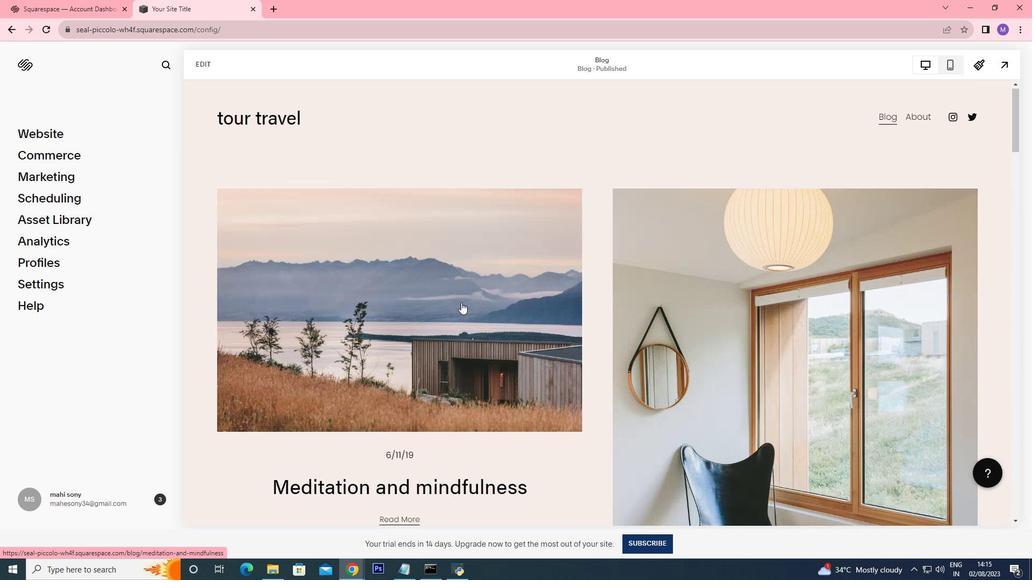
Action: Mouse scrolled (453, 322) with delta (0, 0)
Screenshot: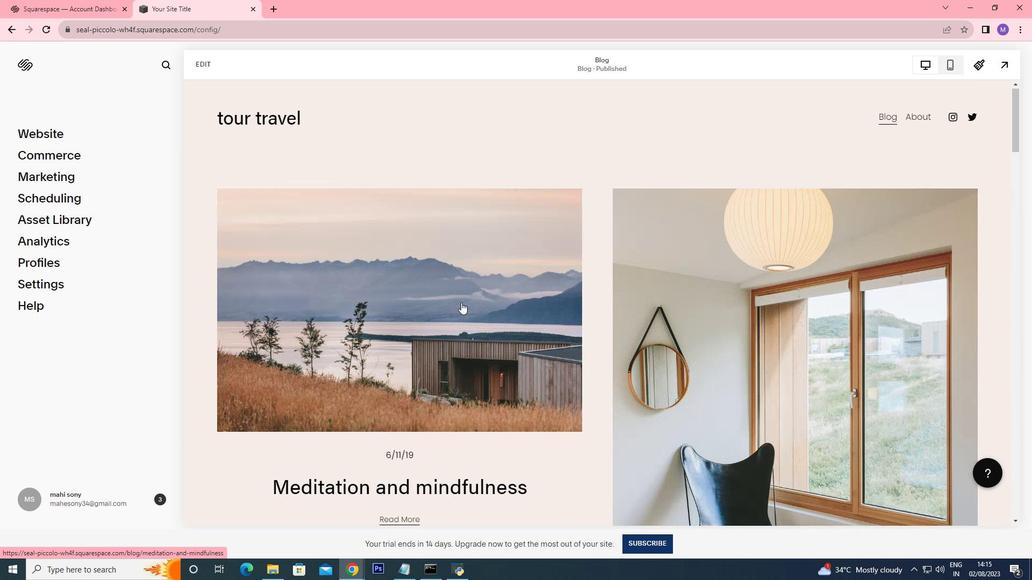 
Action: Mouse moved to (461, 298)
Screenshot: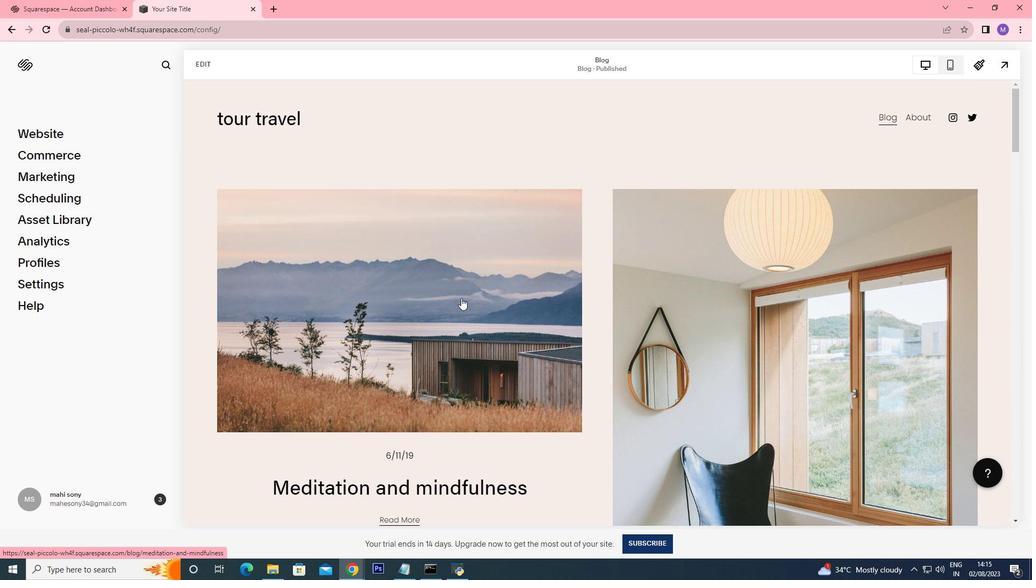 
Action: Mouse scrolled (461, 298) with delta (0, 0)
Screenshot: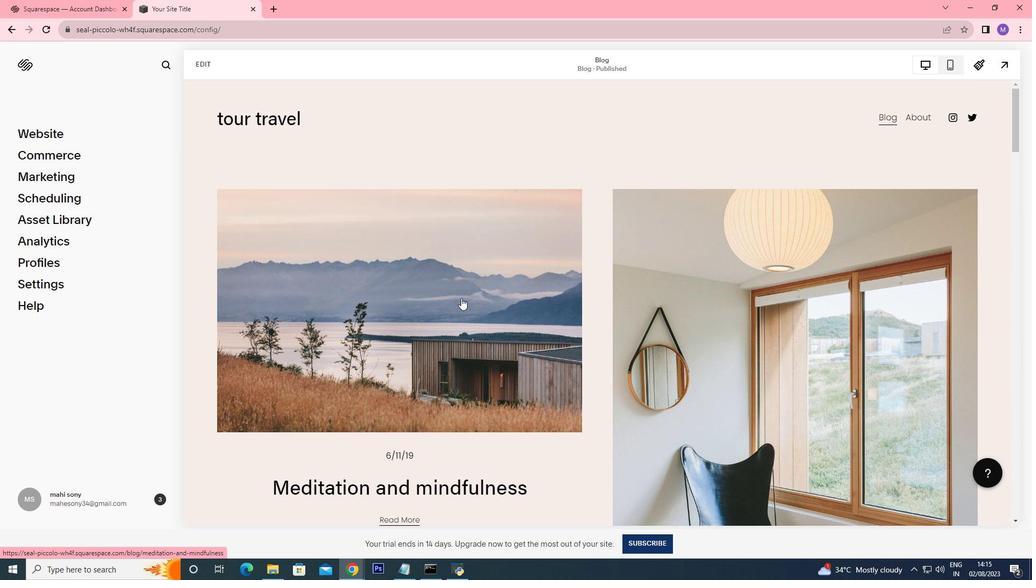 
Action: Mouse scrolled (461, 298) with delta (0, 0)
Screenshot: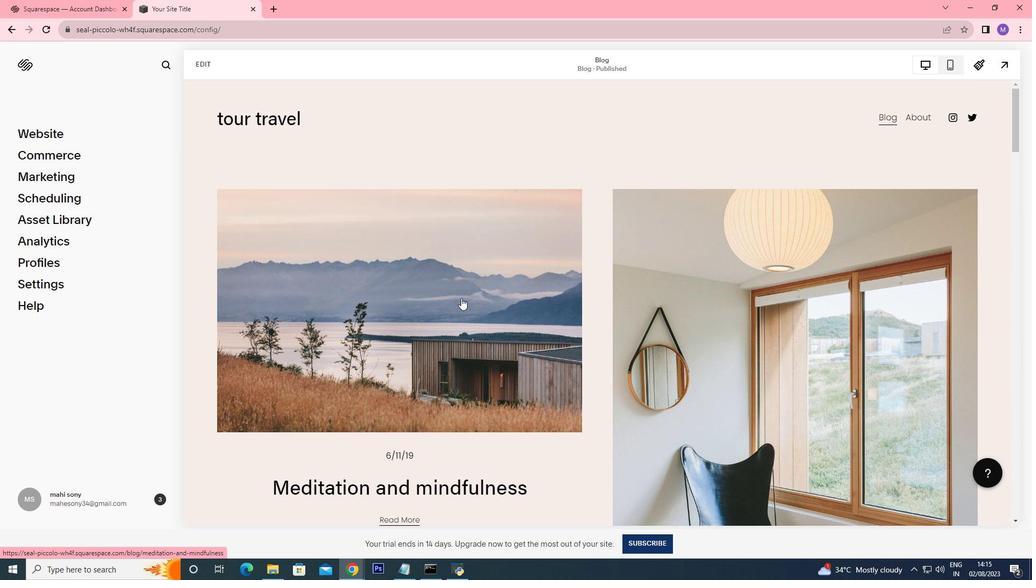 
Action: Mouse scrolled (461, 298) with delta (0, 0)
Screenshot: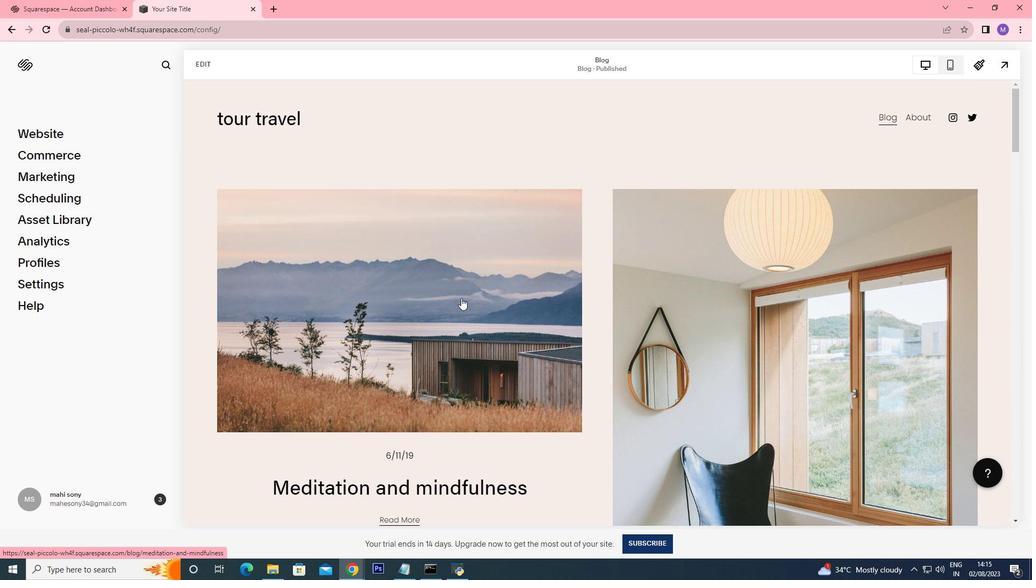 
Action: Mouse moved to (348, 140)
Screenshot: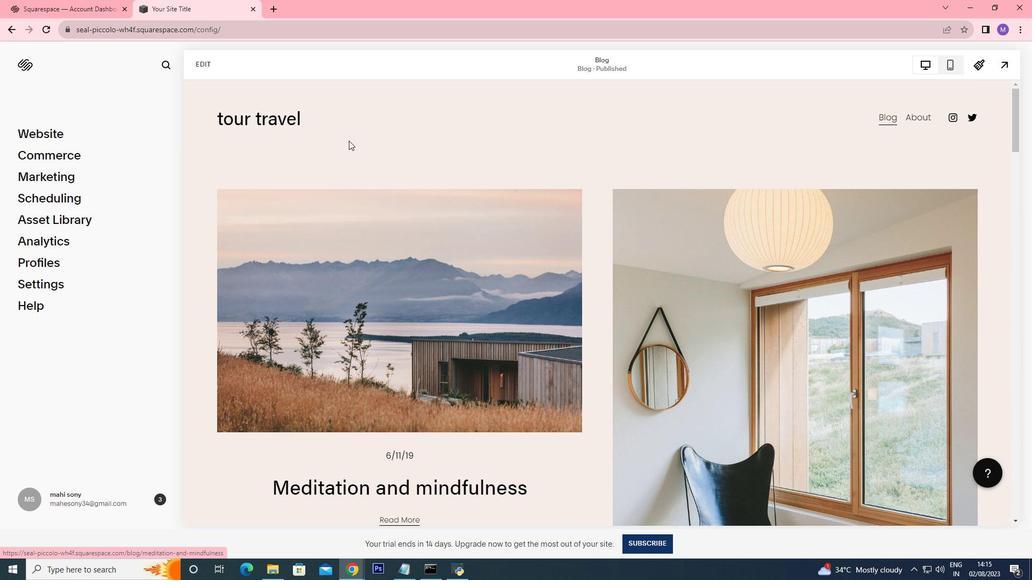 
Action: Mouse pressed left at (348, 140)
Screenshot: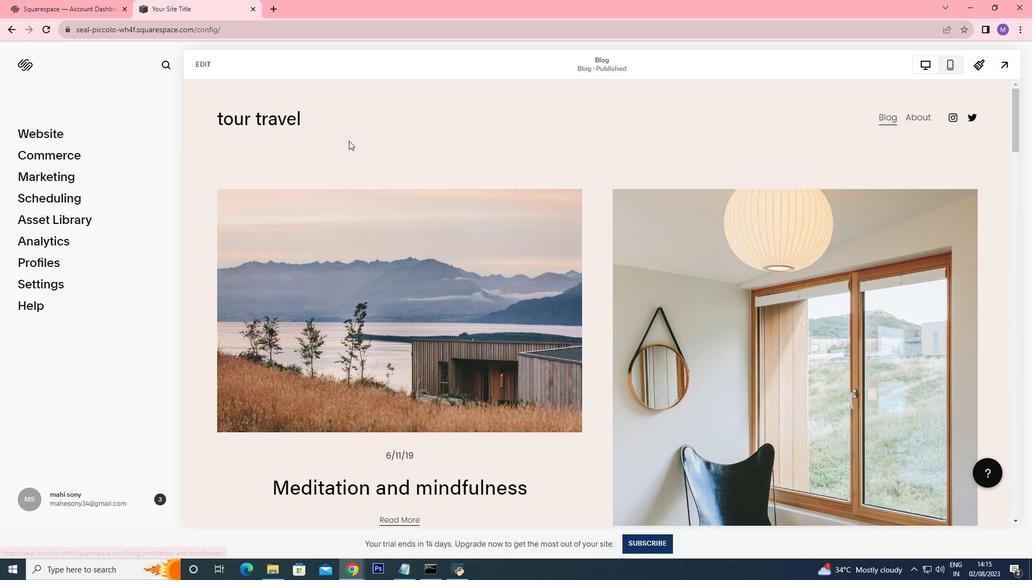 
Action: Mouse moved to (207, 62)
Screenshot: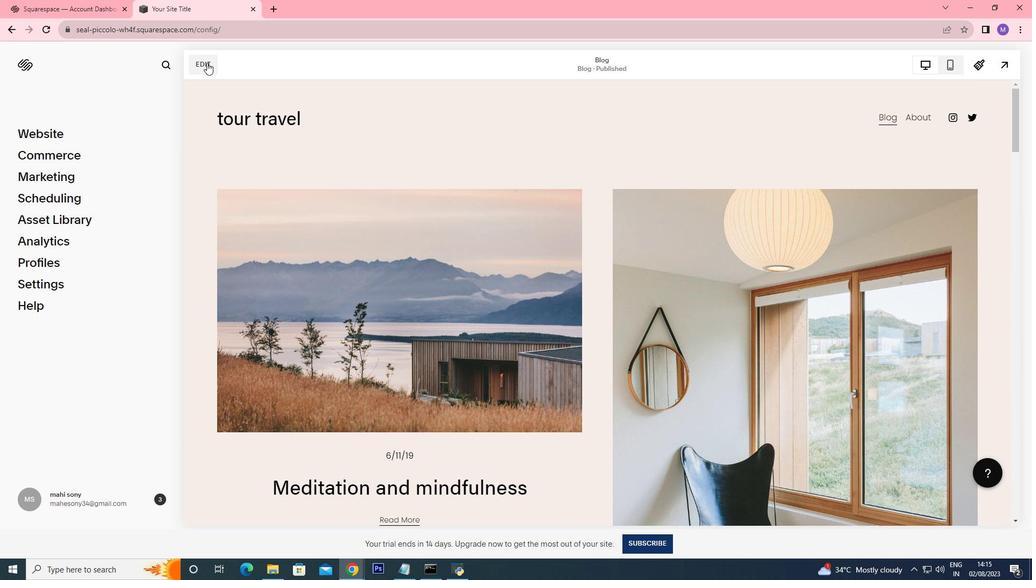 
Action: Mouse pressed left at (207, 62)
Screenshot: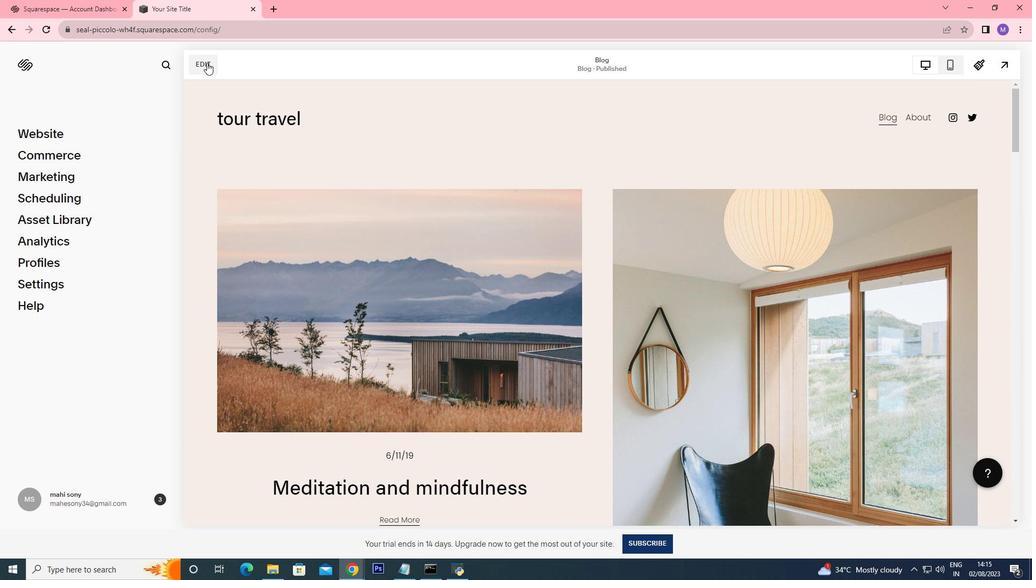 
Action: Mouse moved to (573, 297)
